 Task: Search for and purchase a fitness DVD on Amazon.
Action: Mouse moved to (310, 79)
Screenshot: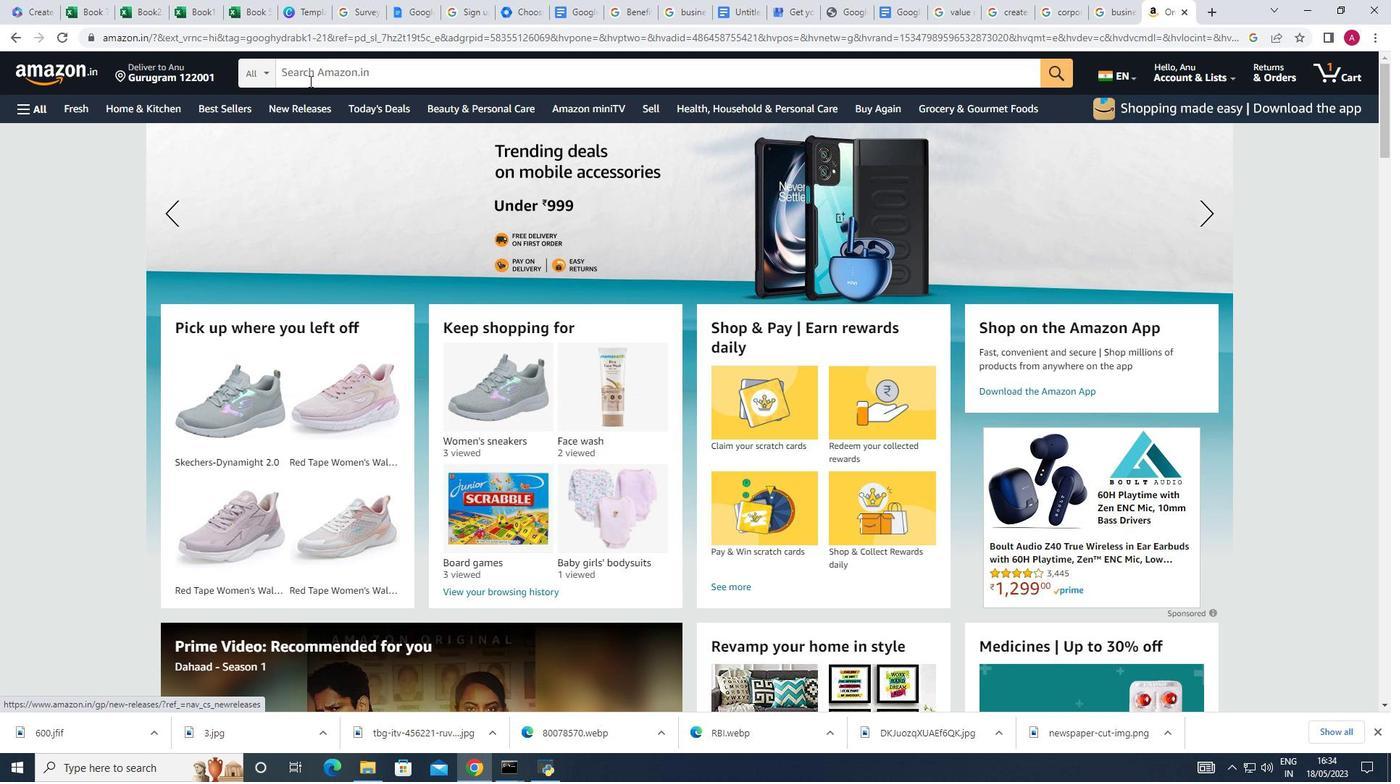 
Action: Mouse pressed left at (310, 79)
Screenshot: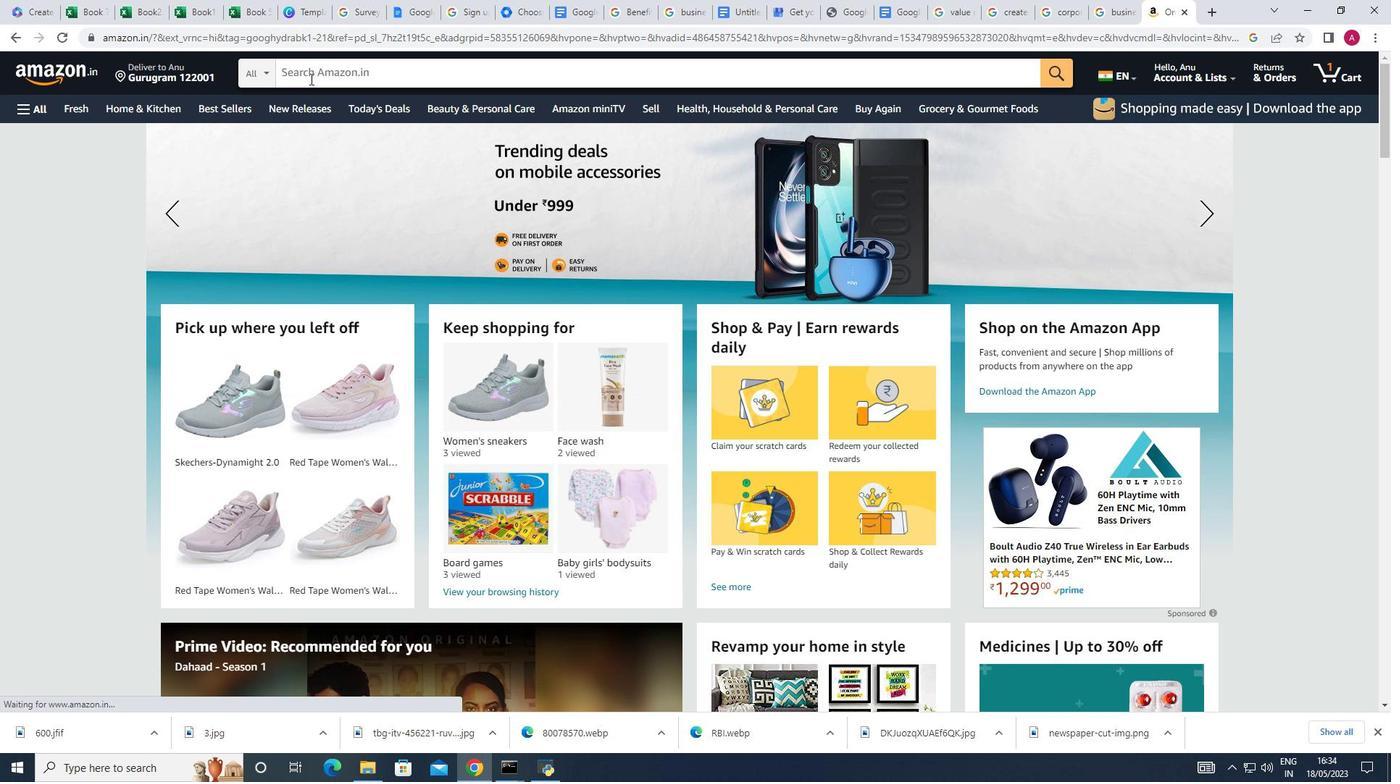 
Action: Key pressed fitness<Key.space>dvd<Key.enter>
Screenshot: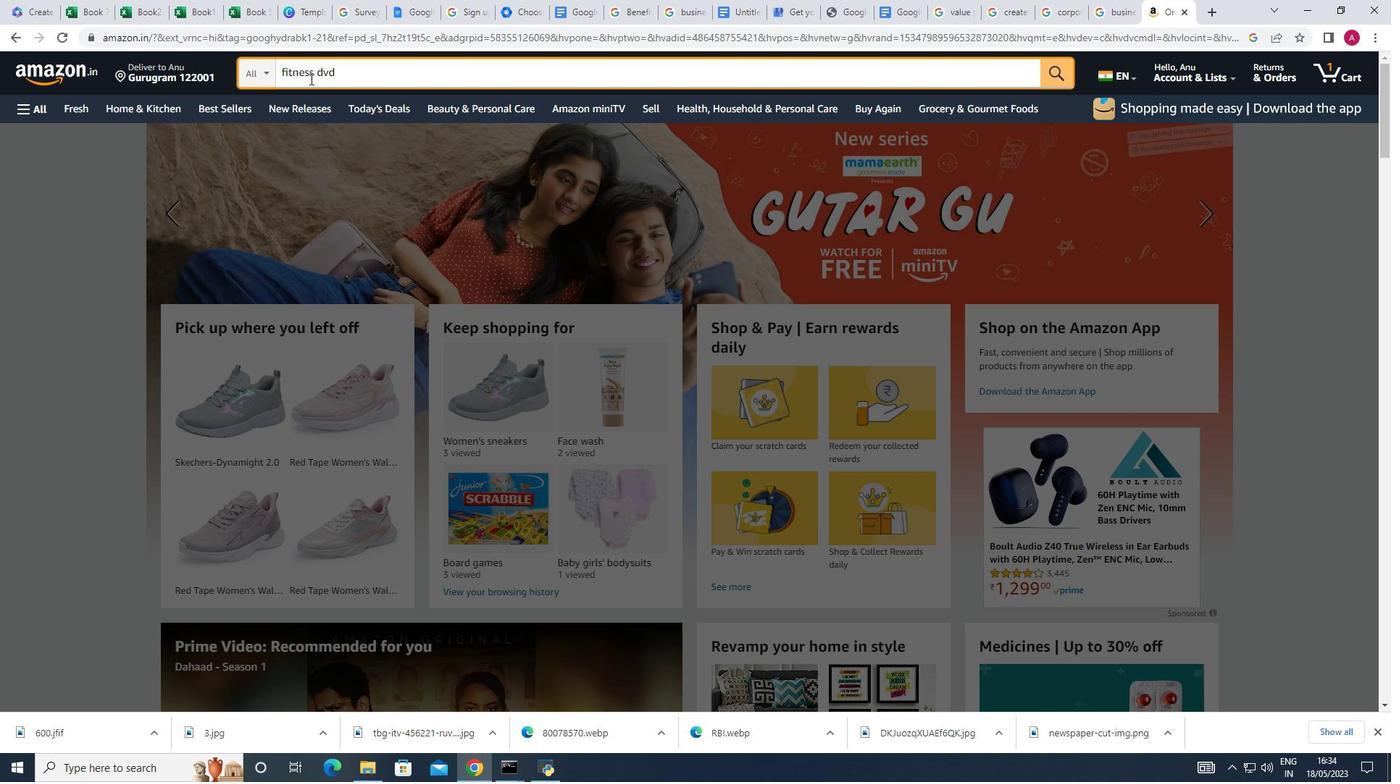 
Action: Mouse moved to (387, 218)
Screenshot: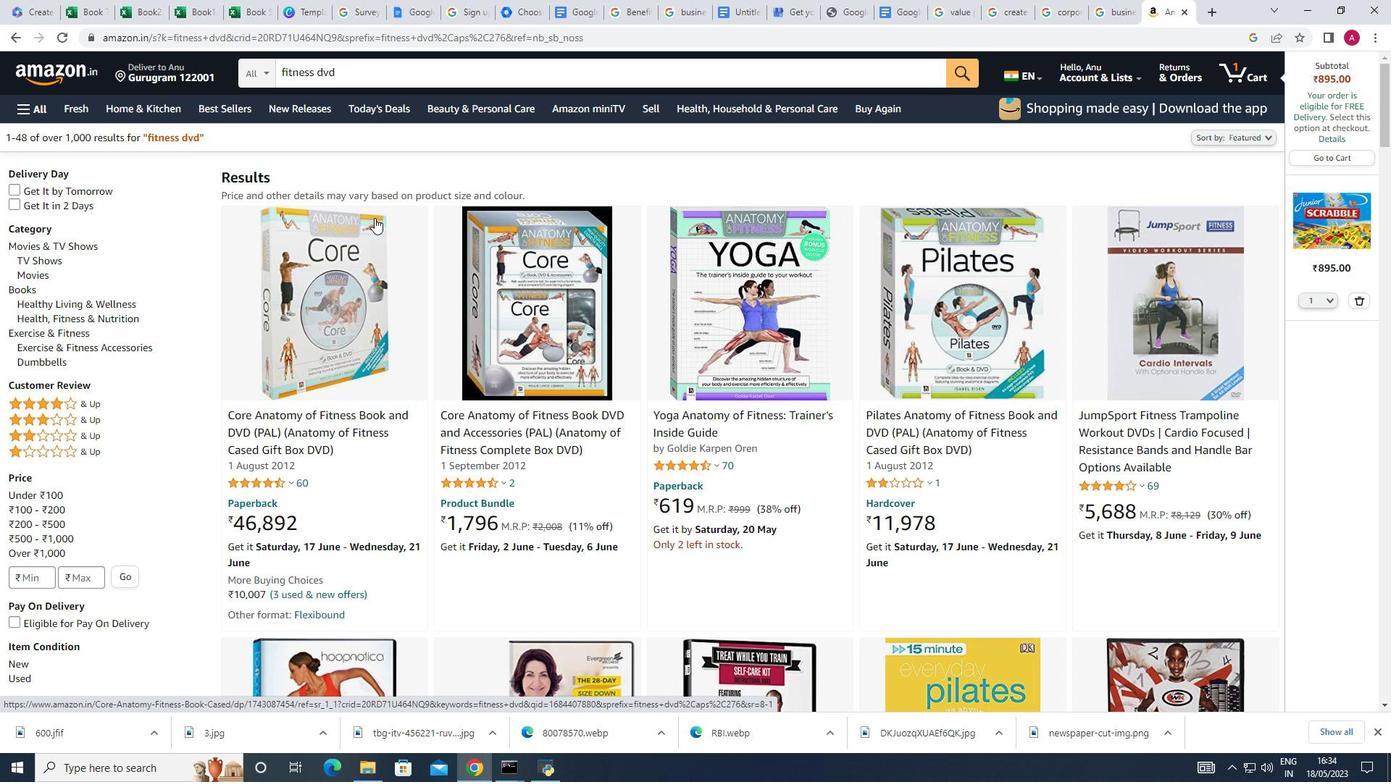 
Action: Mouse scrolled (387, 218) with delta (0, 0)
Screenshot: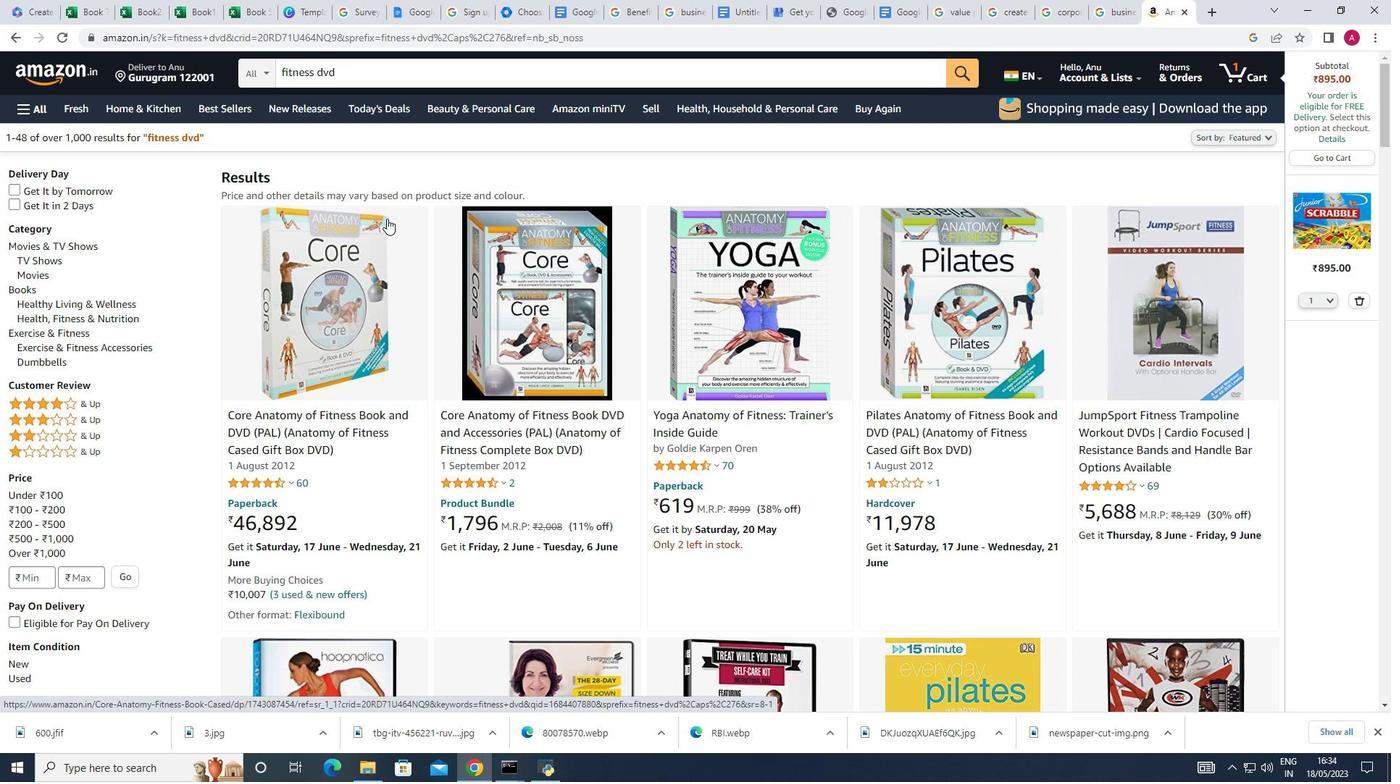 
Action: Mouse moved to (390, 218)
Screenshot: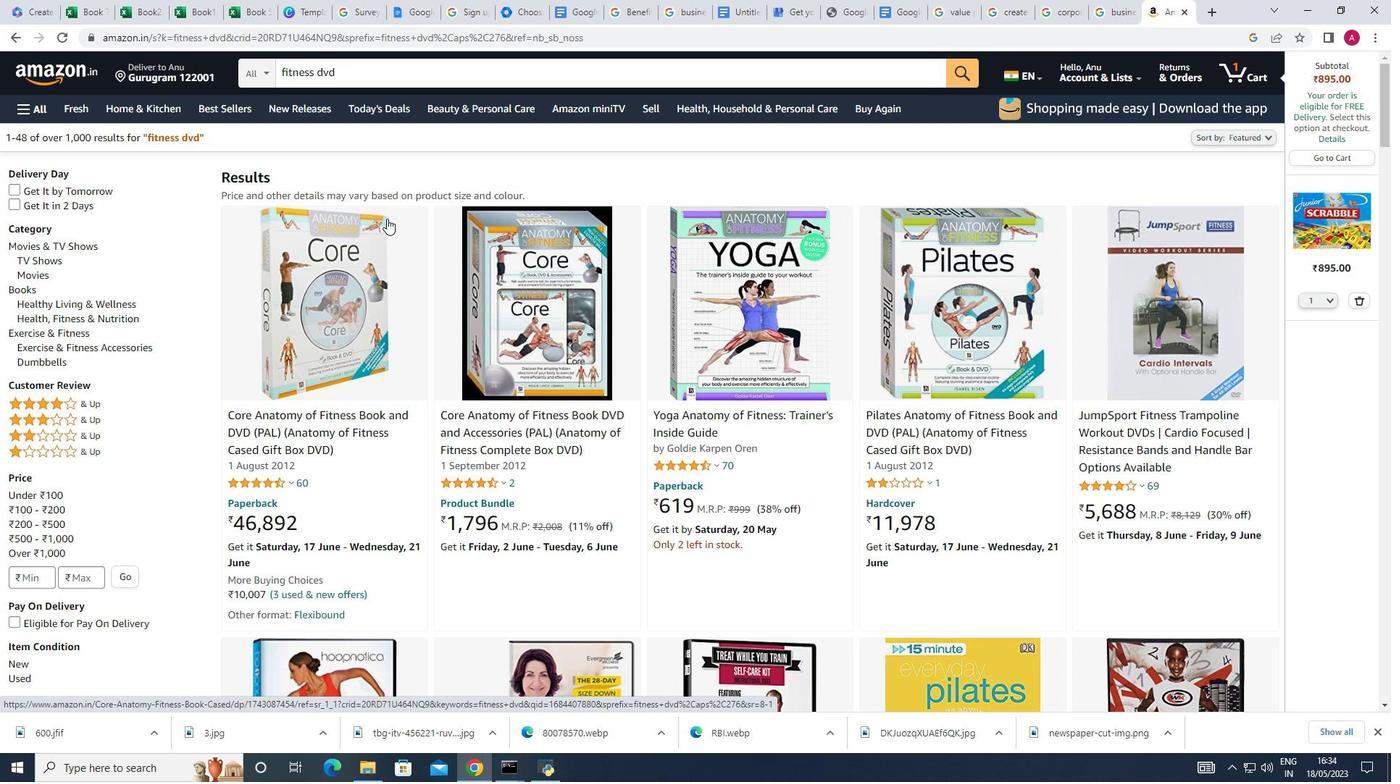 
Action: Mouse scrolled (390, 218) with delta (0, 0)
Screenshot: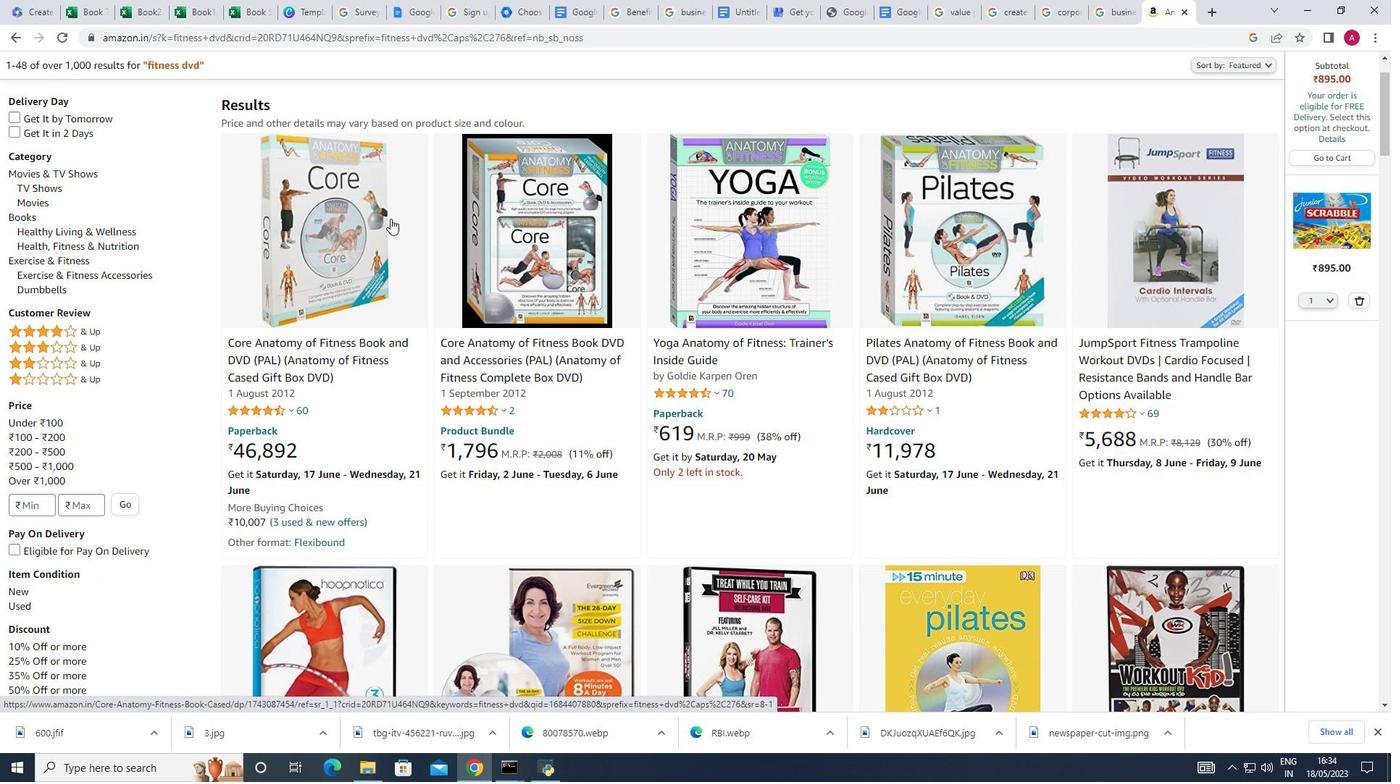 
Action: Mouse scrolled (390, 218) with delta (0, 0)
Screenshot: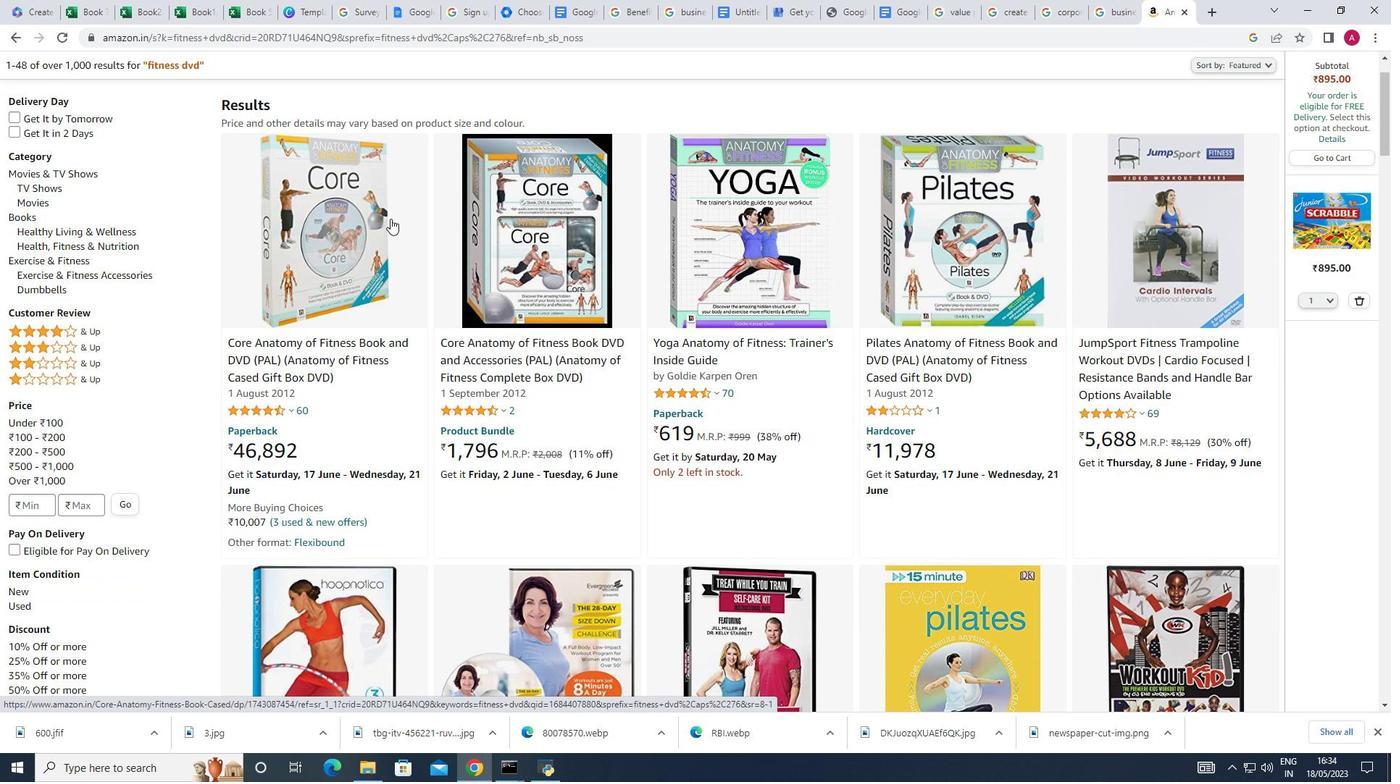 
Action: Mouse scrolled (390, 218) with delta (0, 0)
Screenshot: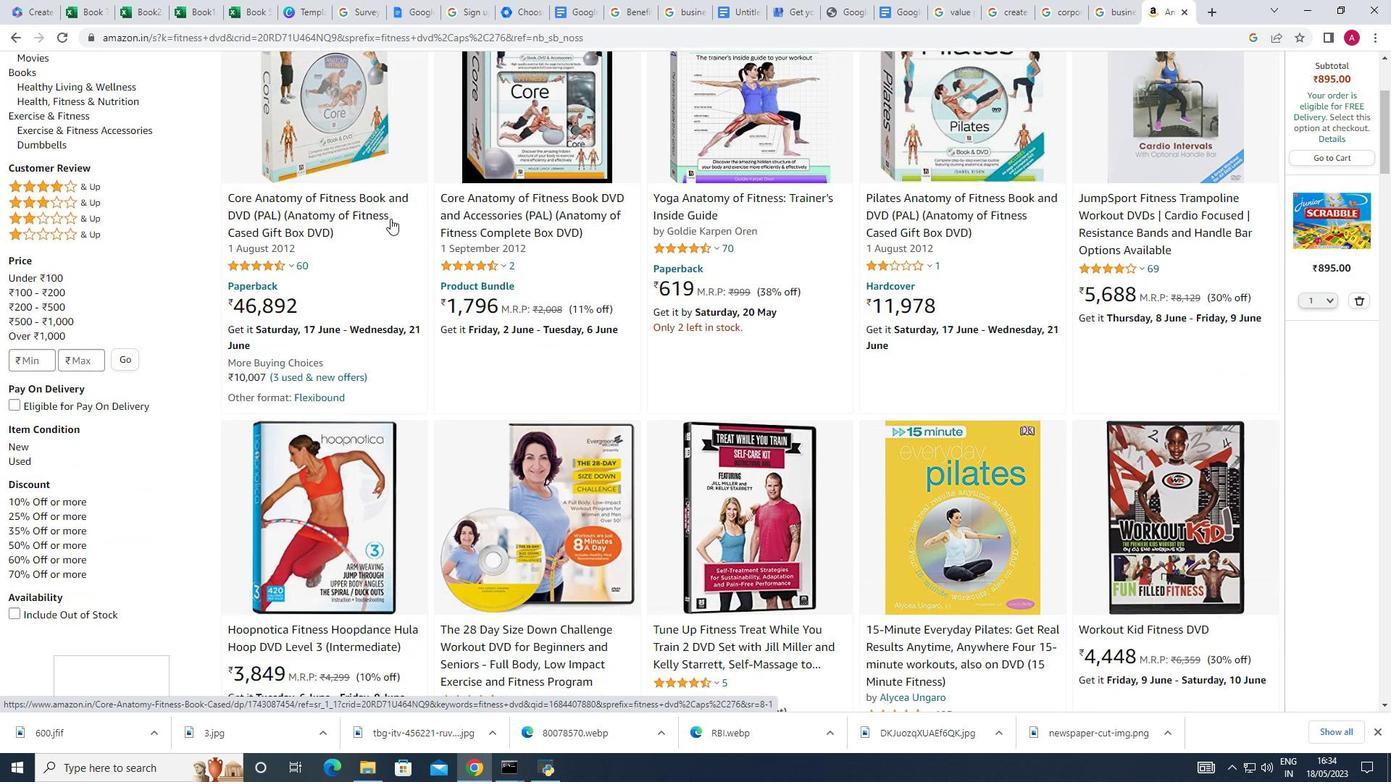 
Action: Mouse scrolled (390, 218) with delta (0, 0)
Screenshot: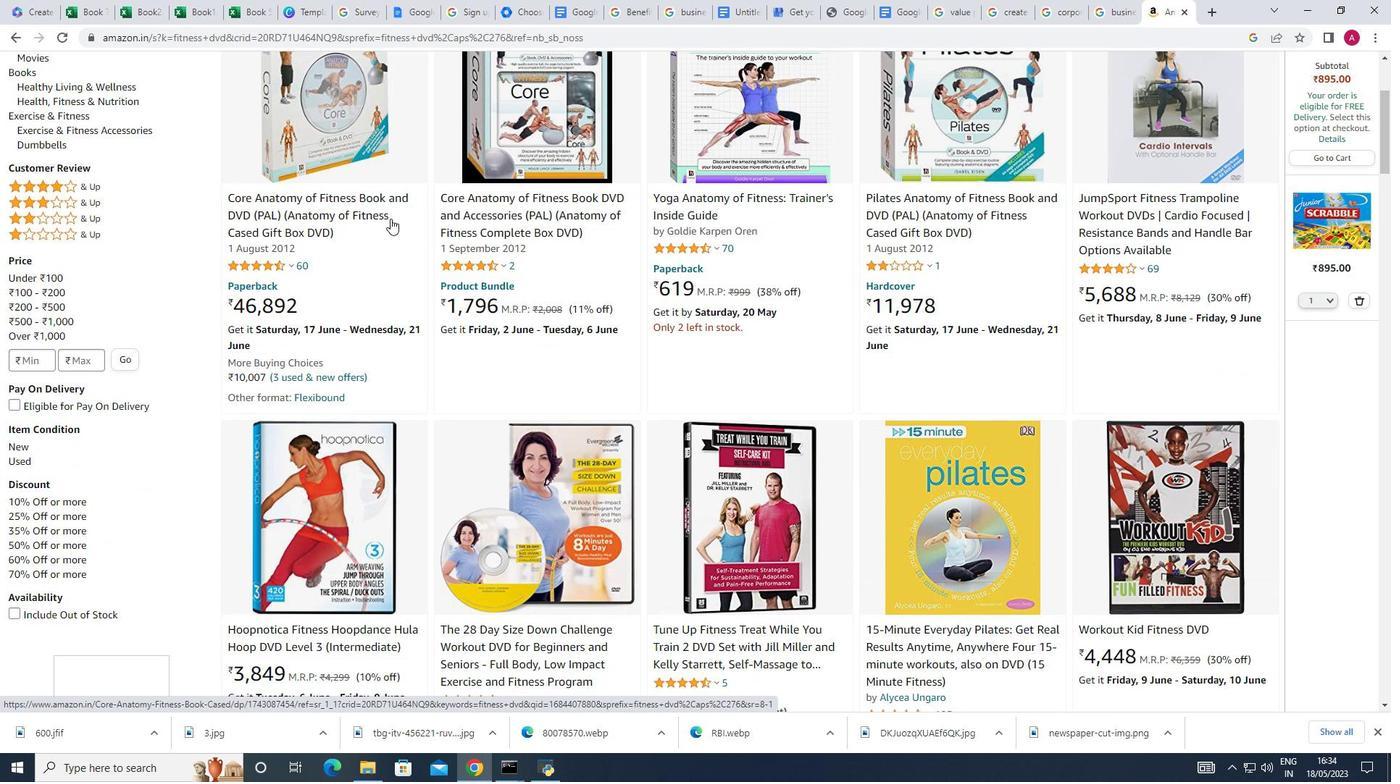
Action: Mouse moved to (646, 314)
Screenshot: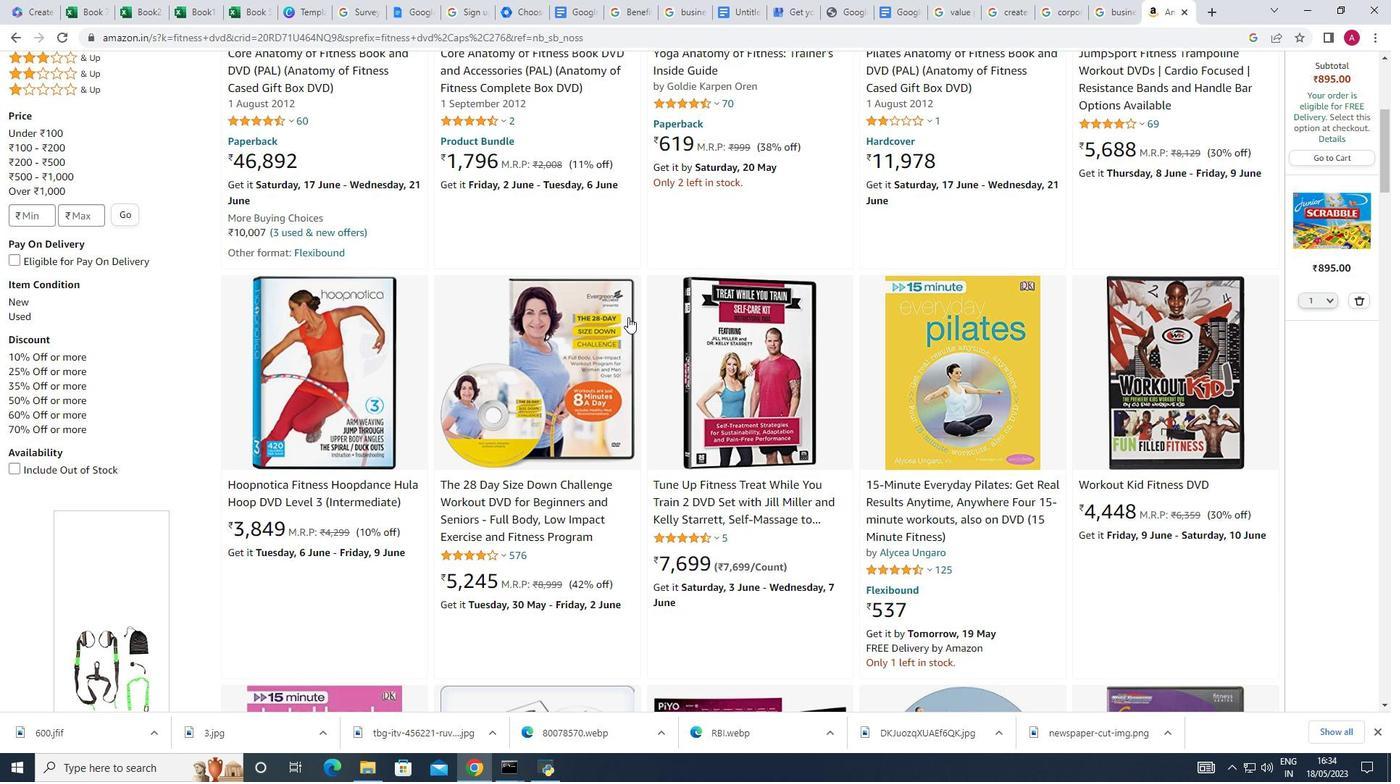 
Action: Mouse scrolled (646, 313) with delta (0, 0)
Screenshot: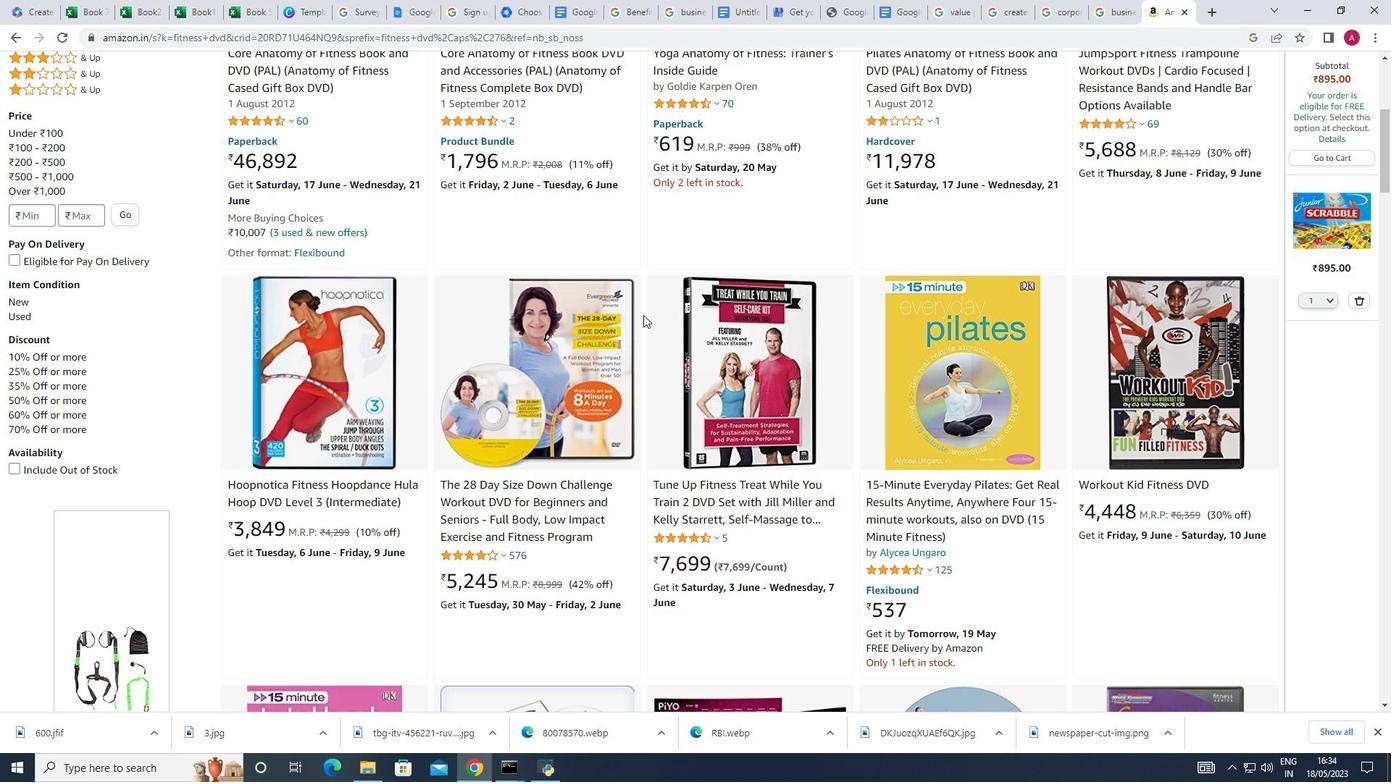 
Action: Mouse scrolled (646, 313) with delta (0, 0)
Screenshot: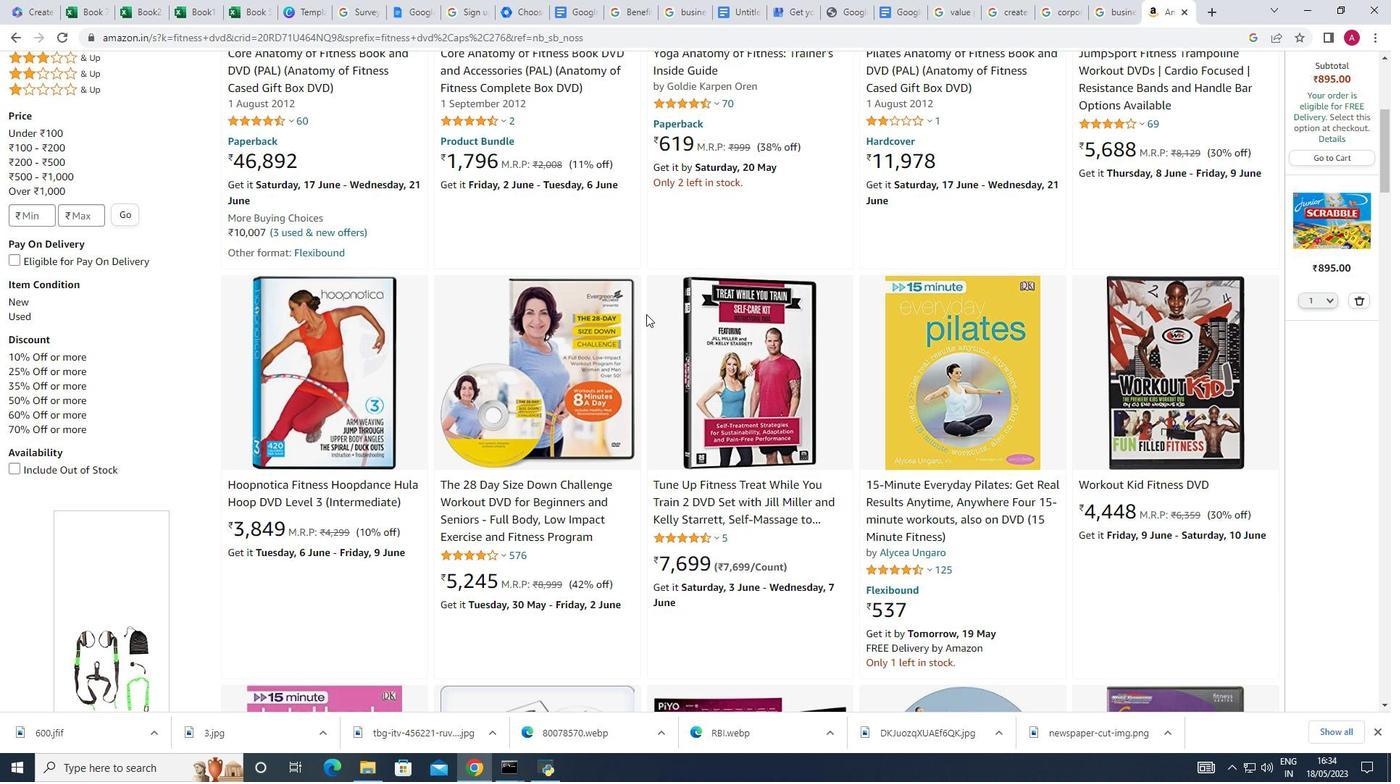 
Action: Mouse scrolled (646, 313) with delta (0, 0)
Screenshot: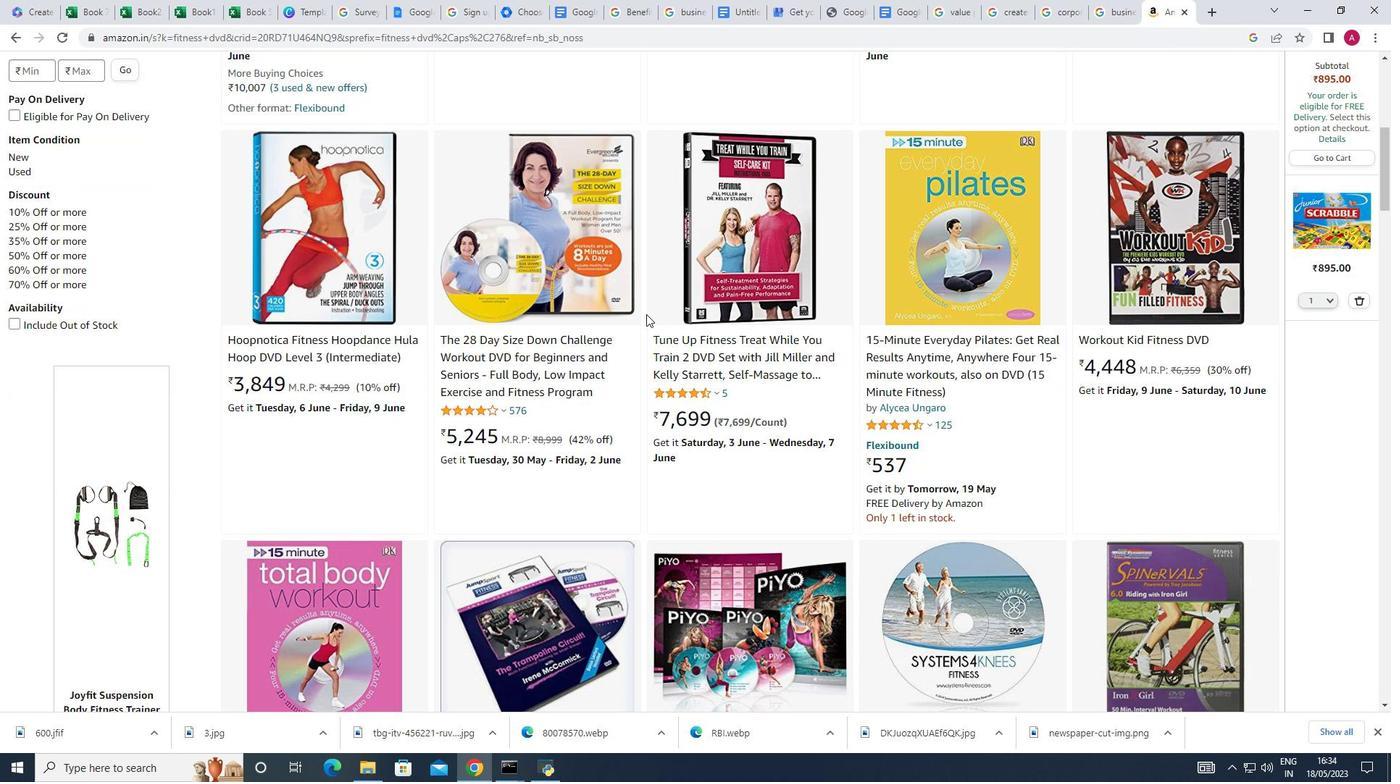 
Action: Mouse scrolled (646, 313) with delta (0, 0)
Screenshot: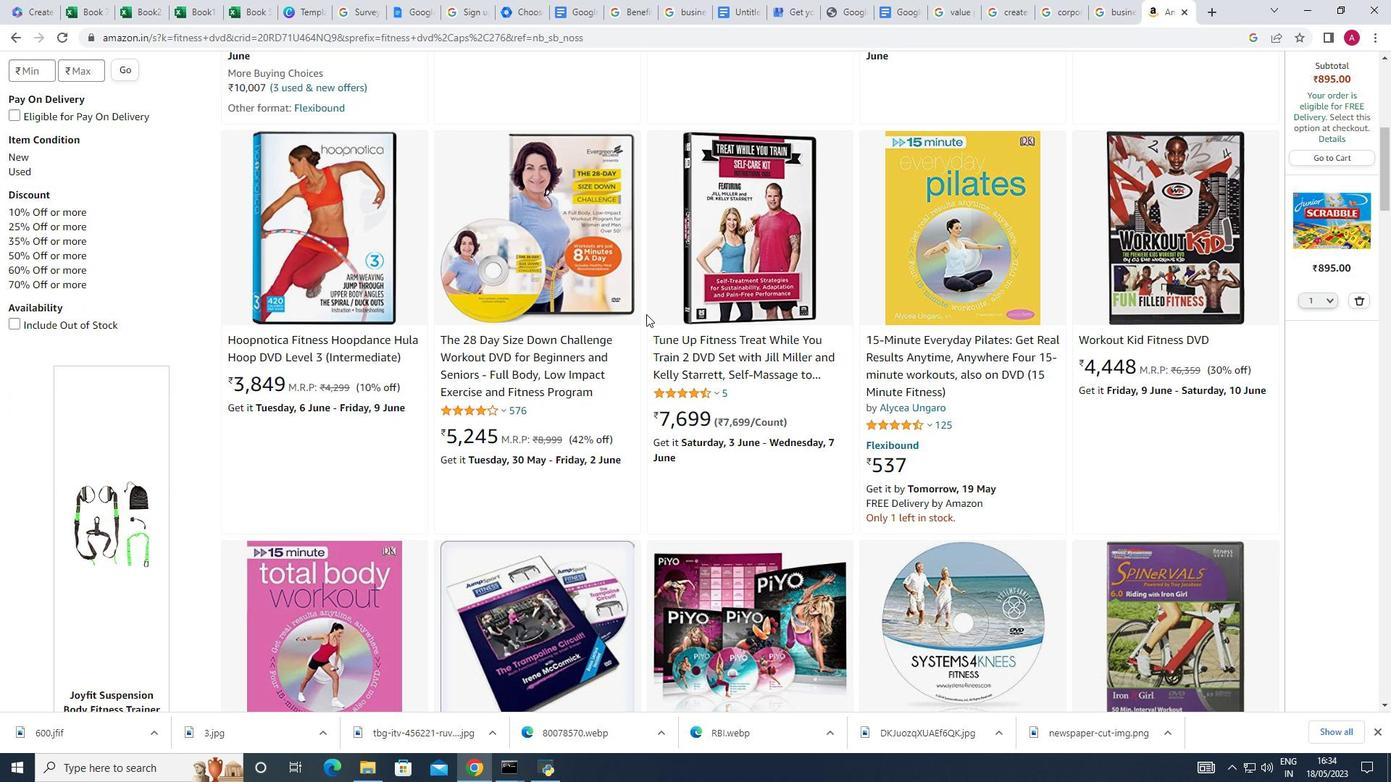 
Action: Mouse scrolled (646, 313) with delta (0, 0)
Screenshot: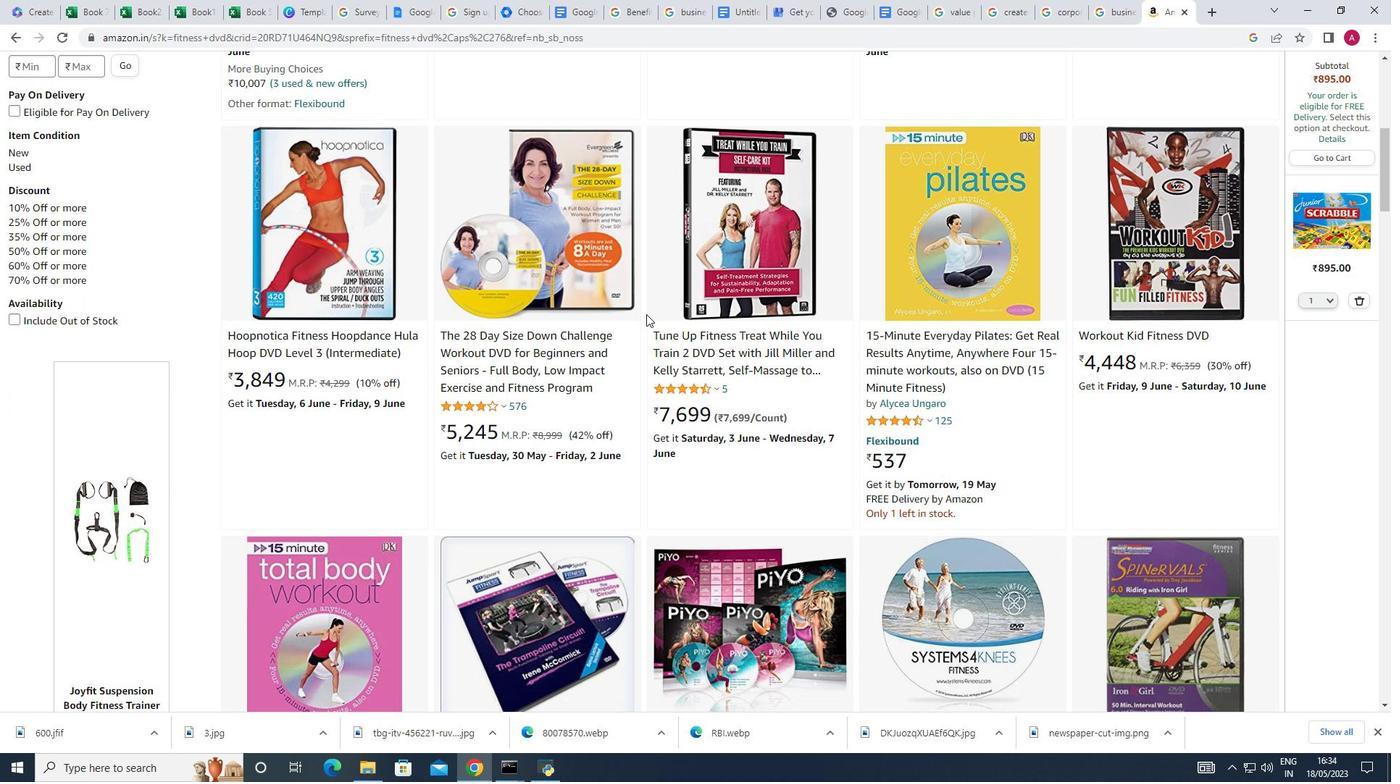 
Action: Mouse scrolled (646, 313) with delta (0, 0)
Screenshot: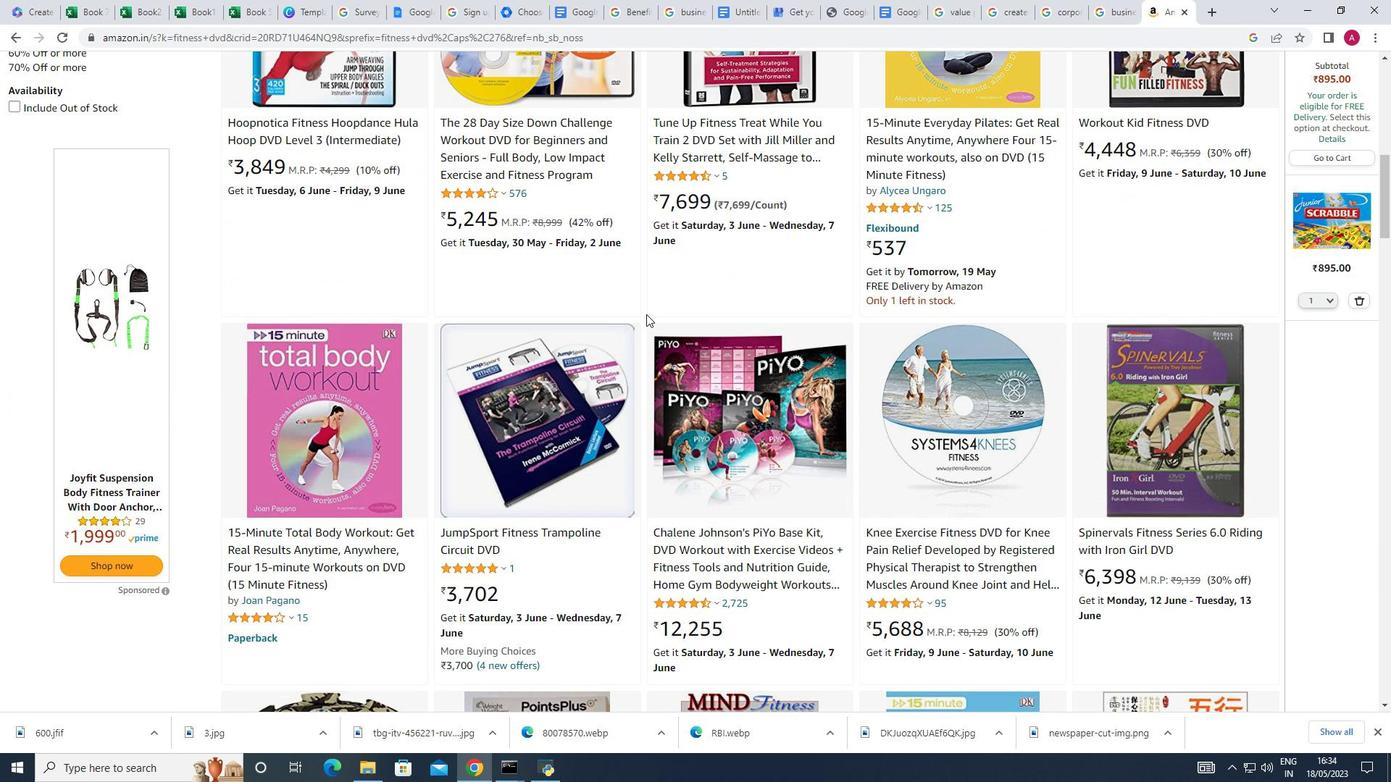 
Action: Mouse moved to (646, 313)
Screenshot: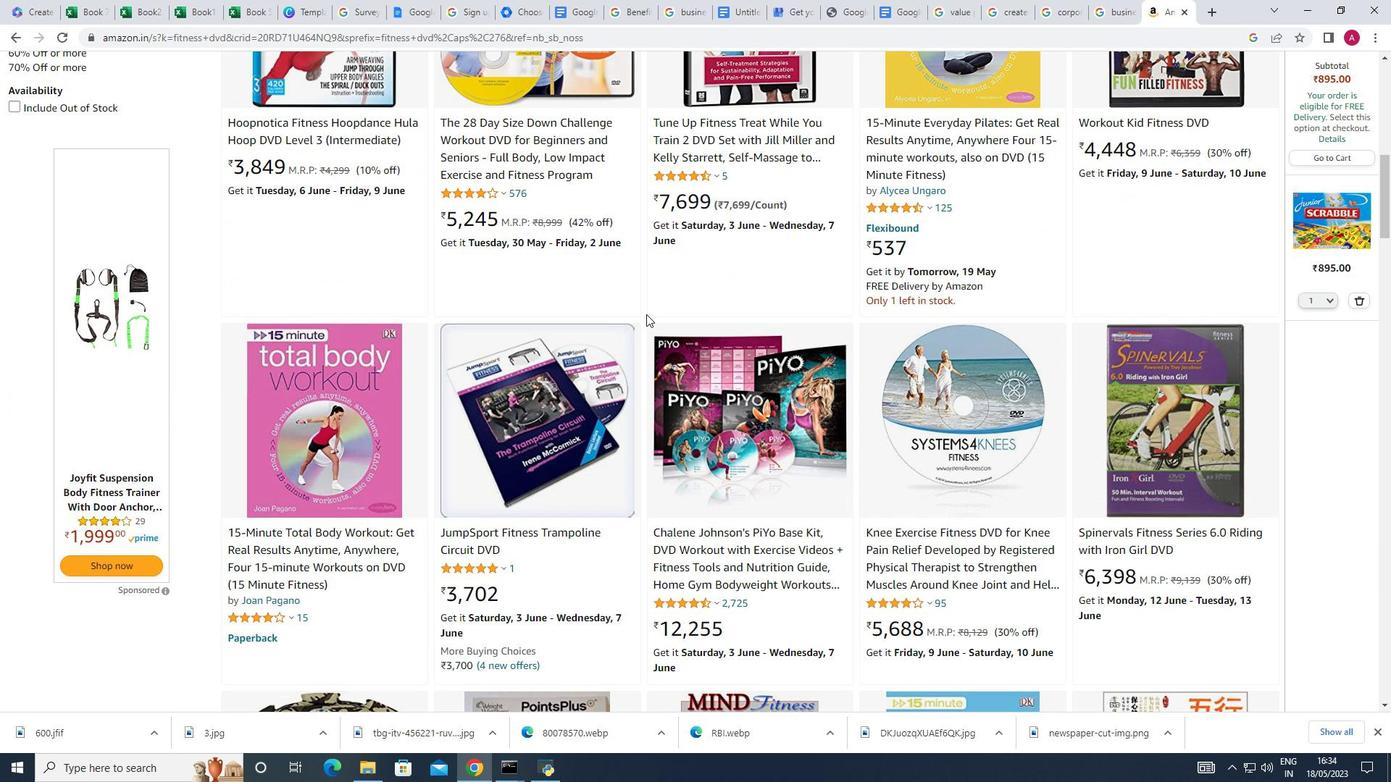 
Action: Mouse scrolled (646, 313) with delta (0, 0)
Screenshot: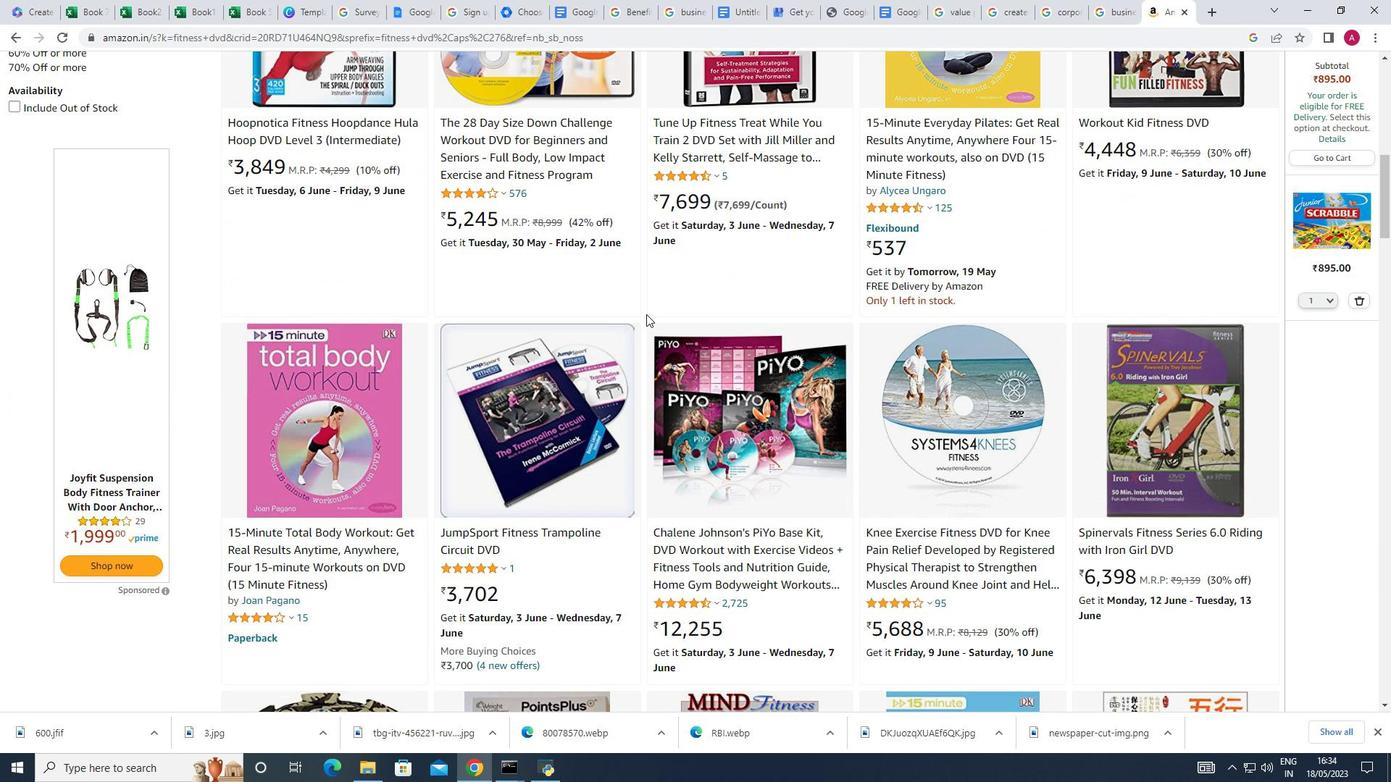 
Action: Mouse moved to (647, 313)
Screenshot: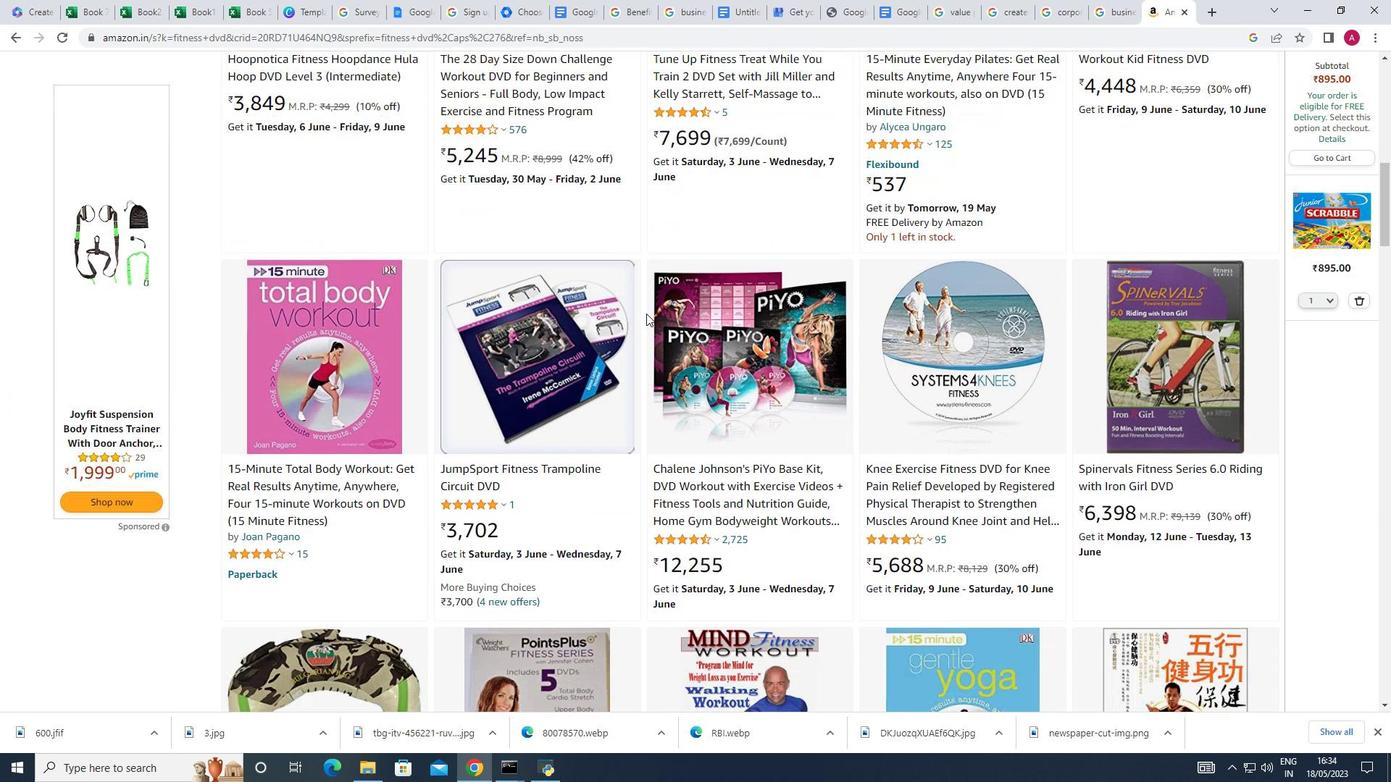 
Action: Mouse scrolled (647, 313) with delta (0, 0)
Screenshot: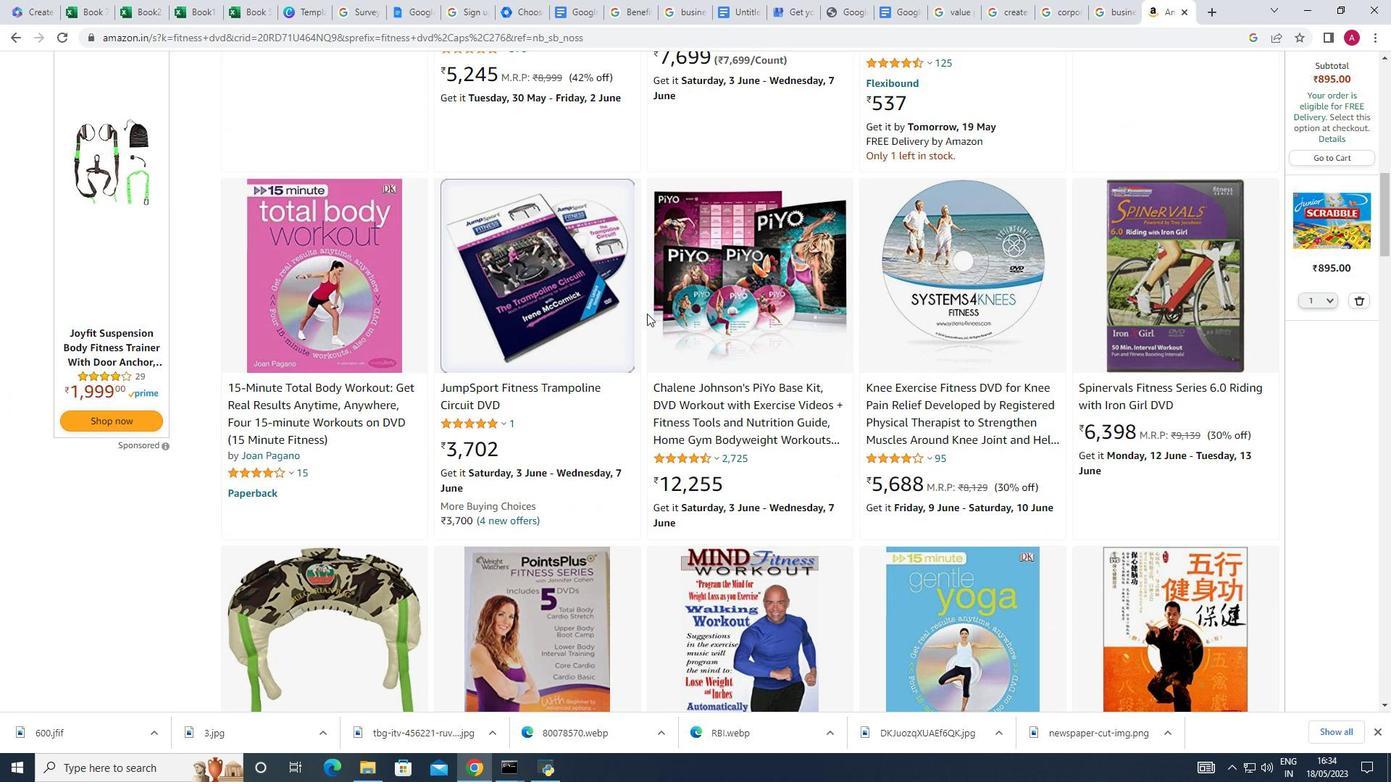 
Action: Mouse scrolled (647, 313) with delta (0, 0)
Screenshot: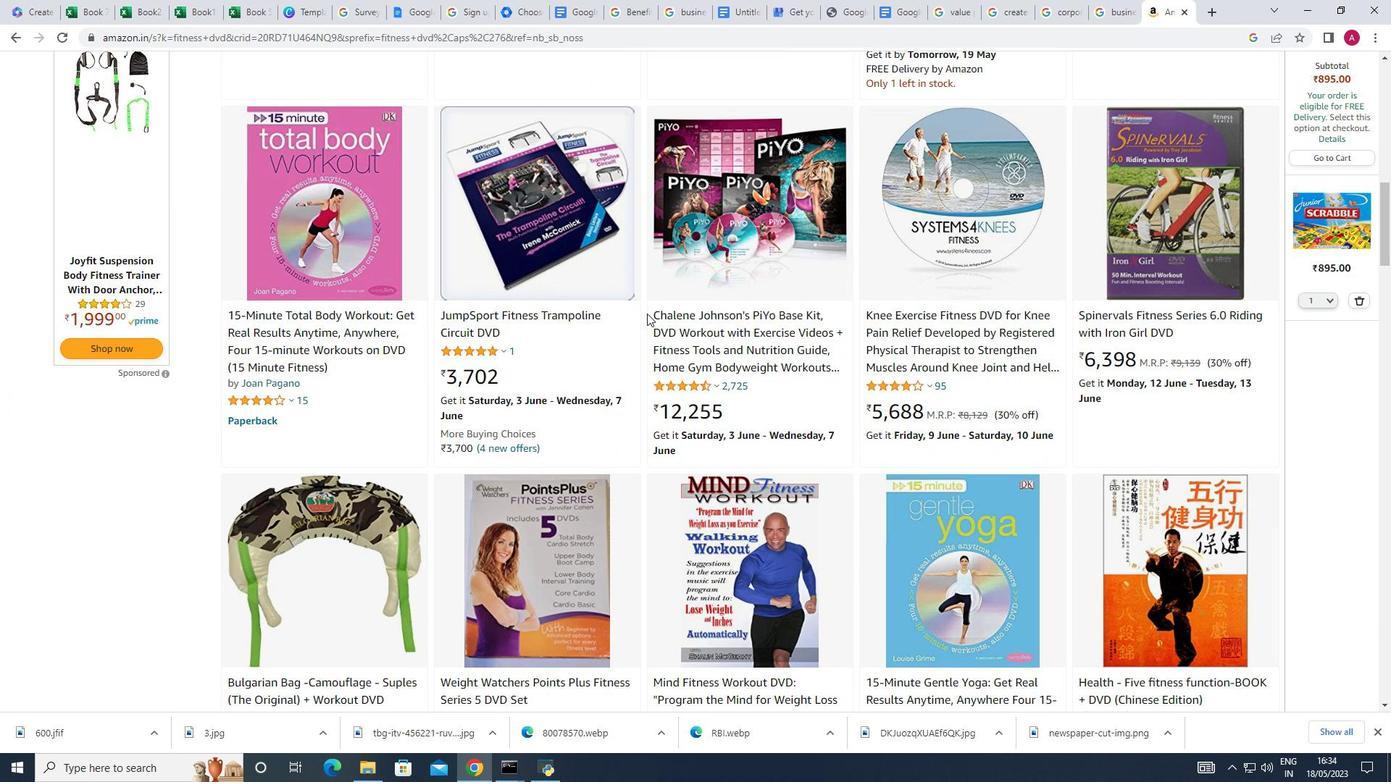 
Action: Mouse scrolled (647, 313) with delta (0, 0)
Screenshot: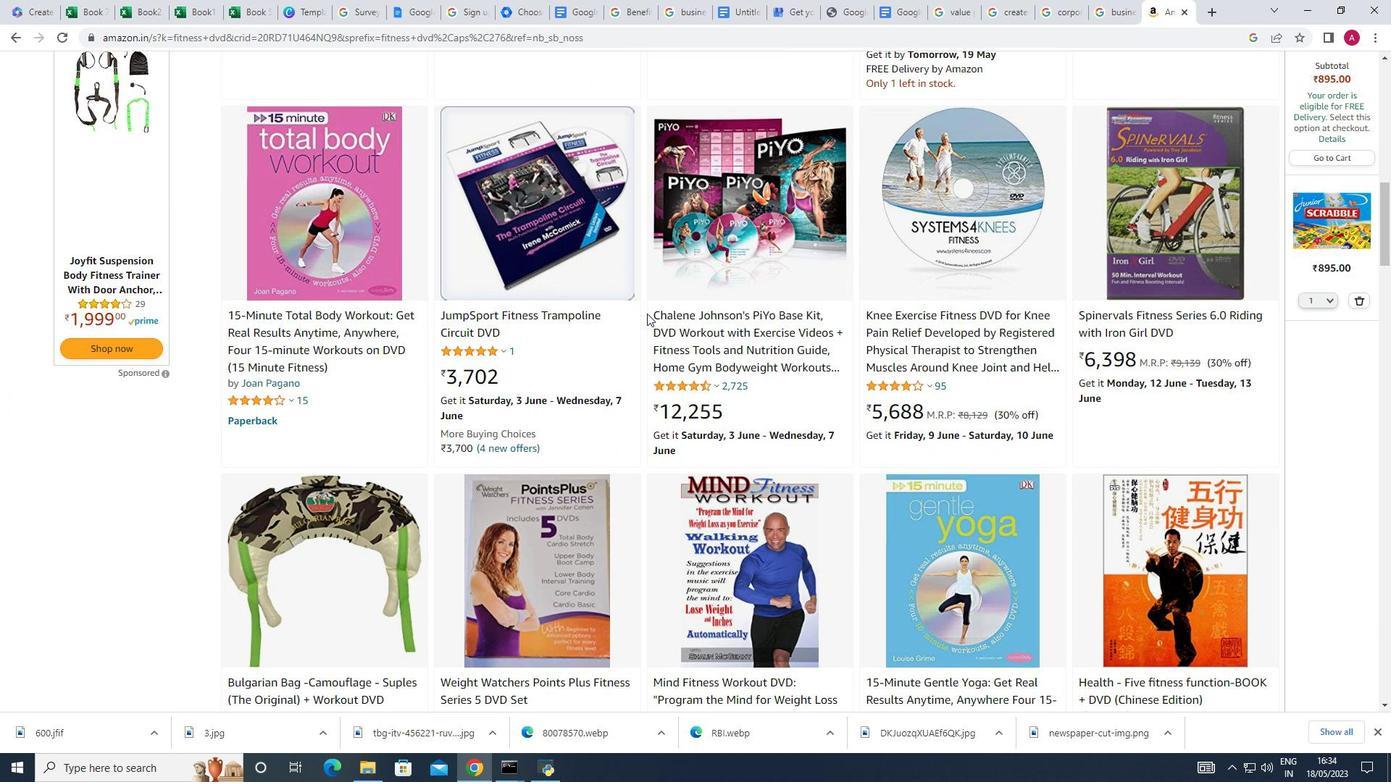 
Action: Mouse scrolled (647, 313) with delta (0, 0)
Screenshot: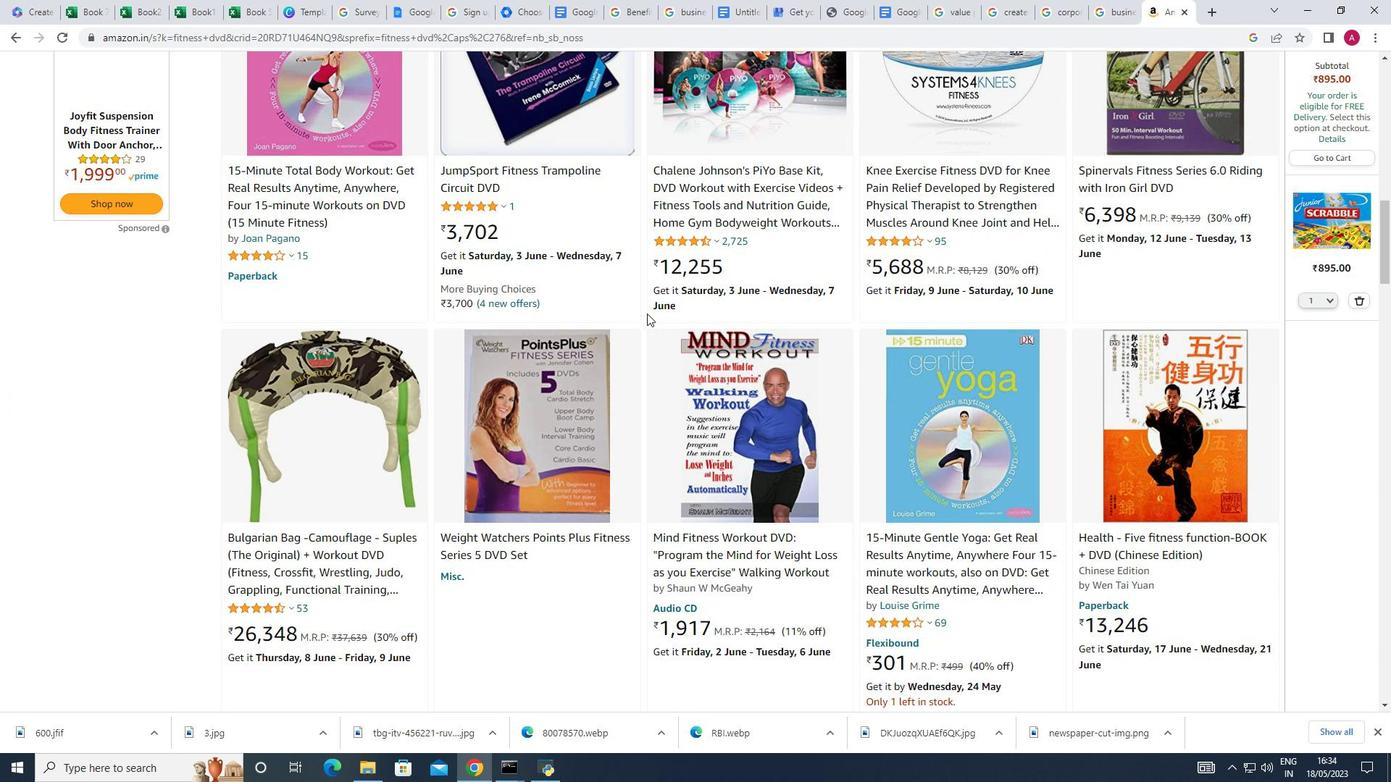 
Action: Mouse scrolled (647, 313) with delta (0, 0)
Screenshot: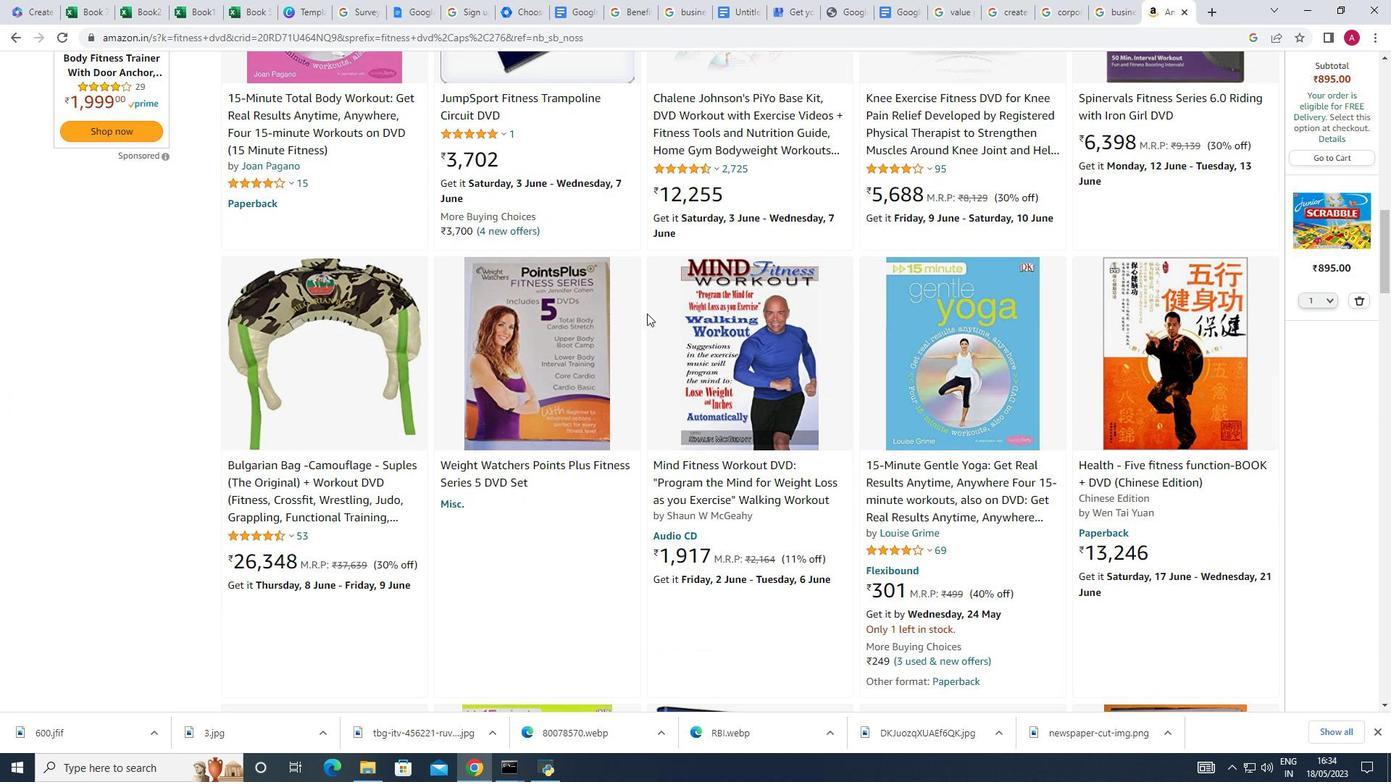 
Action: Mouse scrolled (647, 313) with delta (0, 0)
Screenshot: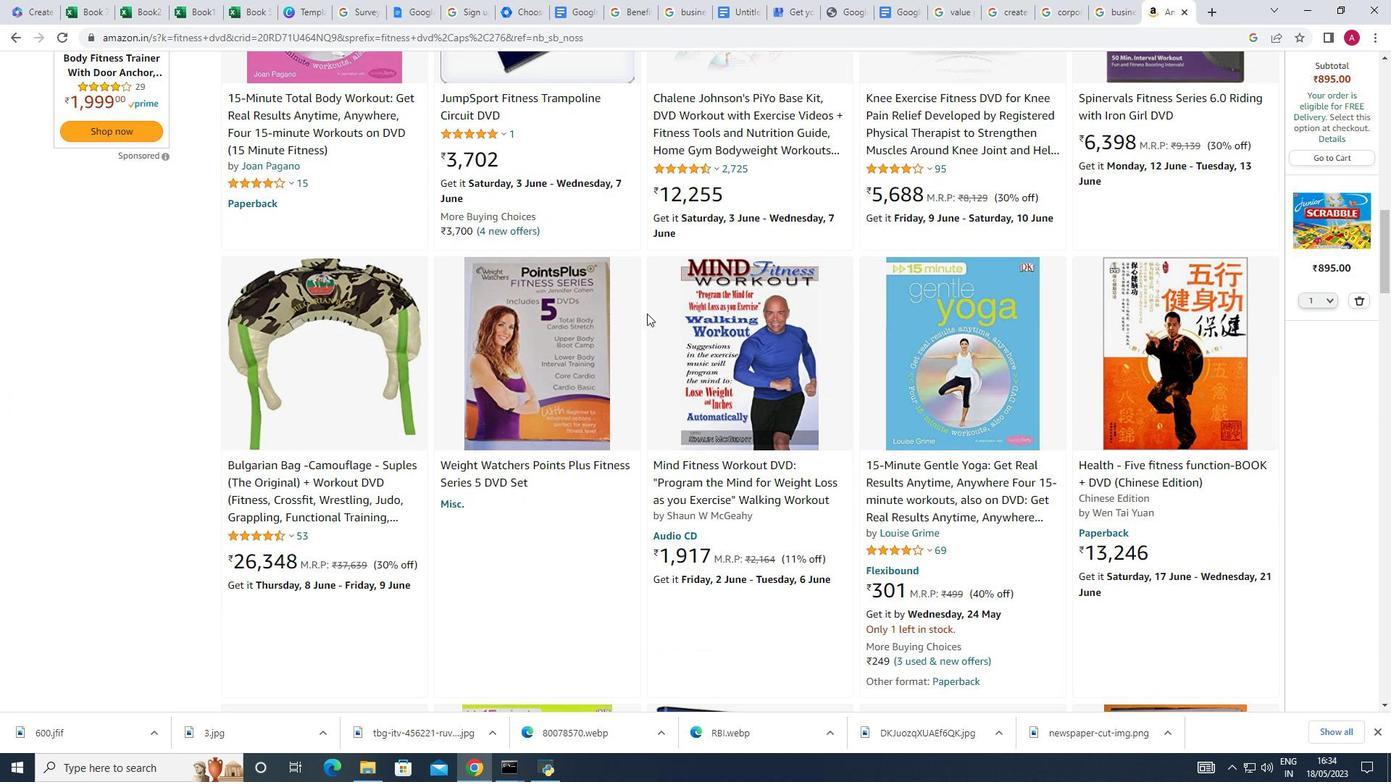 
Action: Mouse scrolled (647, 313) with delta (0, 0)
Screenshot: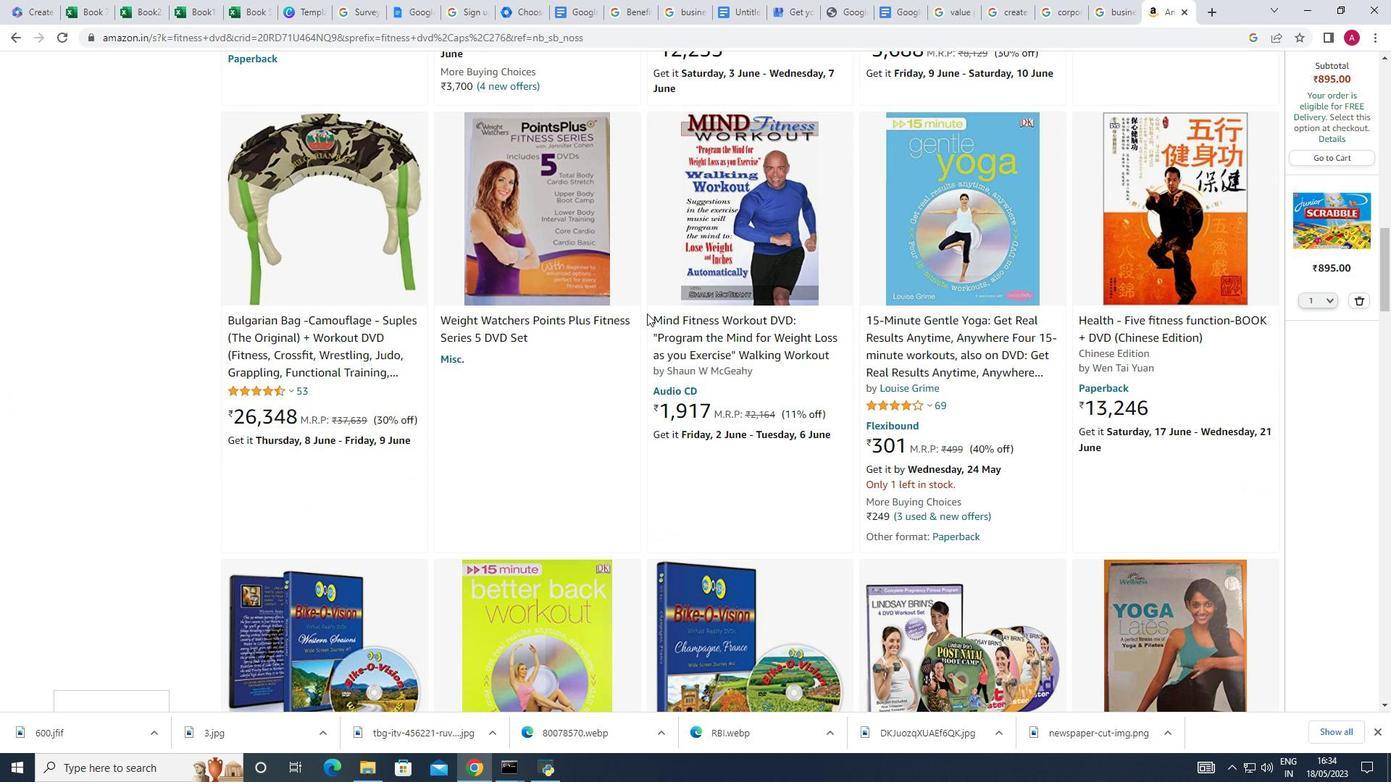 
Action: Mouse scrolled (647, 313) with delta (0, 0)
Screenshot: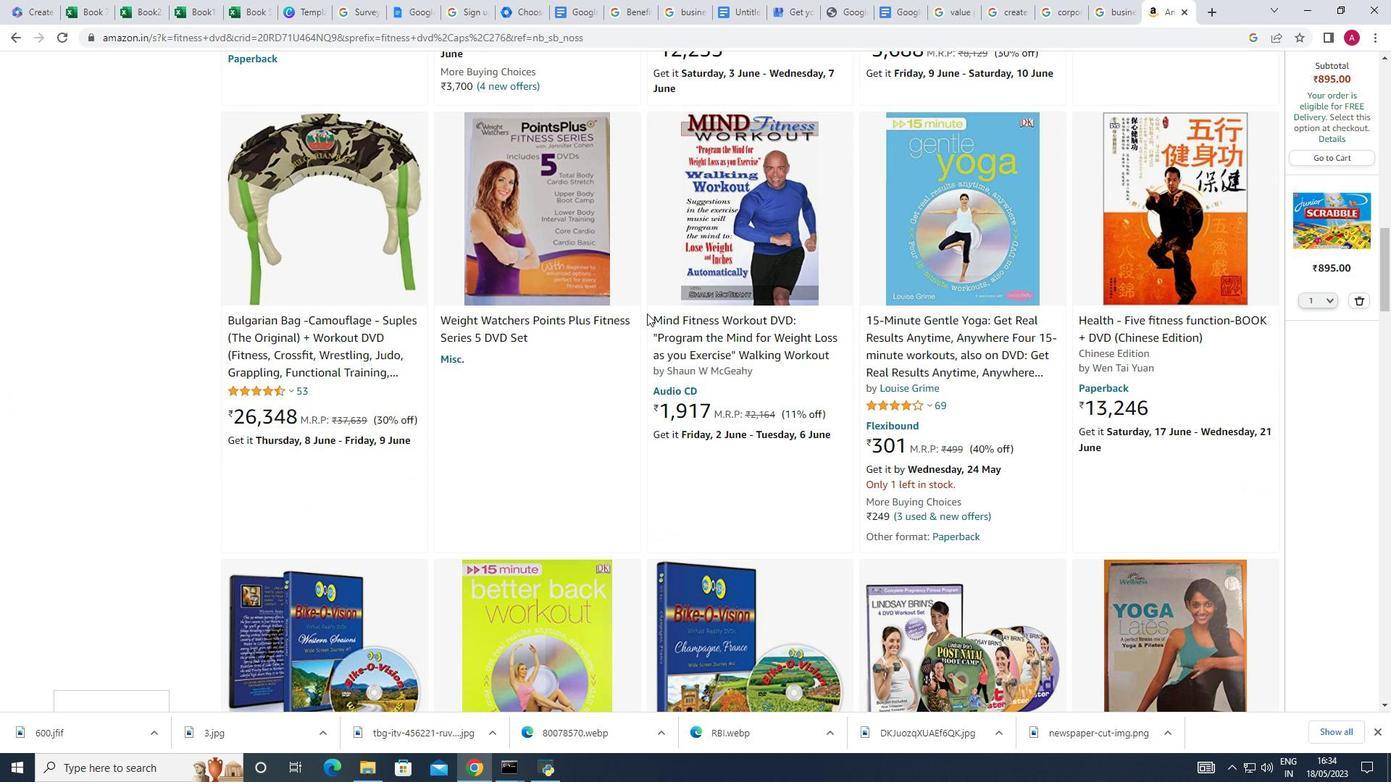 
Action: Mouse scrolled (647, 314) with delta (0, 0)
Screenshot: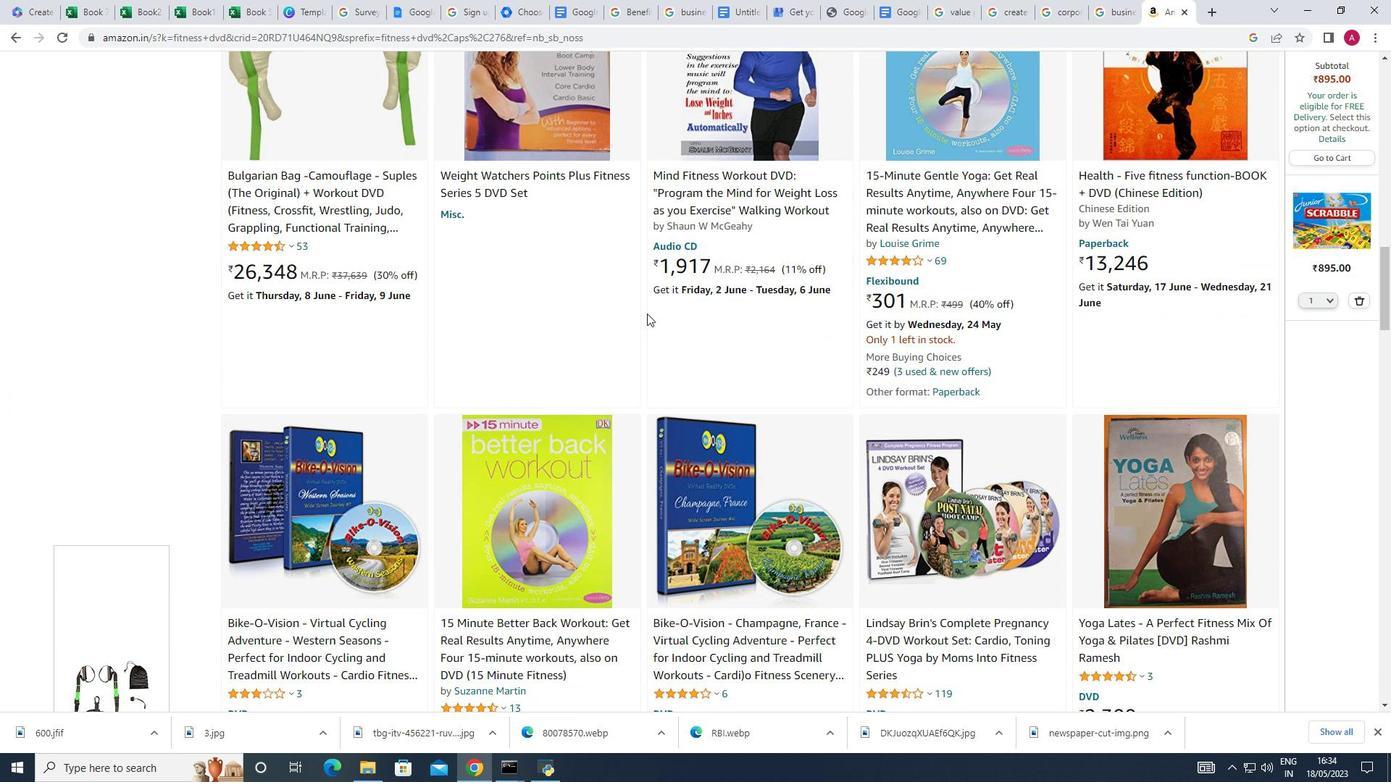 
Action: Mouse scrolled (647, 314) with delta (0, 0)
Screenshot: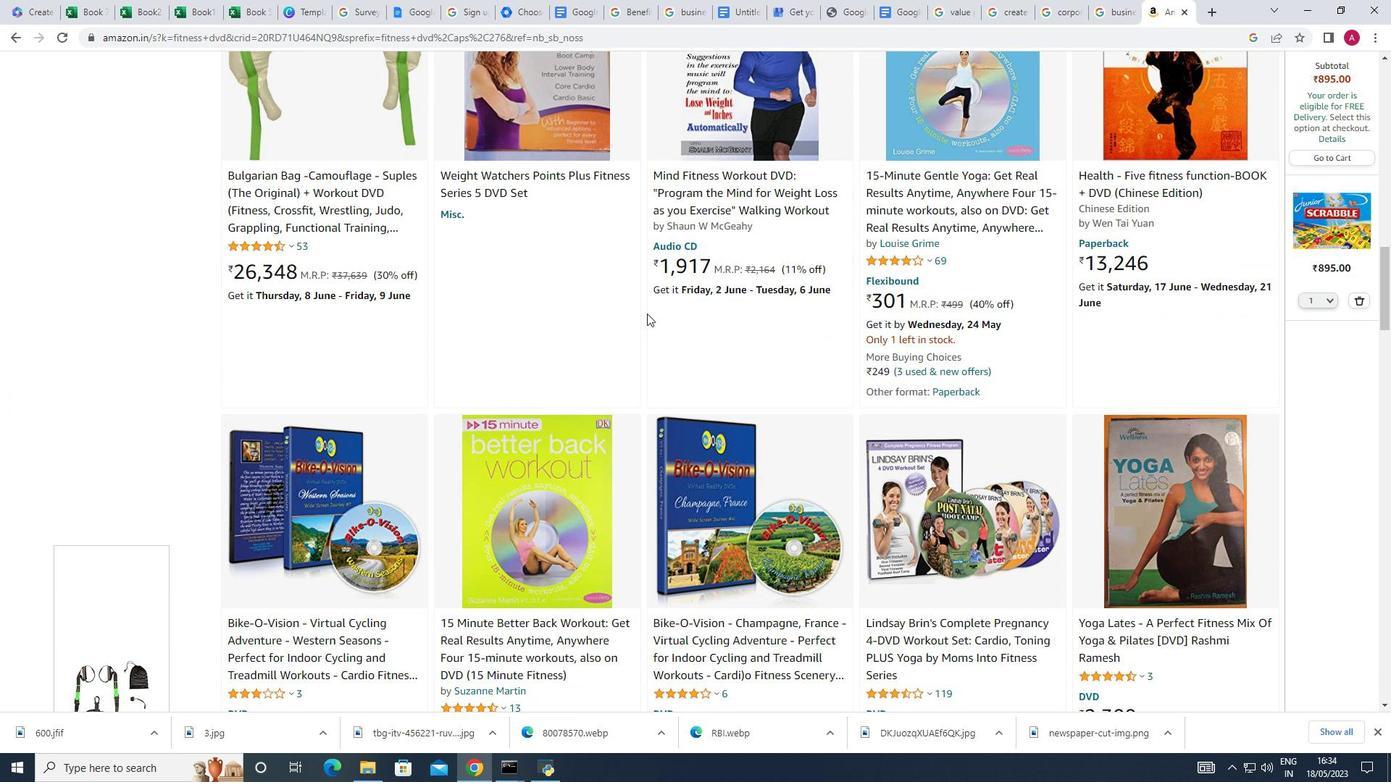 
Action: Mouse moved to (972, 254)
Screenshot: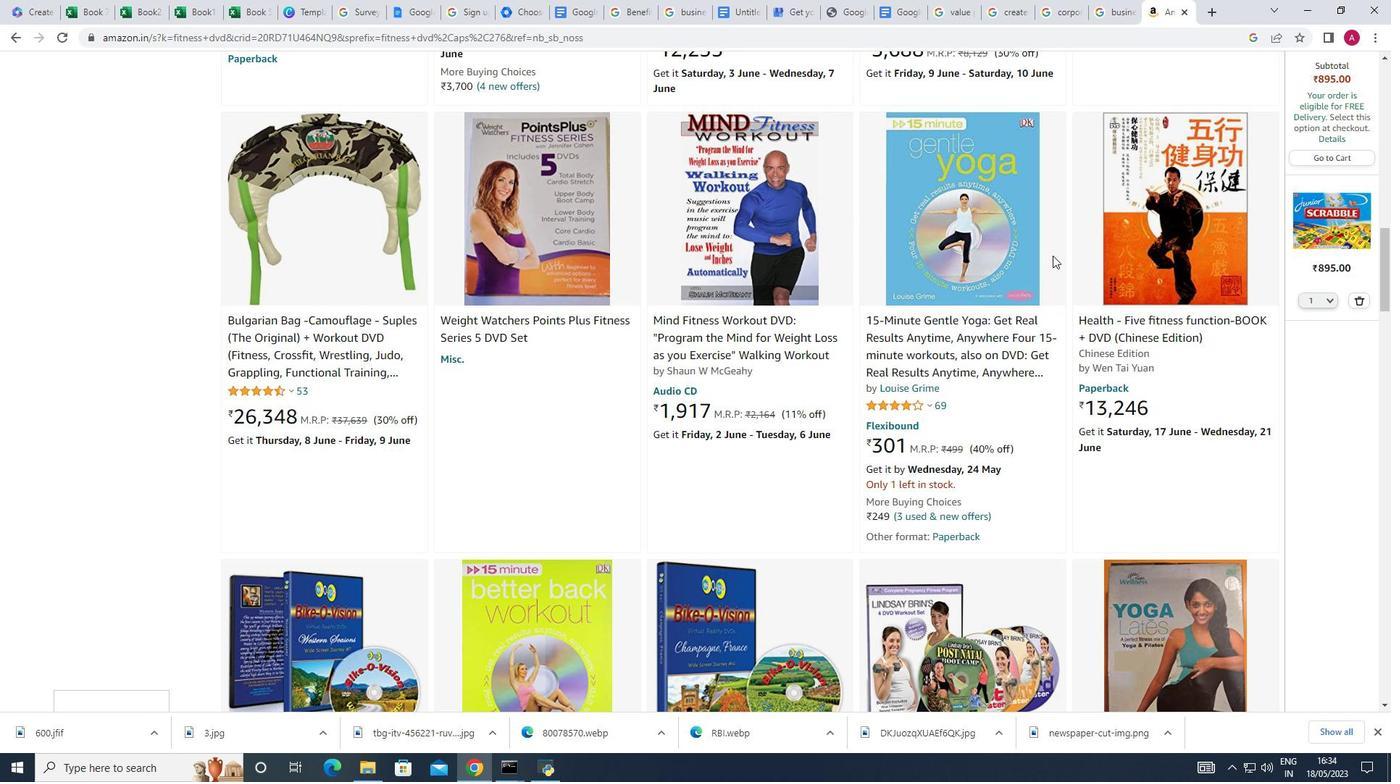
Action: Mouse pressed left at (972, 254)
Screenshot: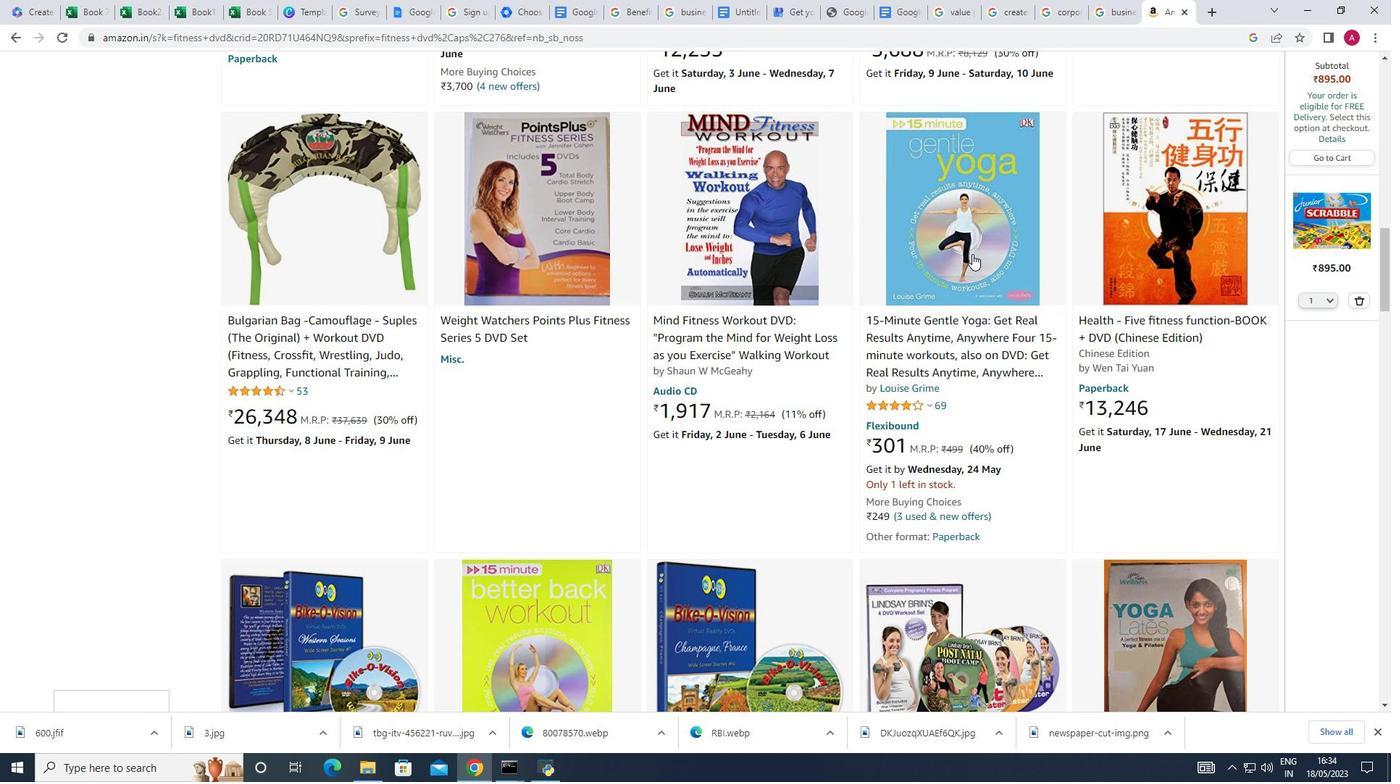 
Action: Mouse scrolled (972, 253) with delta (0, 0)
Screenshot: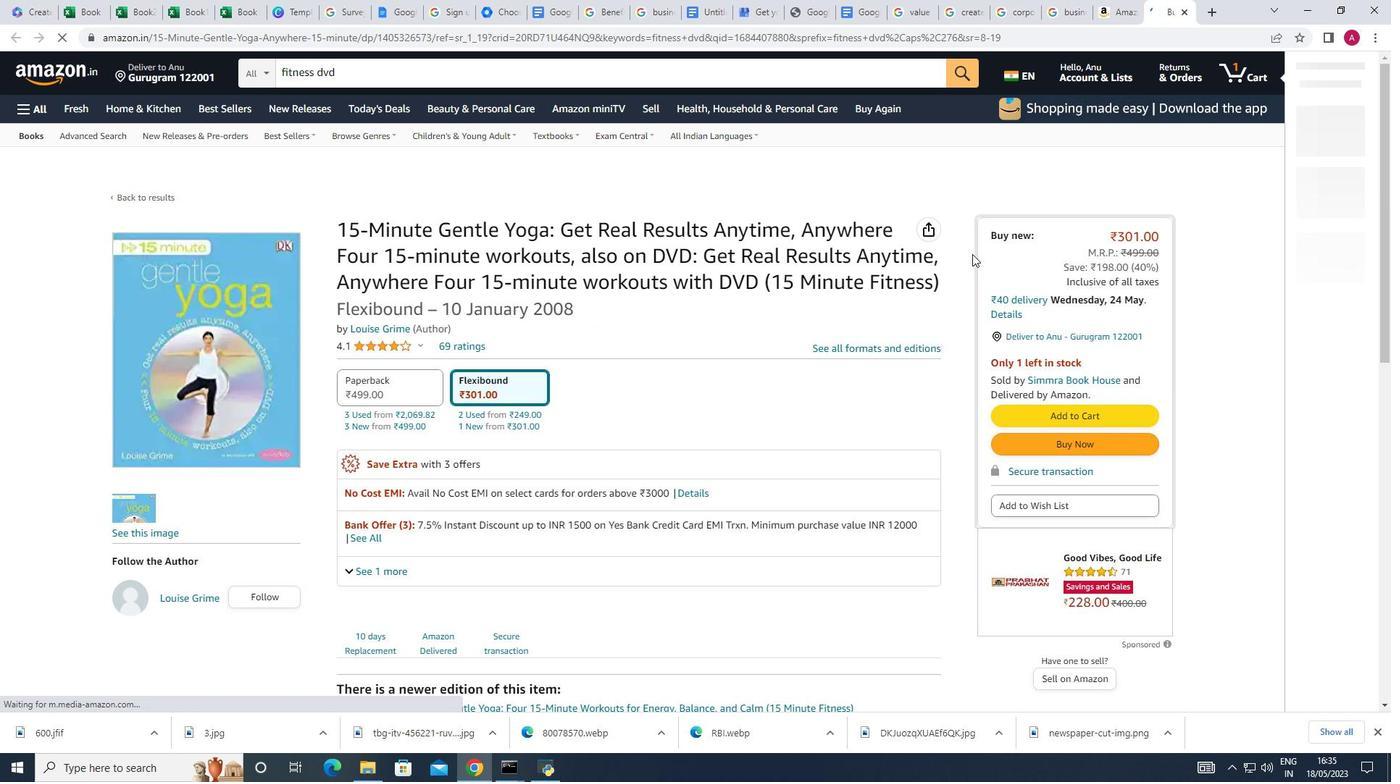 
Action: Mouse scrolled (972, 253) with delta (0, 0)
Screenshot: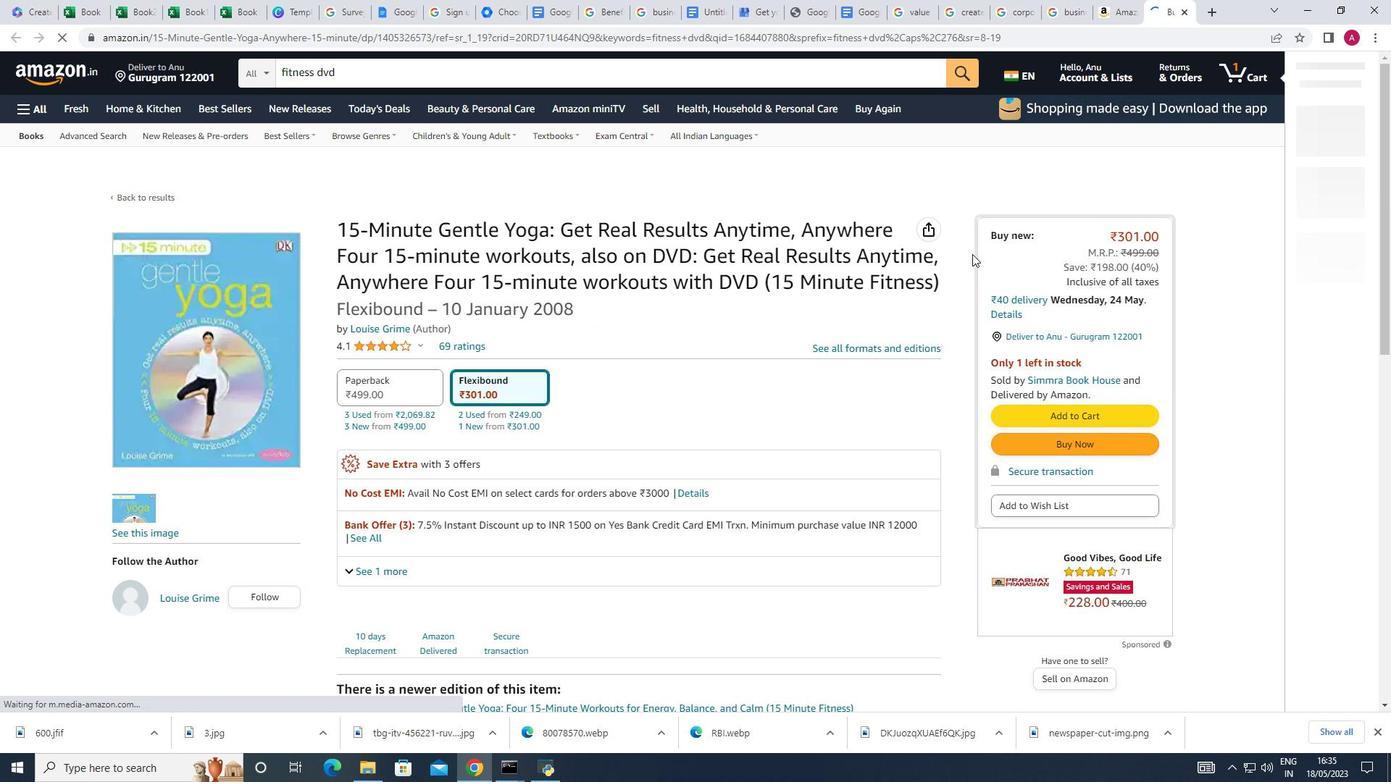 
Action: Mouse scrolled (972, 253) with delta (0, 0)
Screenshot: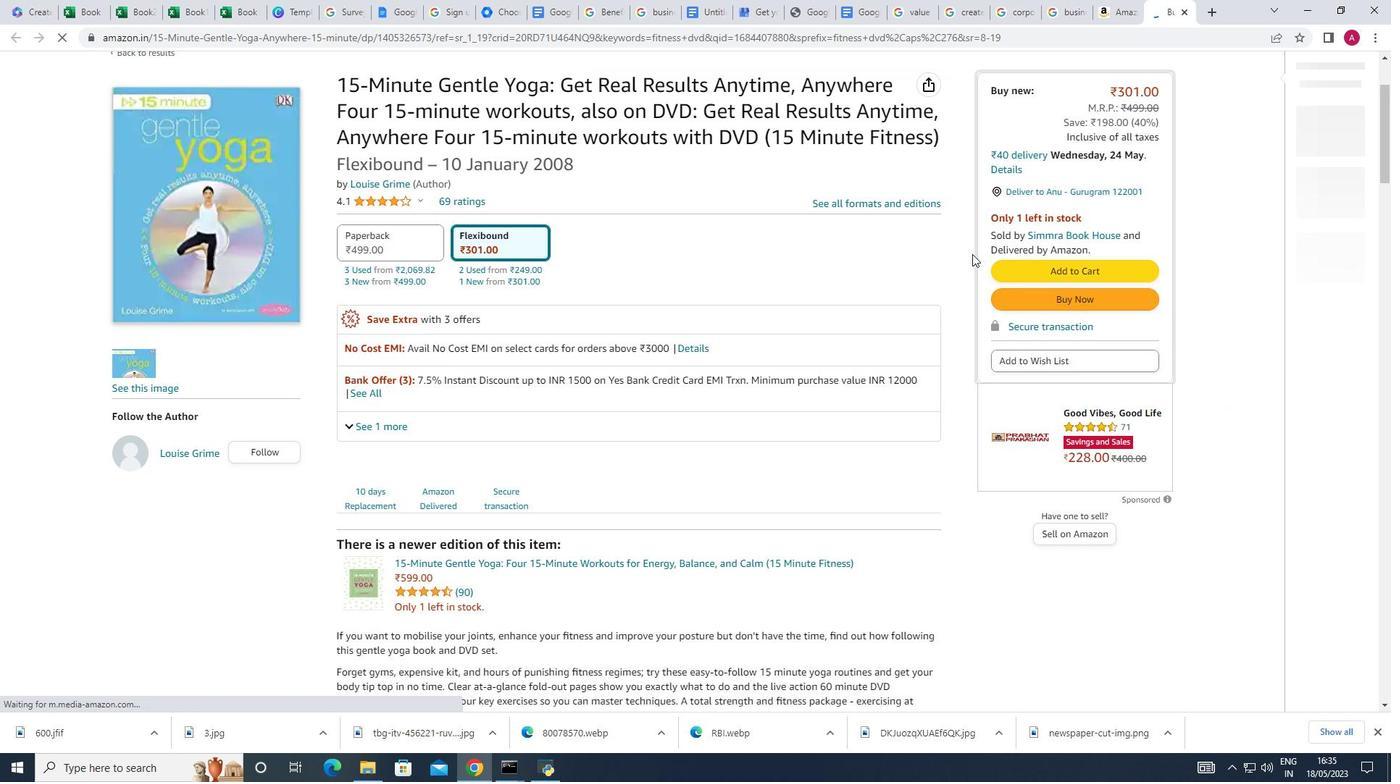 
Action: Mouse scrolled (972, 253) with delta (0, 0)
Screenshot: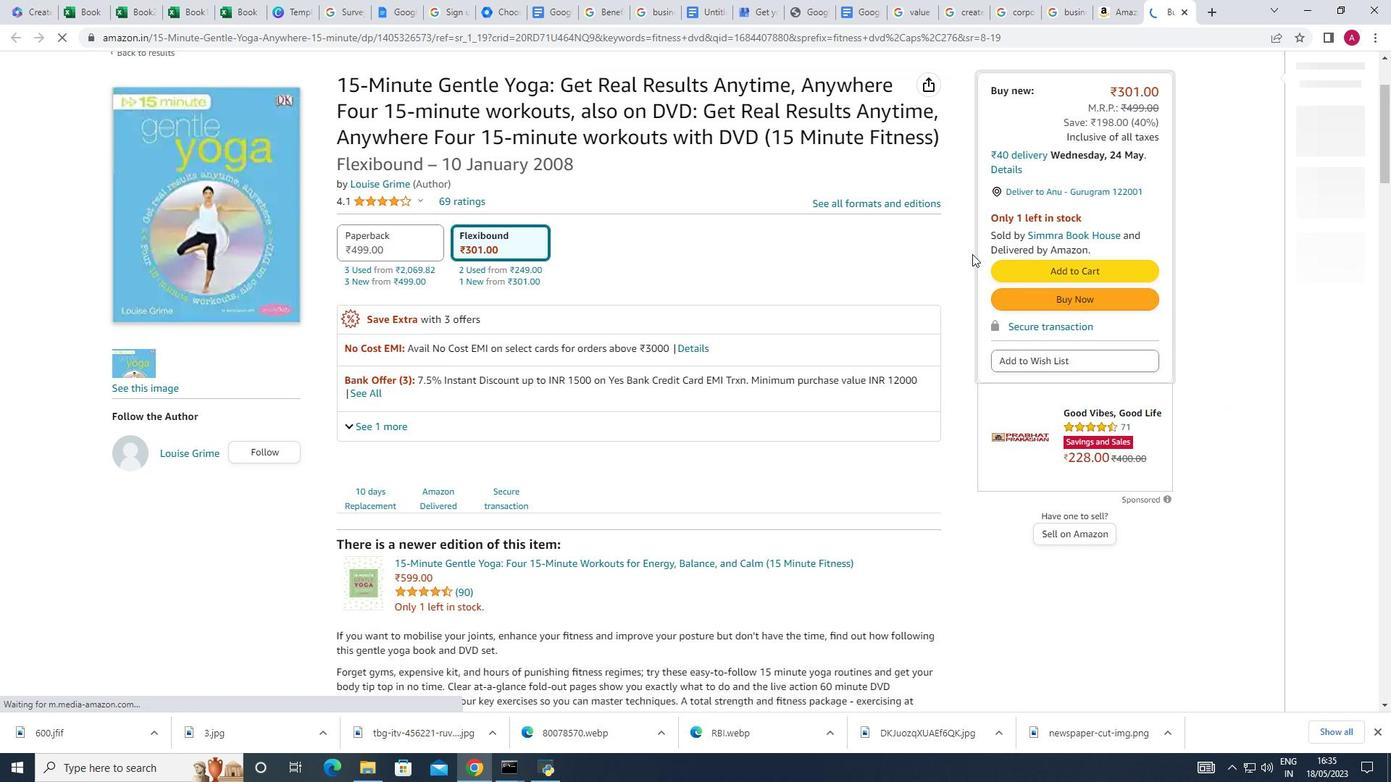 
Action: Mouse scrolled (972, 253) with delta (0, 0)
Screenshot: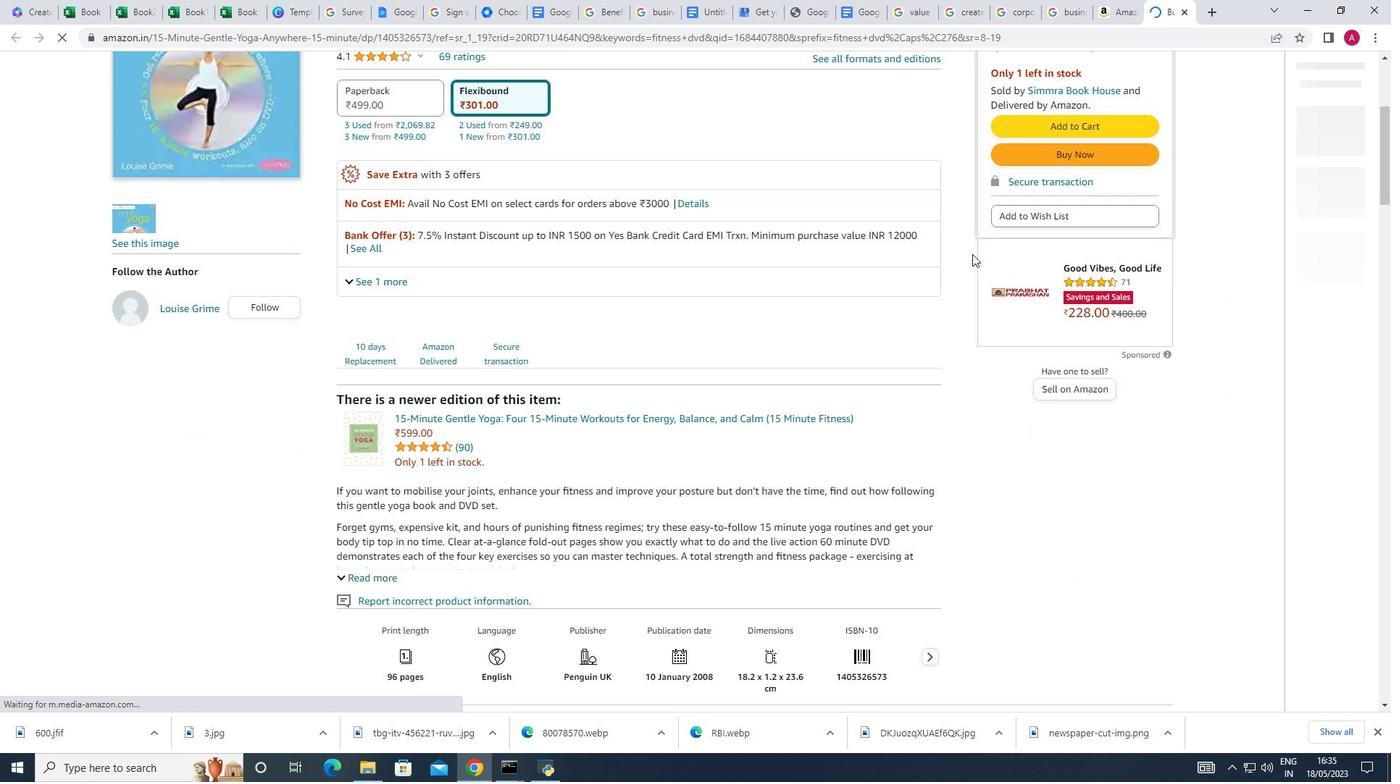 
Action: Mouse scrolled (972, 253) with delta (0, 0)
Screenshot: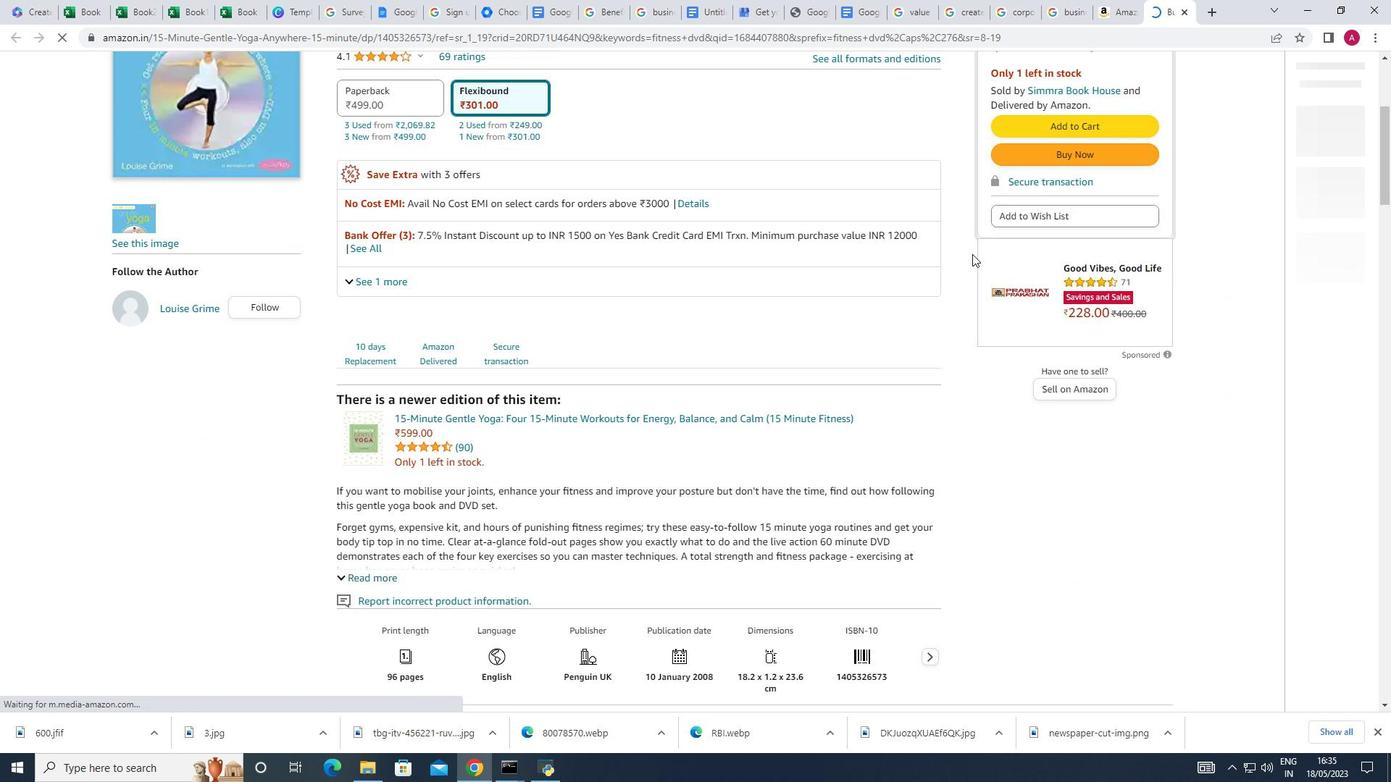 
Action: Mouse scrolled (972, 255) with delta (0, 0)
Screenshot: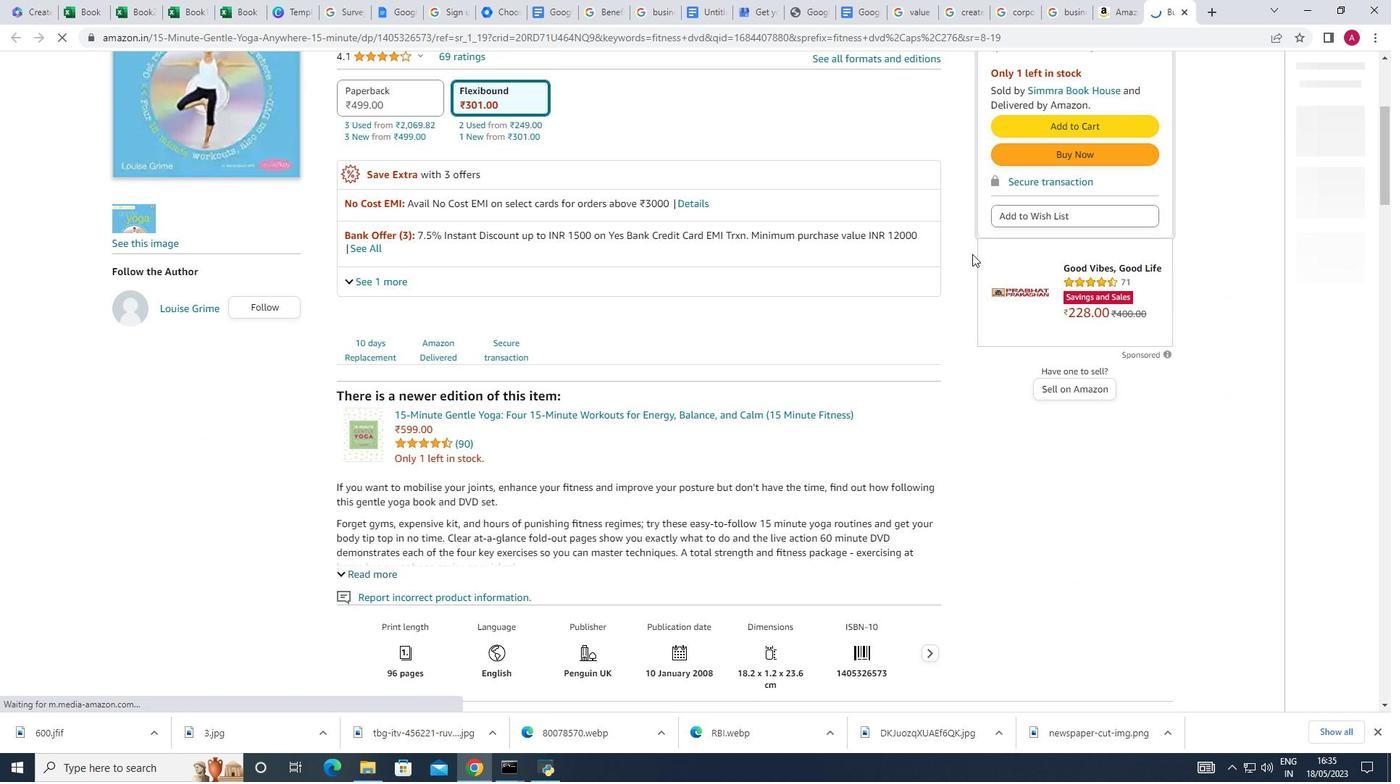 
Action: Mouse scrolled (972, 255) with delta (0, 0)
Screenshot: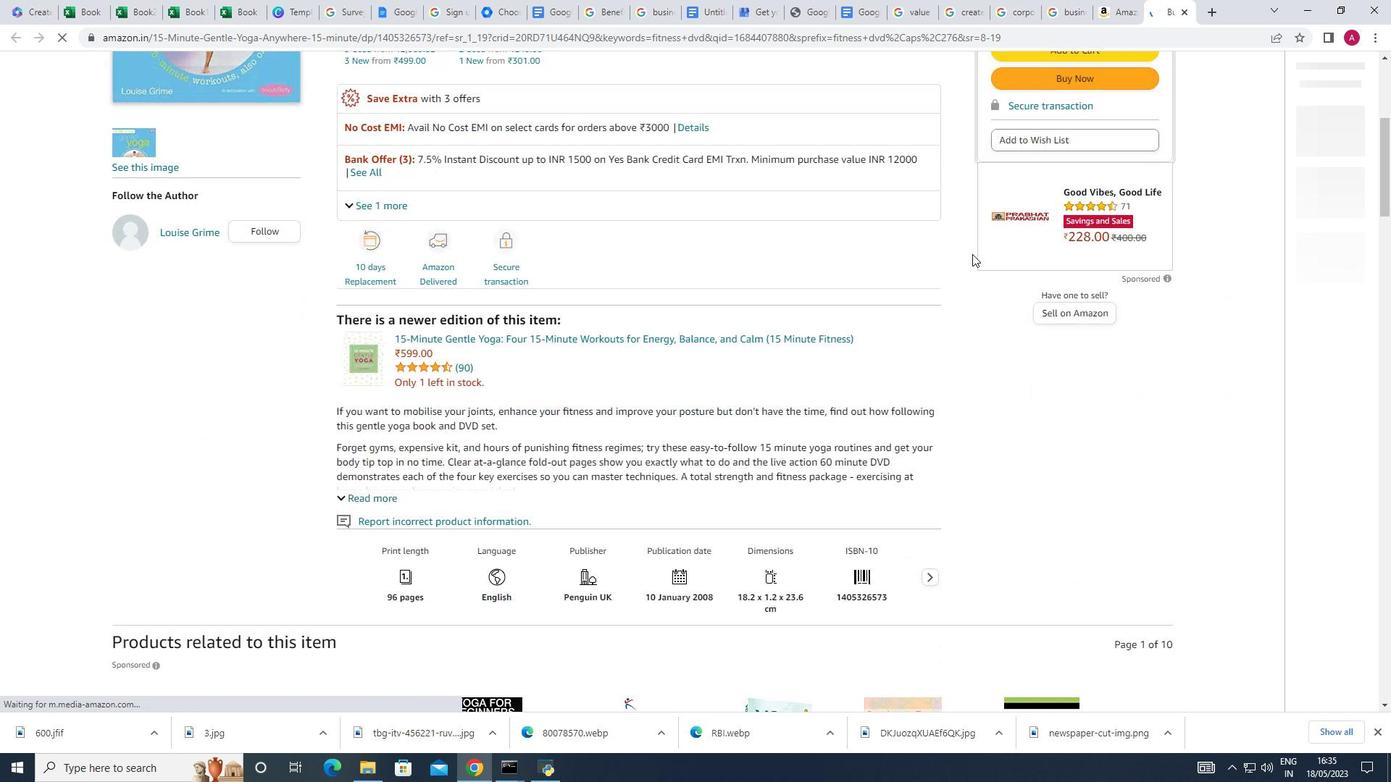 
Action: Mouse scrolled (972, 255) with delta (0, 0)
Screenshot: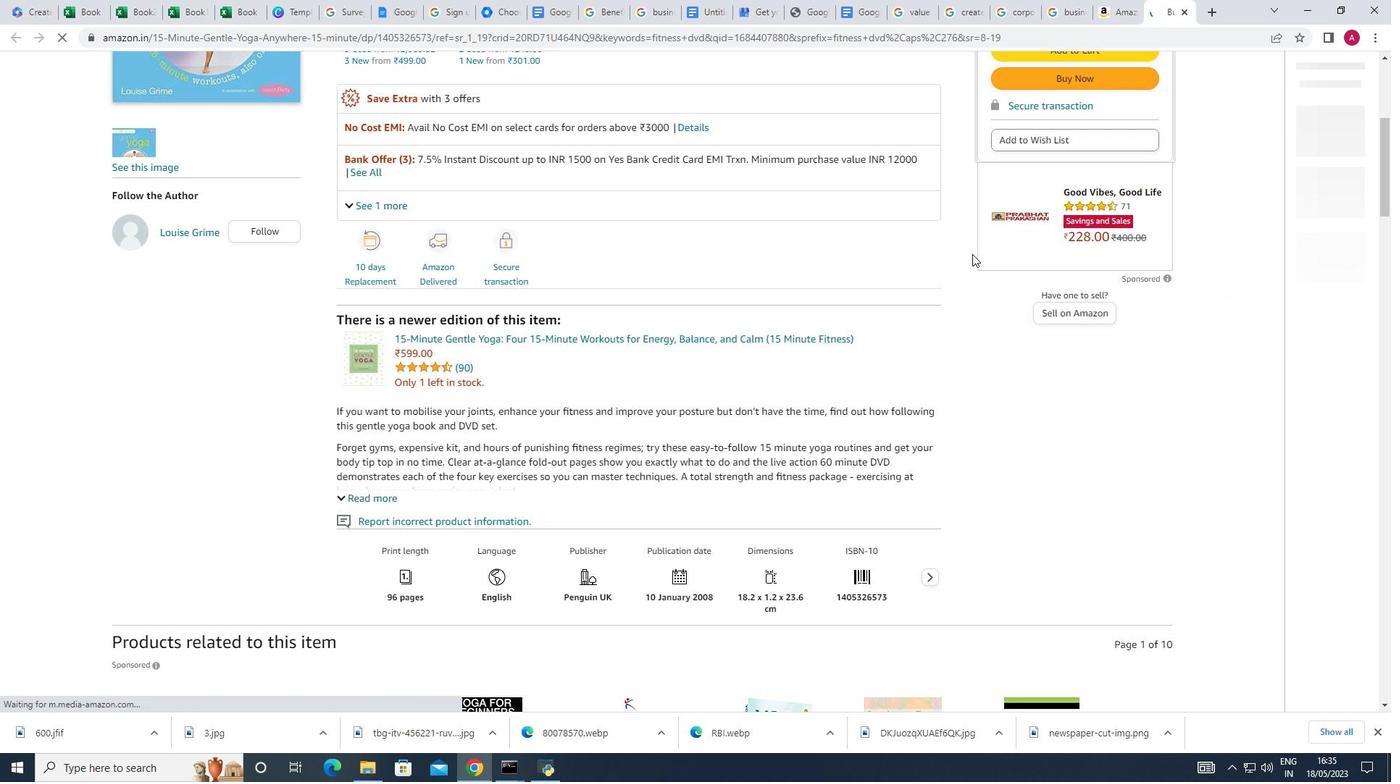 
Action: Mouse scrolled (972, 255) with delta (0, 0)
Screenshot: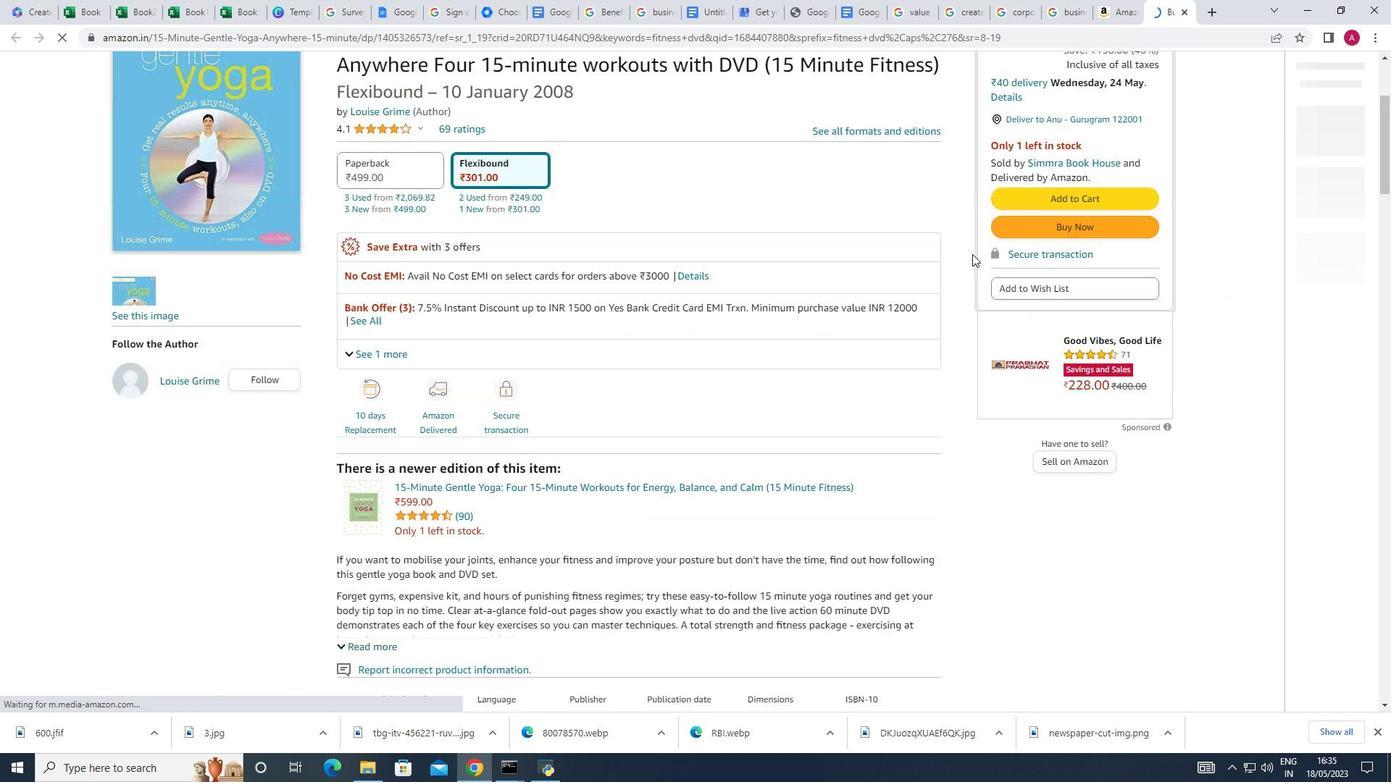 
Action: Mouse scrolled (972, 255) with delta (0, 0)
Screenshot: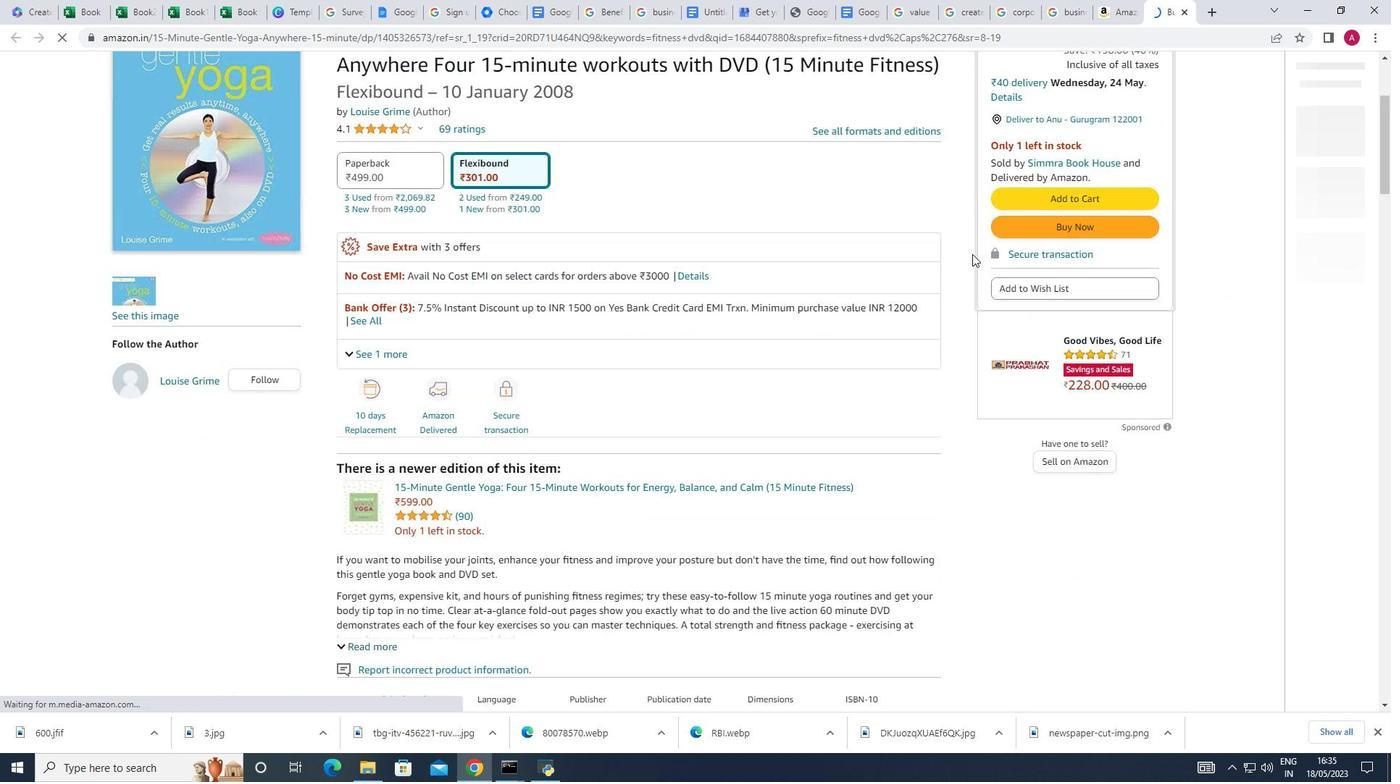 
Action: Mouse scrolled (972, 255) with delta (0, 0)
Screenshot: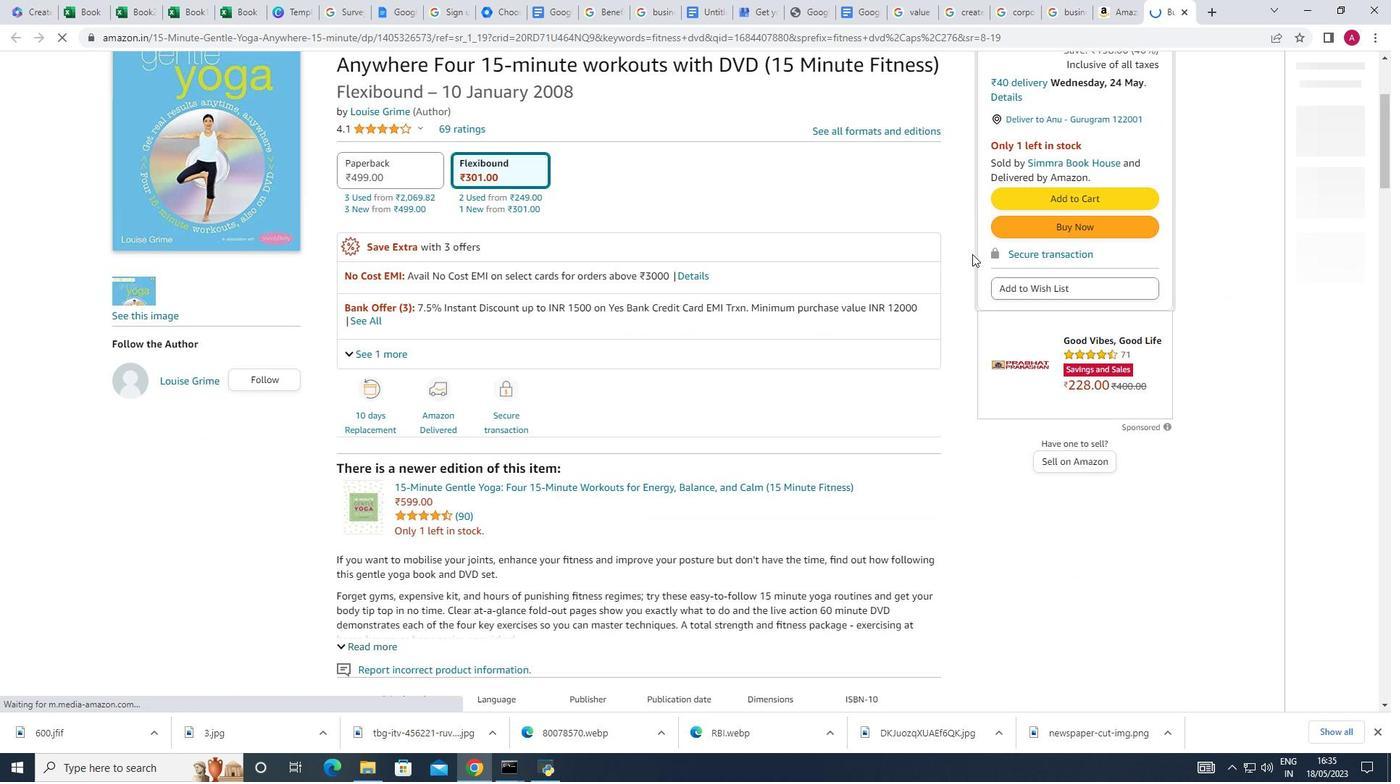 
Action: Mouse moved to (972, 253)
Screenshot: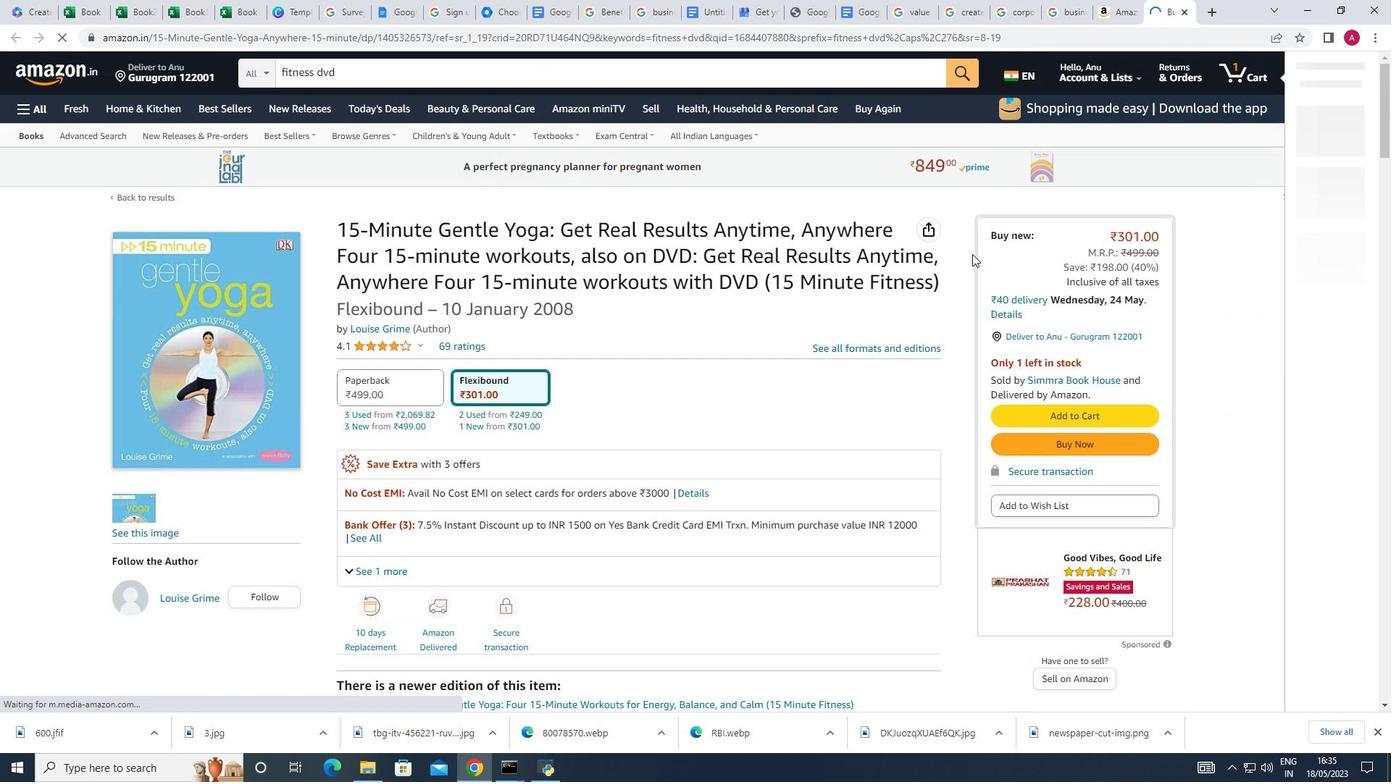 
Action: Mouse scrolled (972, 254) with delta (0, 0)
Screenshot: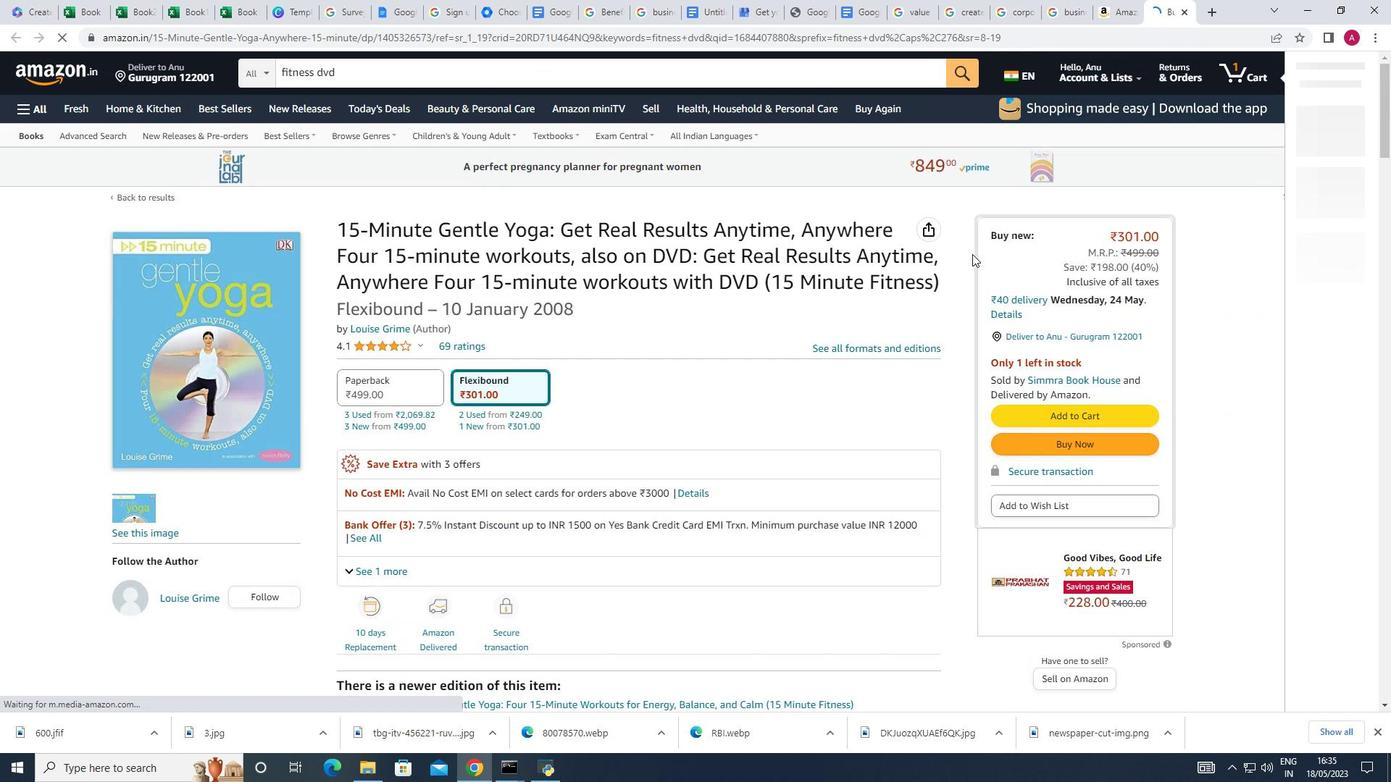 
Action: Mouse scrolled (972, 254) with delta (0, 0)
Screenshot: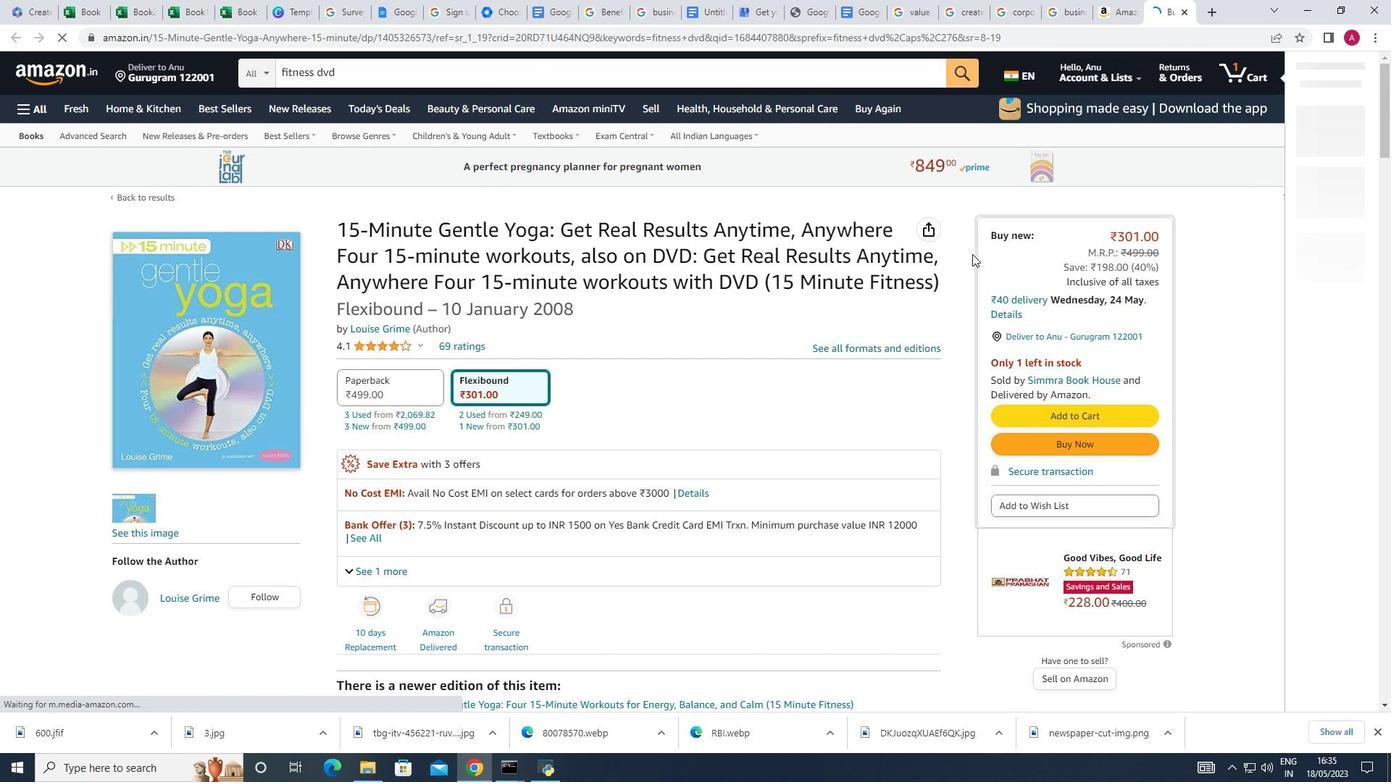 
Action: Mouse moved to (972, 252)
Screenshot: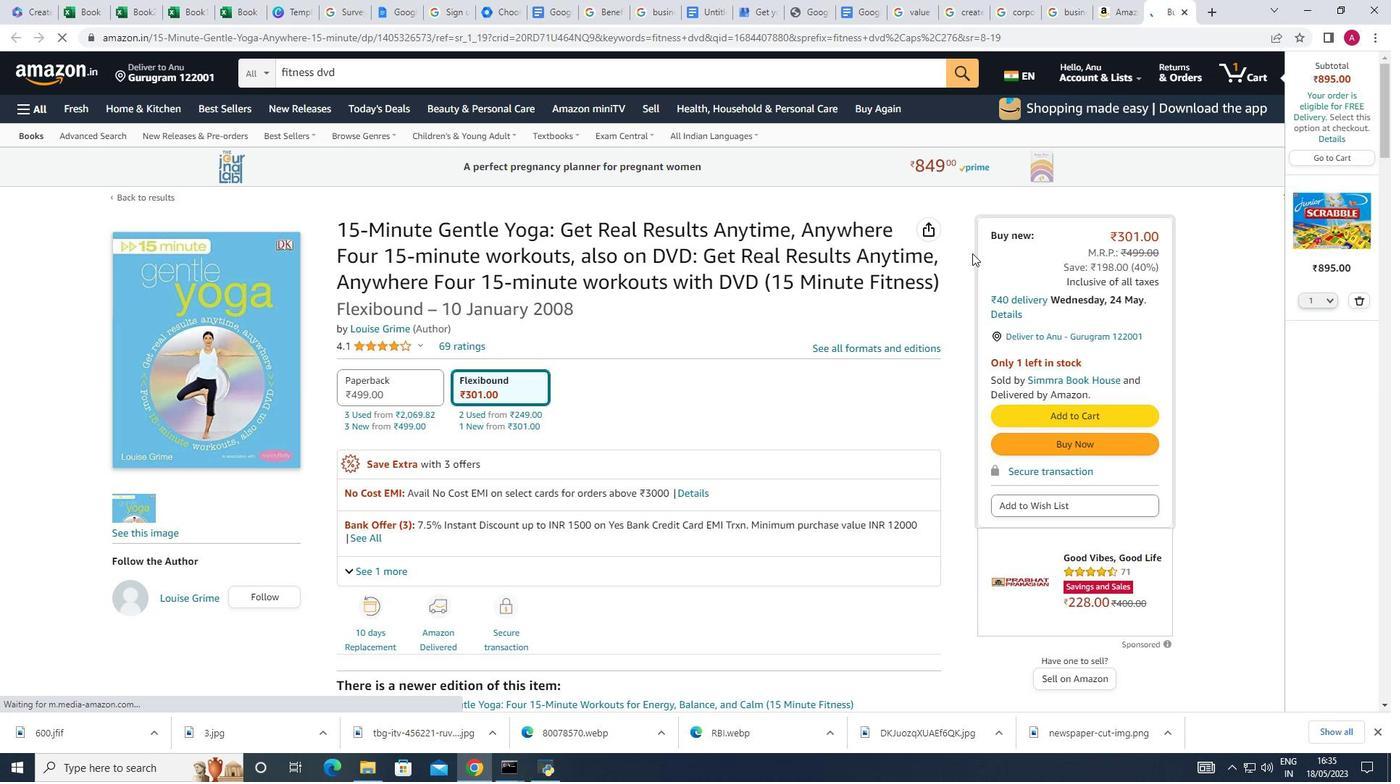 
Action: Mouse scrolled (972, 252) with delta (0, 0)
Screenshot: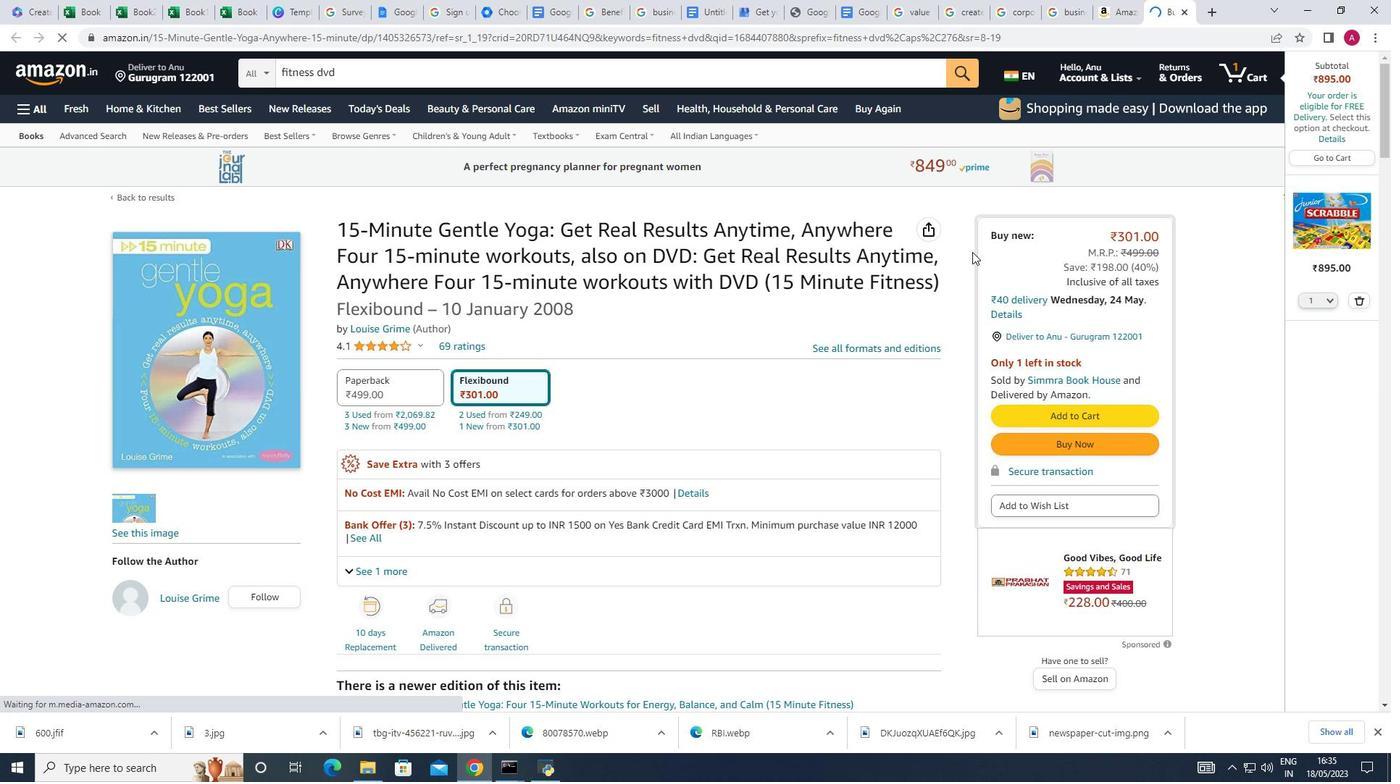 
Action: Mouse scrolled (972, 252) with delta (0, 0)
Screenshot: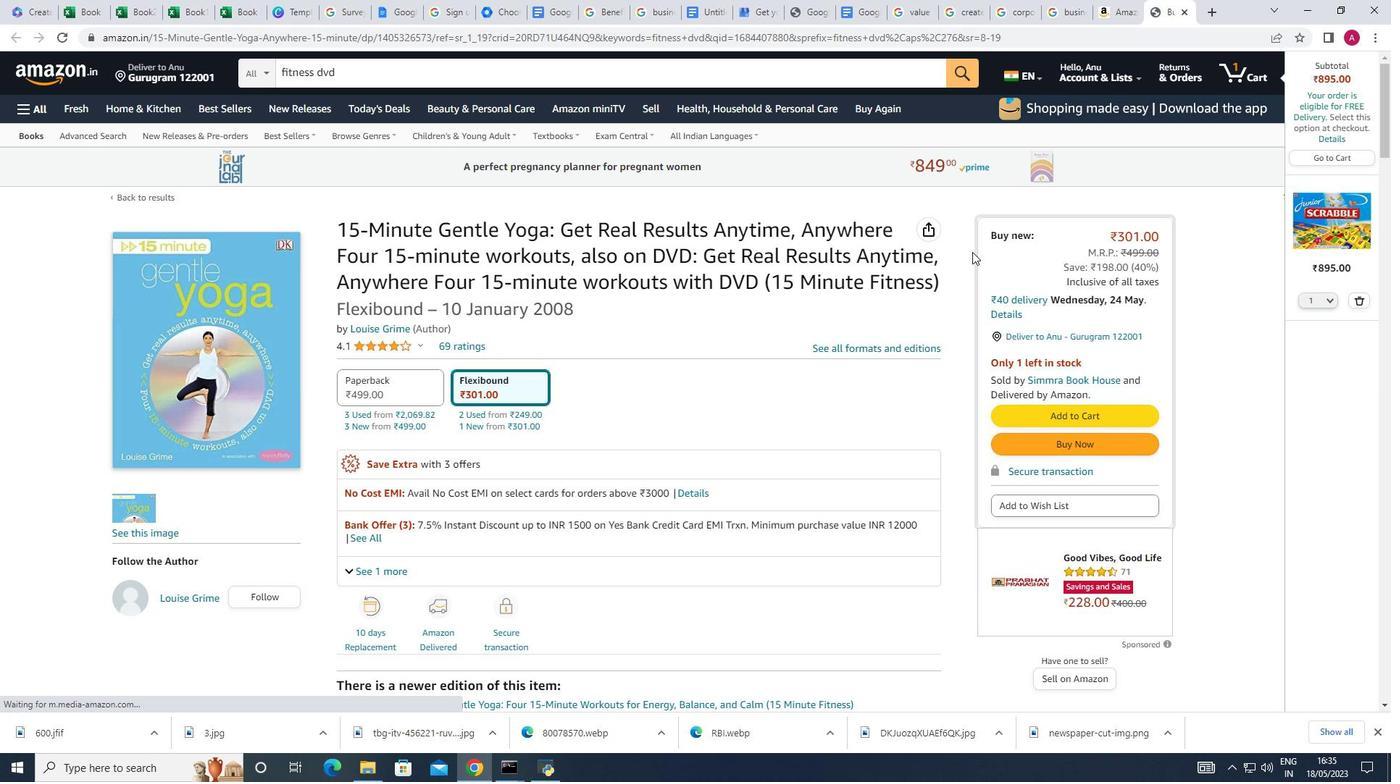 
Action: Mouse moved to (810, 318)
Screenshot: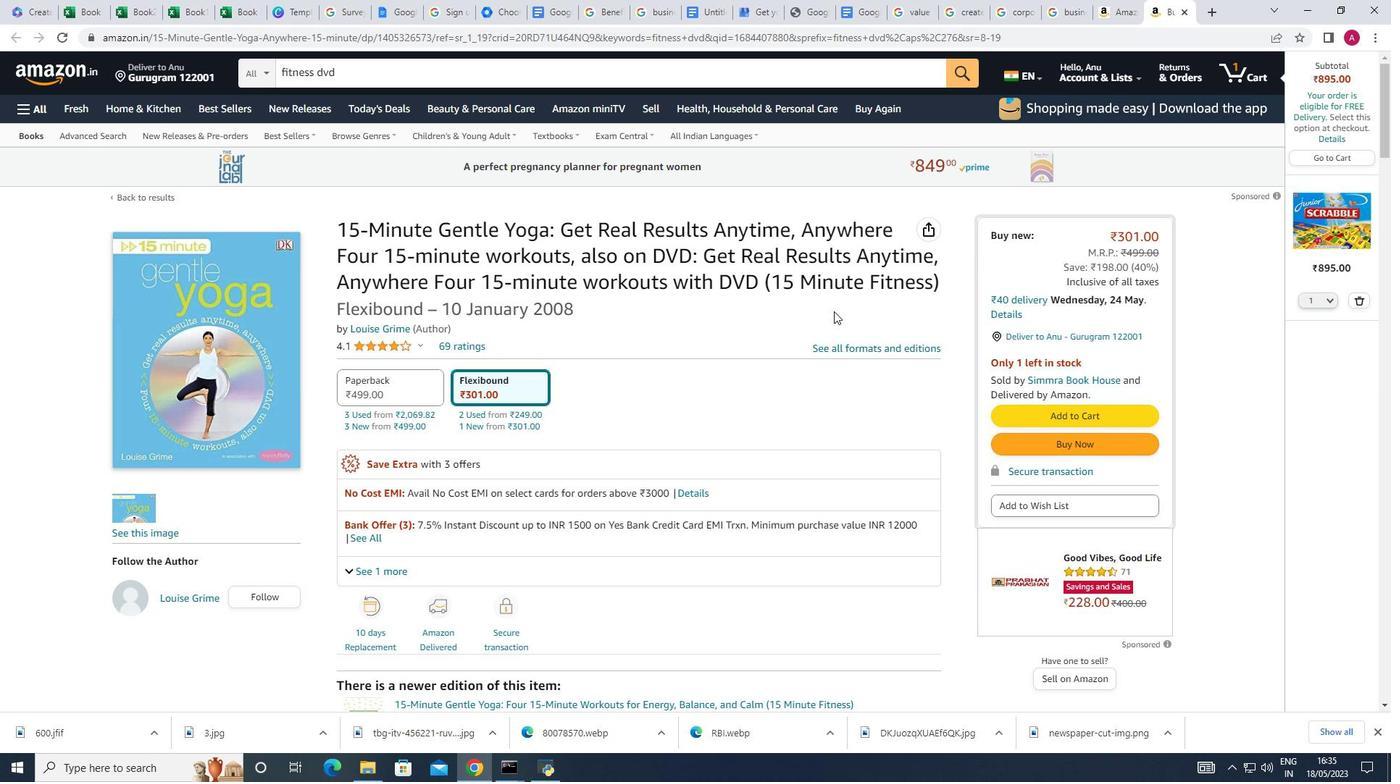 
Action: Mouse scrolled (810, 318) with delta (0, 0)
Screenshot: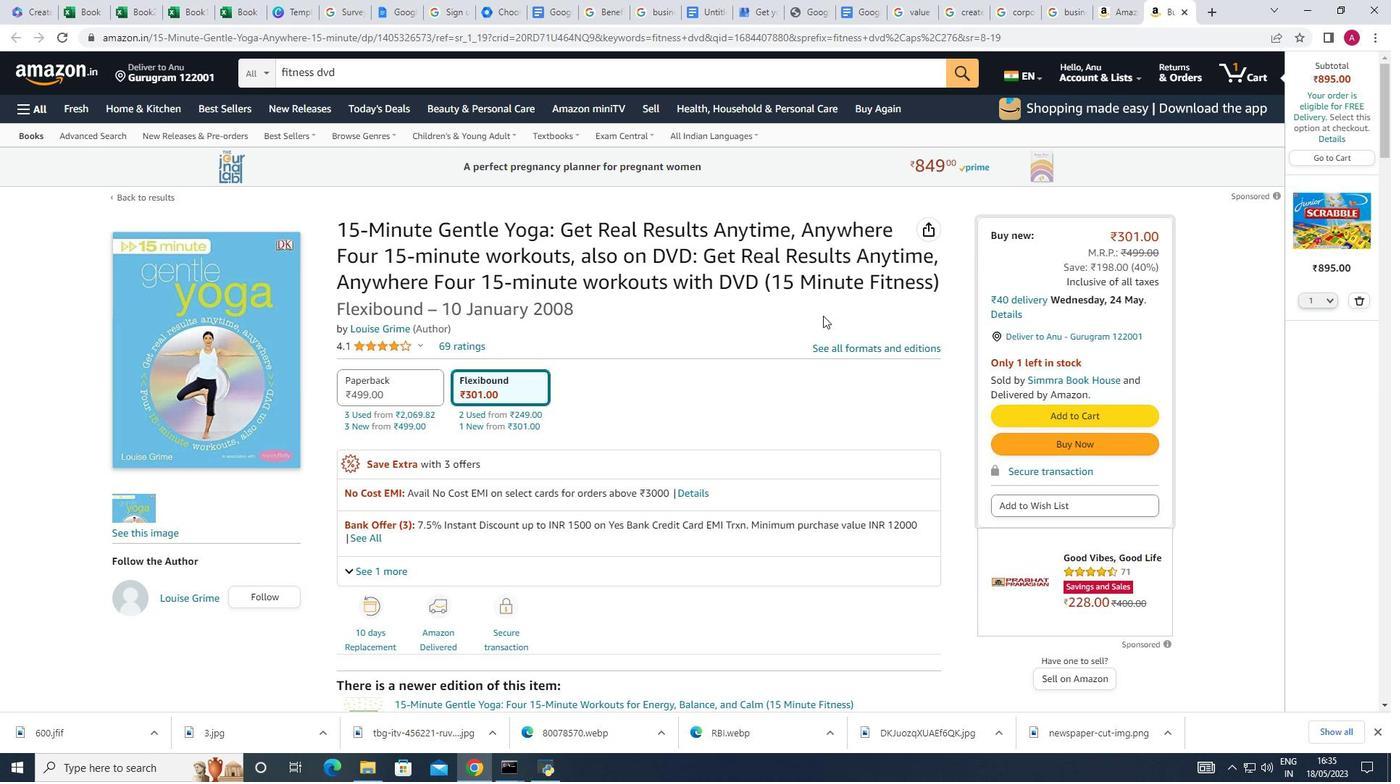 
Action: Mouse scrolled (810, 318) with delta (0, 0)
Screenshot: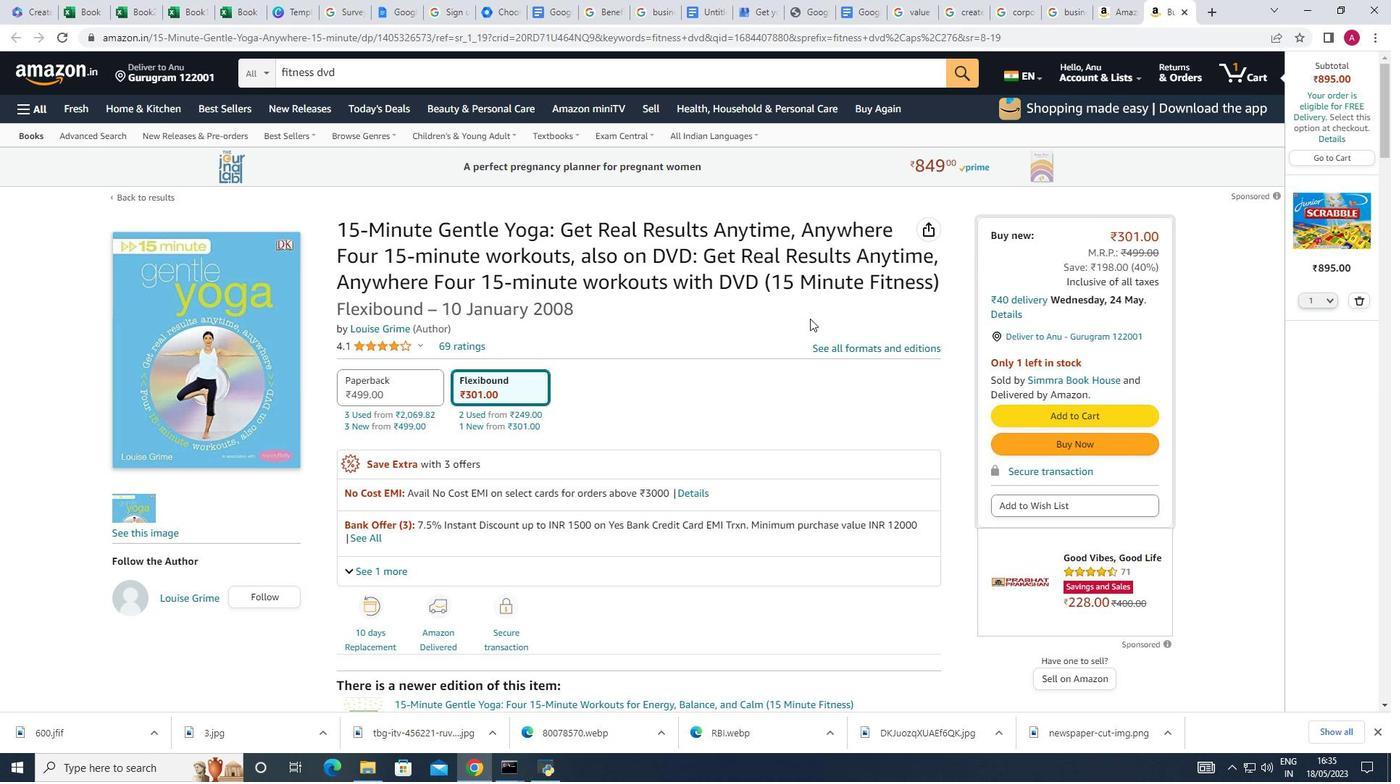 
Action: Mouse moved to (810, 311)
Screenshot: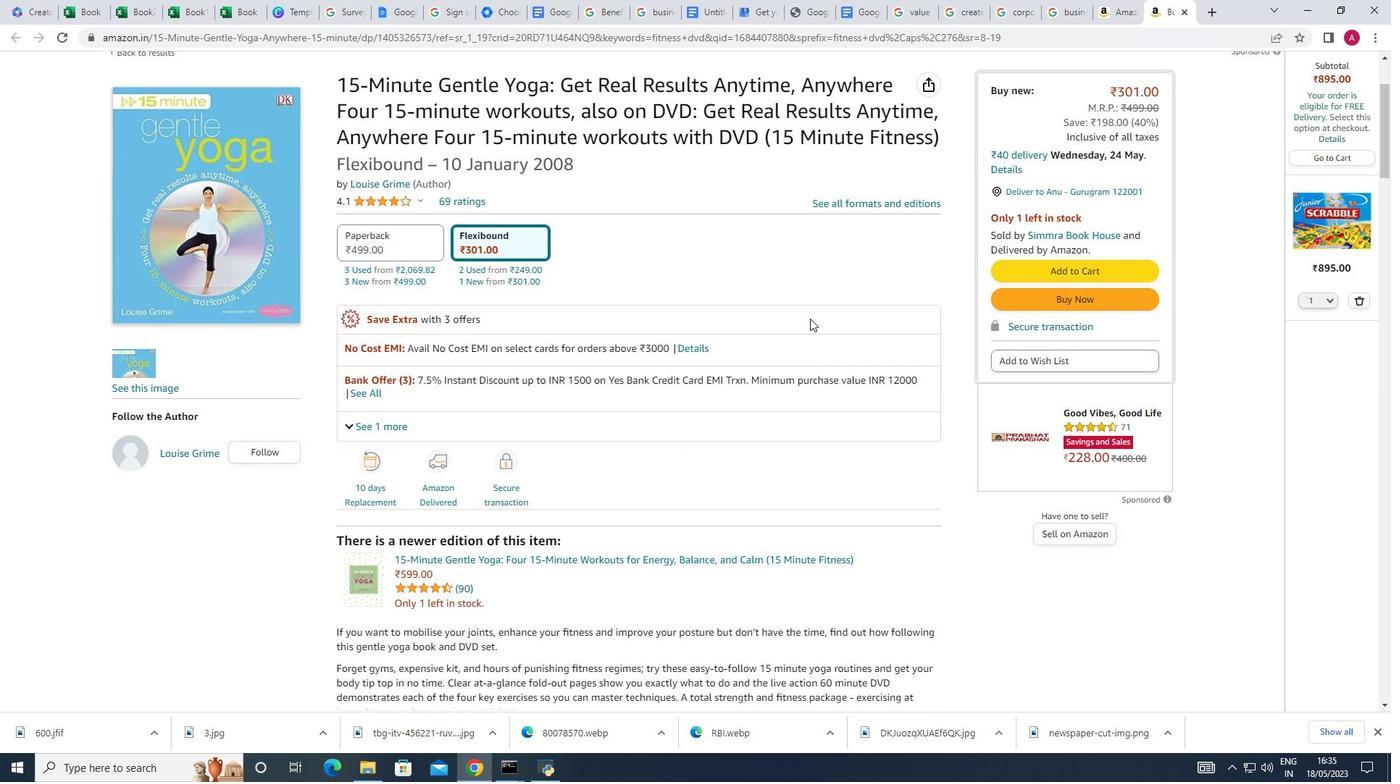 
Action: Mouse scrolled (810, 310) with delta (0, 0)
Screenshot: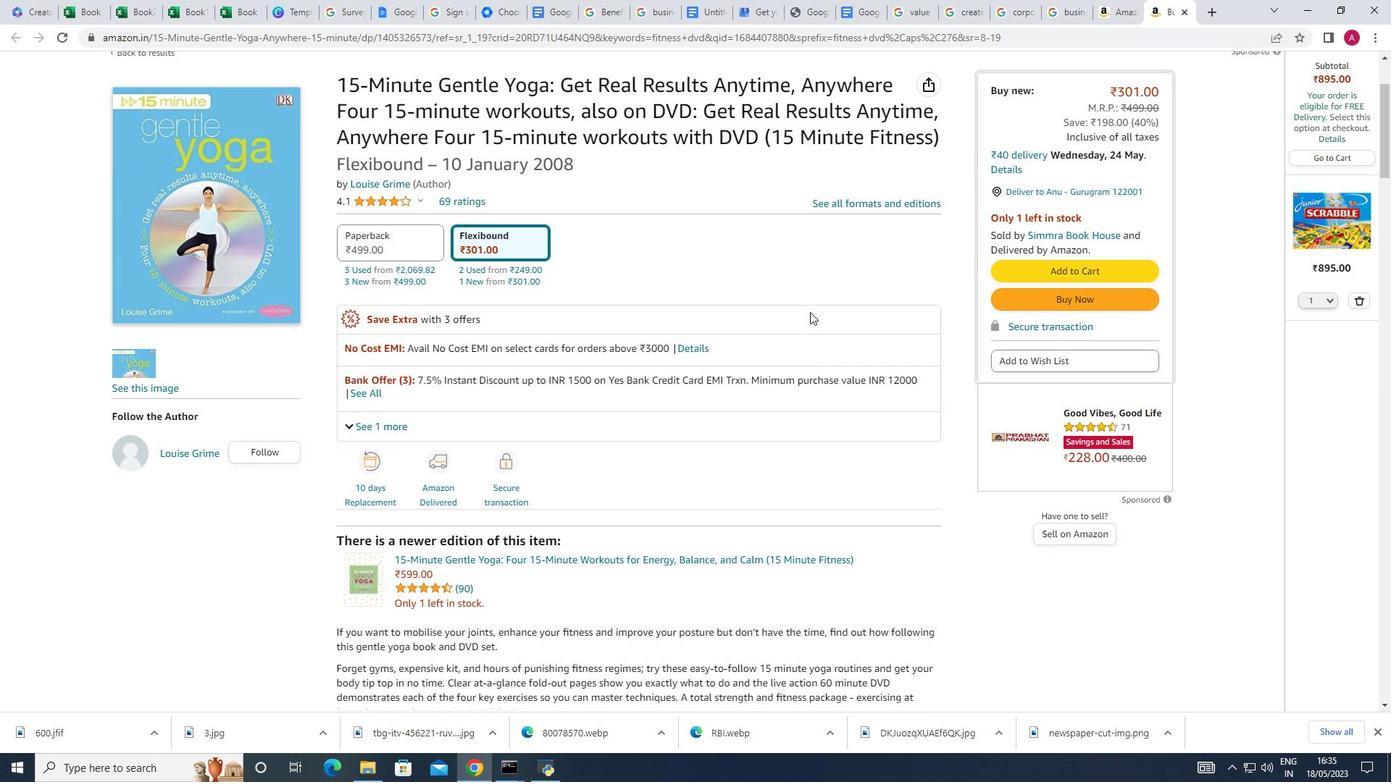 
Action: Mouse scrolled (810, 310) with delta (0, 0)
Screenshot: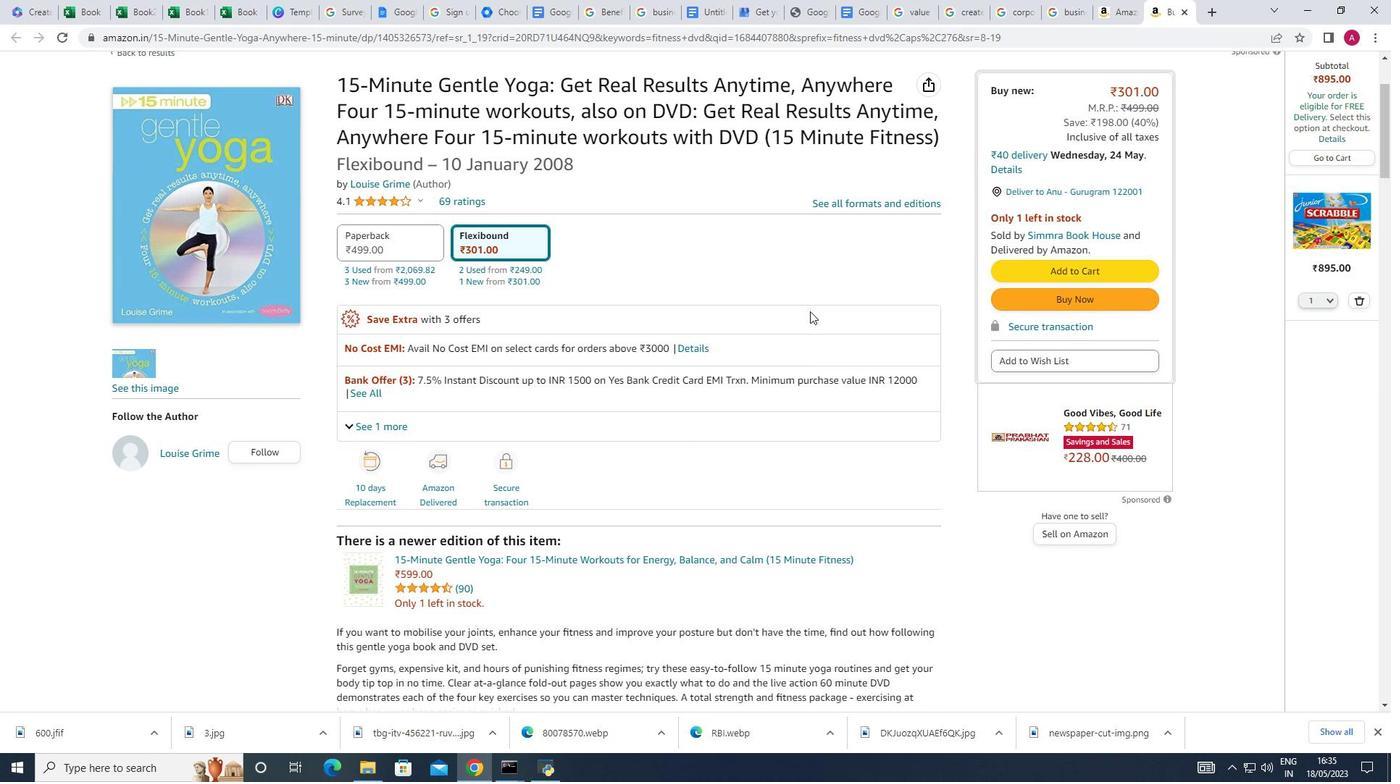 
Action: Mouse moved to (811, 309)
Screenshot: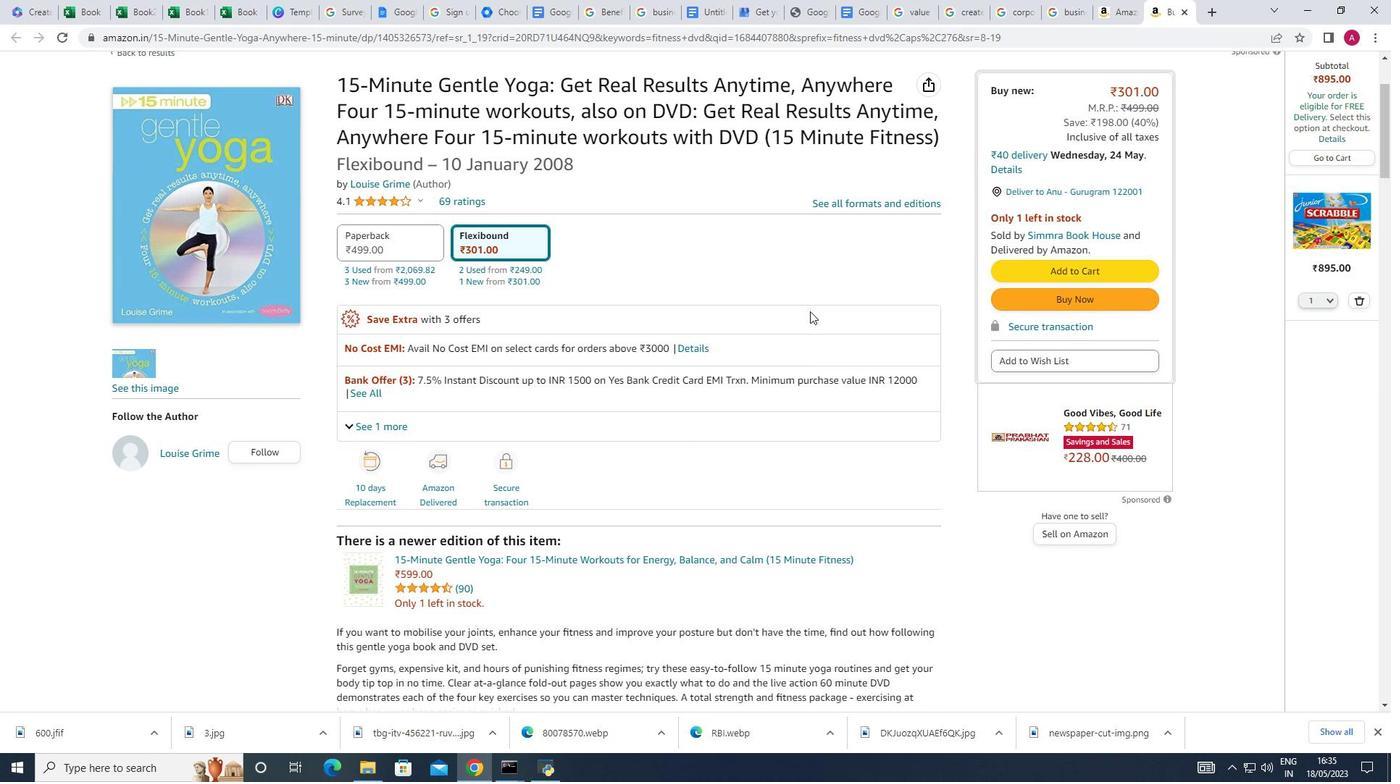 
Action: Mouse scrolled (811, 308) with delta (0, 0)
Screenshot: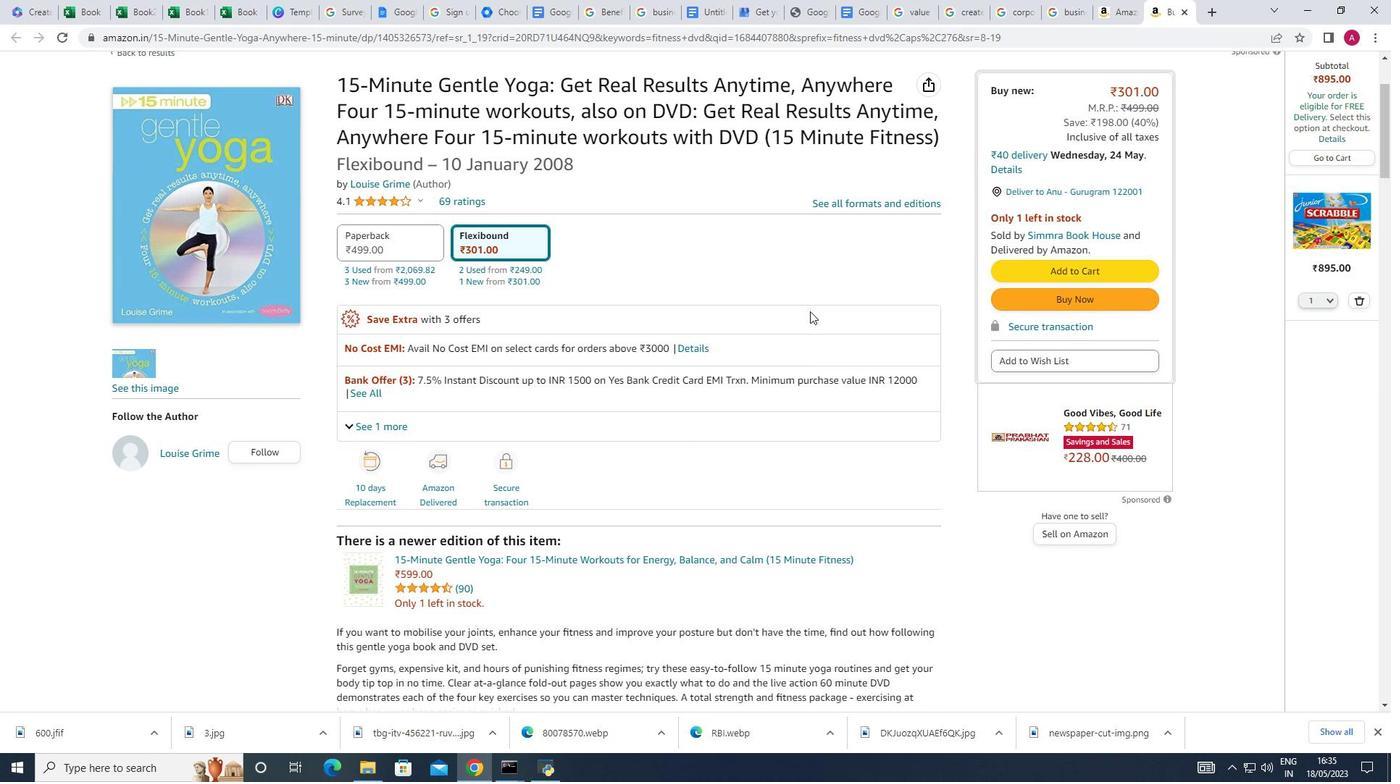 
Action: Mouse moved to (816, 302)
Screenshot: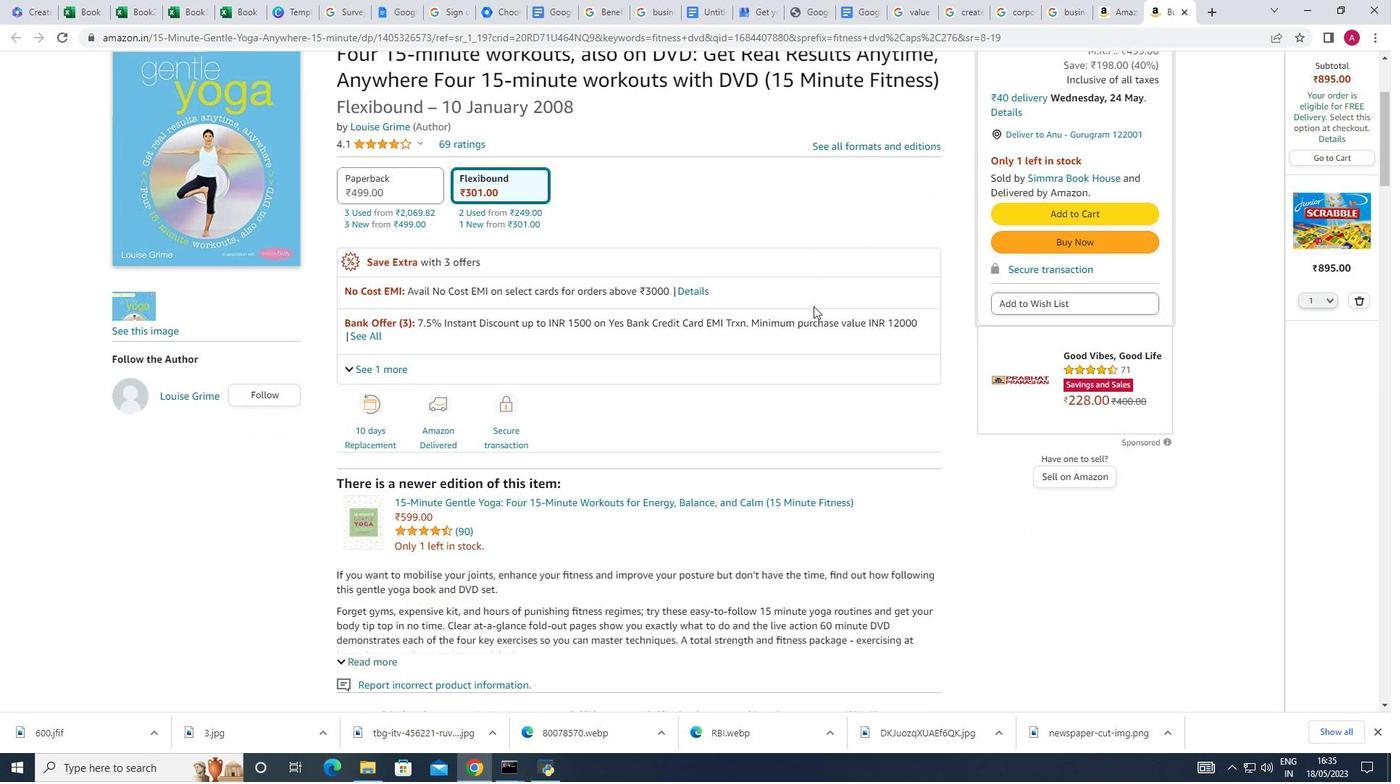 
Action: Mouse scrolled (816, 302) with delta (0, 0)
Screenshot: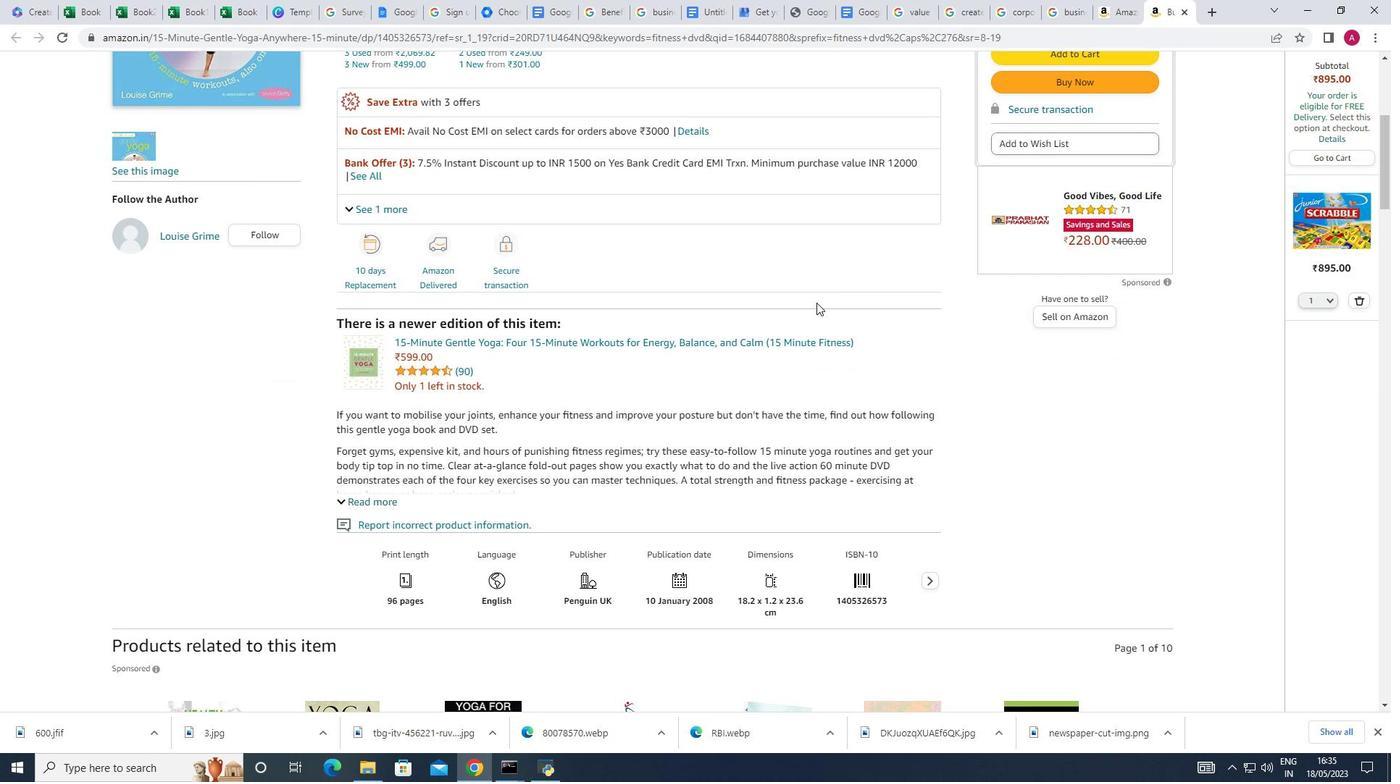 
Action: Mouse scrolled (816, 302) with delta (0, 0)
Screenshot: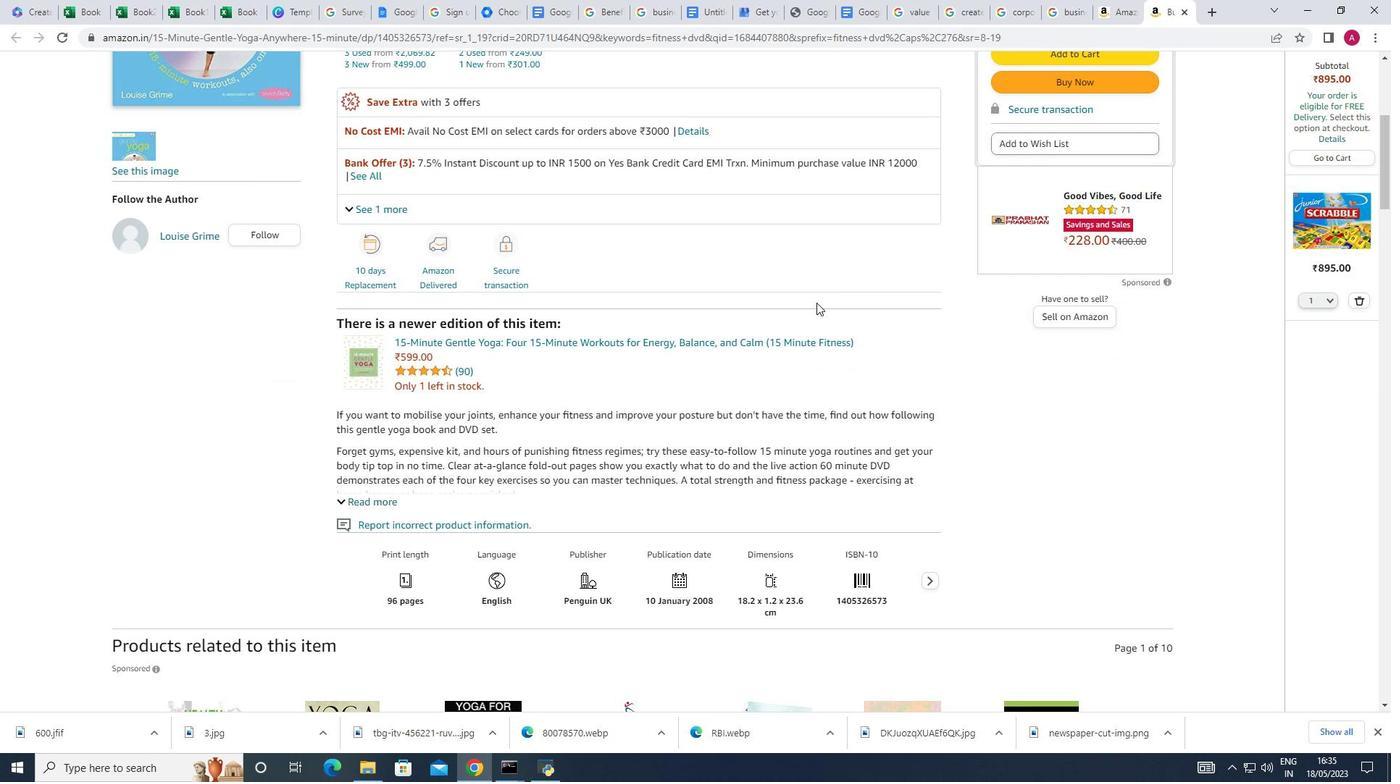 
Action: Mouse scrolled (816, 302) with delta (0, 0)
Screenshot: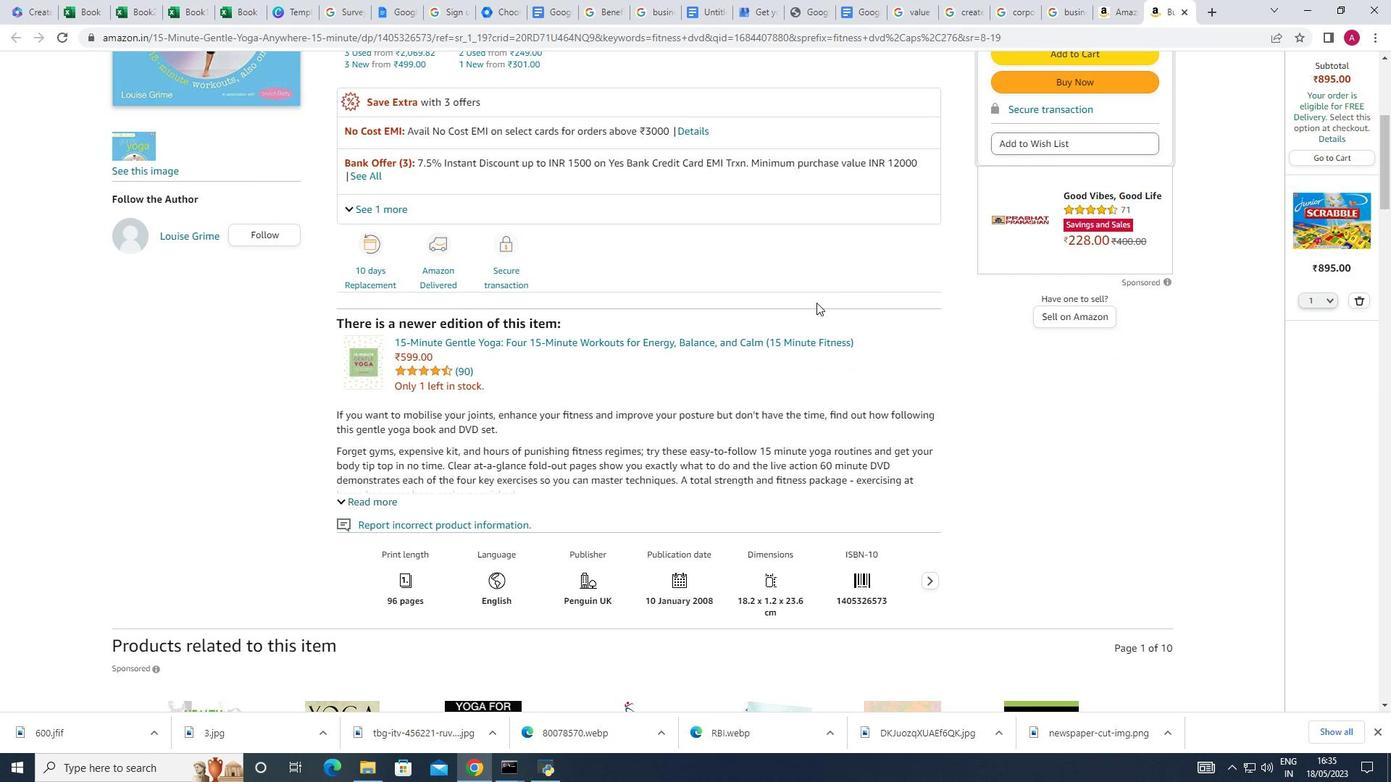 
Action: Mouse scrolled (816, 302) with delta (0, 0)
Screenshot: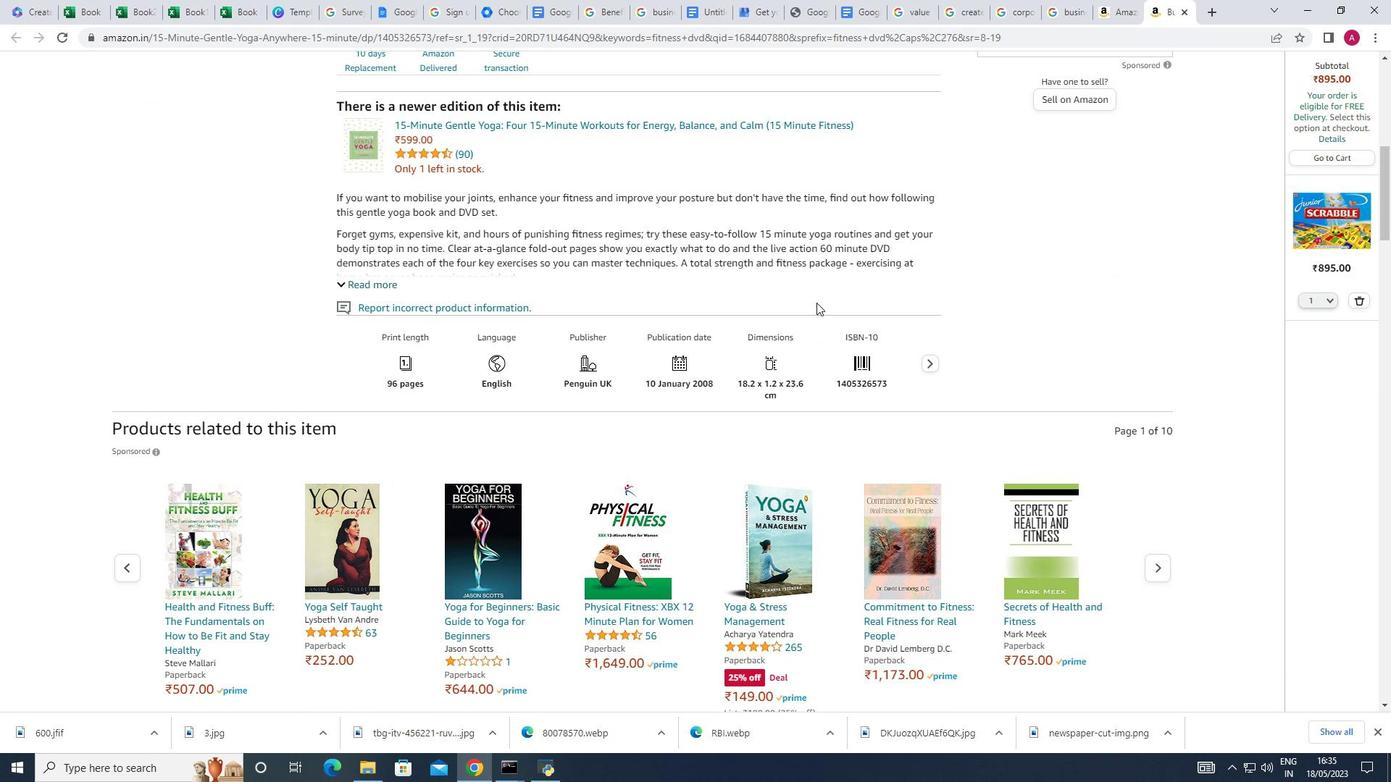 
Action: Mouse scrolled (816, 302) with delta (0, 0)
Screenshot: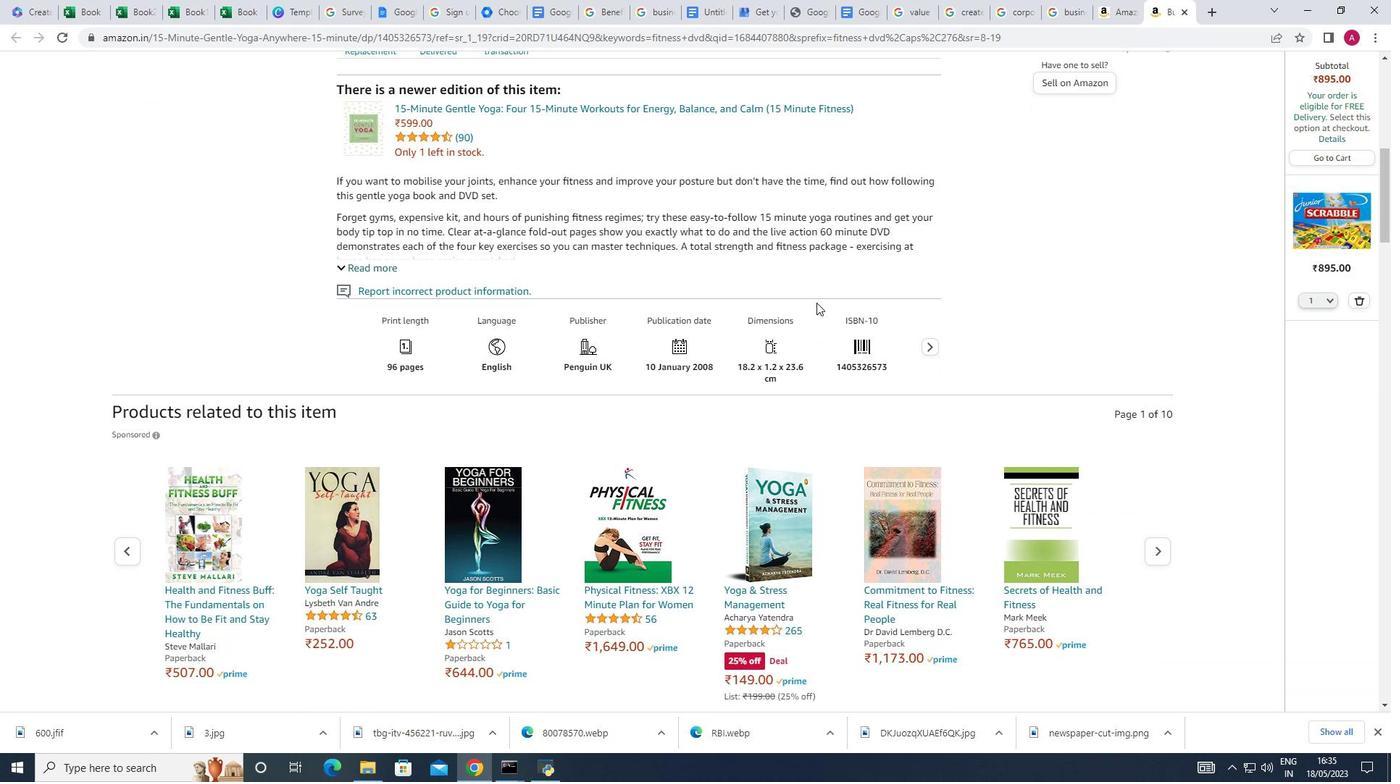 
Action: Mouse scrolled (816, 302) with delta (0, 0)
Screenshot: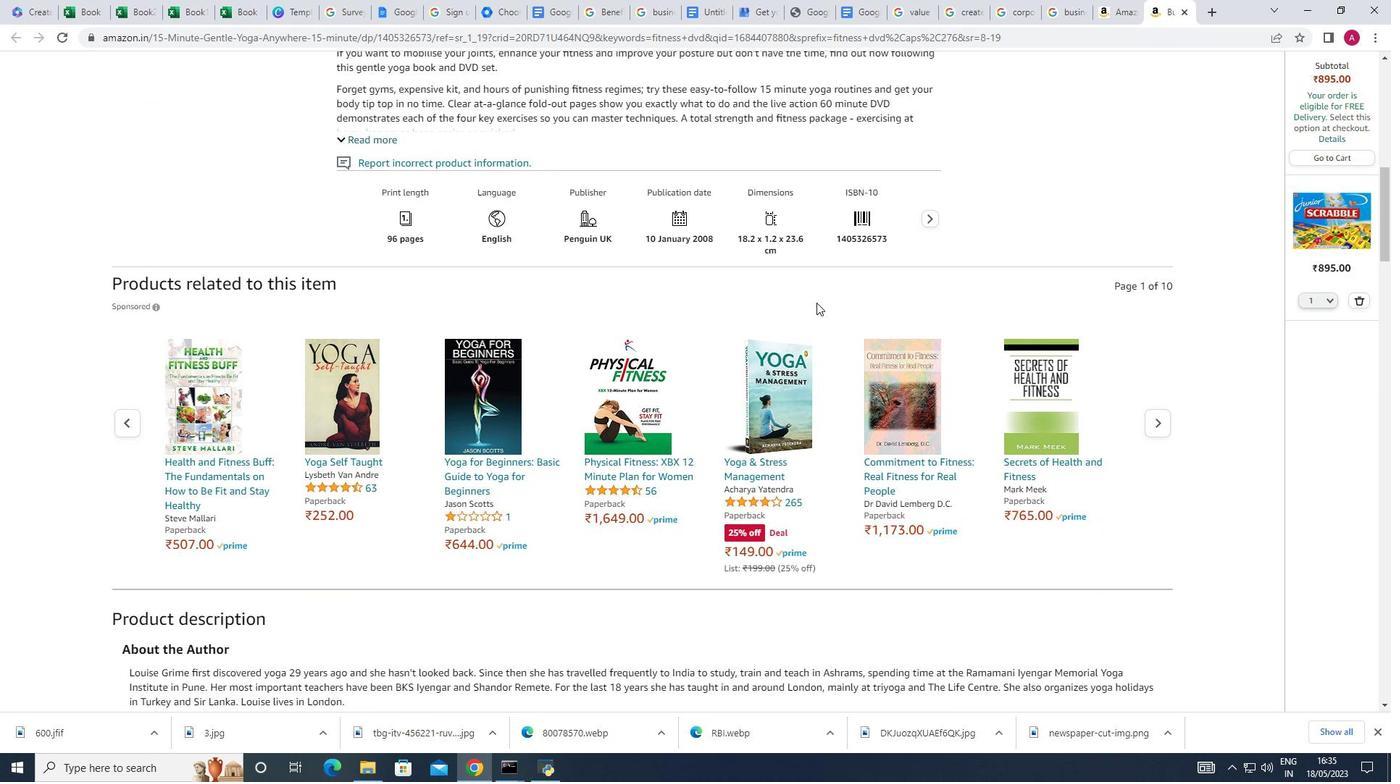 
Action: Mouse scrolled (816, 302) with delta (0, 0)
Screenshot: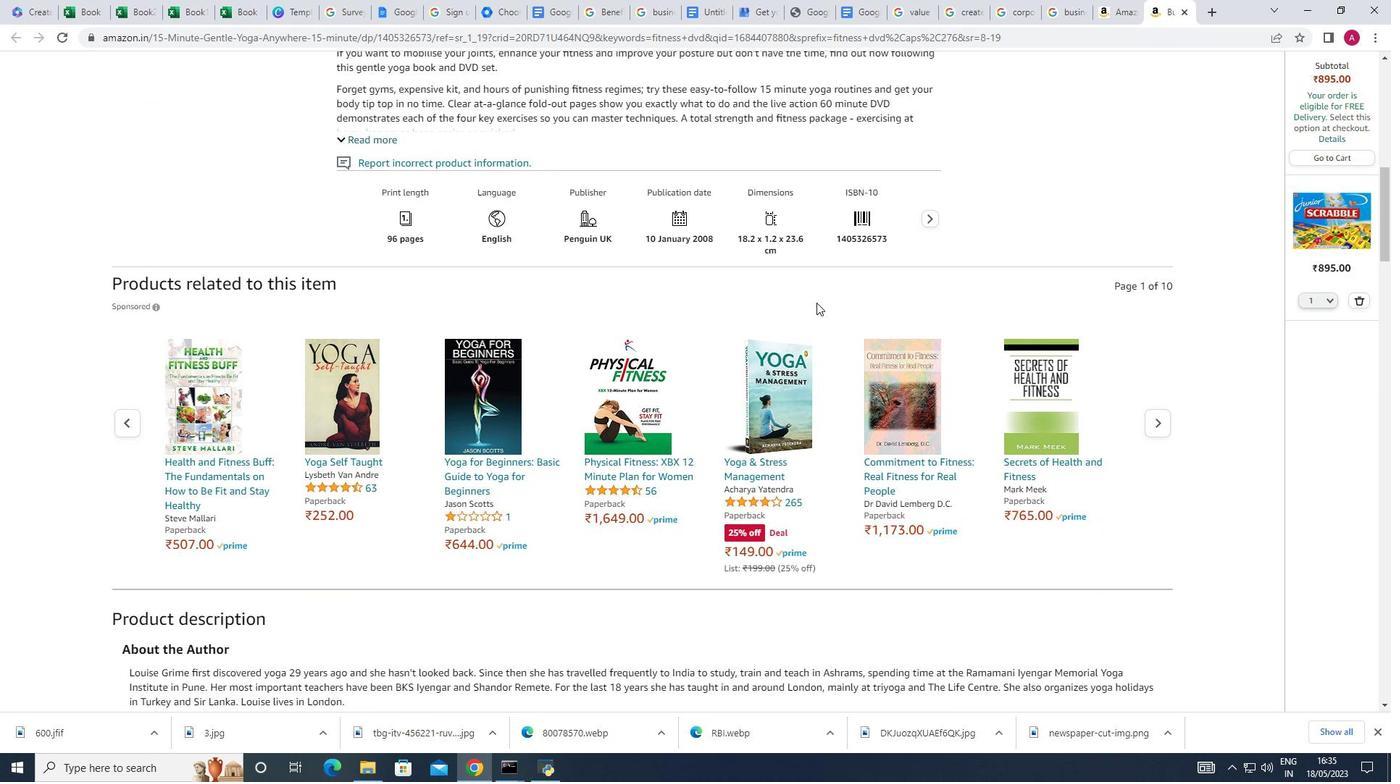 
Action: Mouse scrolled (816, 302) with delta (0, 0)
Screenshot: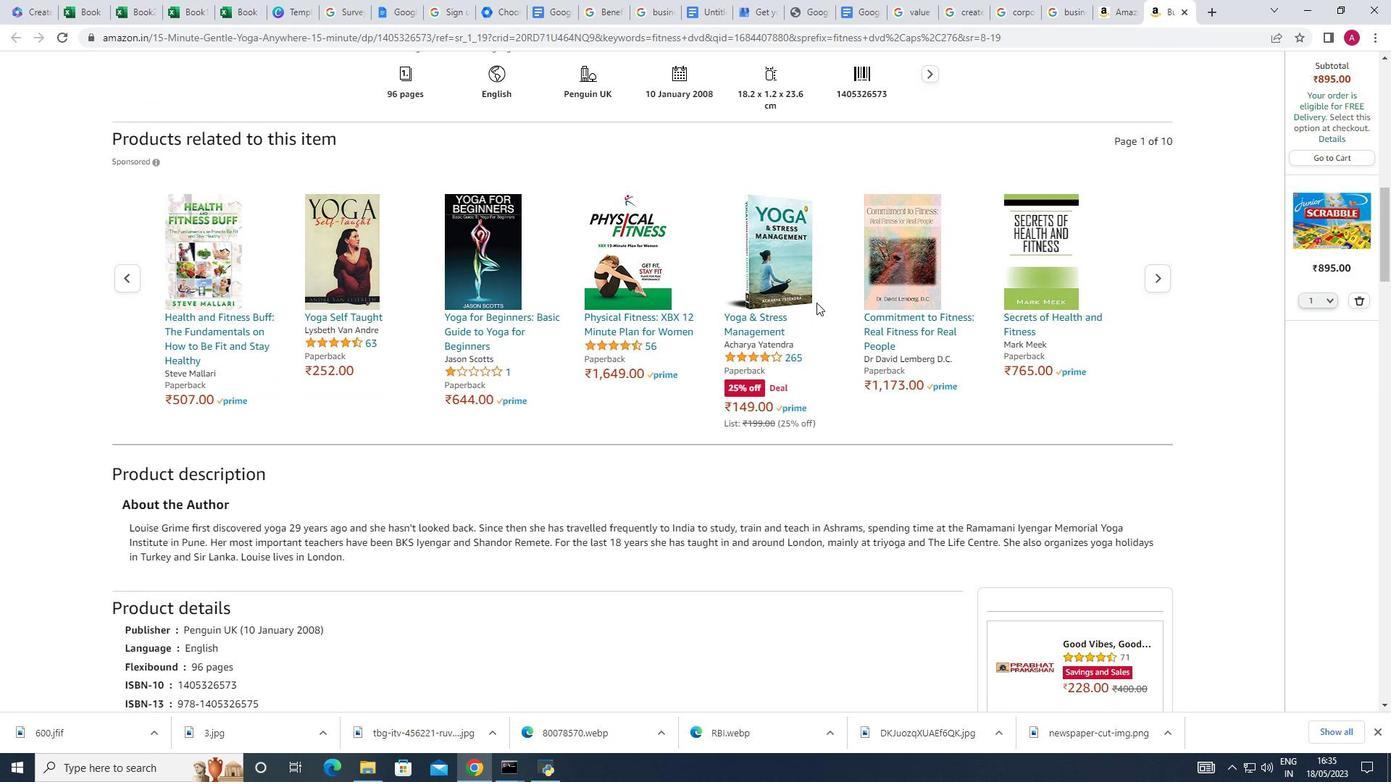 
Action: Mouse scrolled (816, 302) with delta (0, 0)
Screenshot: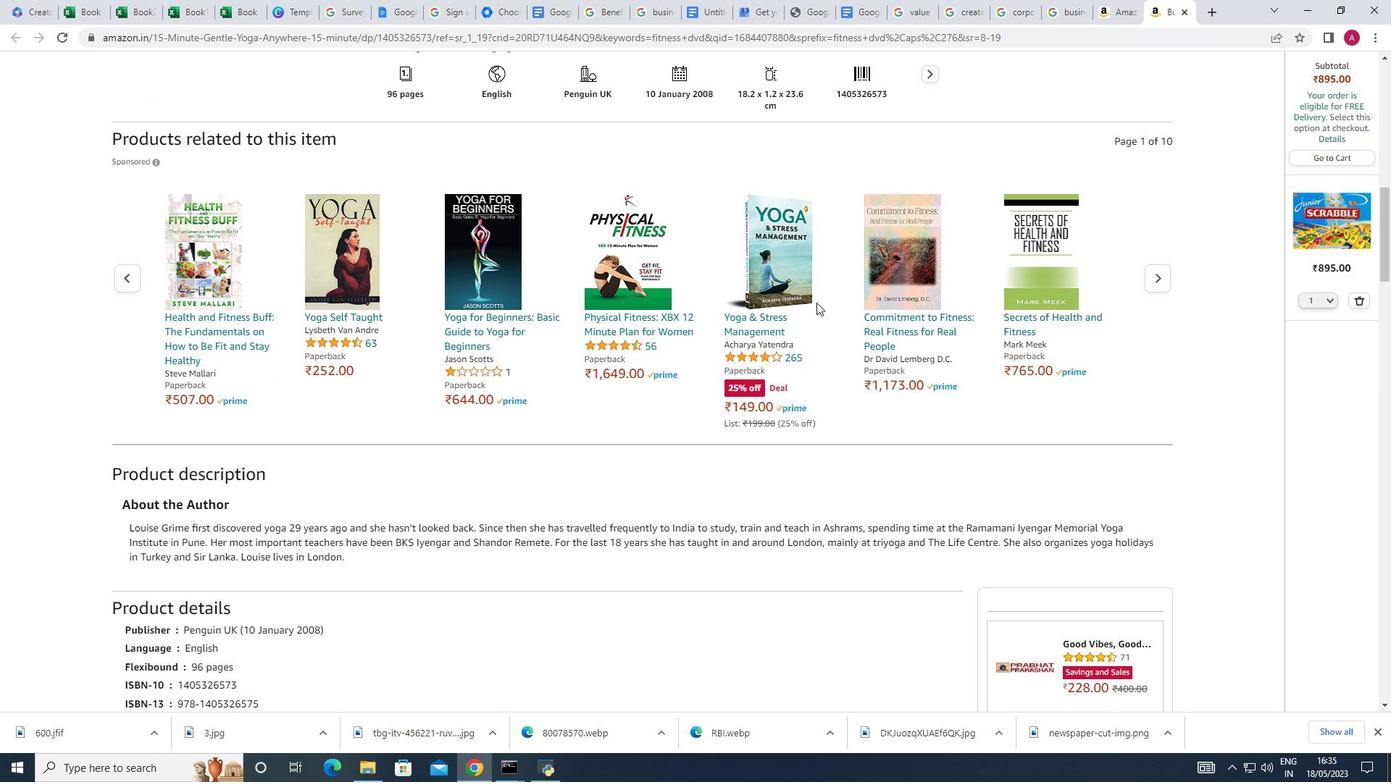 
Action: Mouse scrolled (816, 302) with delta (0, 0)
Screenshot: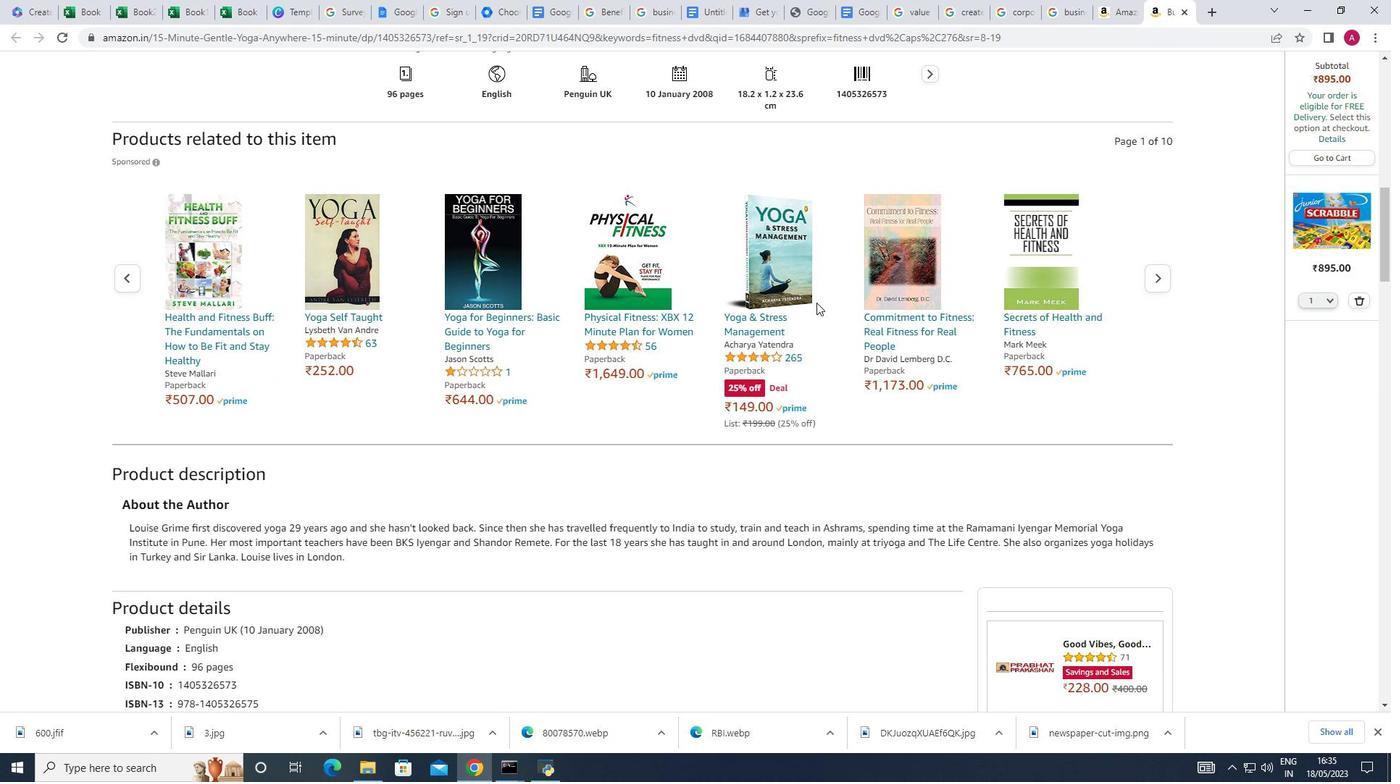
Action: Mouse scrolled (816, 302) with delta (0, 0)
Screenshot: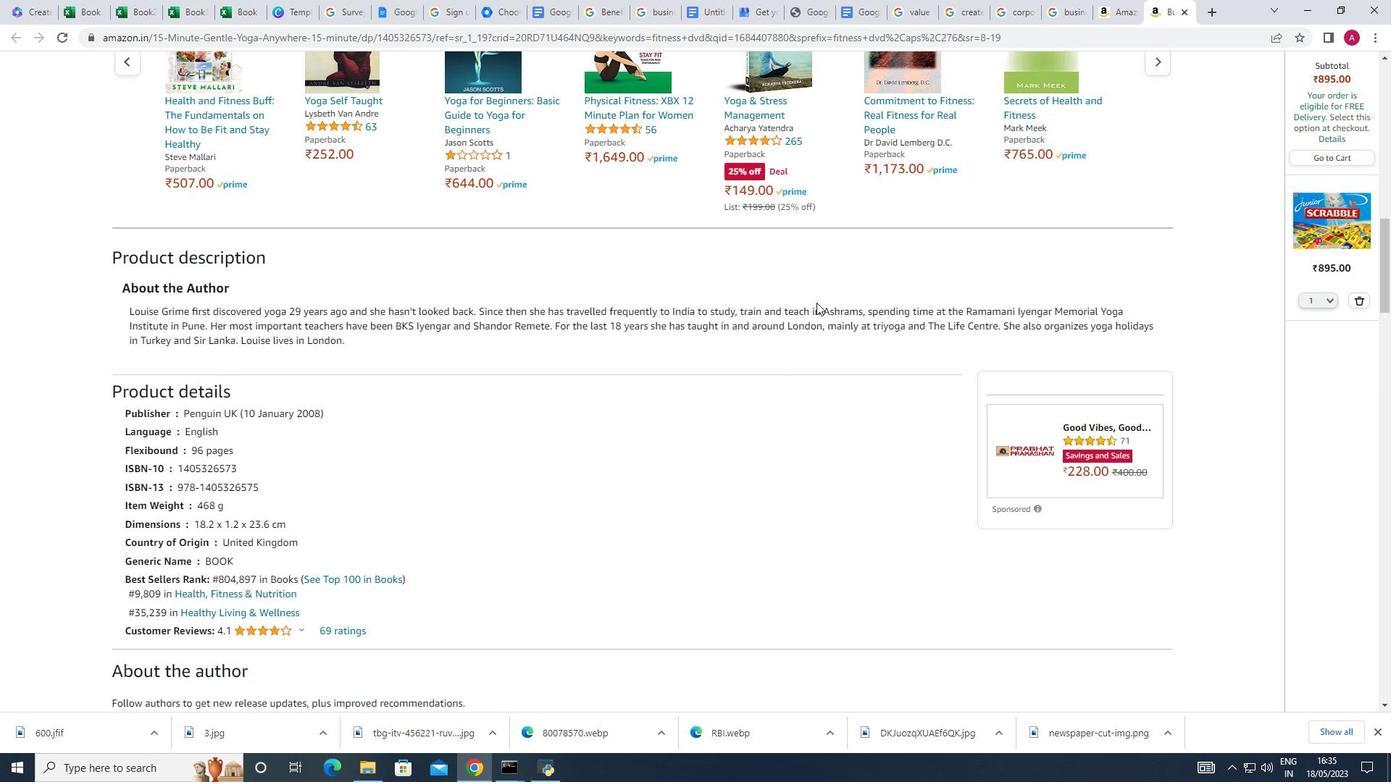 
Action: Mouse scrolled (816, 302) with delta (0, 0)
Screenshot: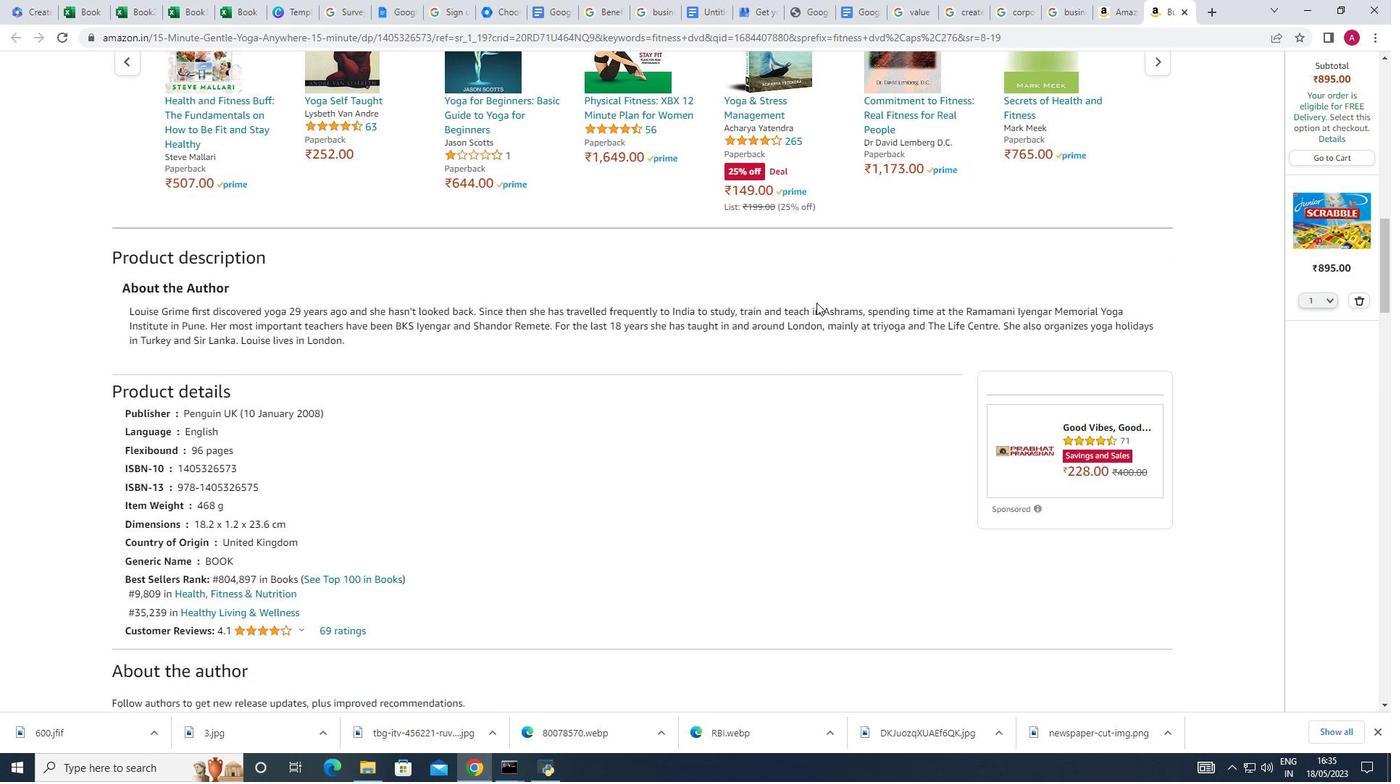
Action: Mouse scrolled (816, 302) with delta (0, 0)
Screenshot: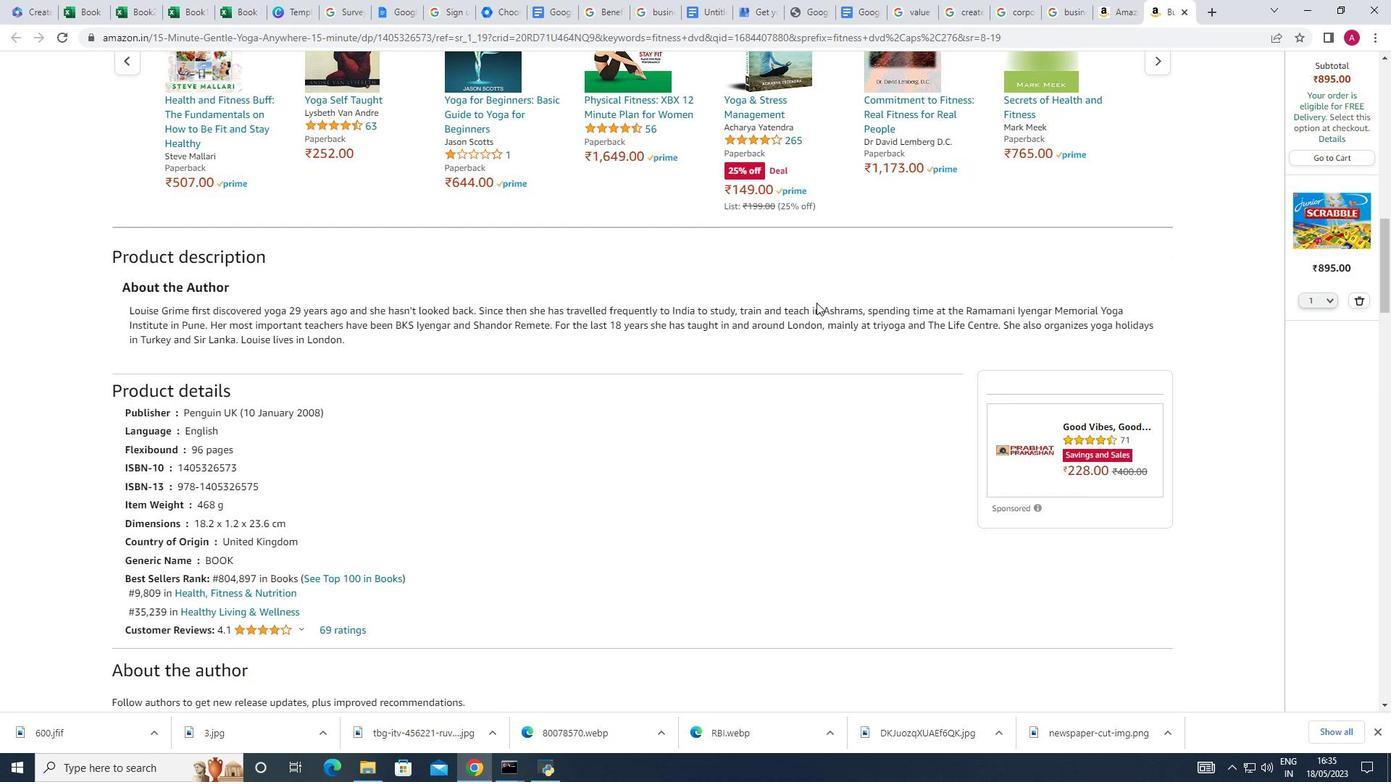 
Action: Mouse scrolled (816, 302) with delta (0, 0)
Screenshot: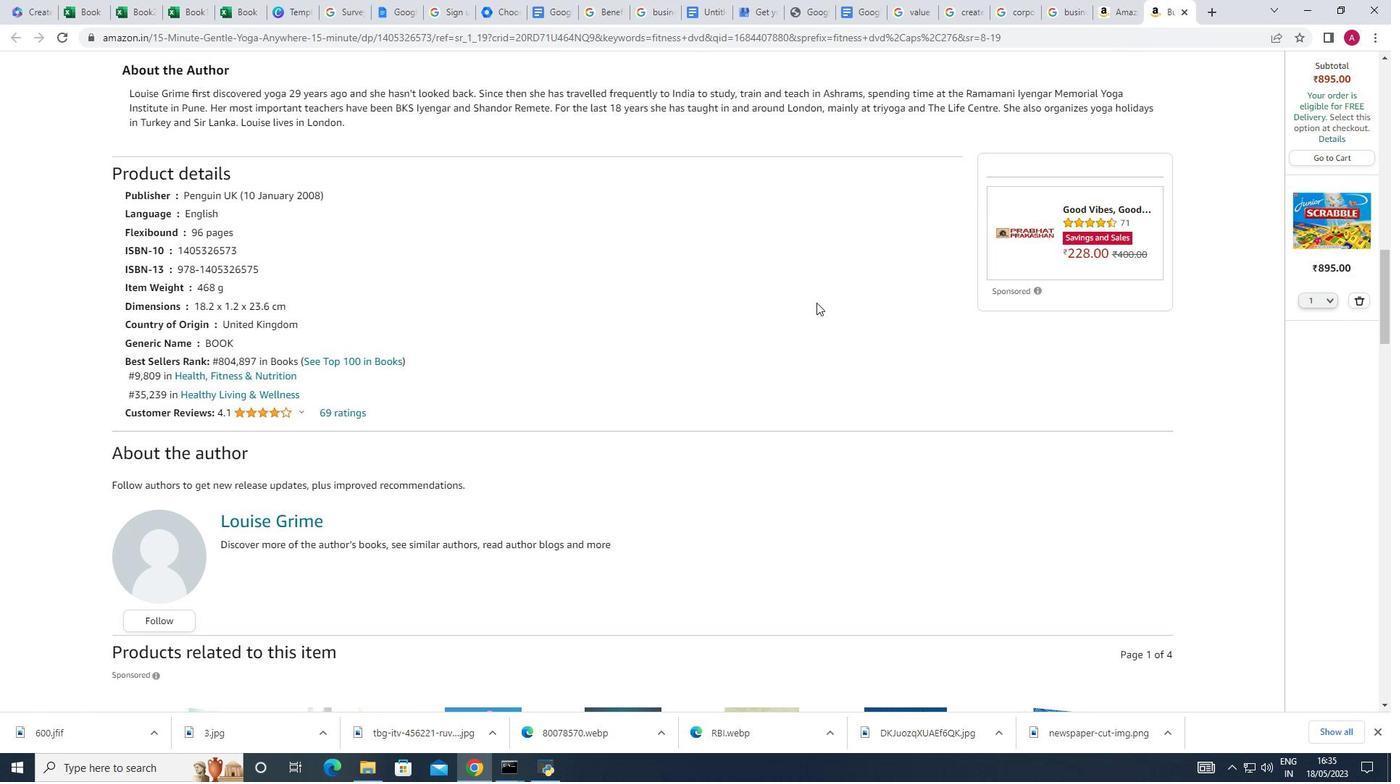 
Action: Mouse scrolled (816, 302) with delta (0, 0)
Screenshot: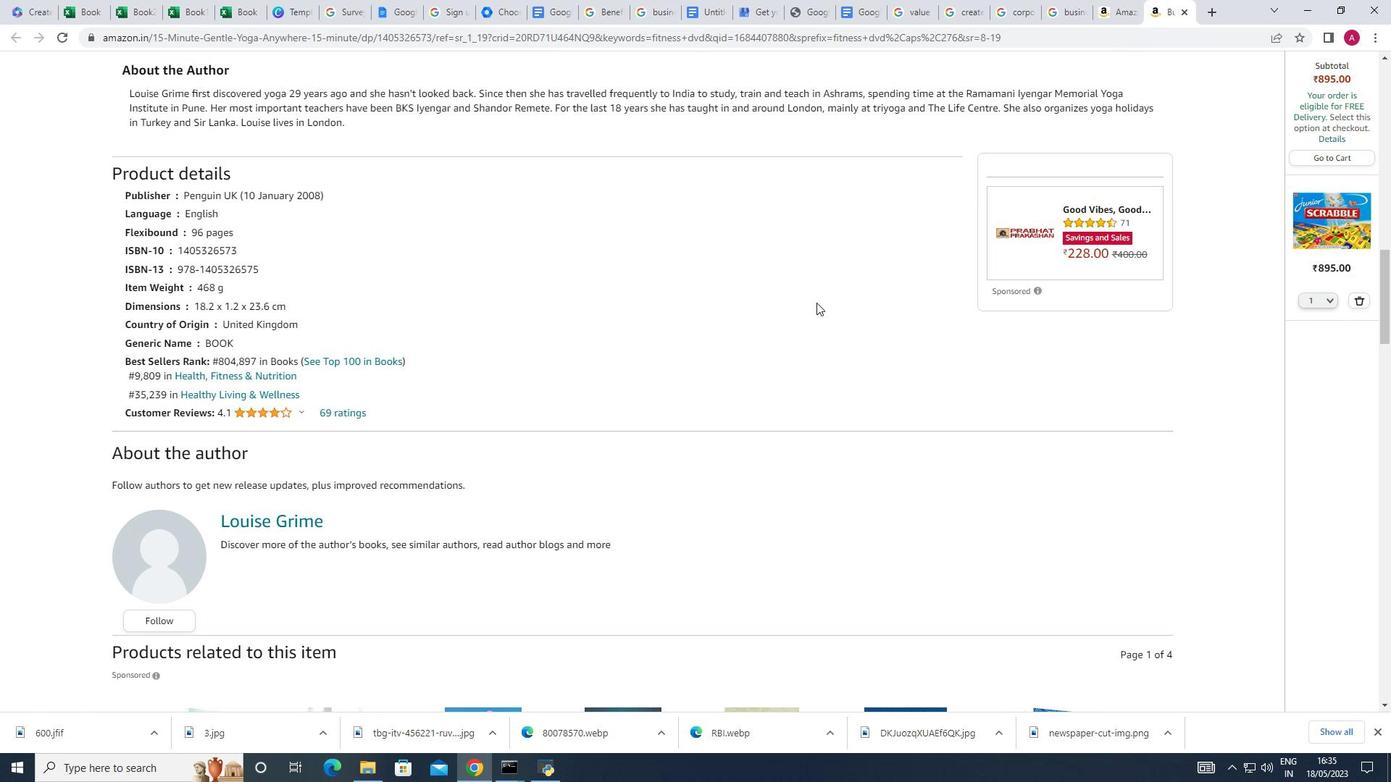 
Action: Mouse scrolled (816, 302) with delta (0, 0)
Screenshot: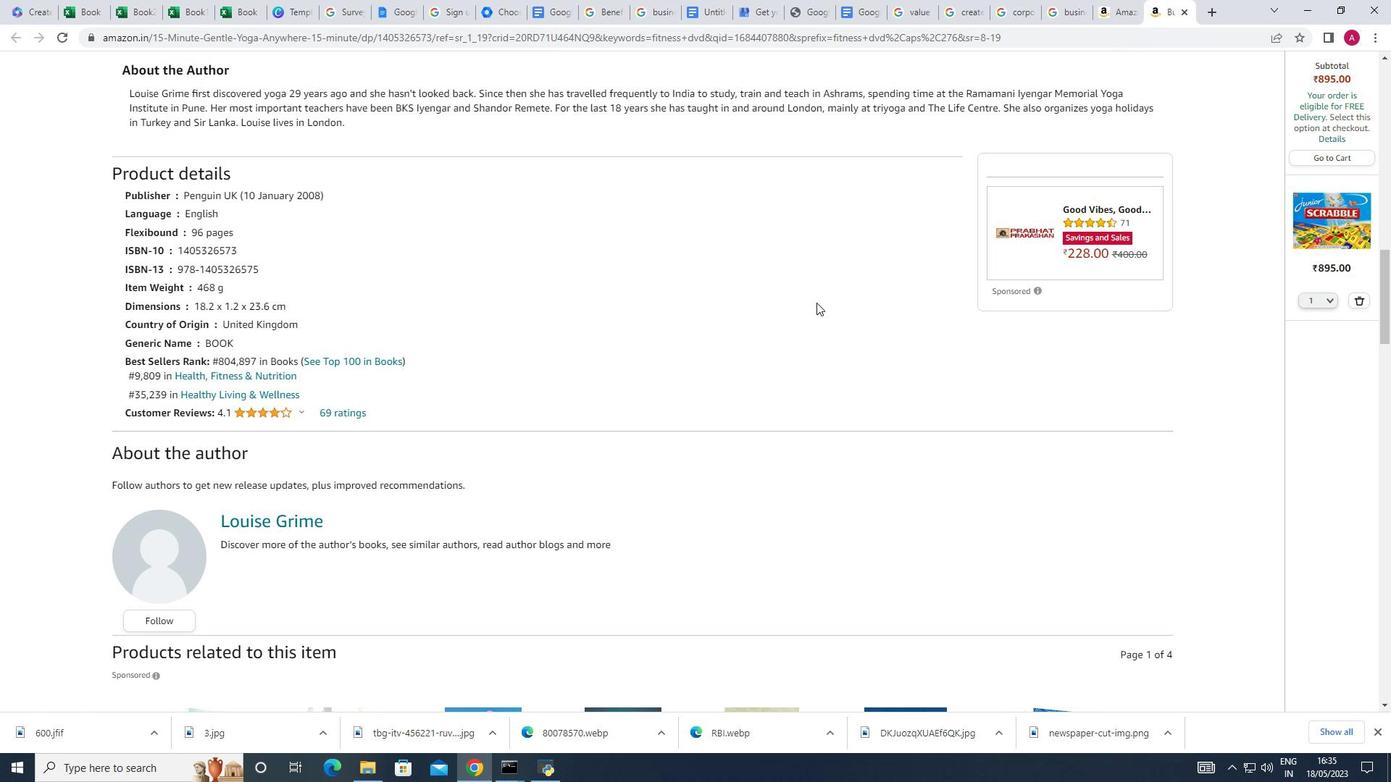 
Action: Mouse scrolled (816, 302) with delta (0, 0)
Screenshot: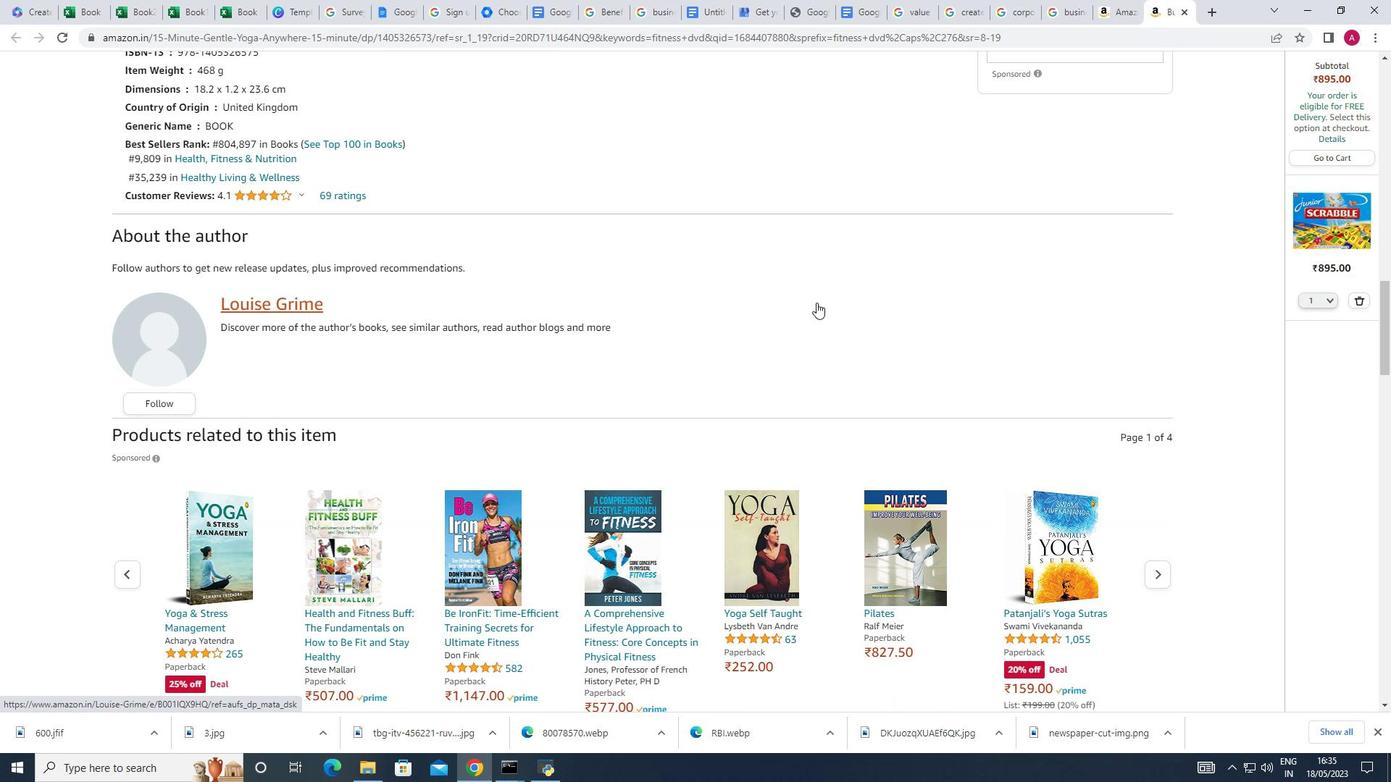 
Action: Mouse scrolled (816, 302) with delta (0, 0)
Screenshot: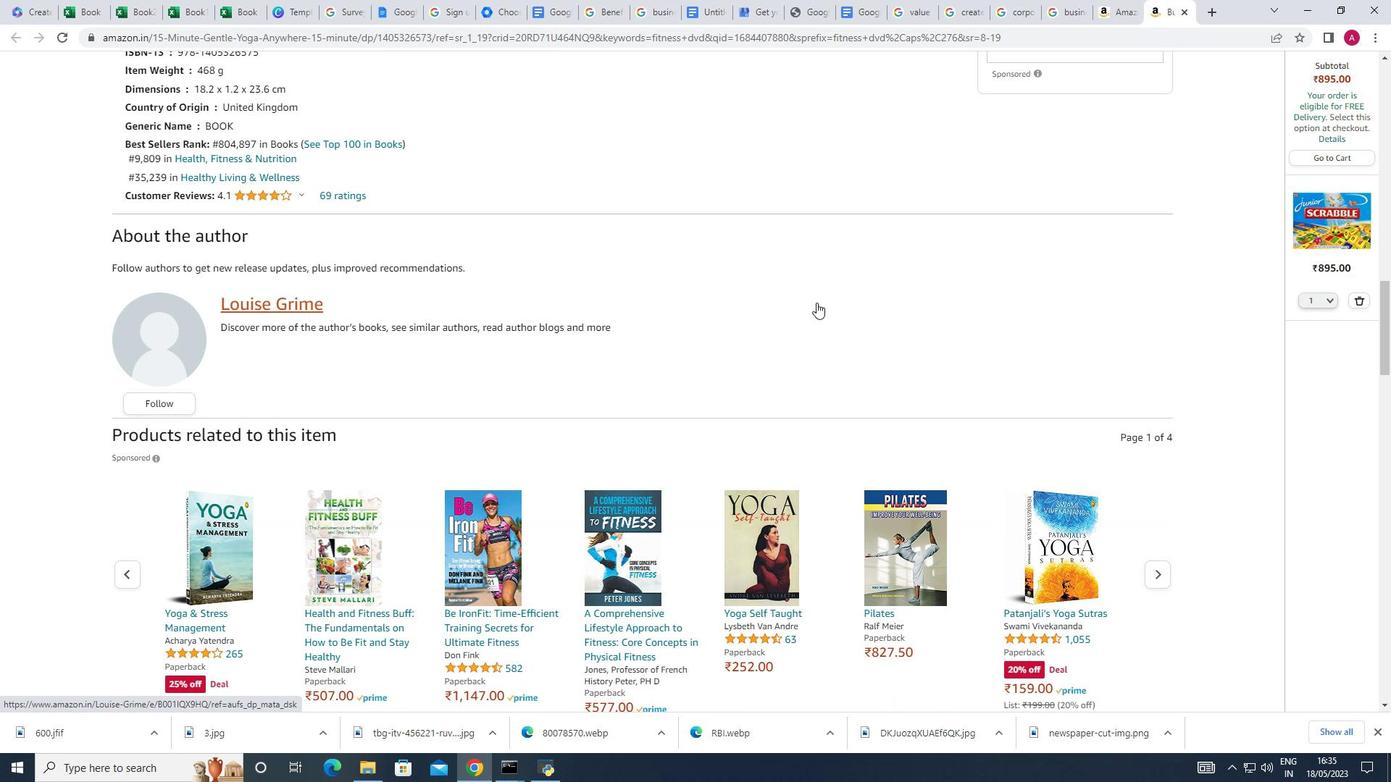 
Action: Mouse scrolled (816, 302) with delta (0, 0)
Screenshot: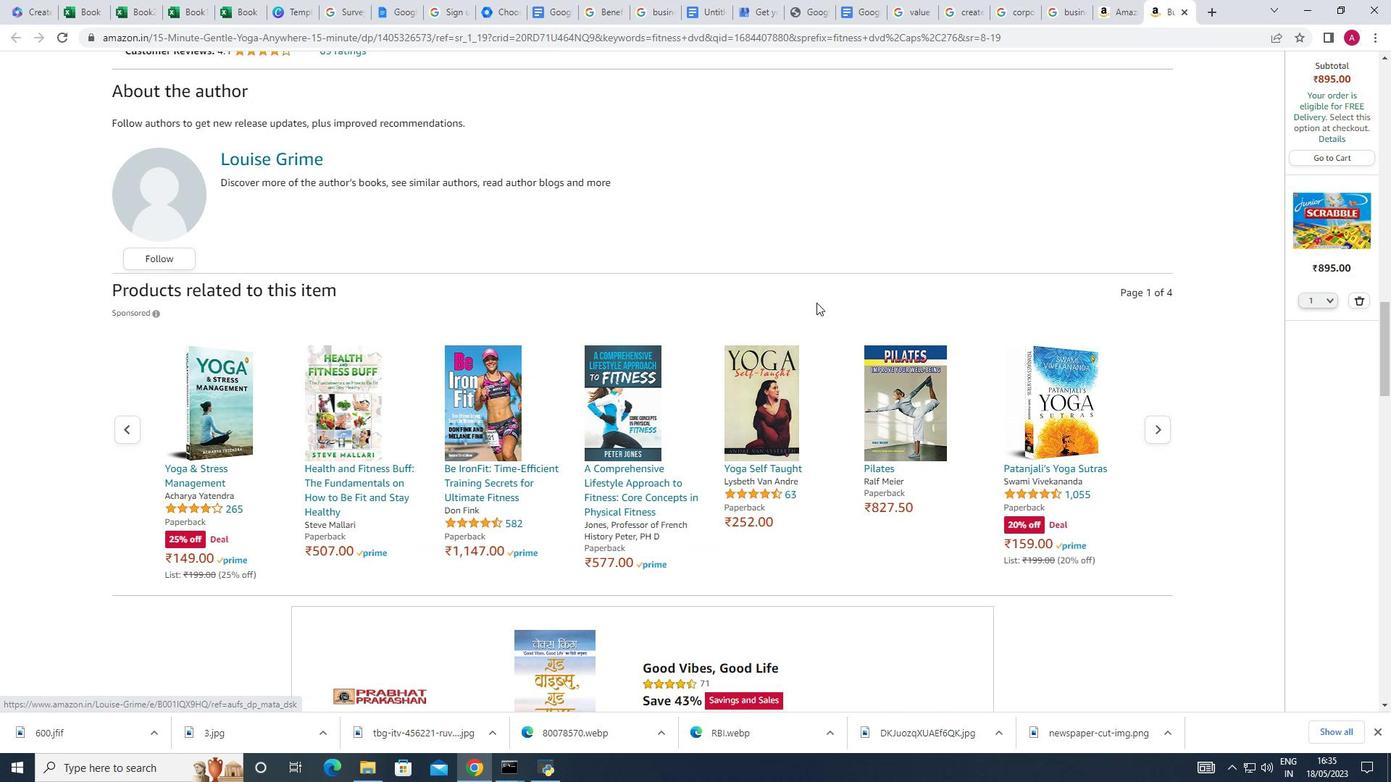 
Action: Mouse scrolled (816, 302) with delta (0, 0)
Screenshot: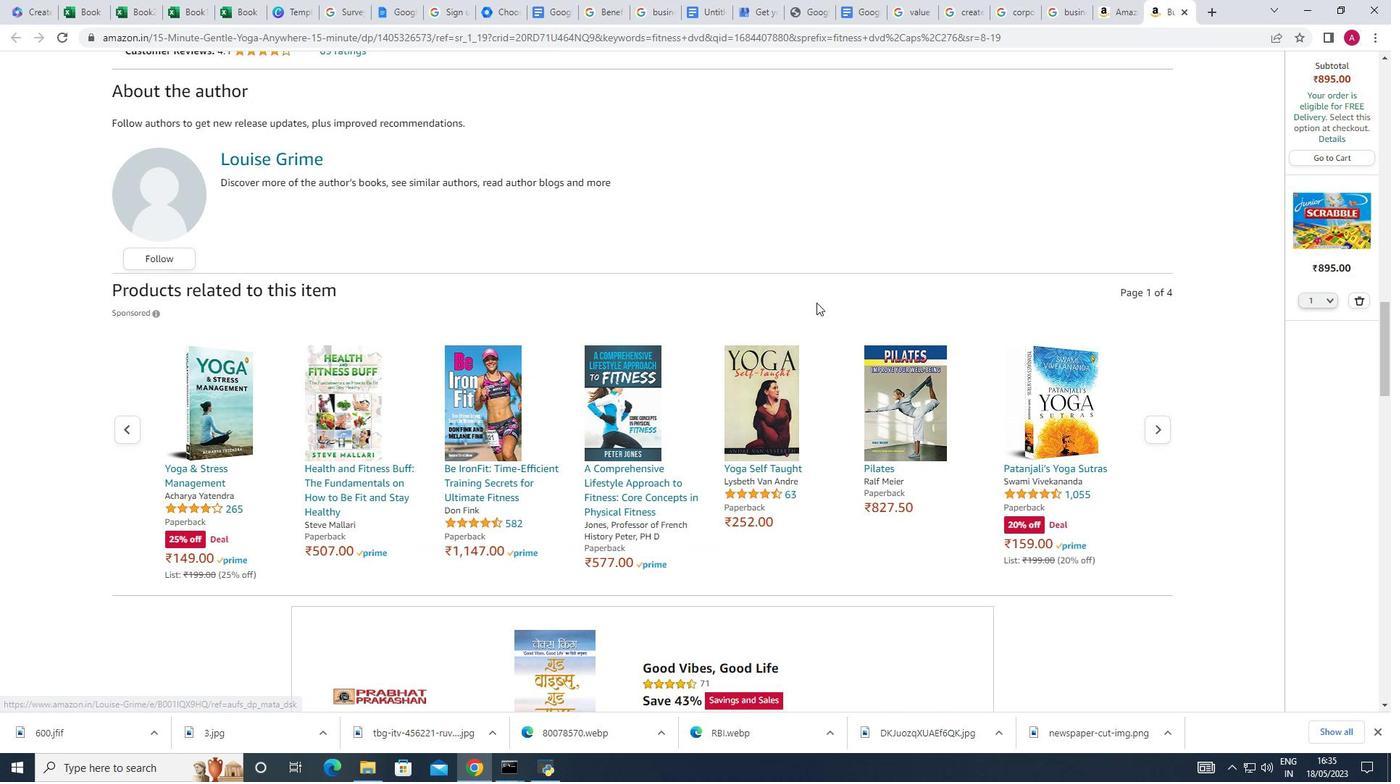 
Action: Mouse scrolled (816, 302) with delta (0, 0)
Screenshot: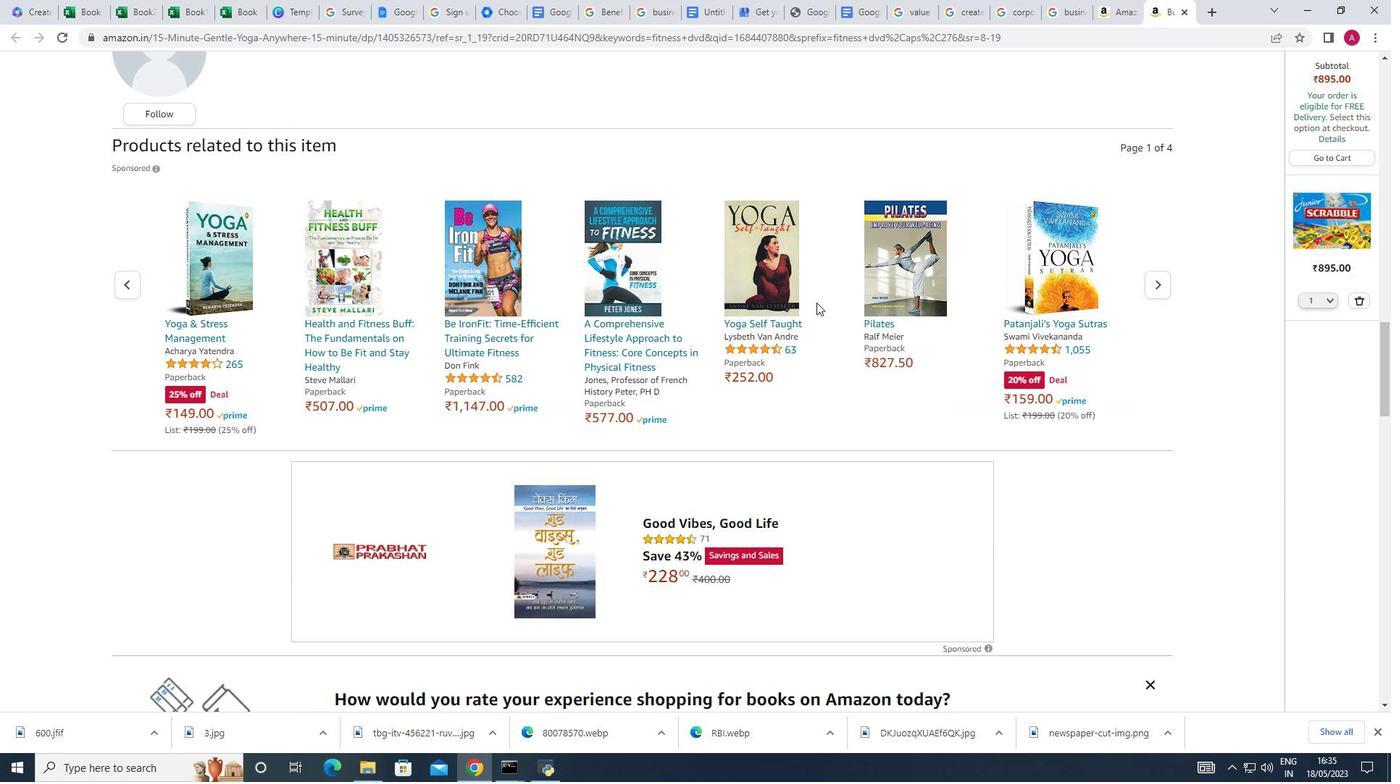 
Action: Mouse scrolled (816, 302) with delta (0, 0)
Screenshot: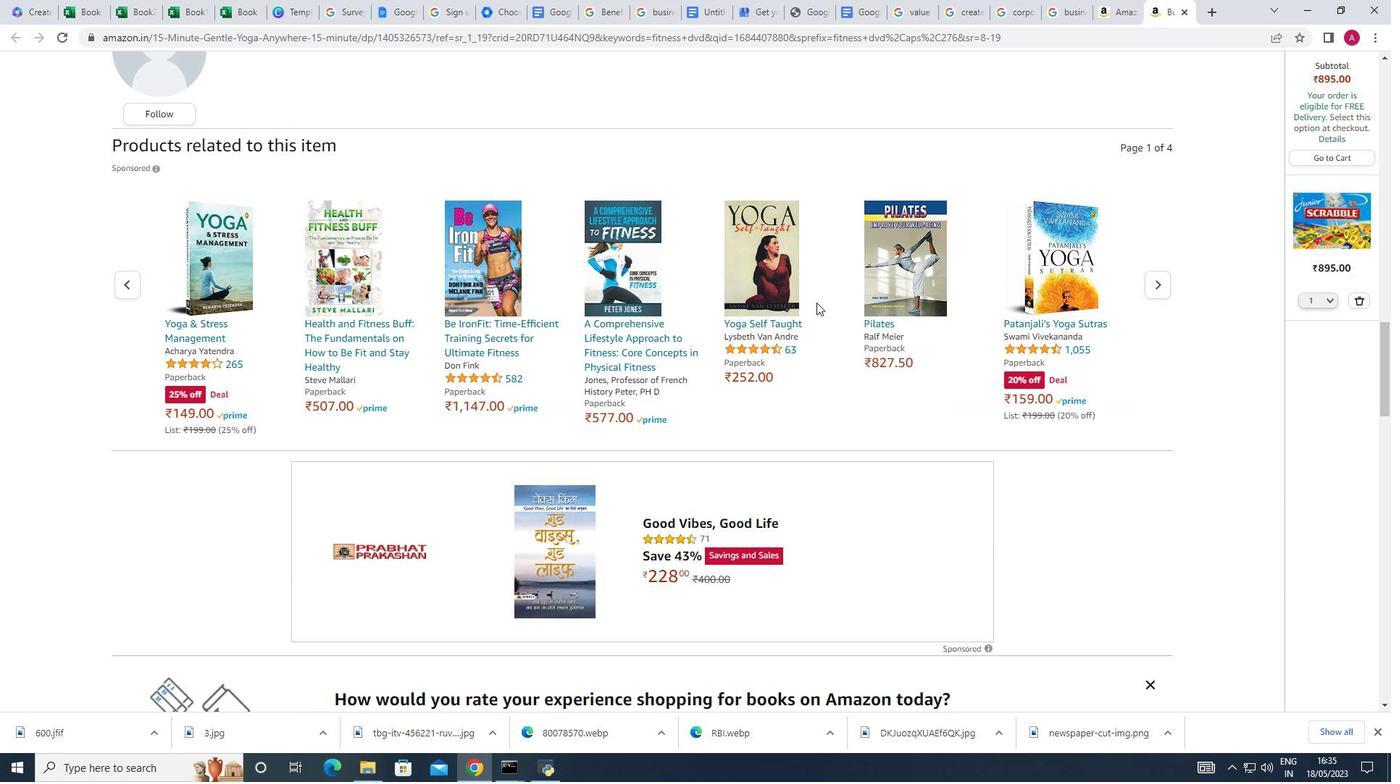 
Action: Mouse scrolled (816, 302) with delta (0, 0)
Screenshot: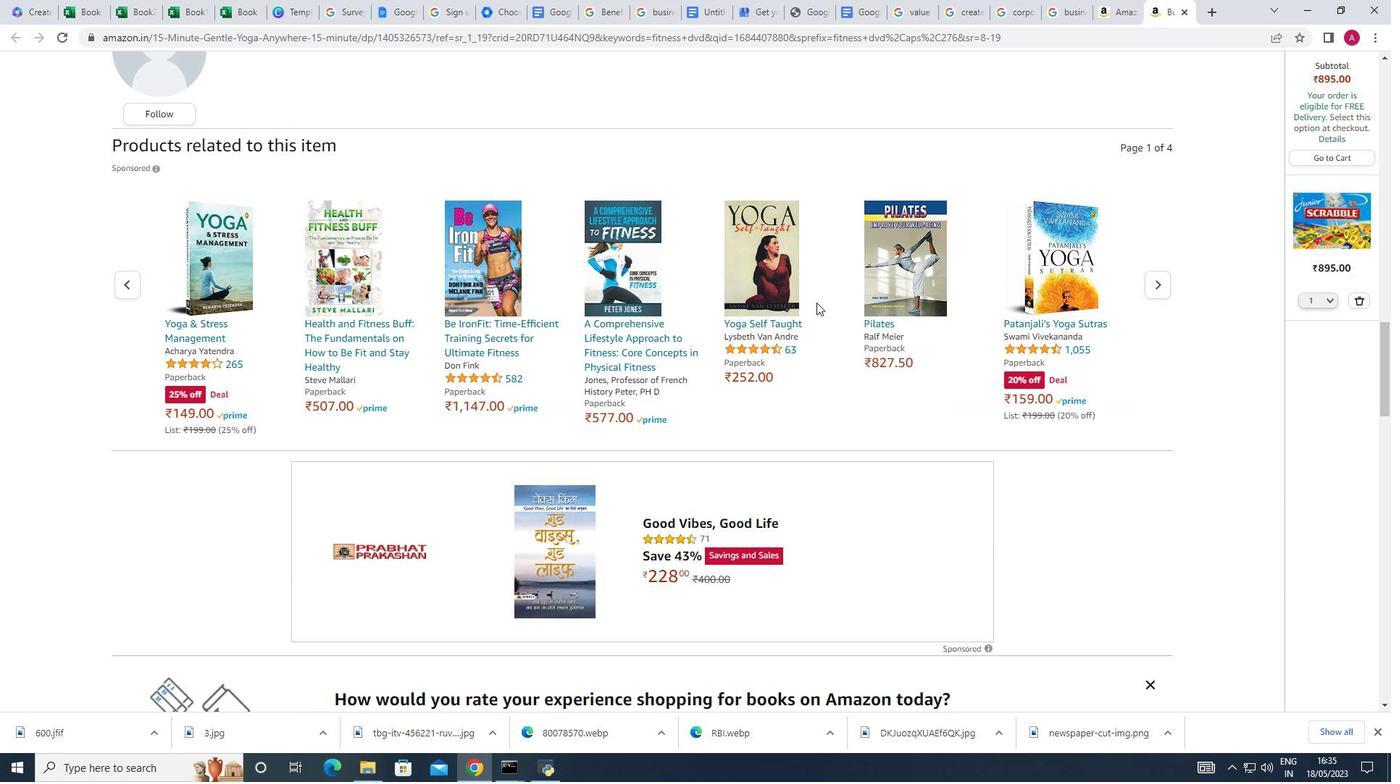 
Action: Mouse scrolled (816, 302) with delta (0, 0)
Screenshot: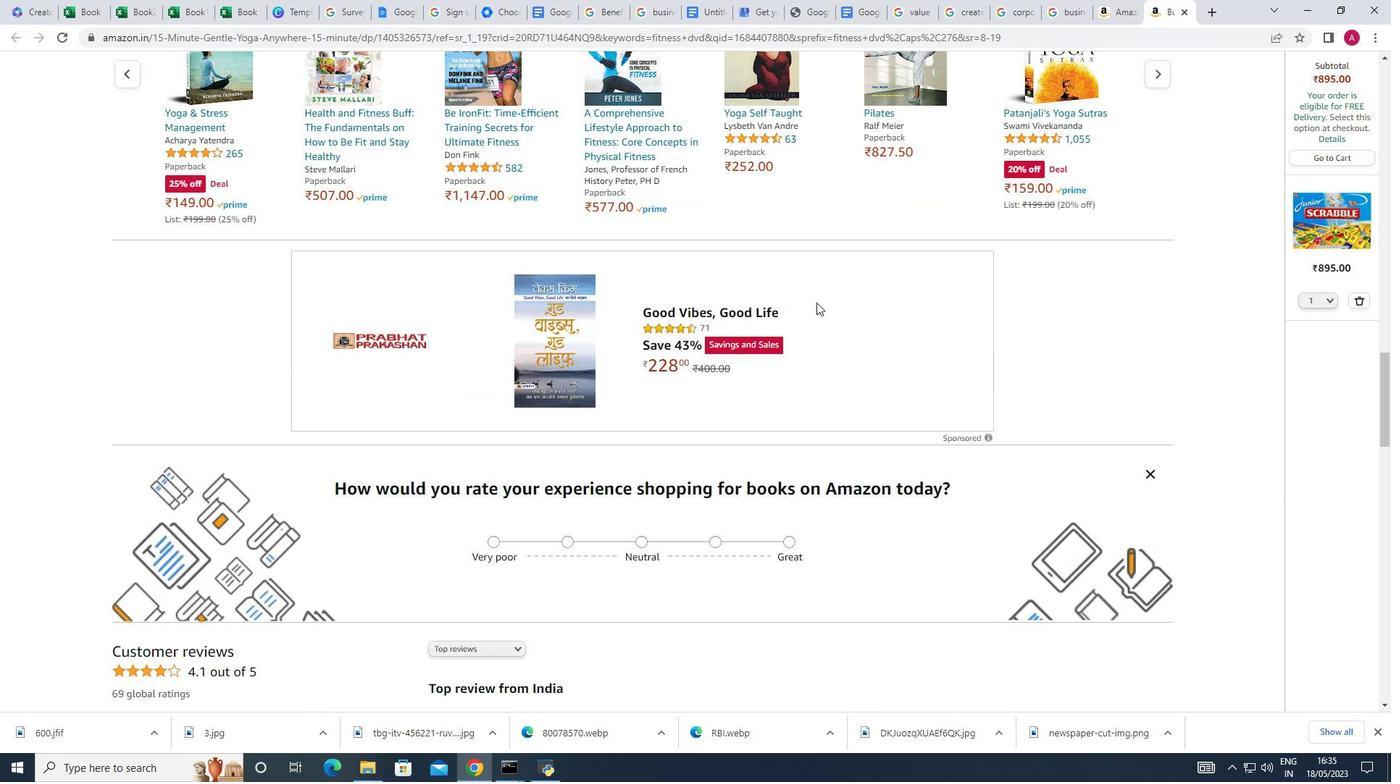 
Action: Mouse scrolled (816, 302) with delta (0, 0)
Screenshot: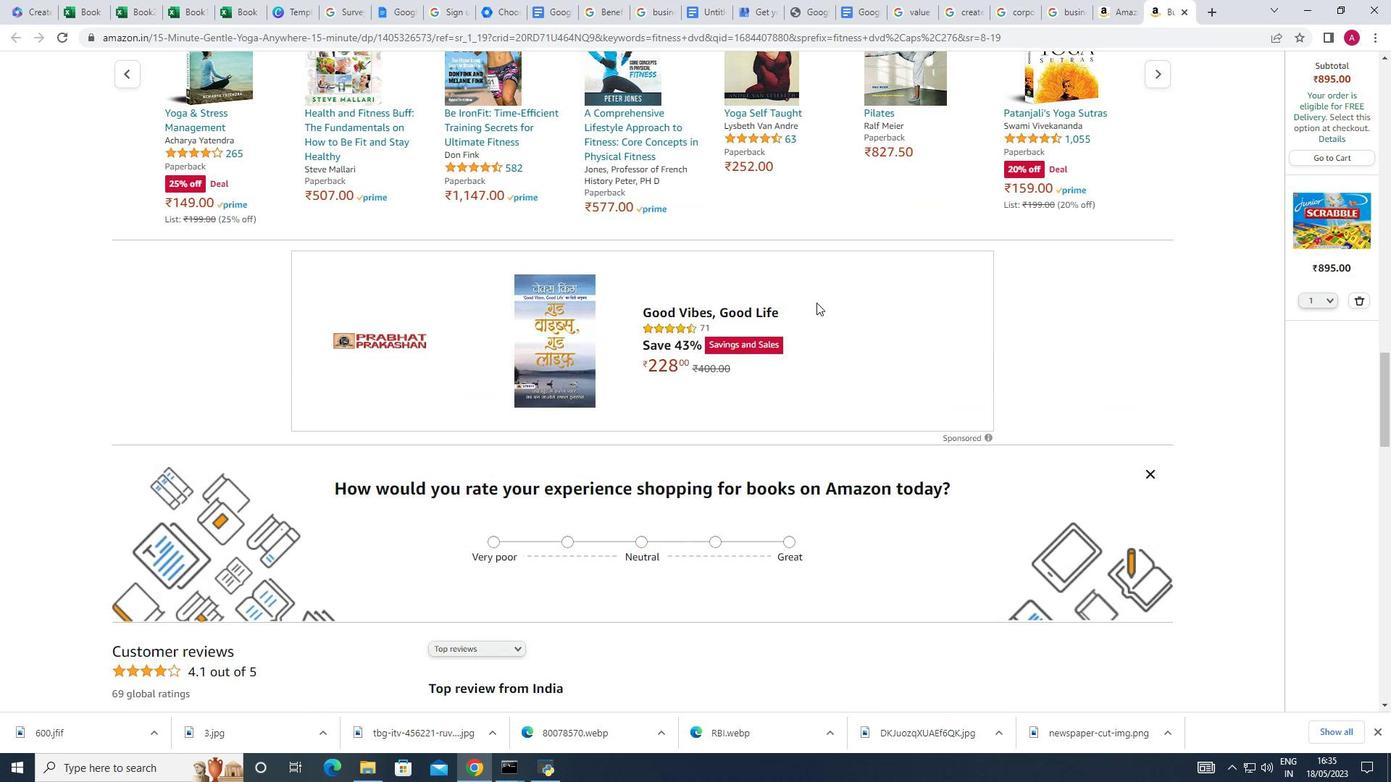 
Action: Mouse scrolled (816, 302) with delta (0, 0)
Screenshot: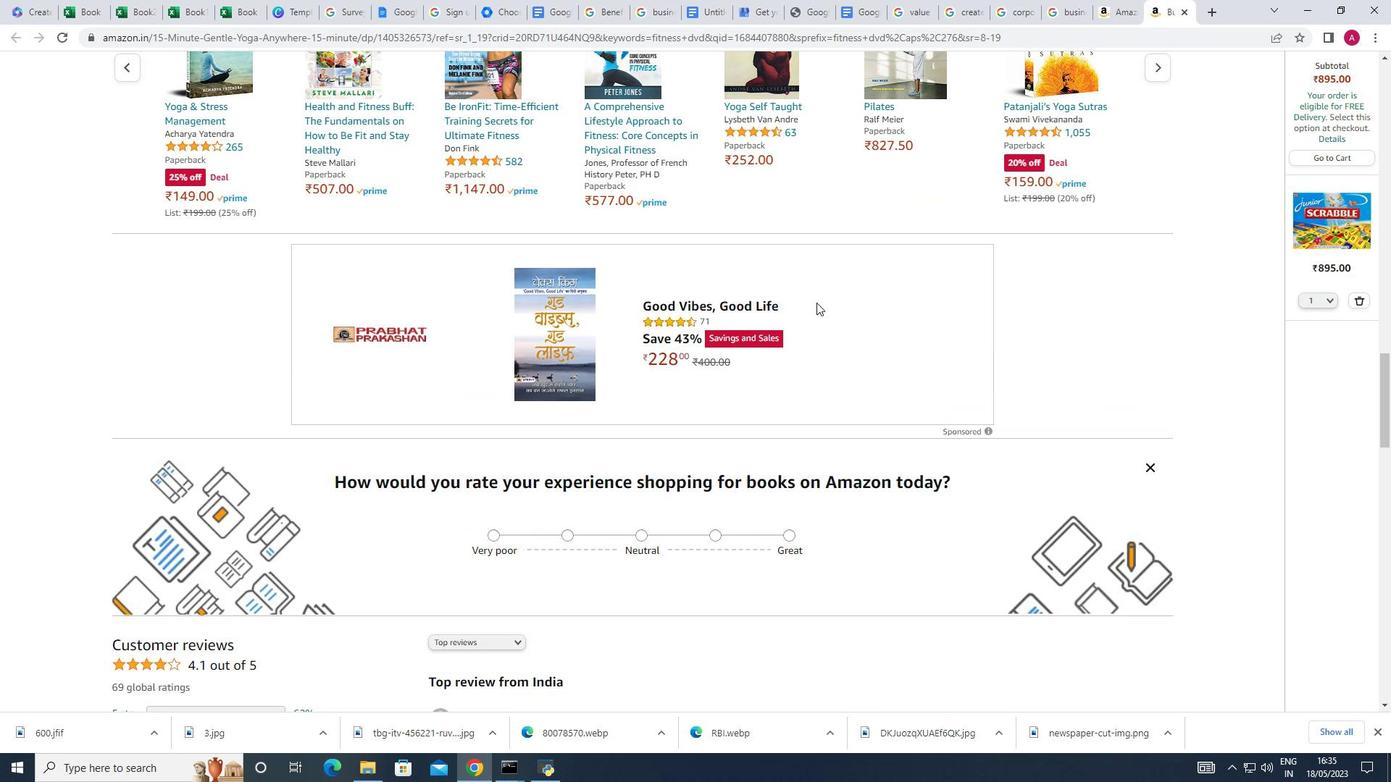 
Action: Mouse scrolled (816, 302) with delta (0, 0)
Screenshot: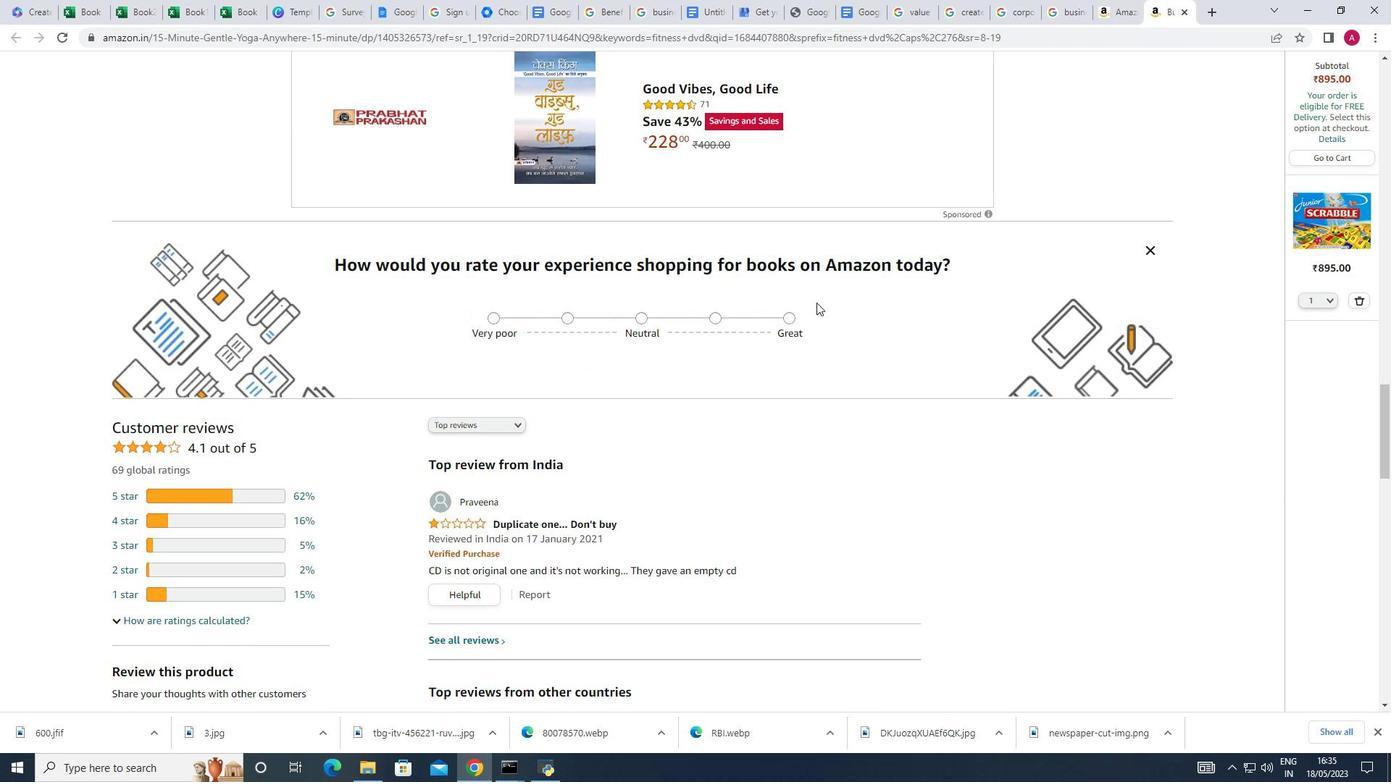 
Action: Mouse scrolled (816, 302) with delta (0, 0)
Screenshot: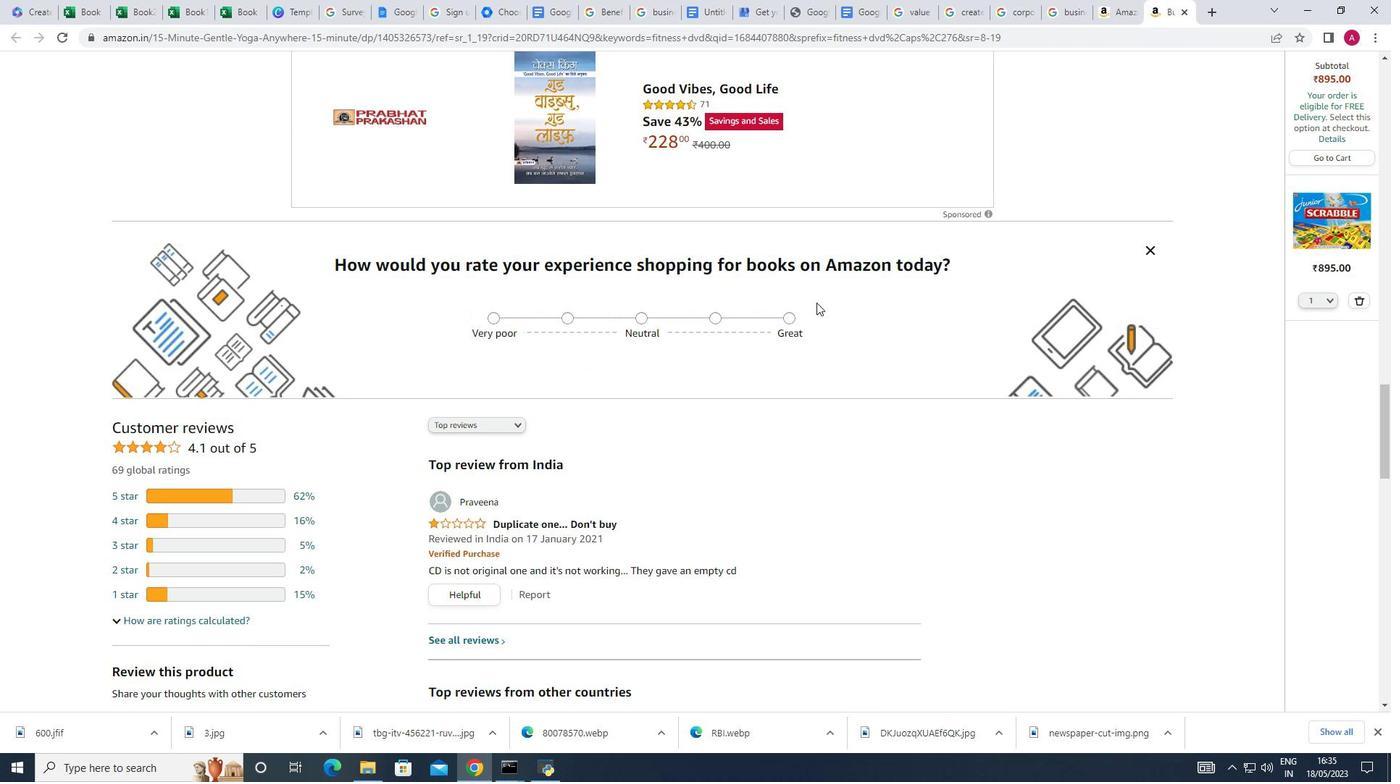 
Action: Mouse scrolled (816, 302) with delta (0, 0)
Screenshot: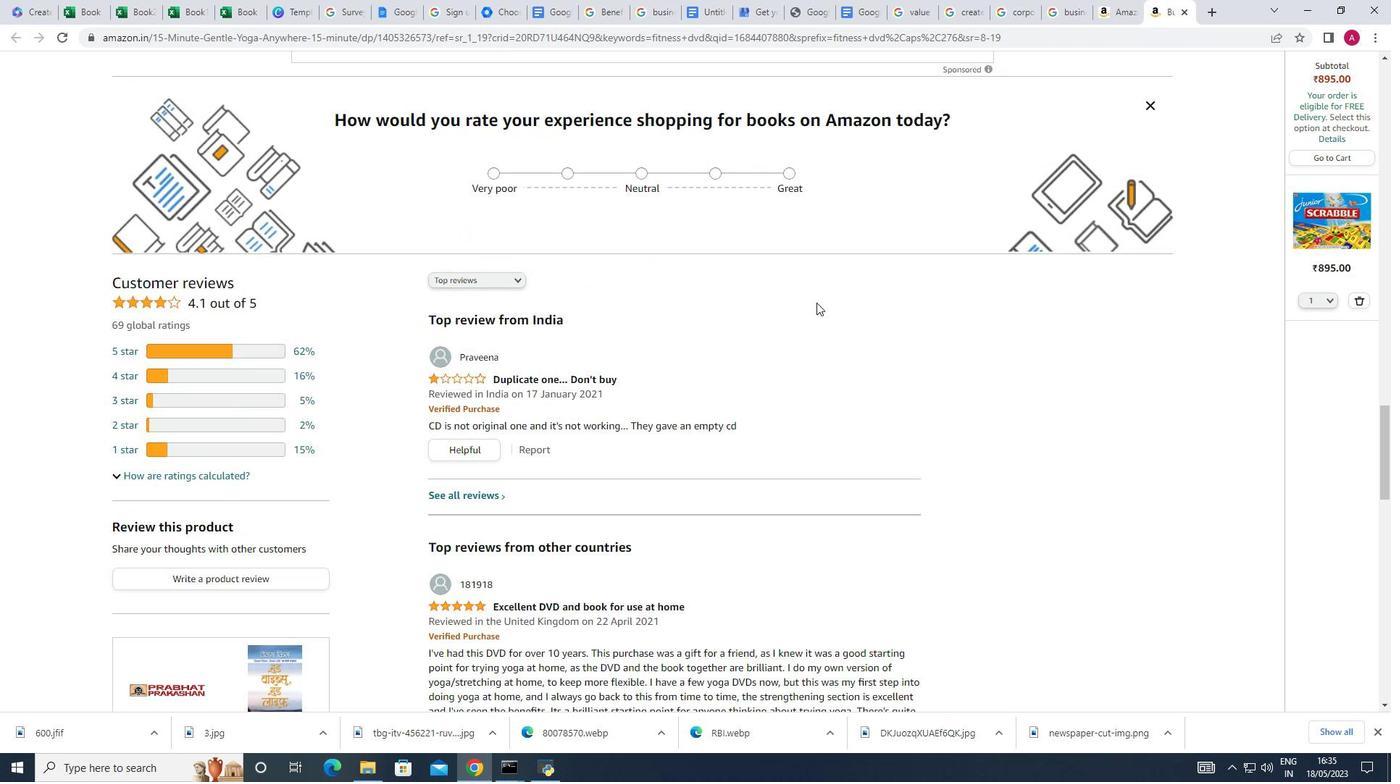 
Action: Mouse scrolled (816, 302) with delta (0, 0)
Screenshot: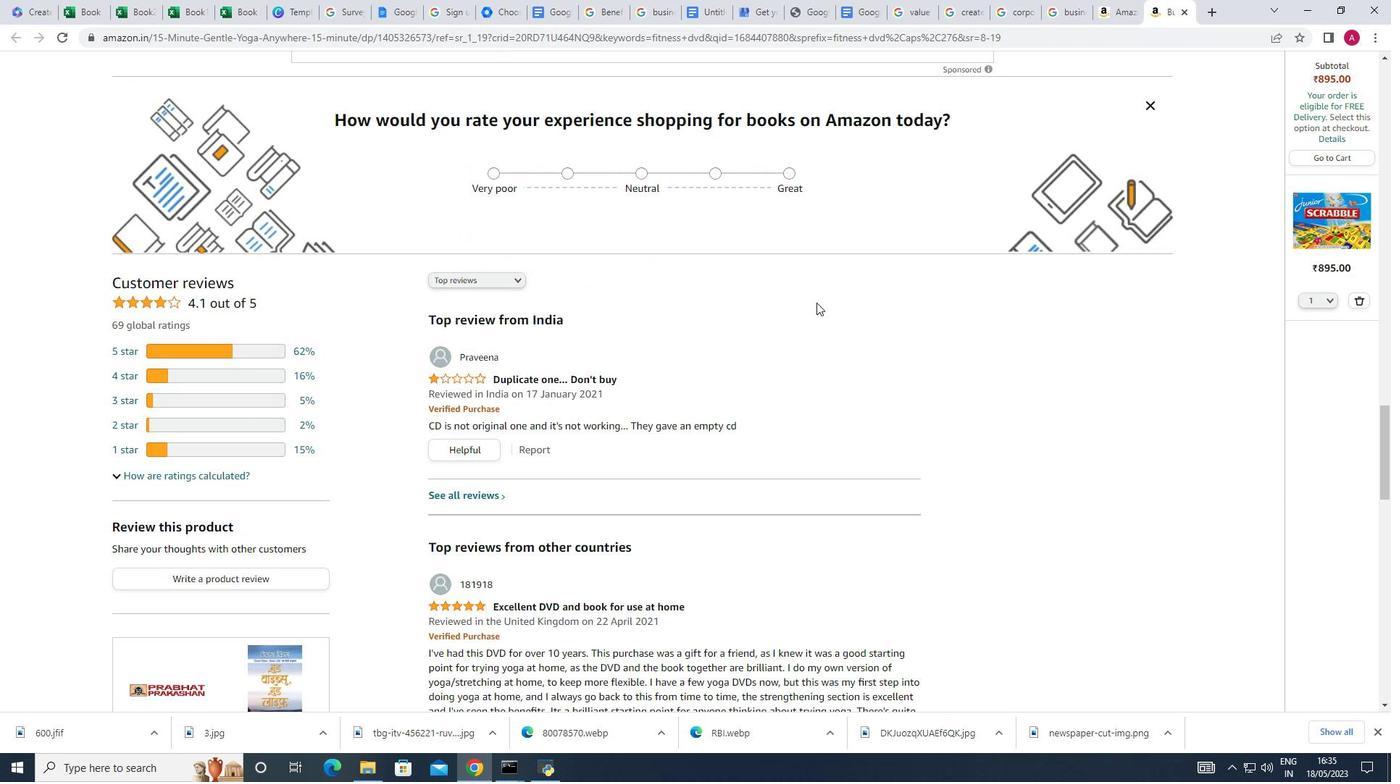 
Action: Mouse scrolled (816, 302) with delta (0, 0)
Screenshot: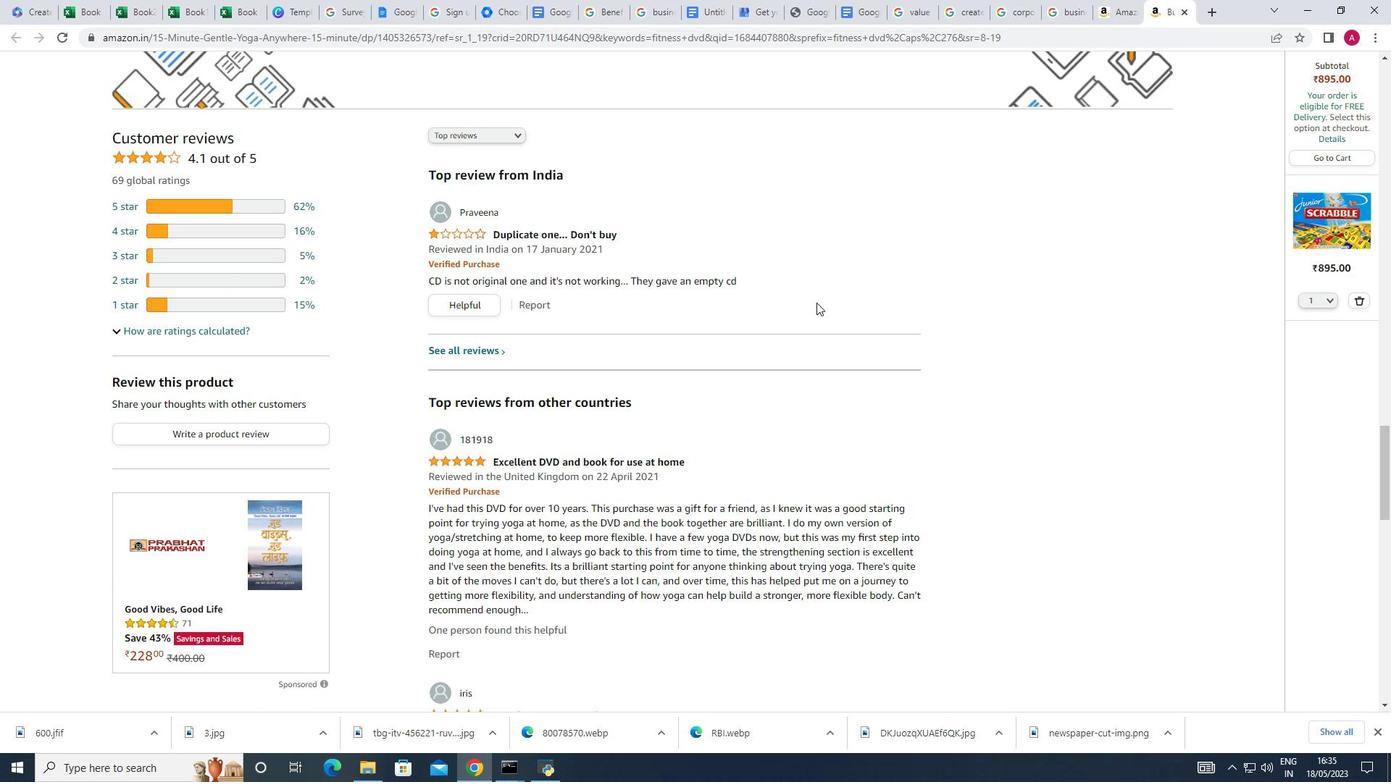 
Action: Mouse scrolled (816, 302) with delta (0, 0)
Screenshot: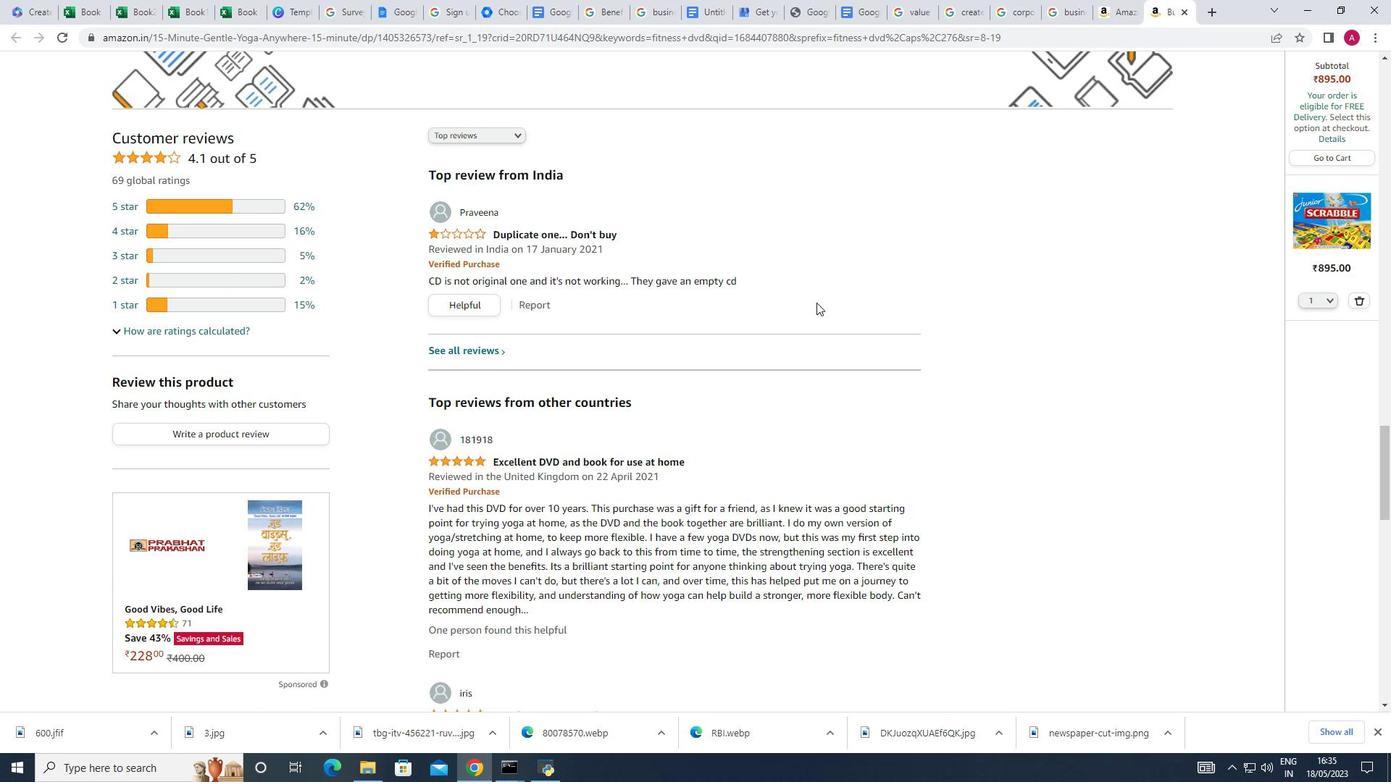 
Action: Mouse scrolled (816, 302) with delta (0, 0)
Screenshot: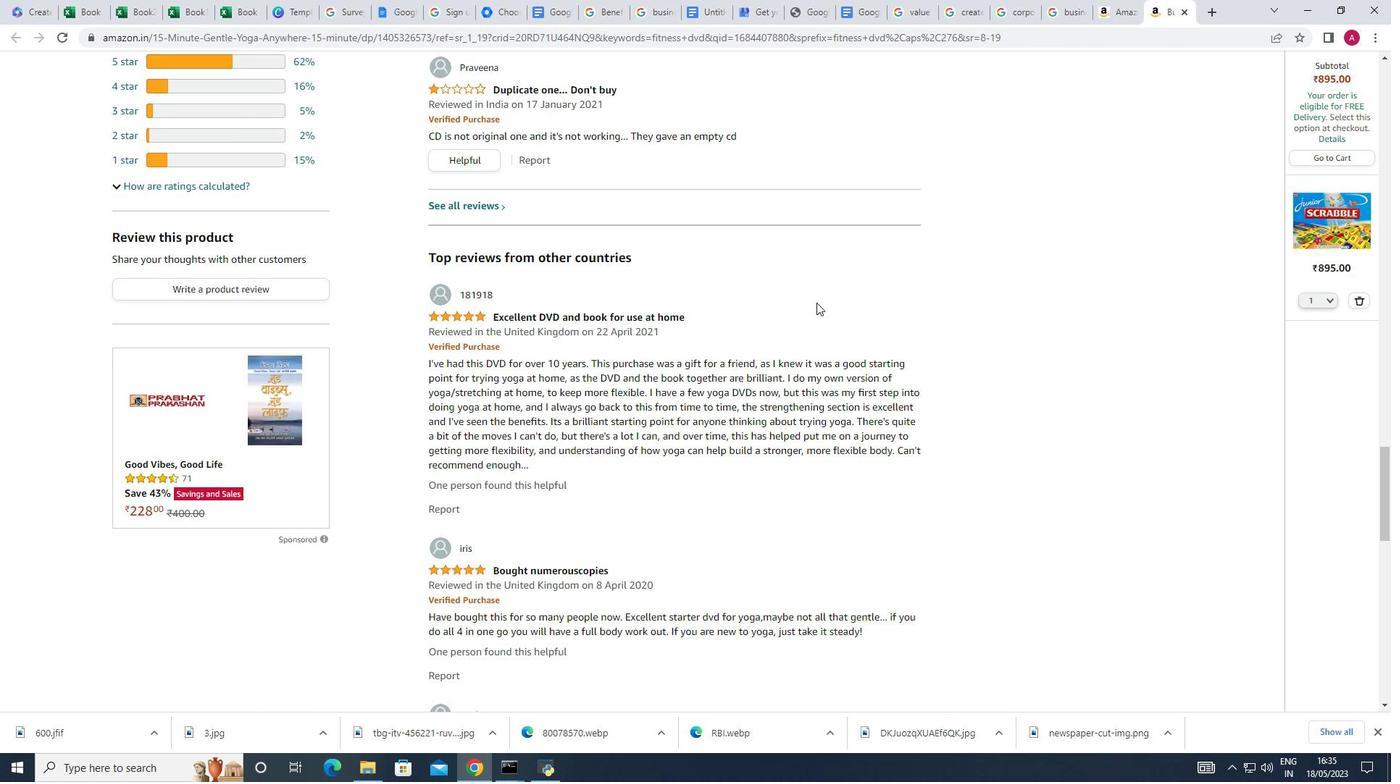 
Action: Mouse scrolled (816, 302) with delta (0, 0)
Screenshot: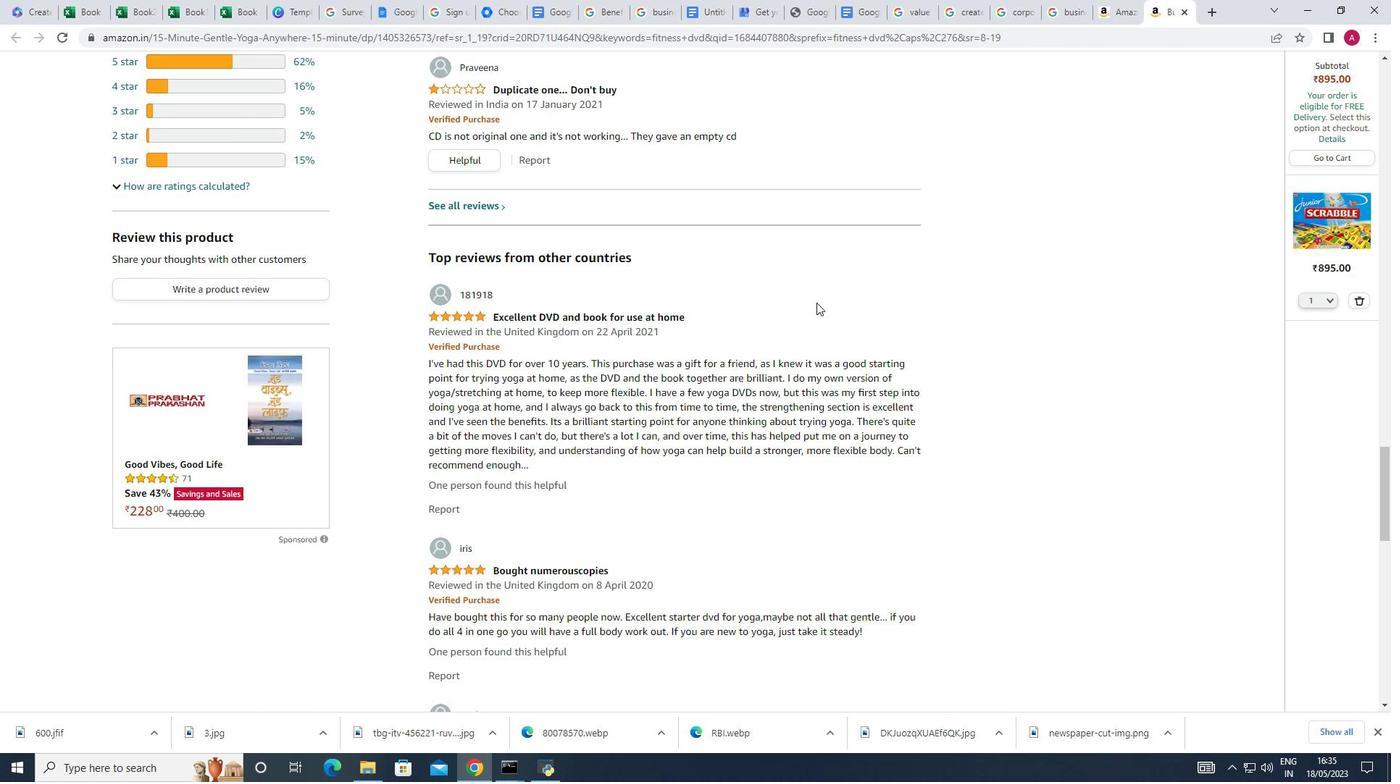 
Action: Mouse scrolled (816, 302) with delta (0, 0)
Screenshot: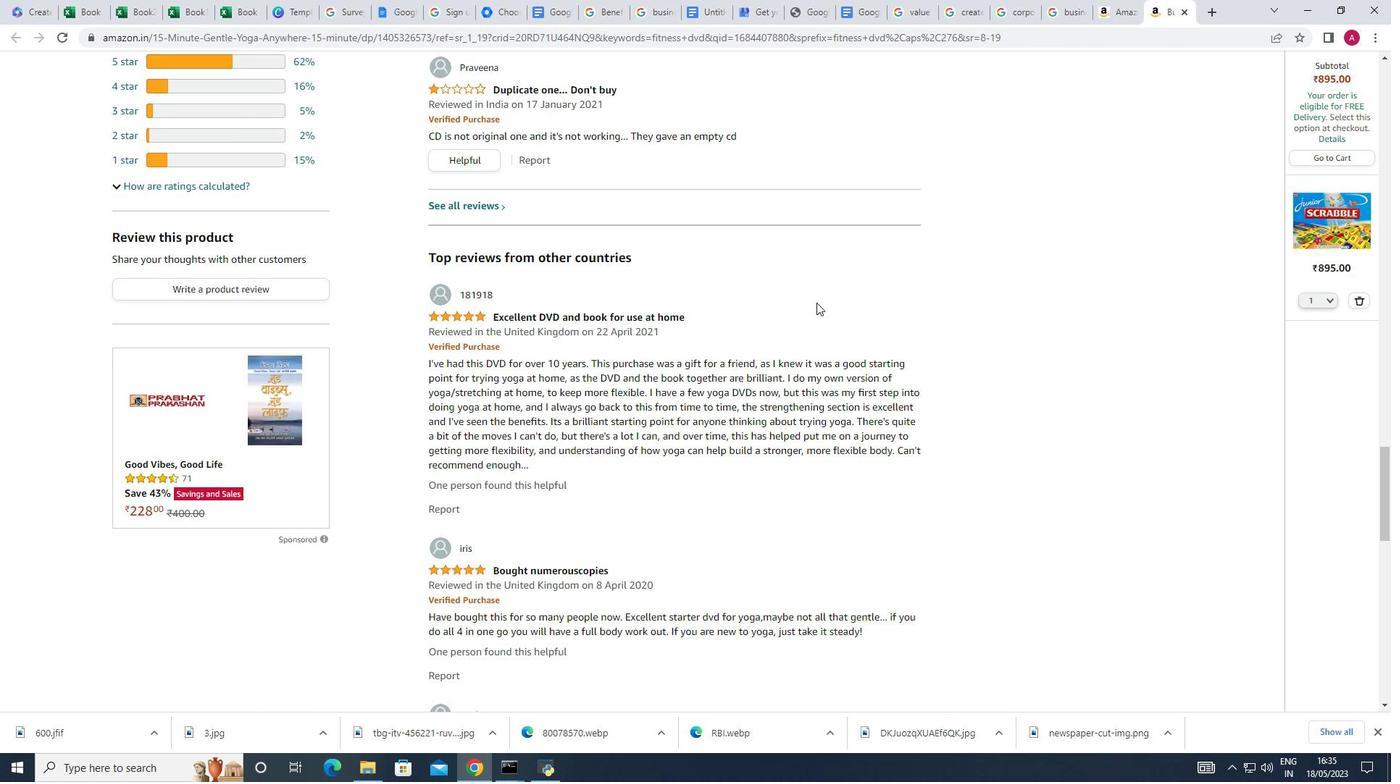 
Action: Mouse scrolled (816, 302) with delta (0, 0)
Screenshot: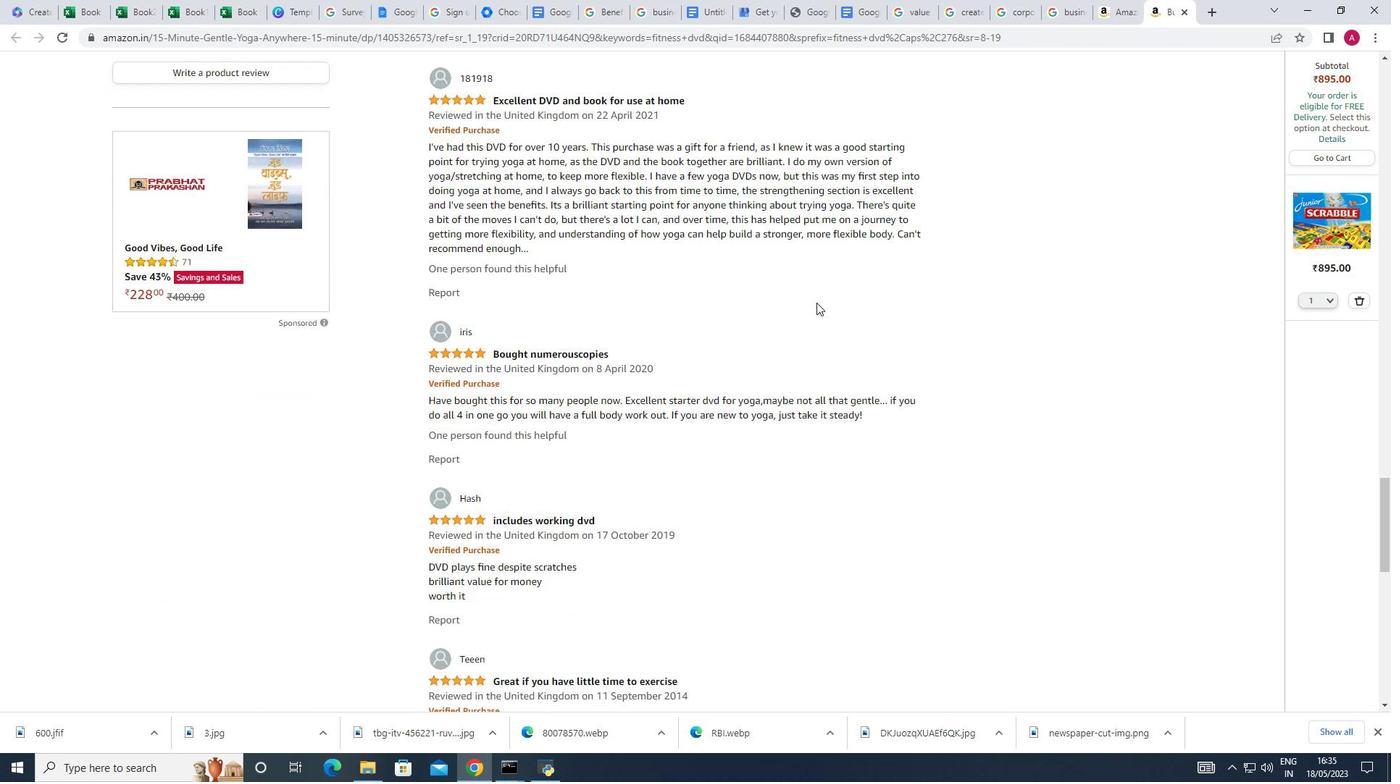 
Action: Mouse scrolled (816, 302) with delta (0, 0)
Screenshot: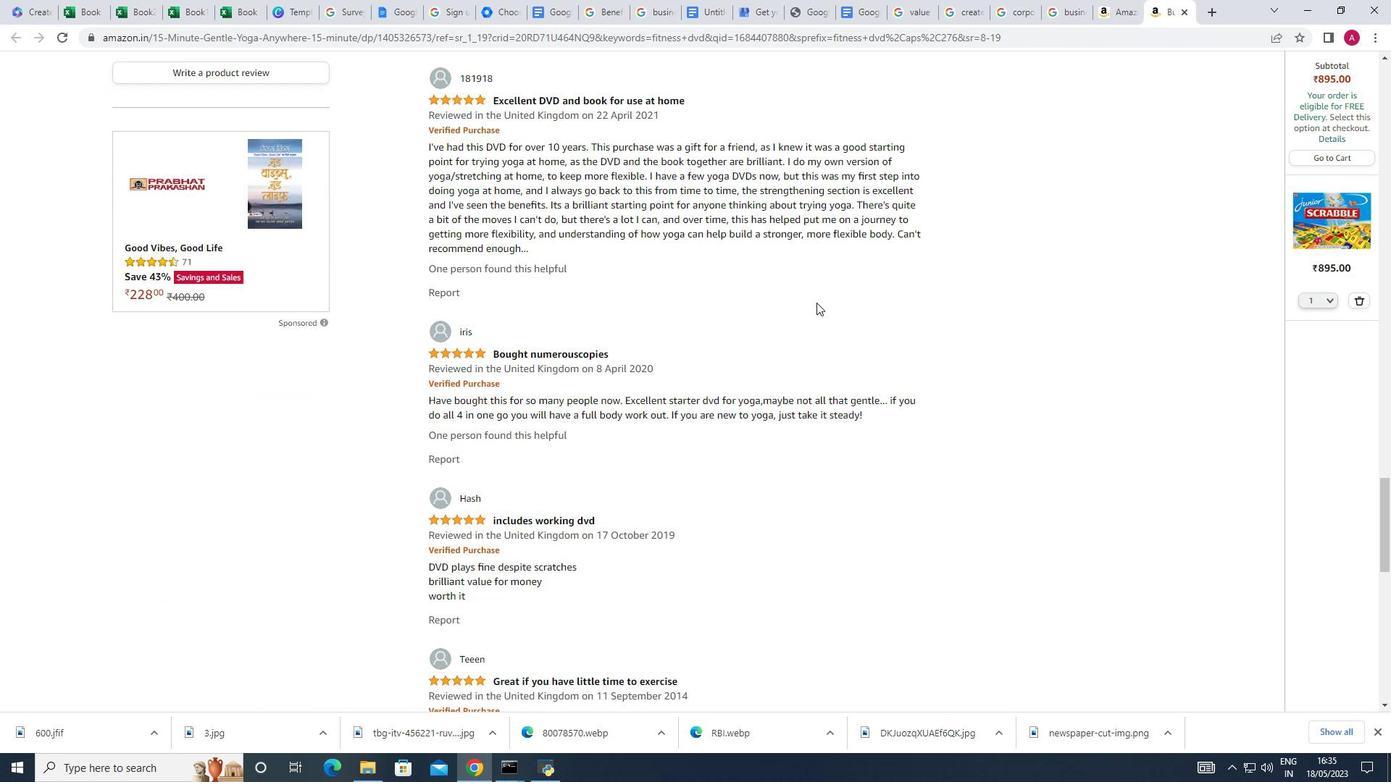
Action: Mouse scrolled (816, 302) with delta (0, 0)
Screenshot: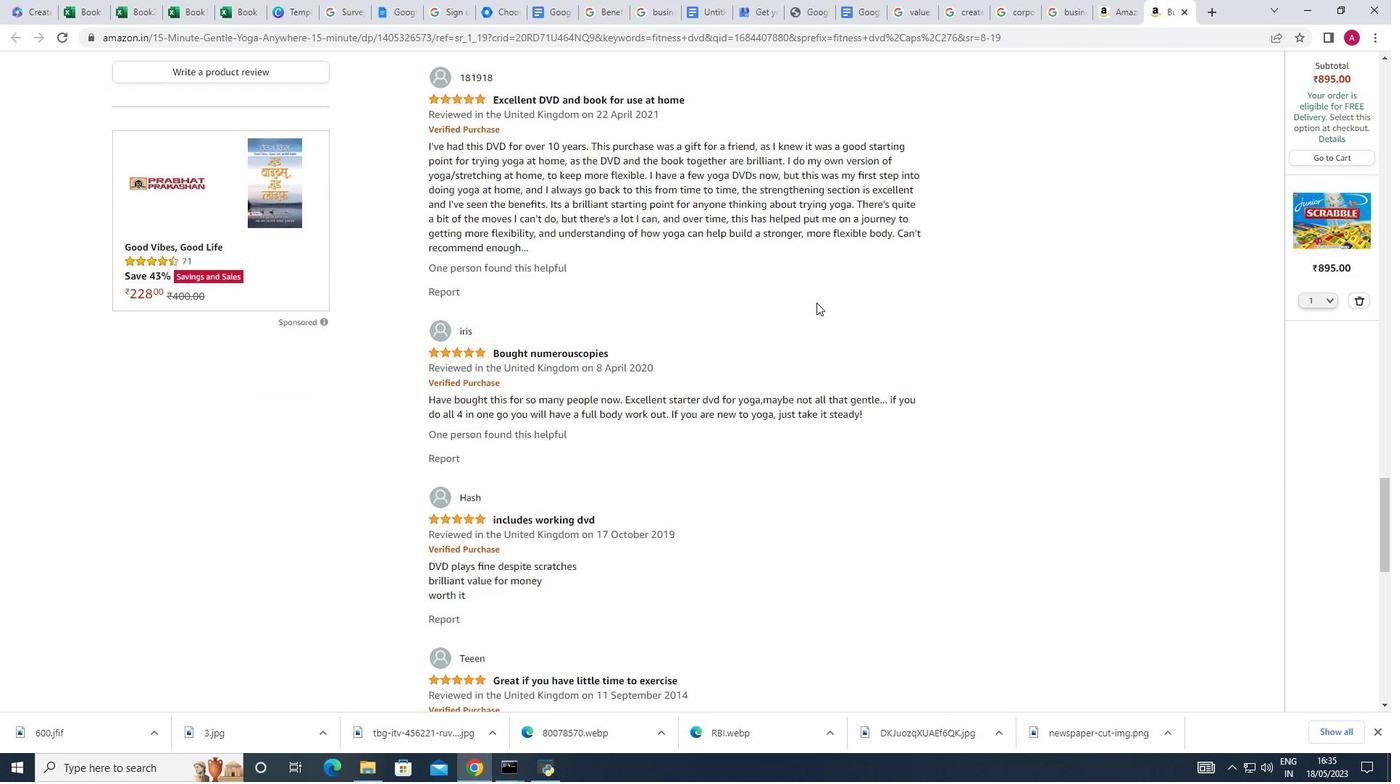 
Action: Mouse scrolled (816, 302) with delta (0, 0)
Screenshot: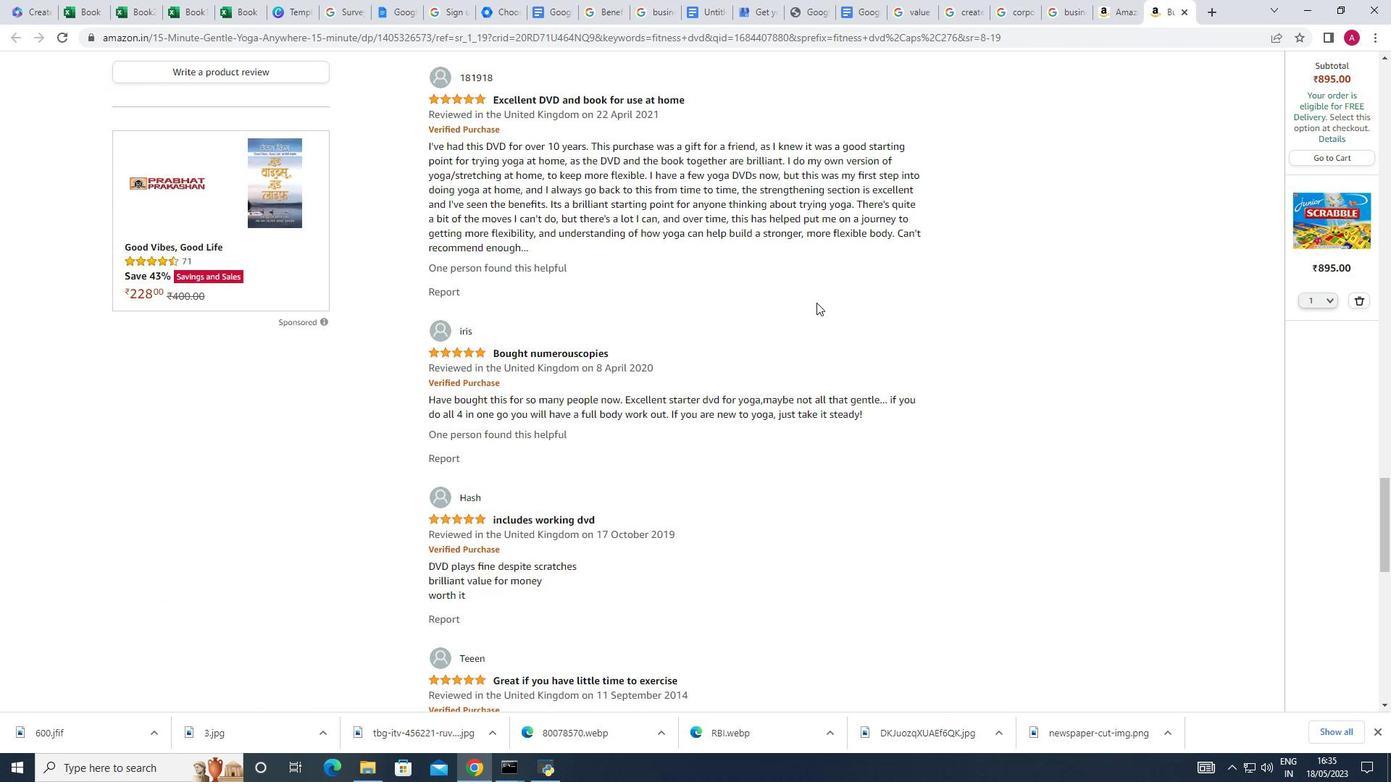 
Action: Mouse scrolled (816, 302) with delta (0, 0)
Screenshot: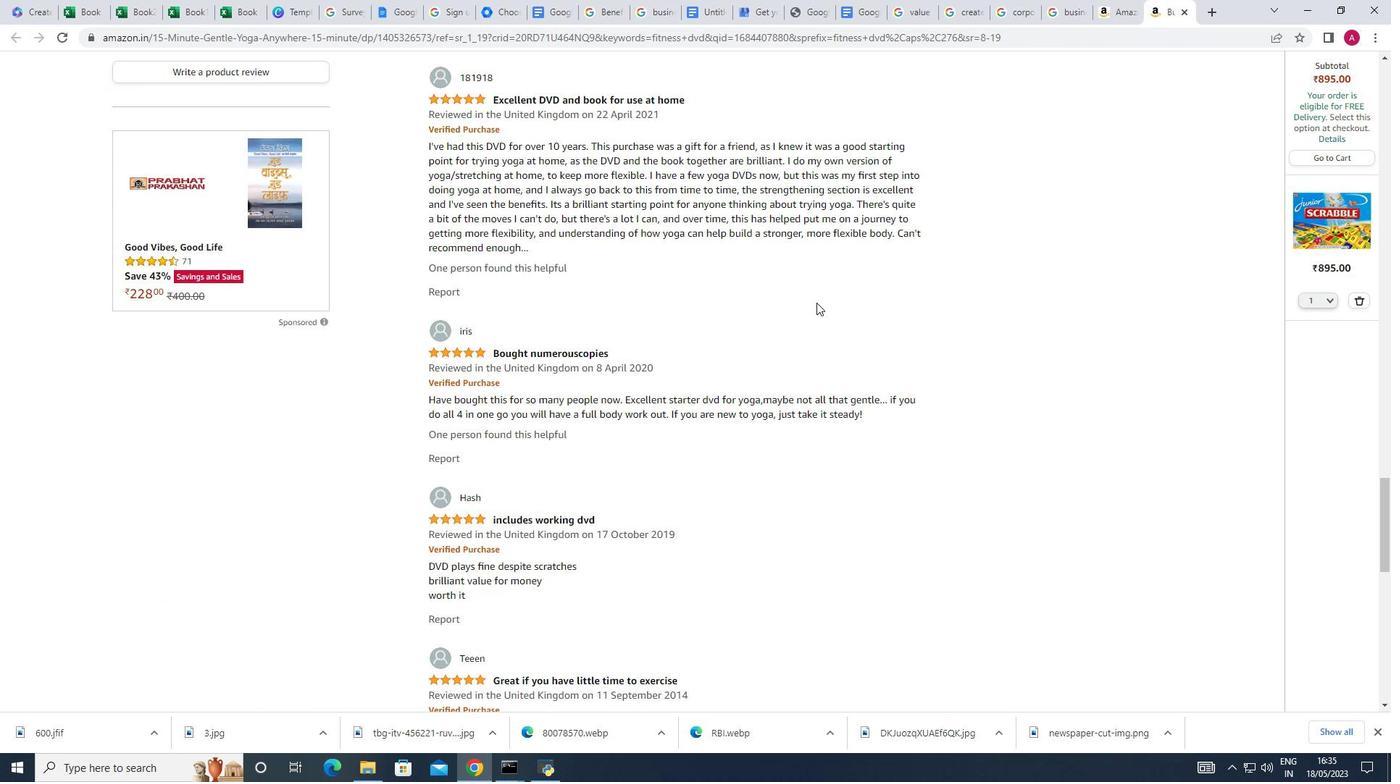 
Action: Mouse scrolled (816, 302) with delta (0, 0)
Screenshot: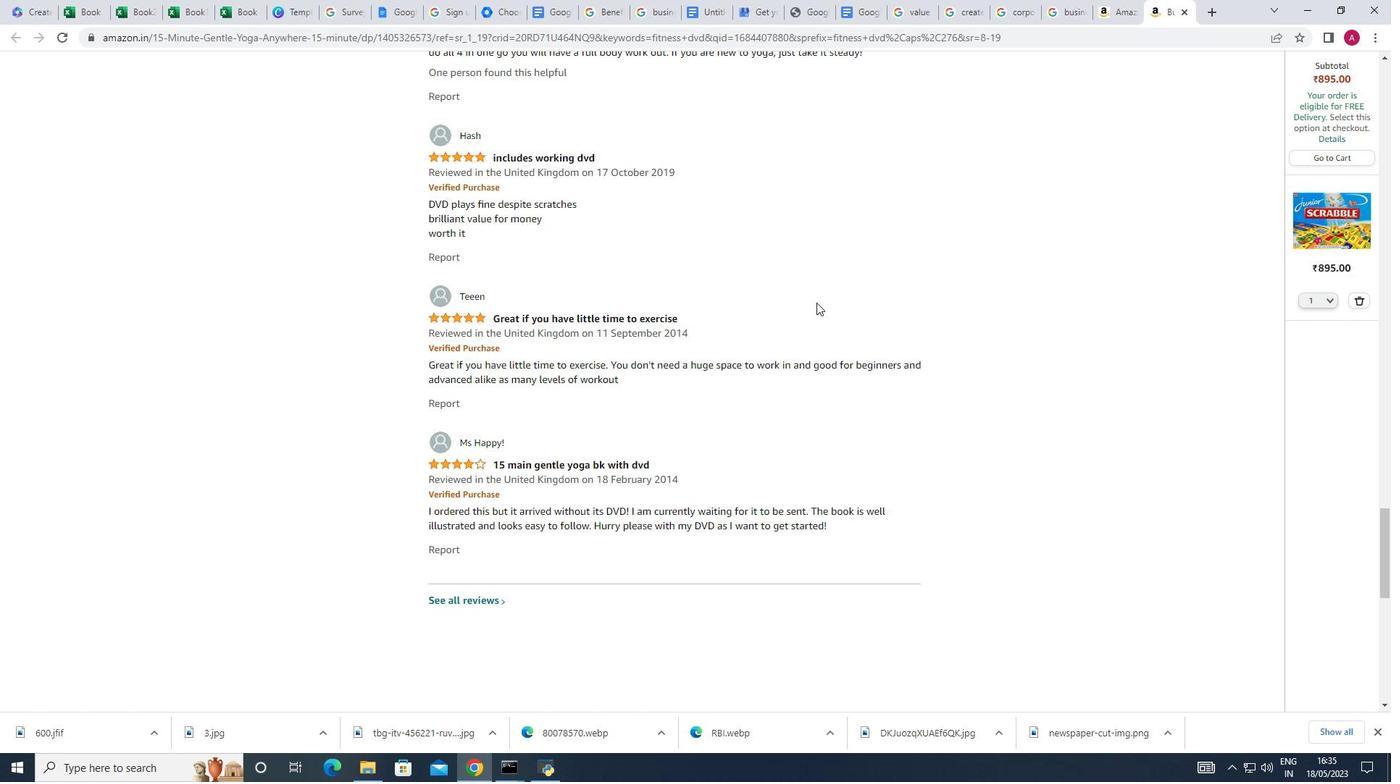 
Action: Mouse scrolled (816, 302) with delta (0, 0)
Screenshot: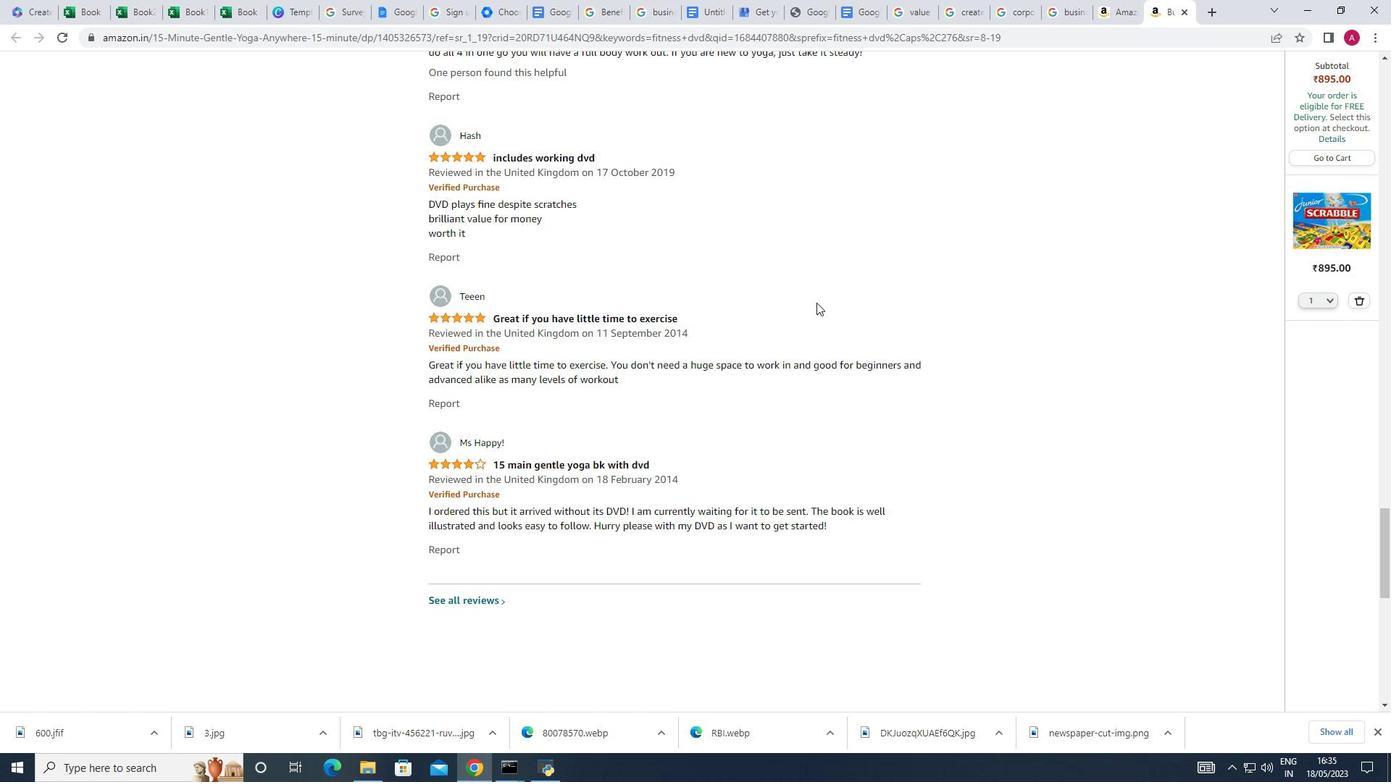 
Action: Mouse scrolled (816, 302) with delta (0, 0)
Screenshot: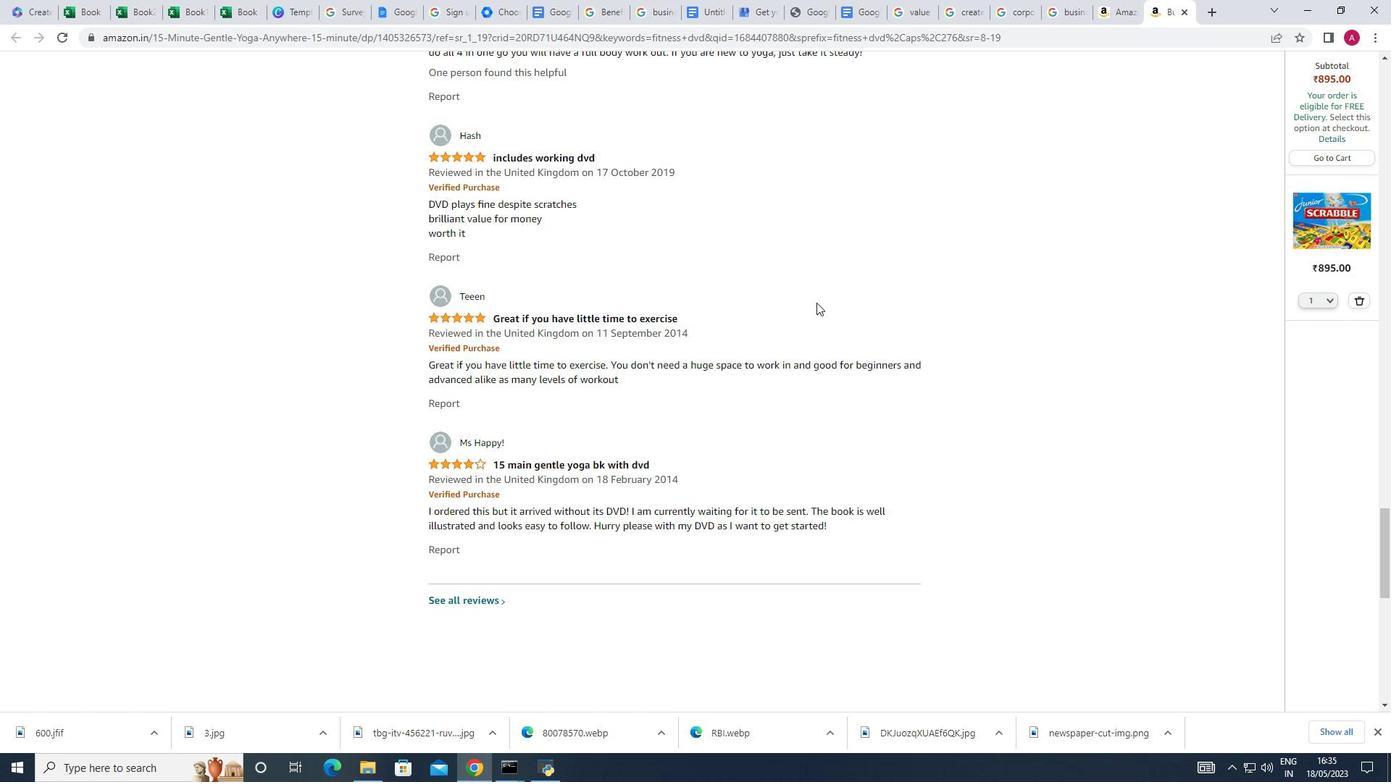 
Action: Mouse scrolled (816, 303) with delta (0, 0)
Screenshot: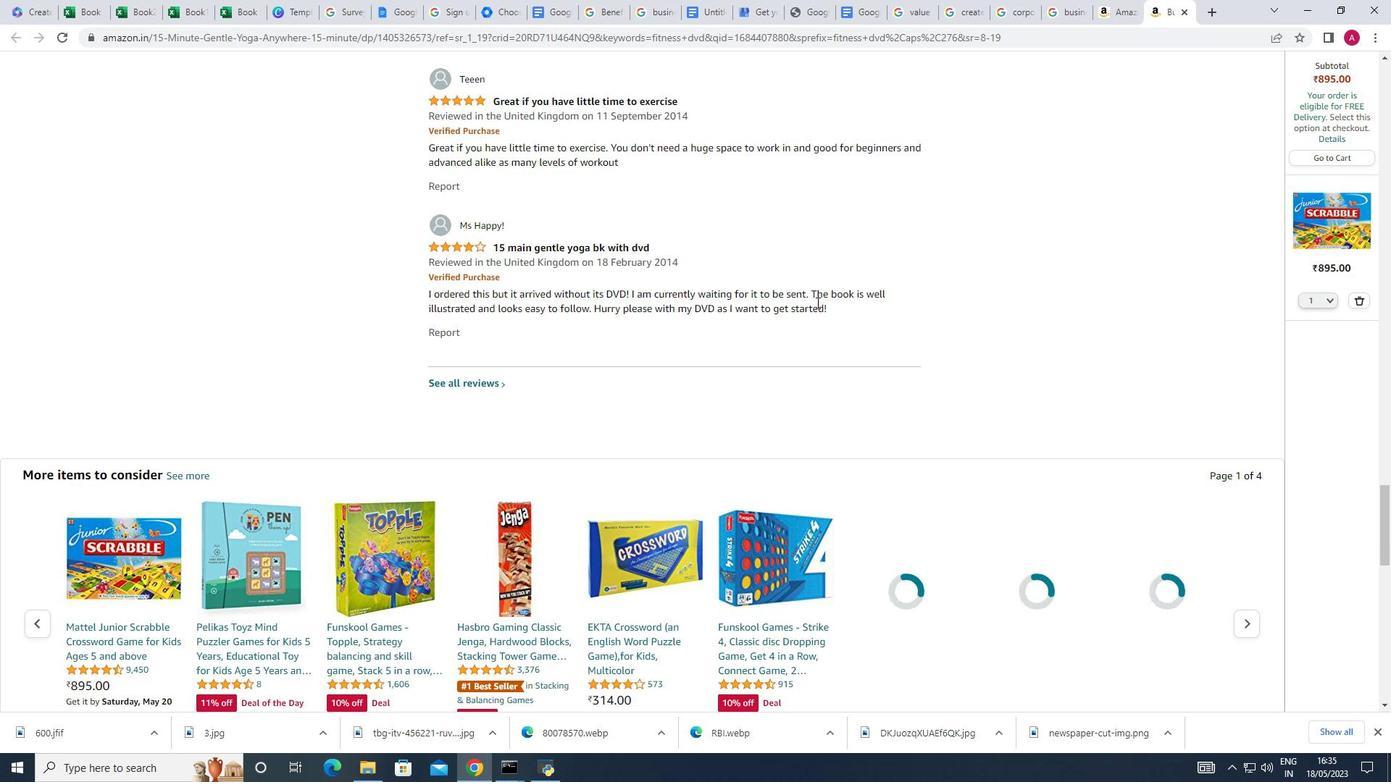 
Action: Mouse scrolled (816, 303) with delta (0, 0)
Screenshot: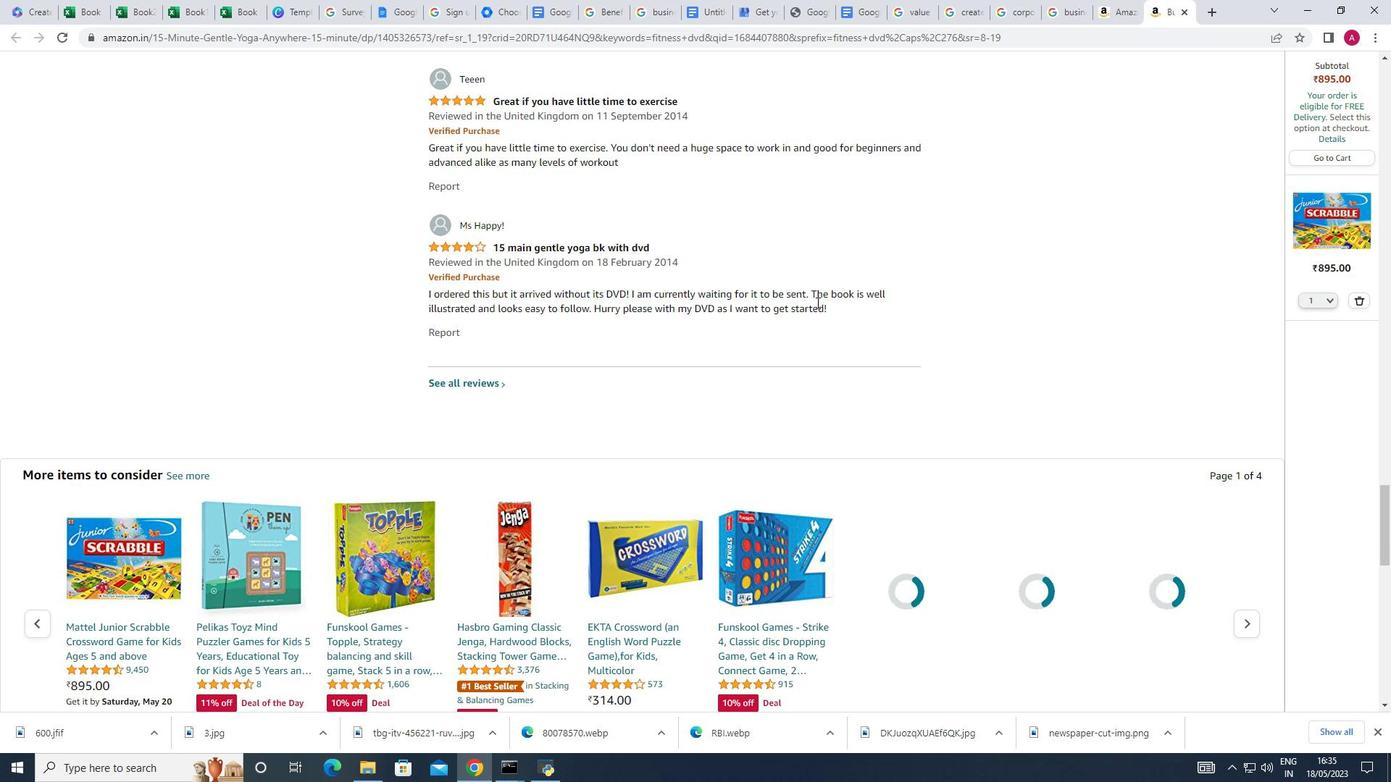 
Action: Mouse scrolled (816, 303) with delta (0, 0)
Screenshot: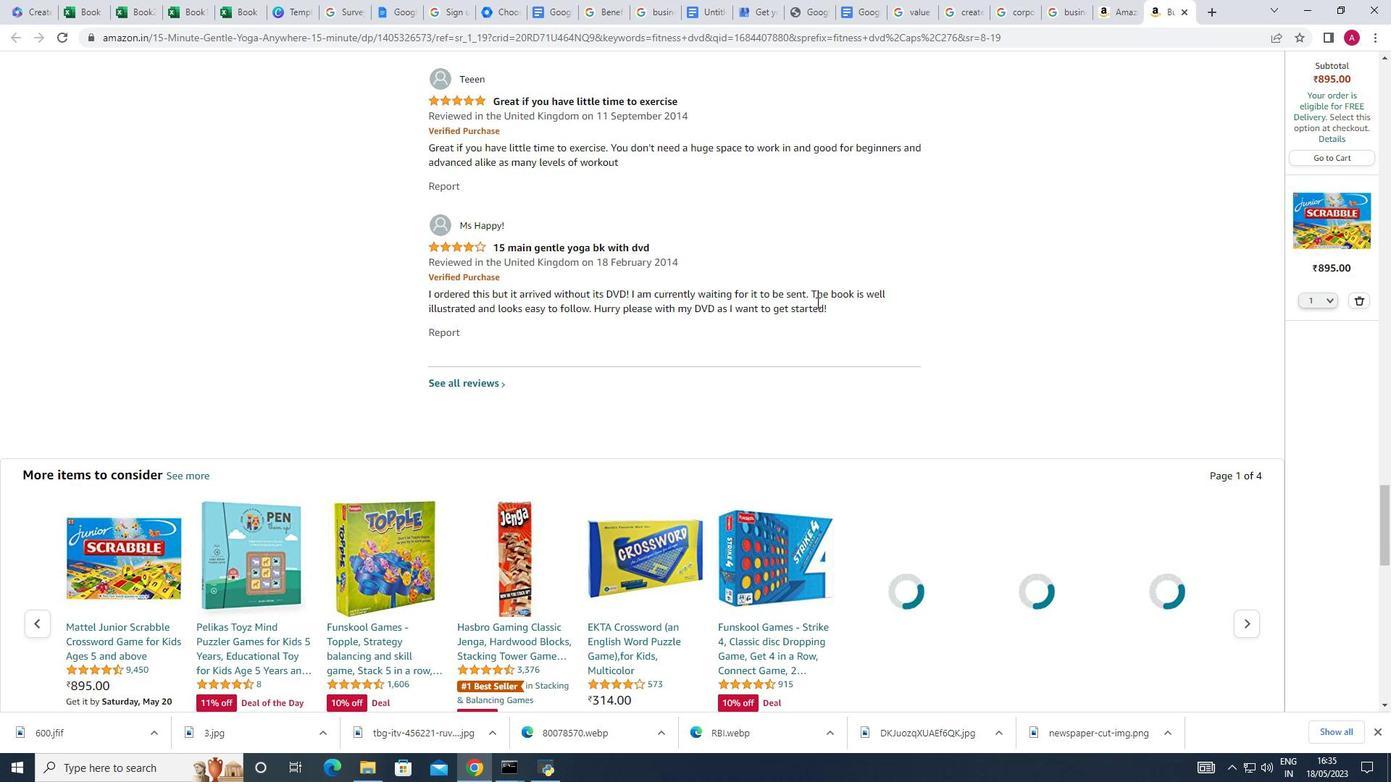
Action: Mouse scrolled (816, 303) with delta (0, 0)
Screenshot: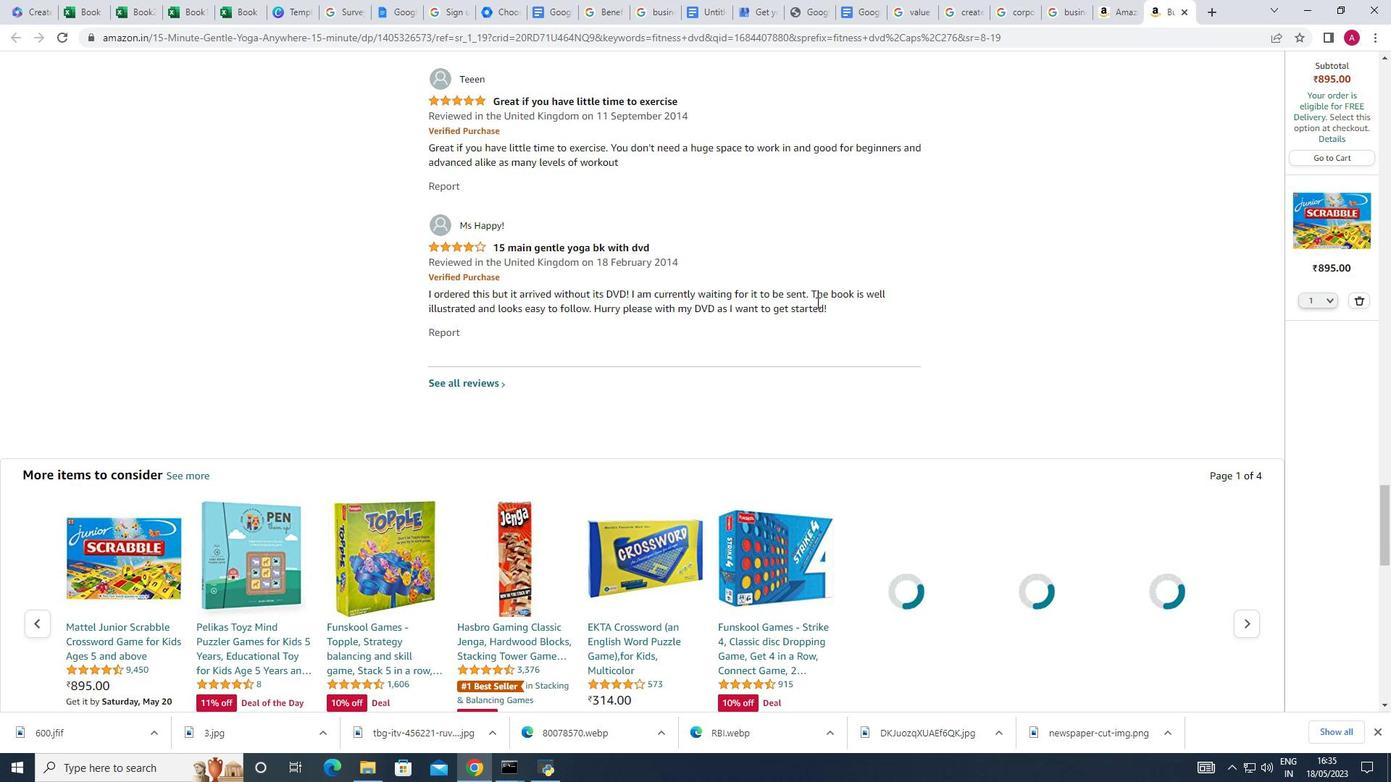 
Action: Mouse scrolled (816, 303) with delta (0, 0)
Screenshot: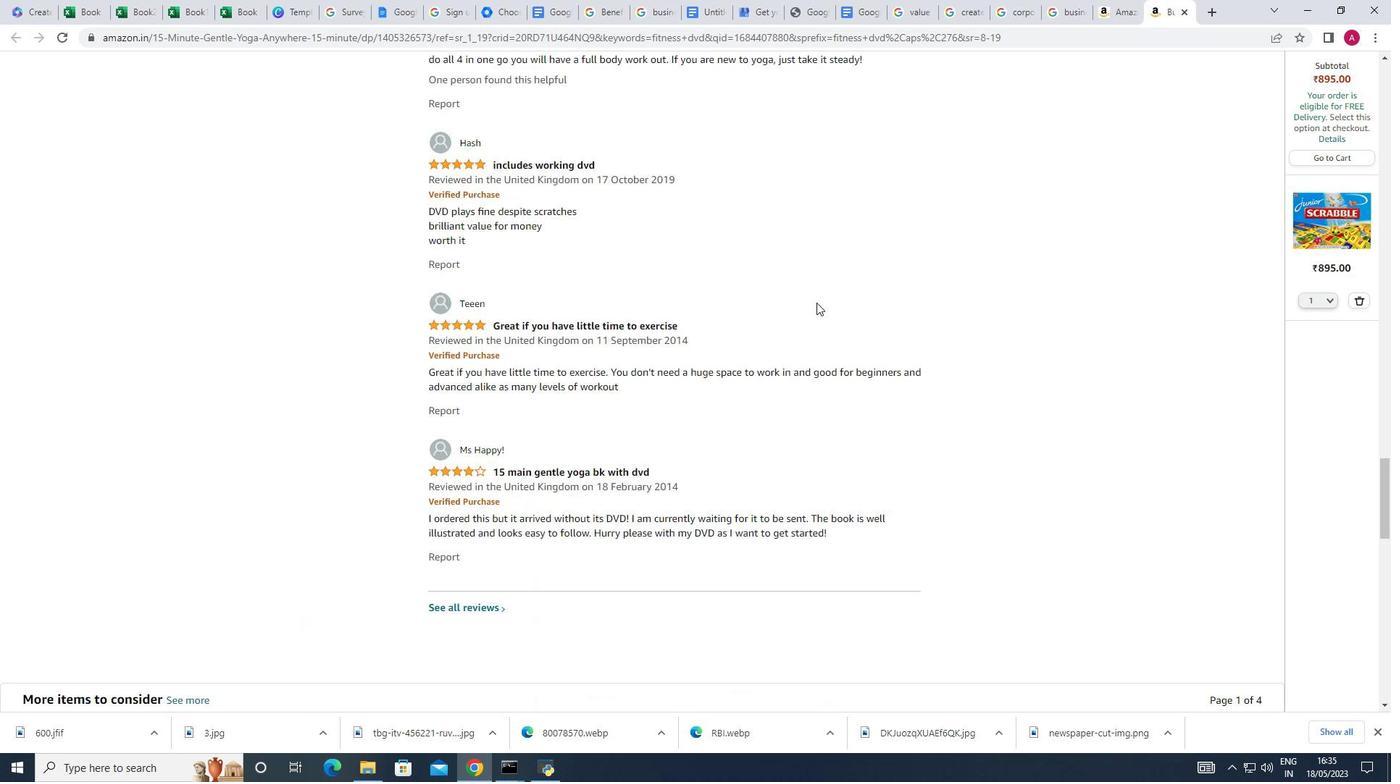 
Action: Mouse scrolled (816, 303) with delta (0, 0)
Screenshot: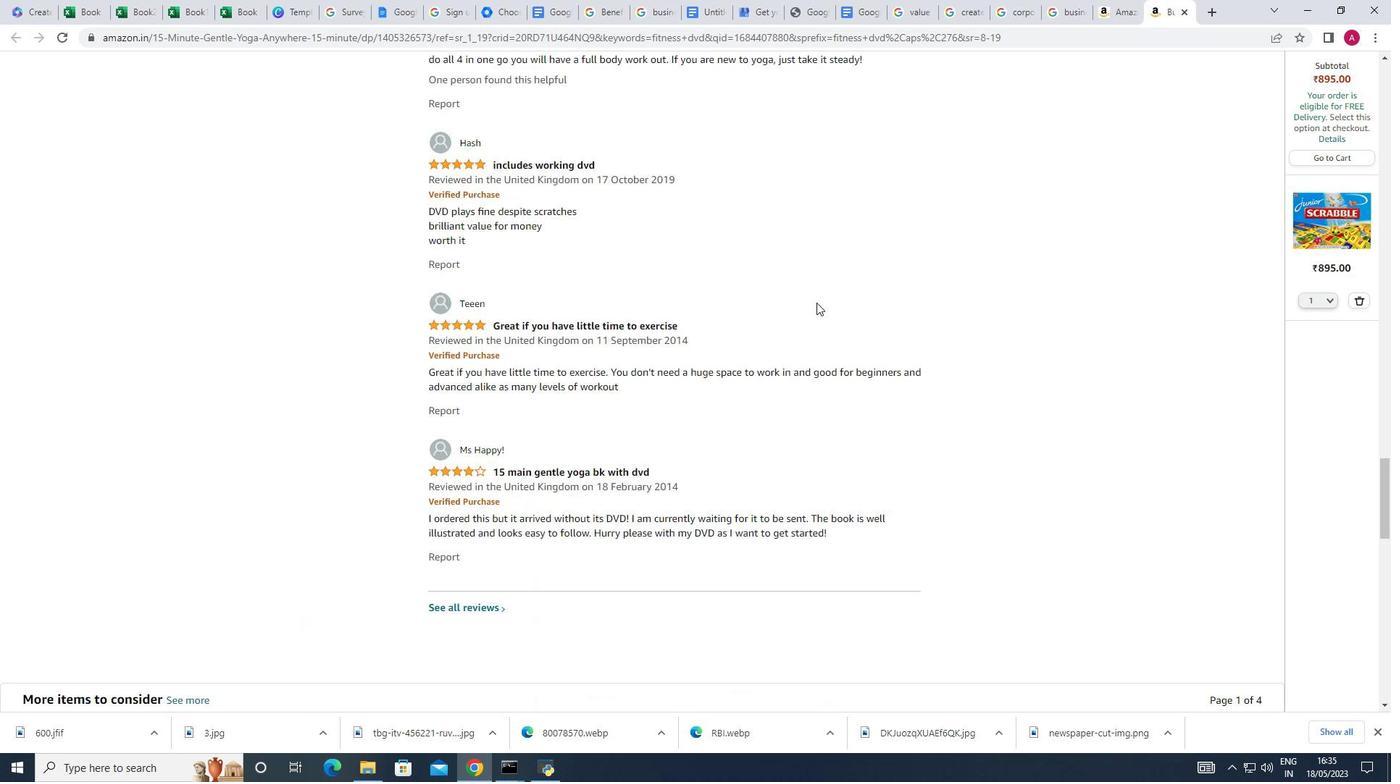 
Action: Mouse scrolled (816, 303) with delta (0, 0)
Screenshot: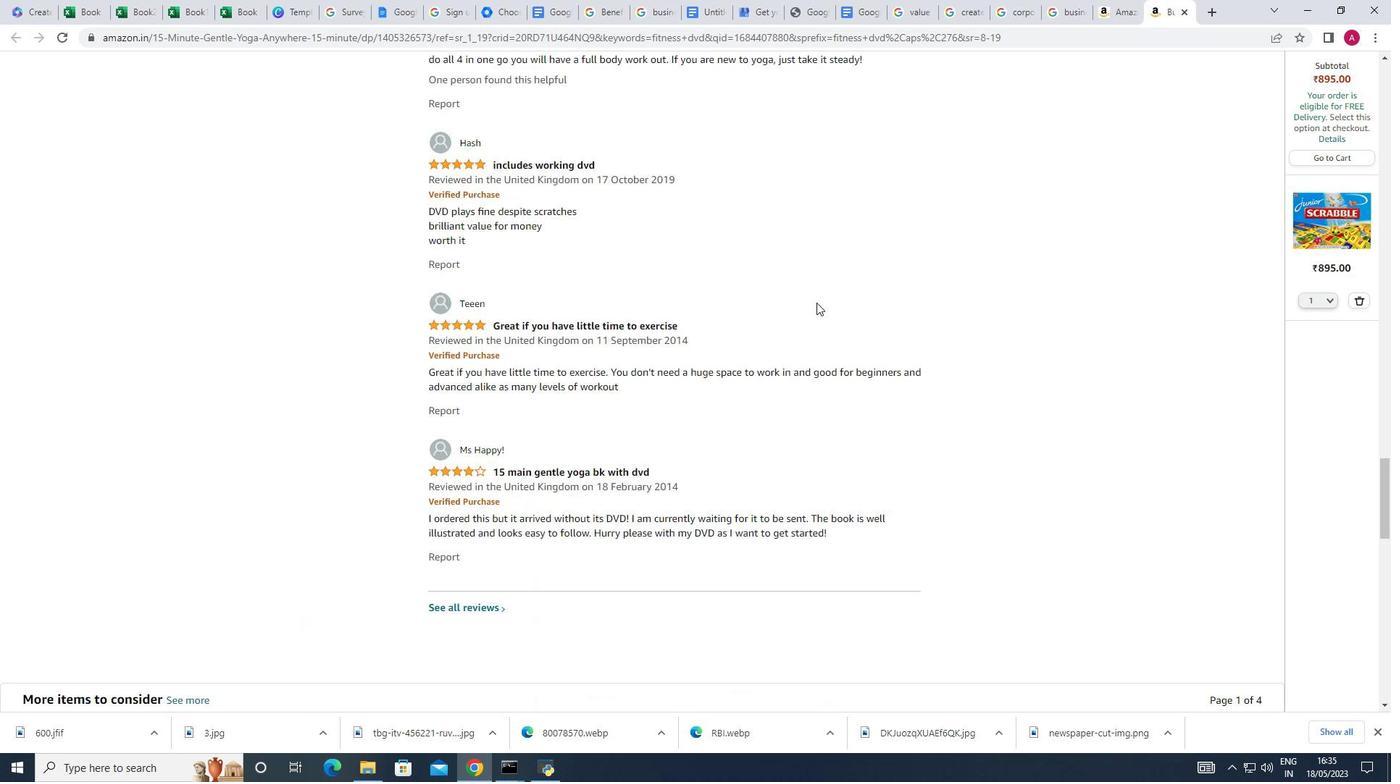 
Action: Mouse scrolled (816, 303) with delta (0, 0)
Screenshot: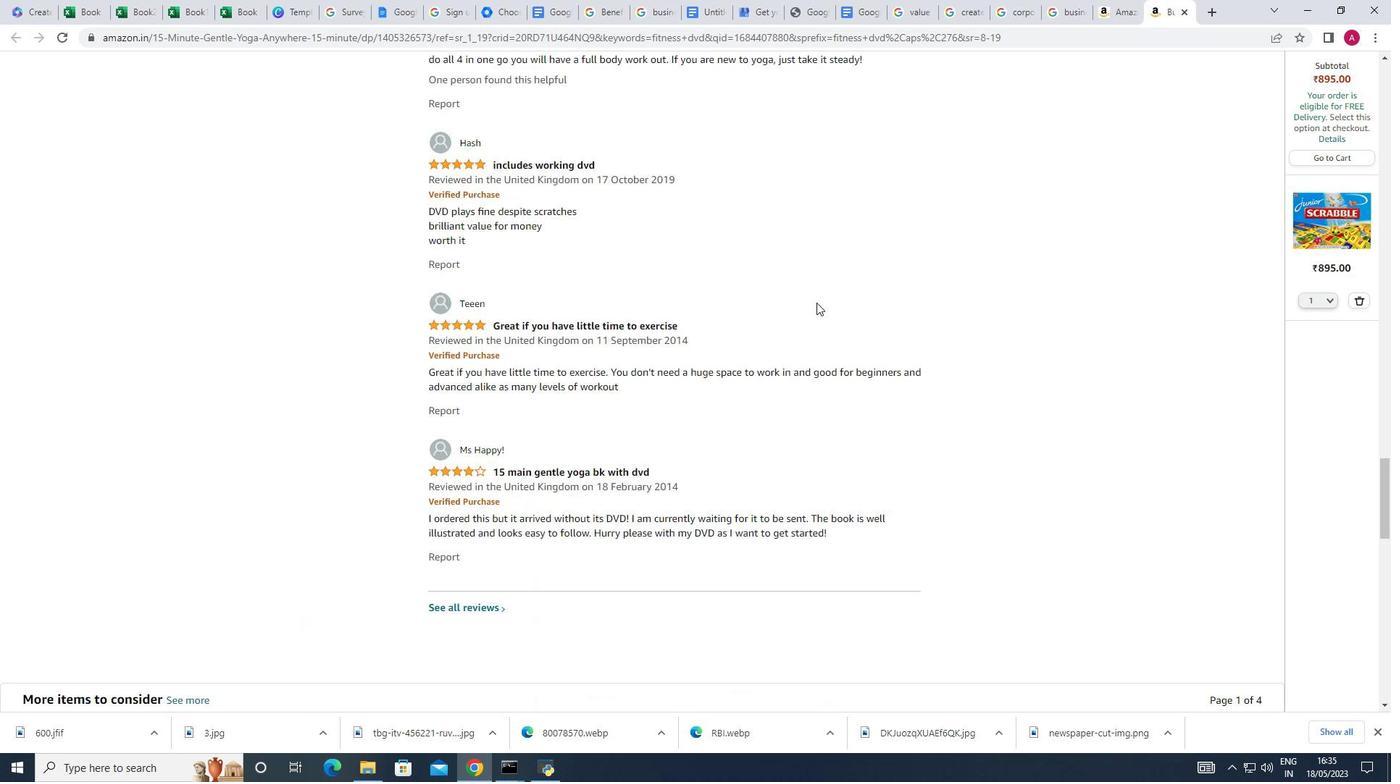 
Action: Mouse scrolled (816, 303) with delta (0, 0)
Screenshot: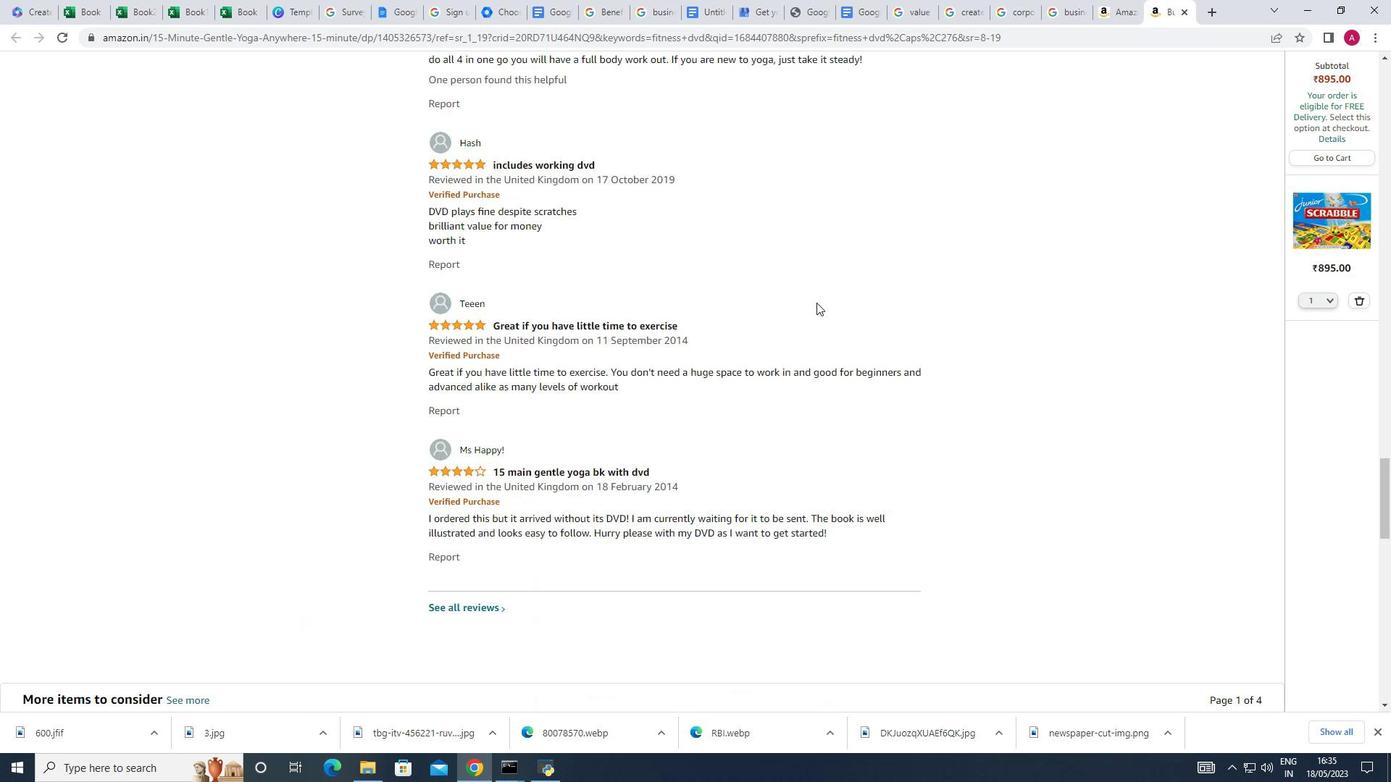 
Action: Mouse moved to (816, 302)
Screenshot: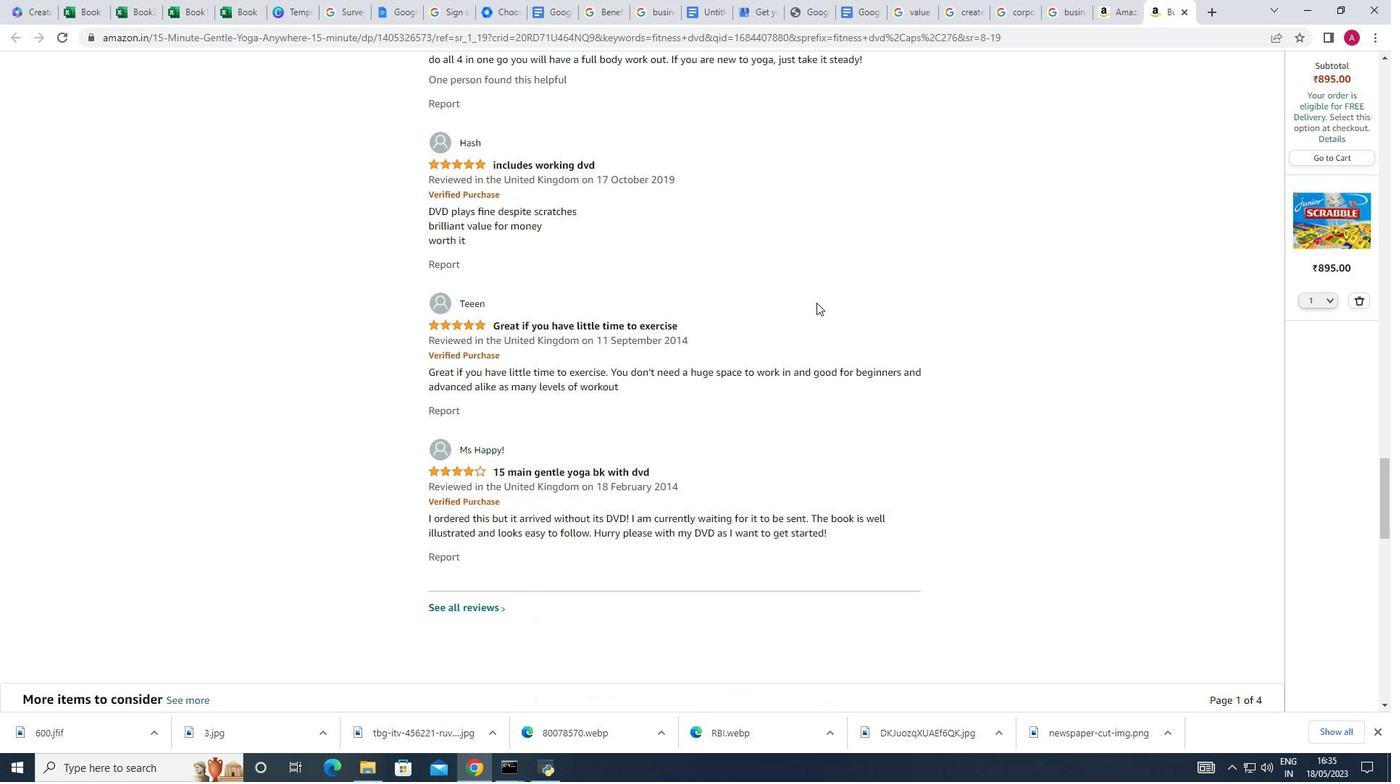 
Action: Mouse scrolled (816, 302) with delta (0, 0)
Screenshot: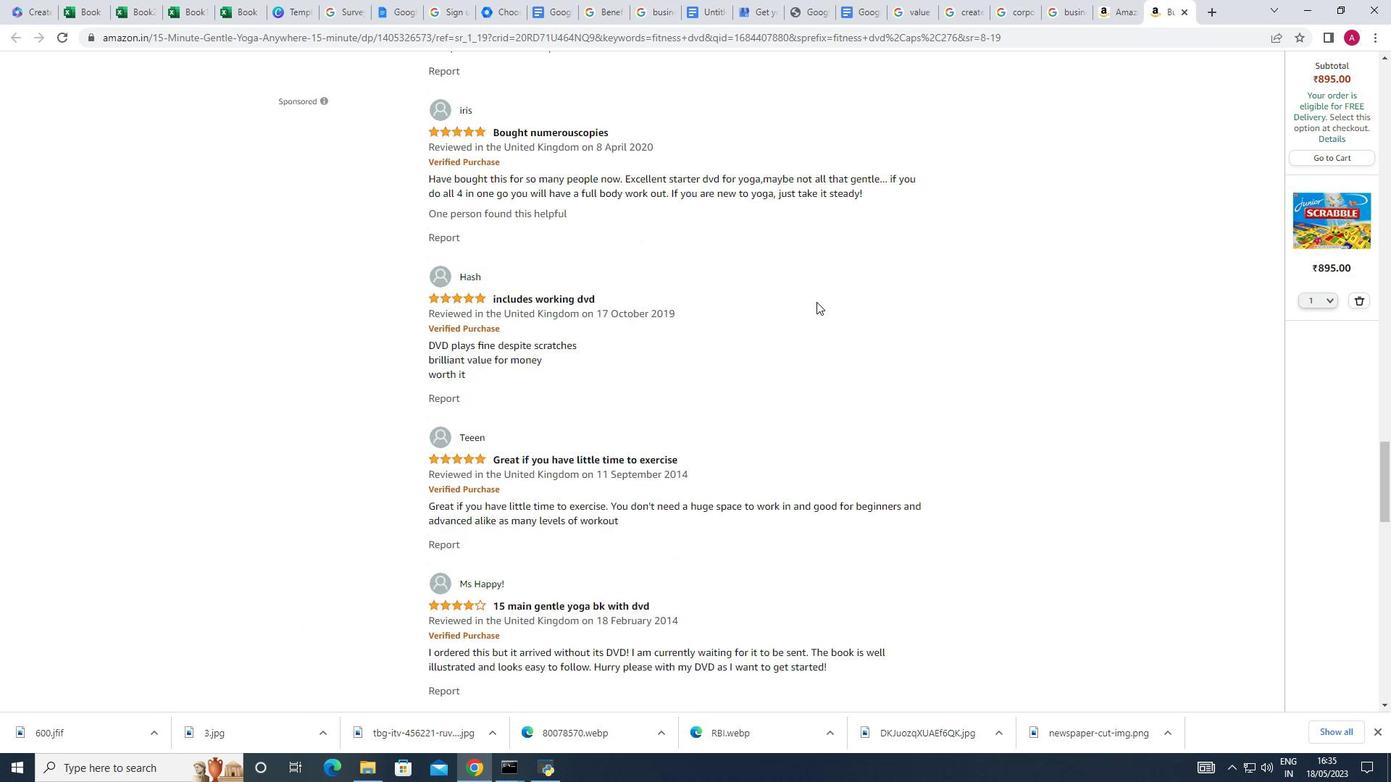 
Action: Mouse scrolled (816, 302) with delta (0, 0)
Screenshot: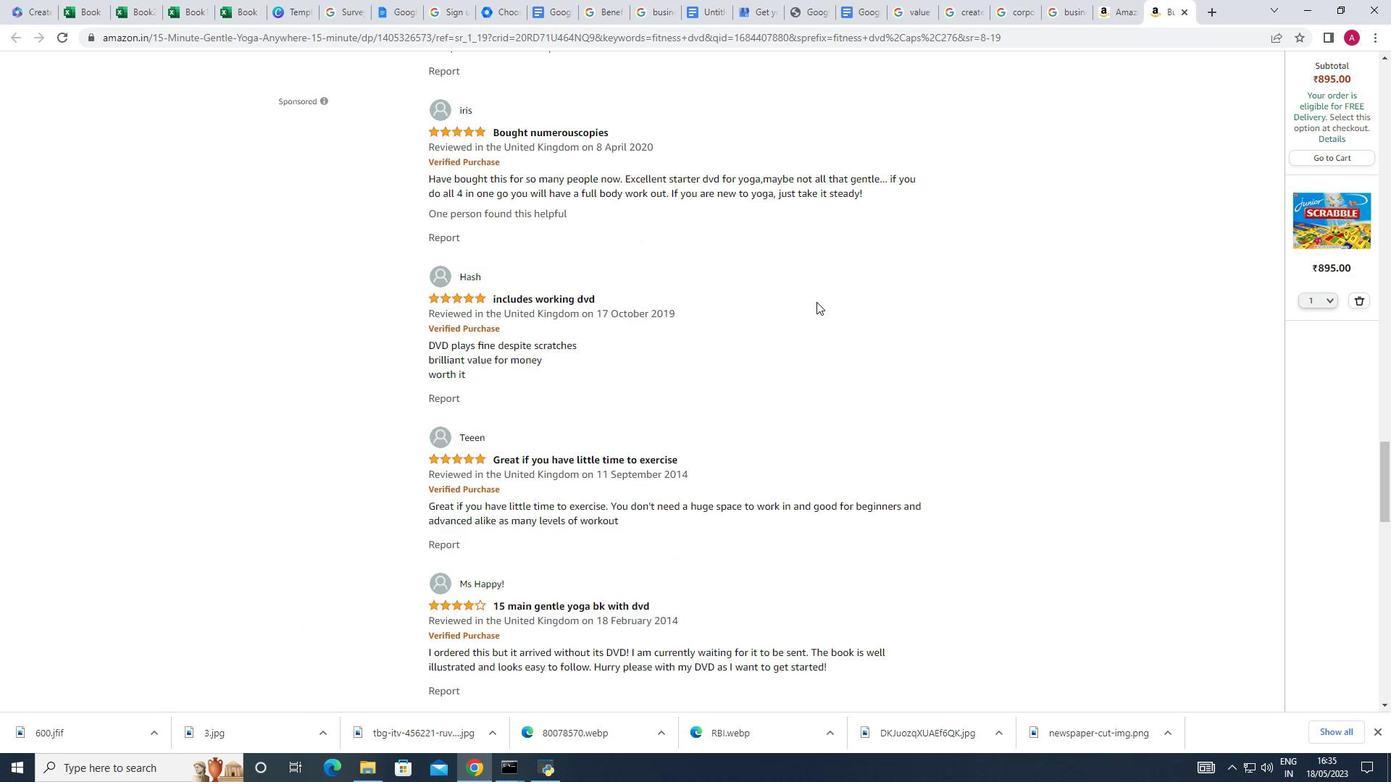 
Action: Mouse scrolled (816, 302) with delta (0, 0)
Screenshot: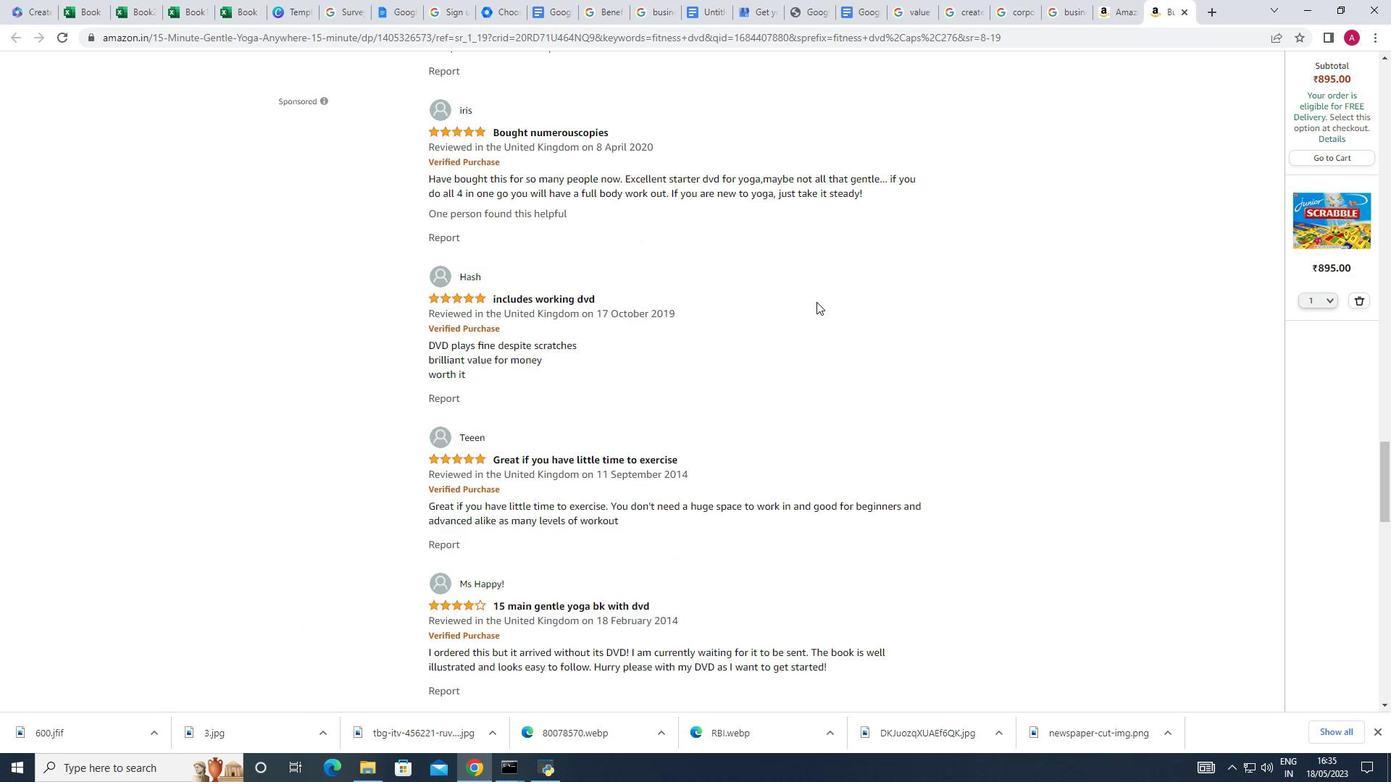 
Action: Mouse scrolled (816, 302) with delta (0, 0)
Screenshot: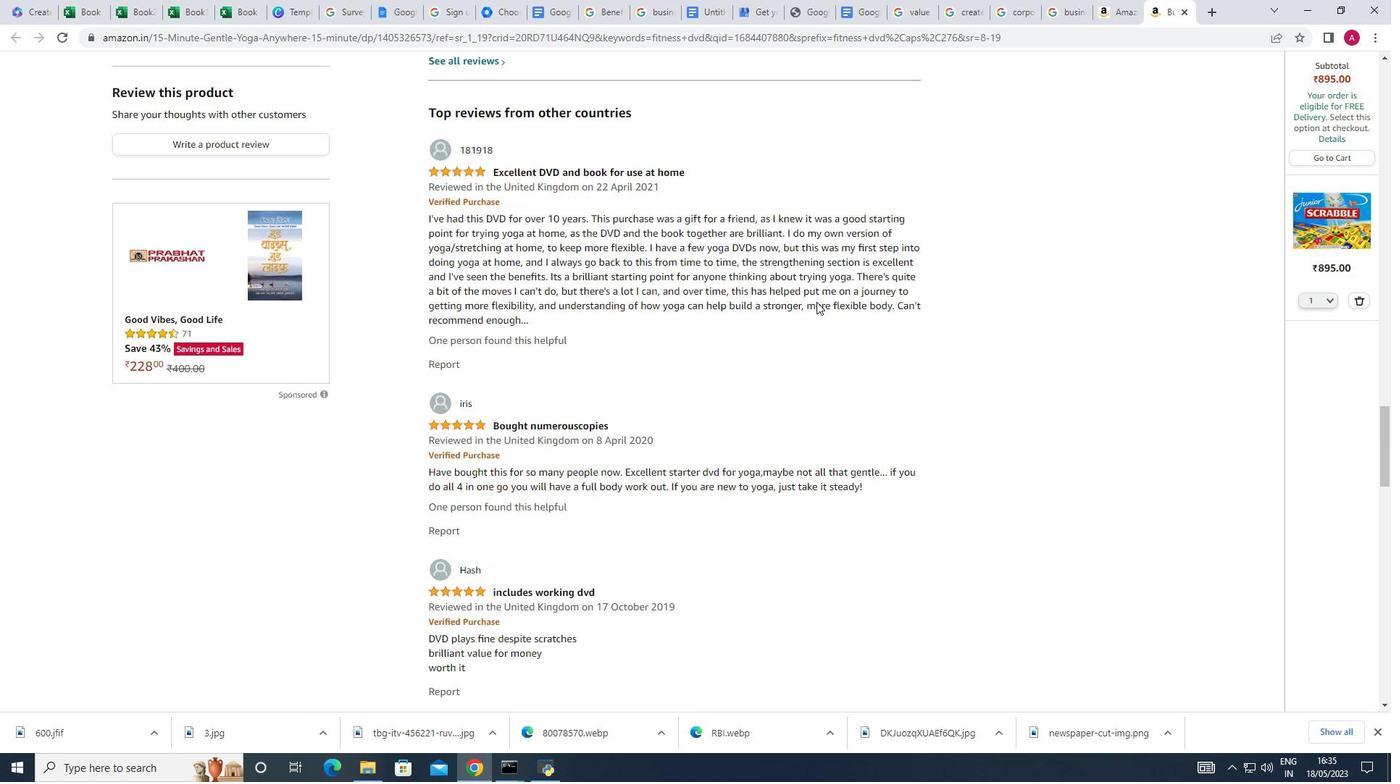 
Action: Mouse scrolled (816, 302) with delta (0, 0)
Screenshot: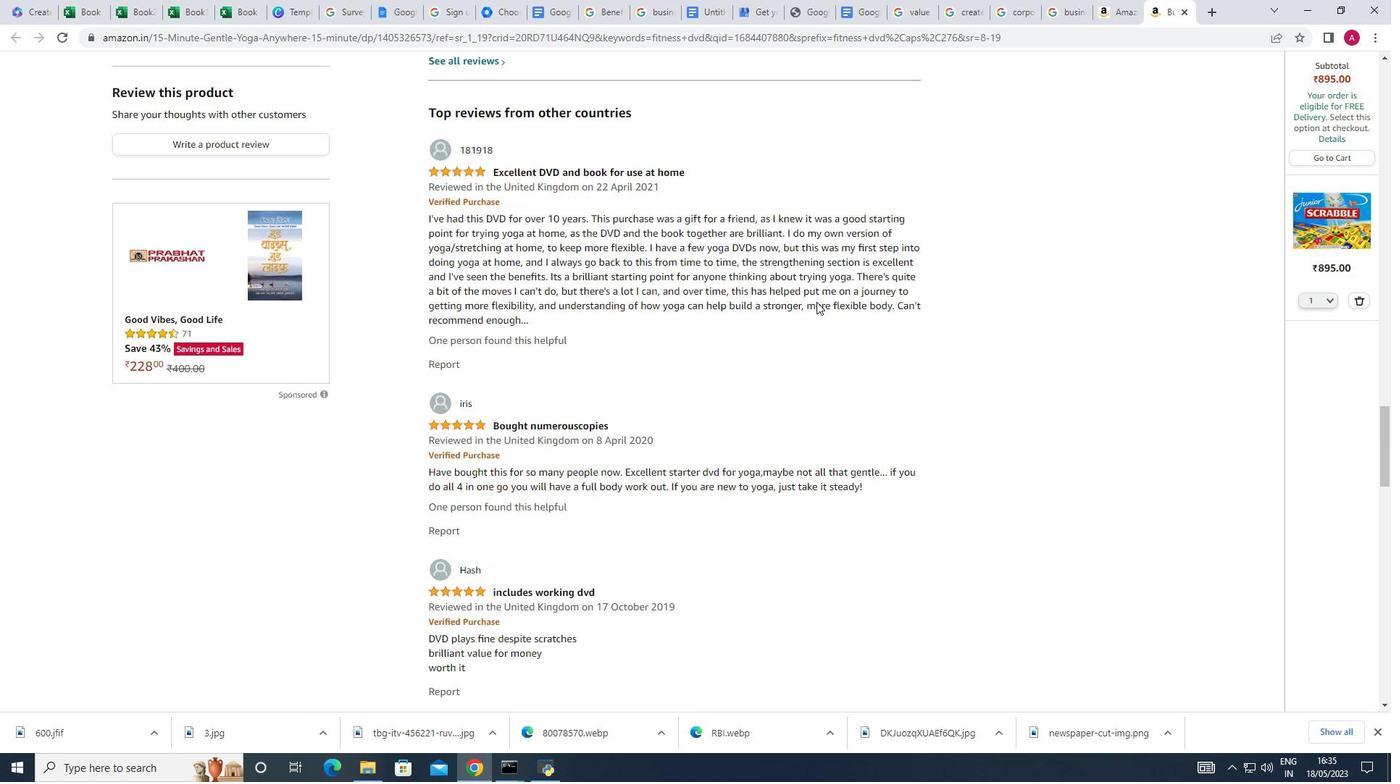 
Action: Mouse scrolled (816, 302) with delta (0, 0)
Screenshot: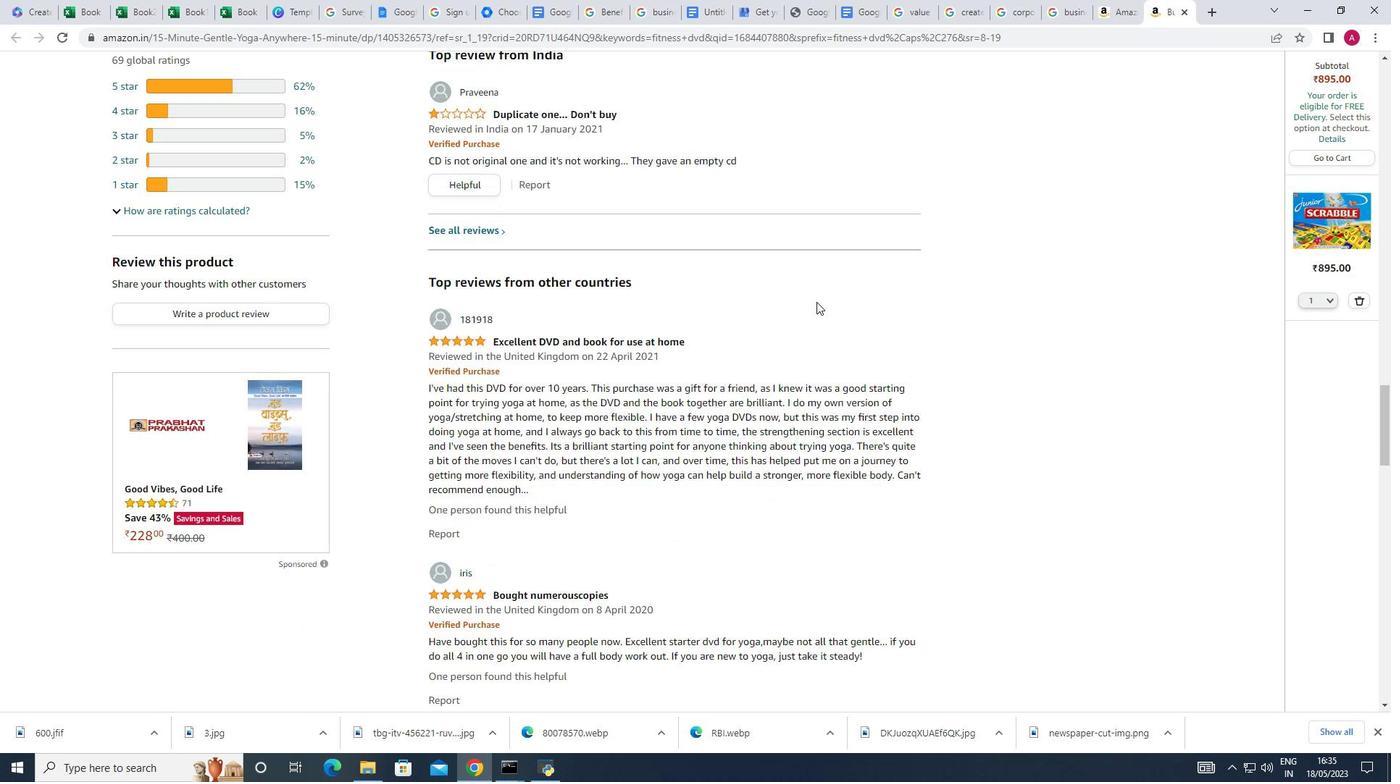 
Action: Mouse scrolled (816, 302) with delta (0, 0)
Screenshot: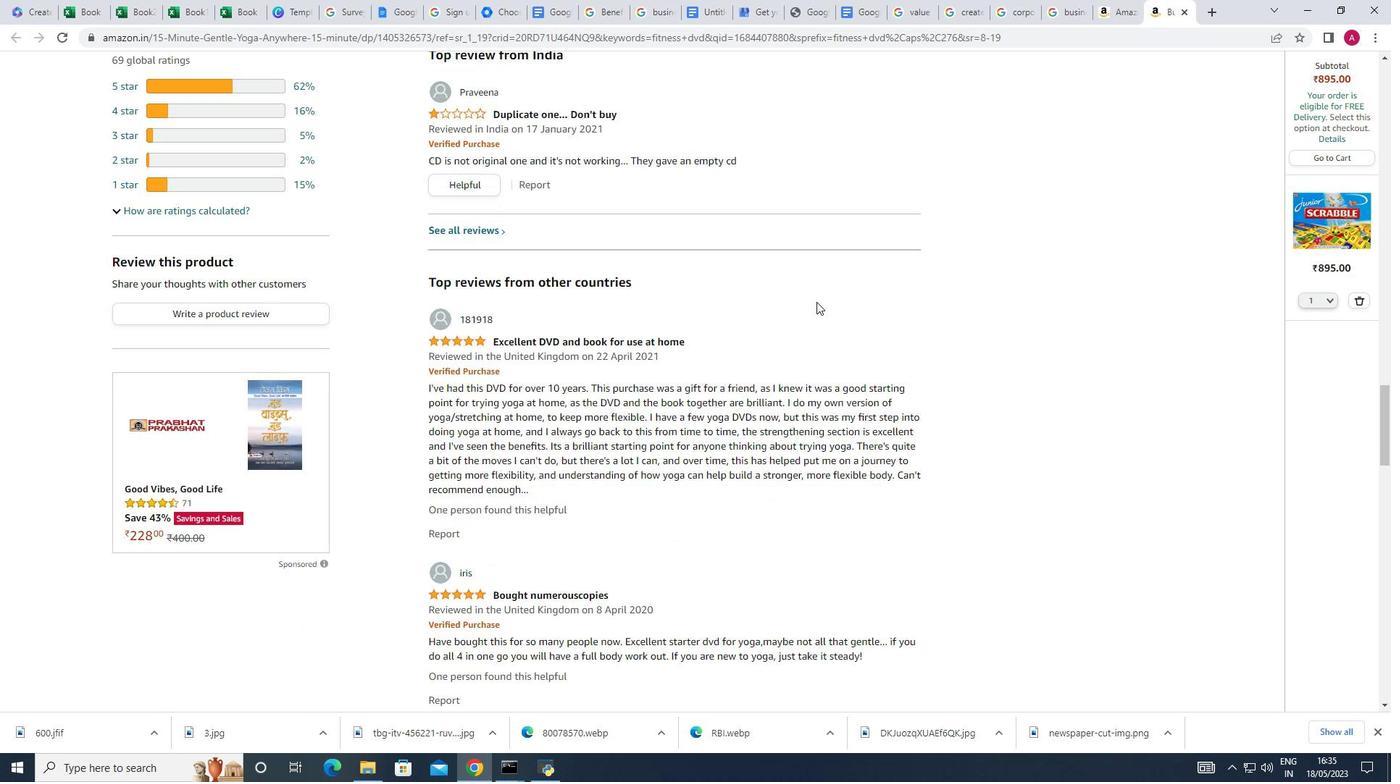
Action: Mouse scrolled (816, 302) with delta (0, 0)
Screenshot: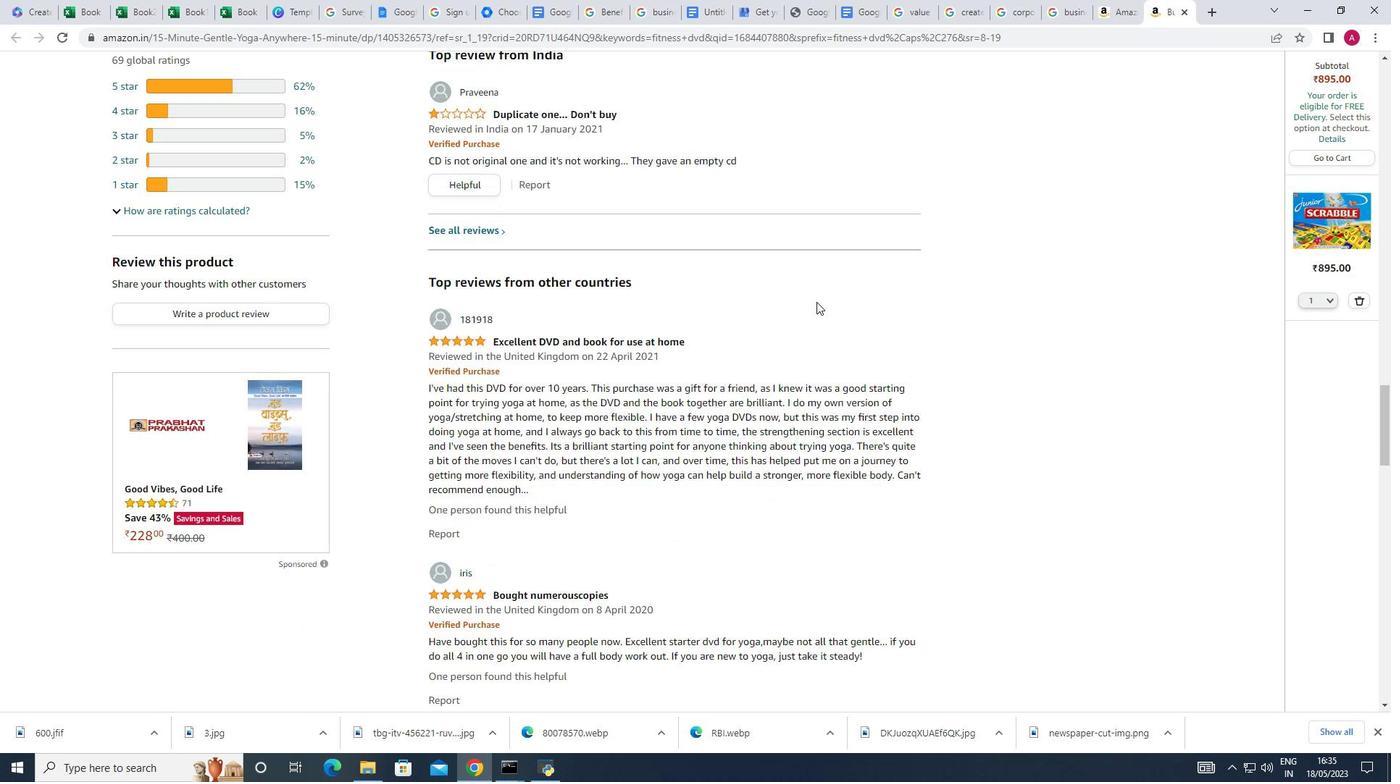 
Action: Mouse scrolled (816, 302) with delta (0, 0)
Screenshot: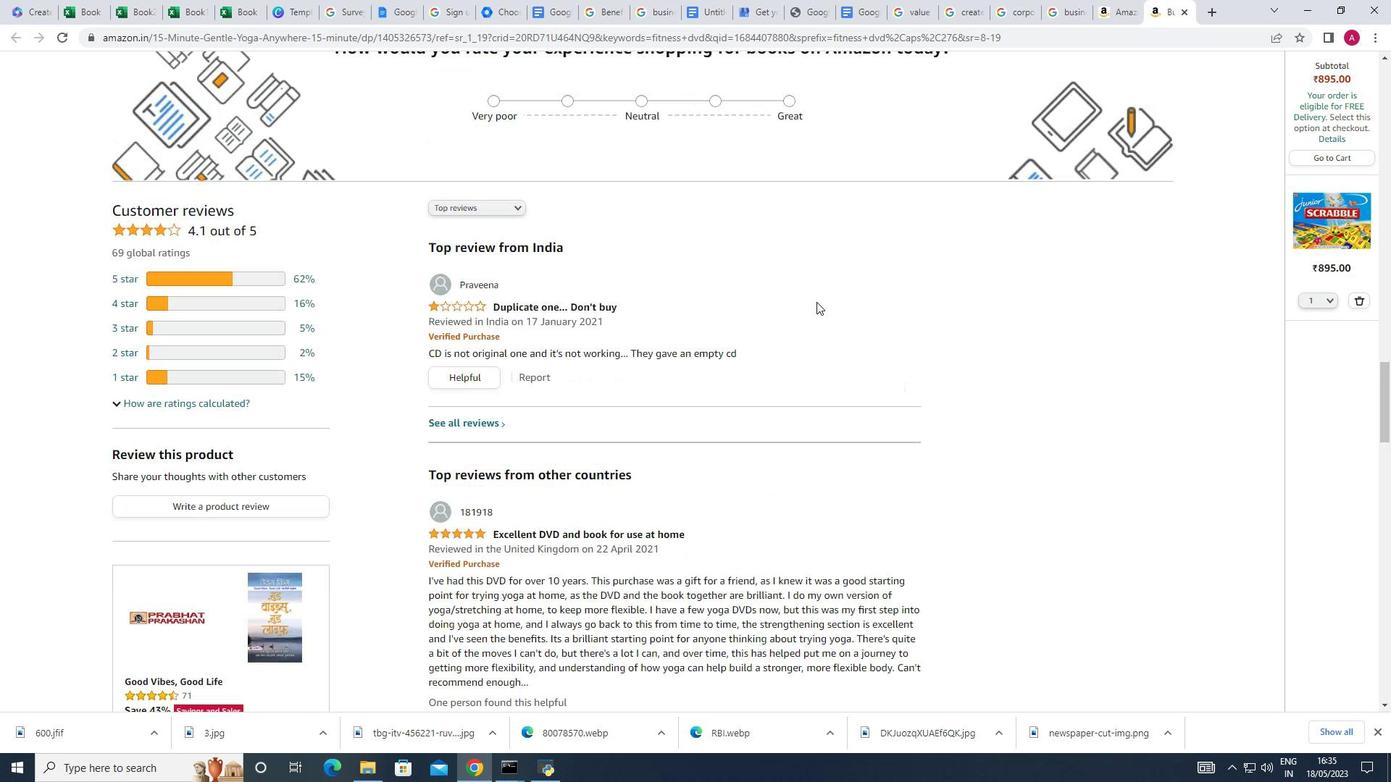
Action: Mouse scrolled (816, 302) with delta (0, 0)
Screenshot: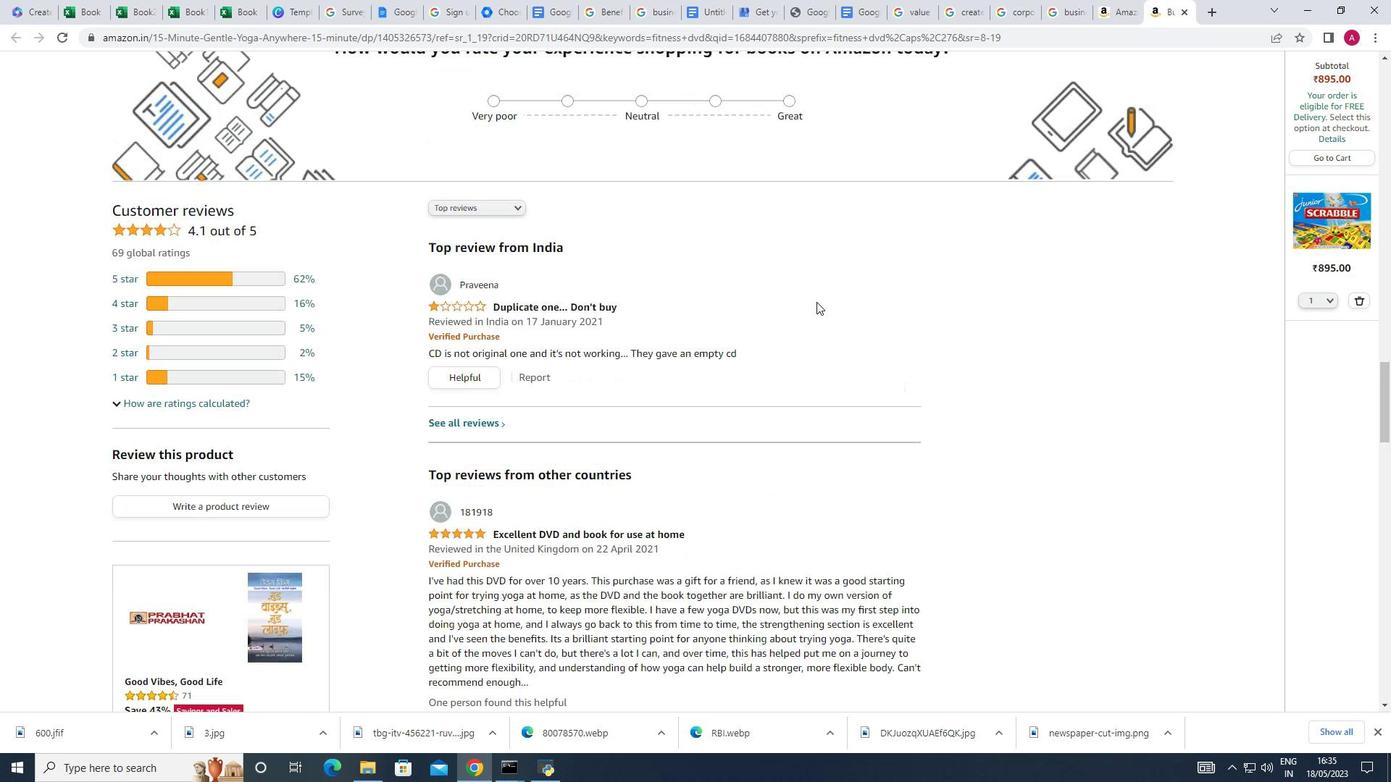 
Action: Mouse scrolled (816, 302) with delta (0, 0)
Screenshot: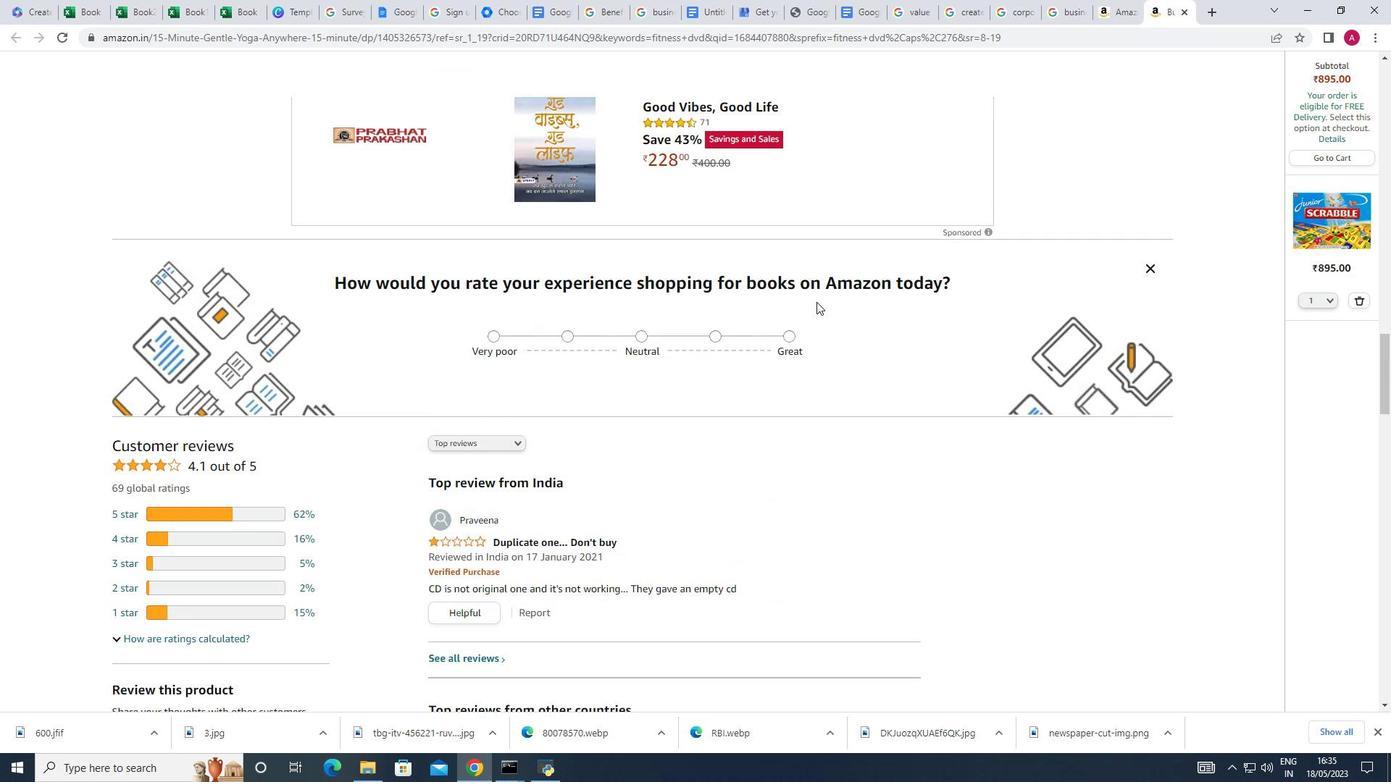 
Action: Mouse scrolled (816, 302) with delta (0, 0)
Screenshot: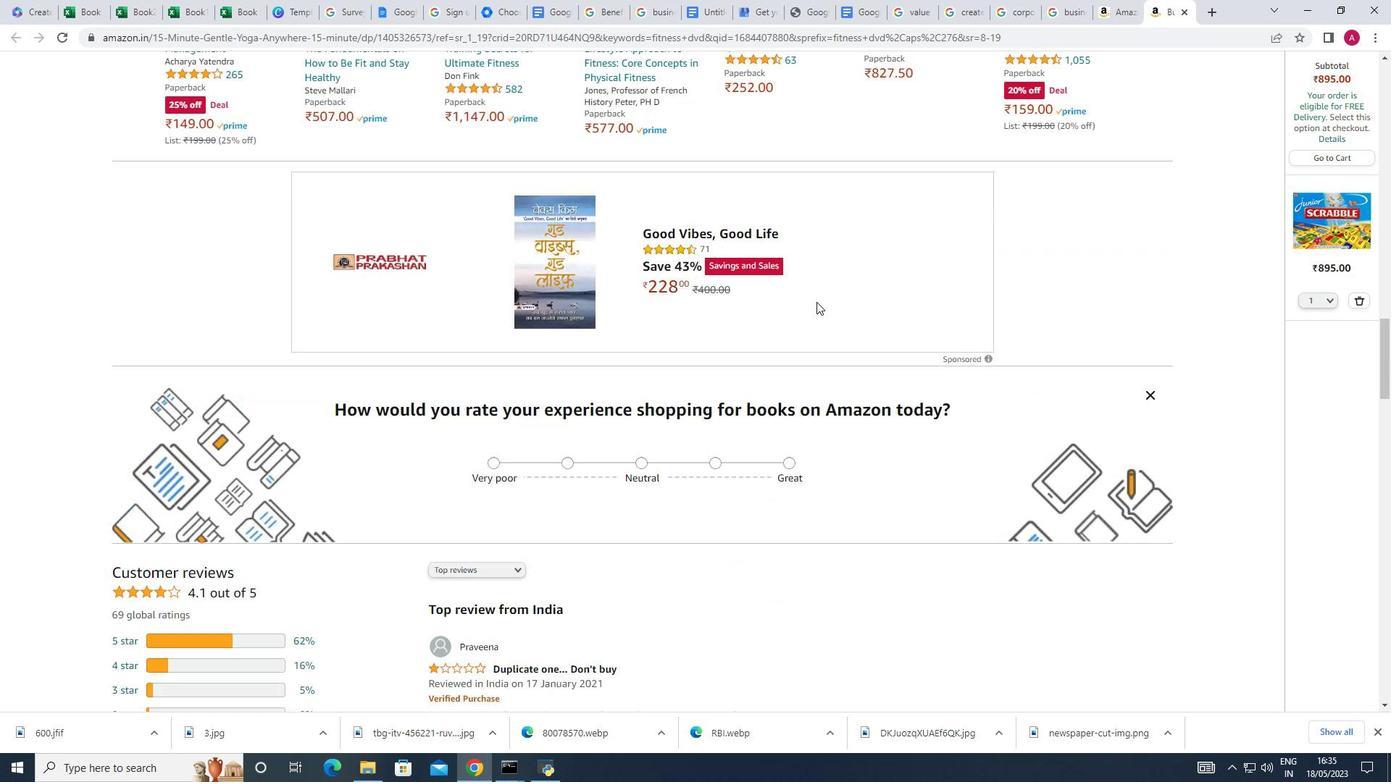 
Action: Mouse scrolled (816, 302) with delta (0, 0)
Screenshot: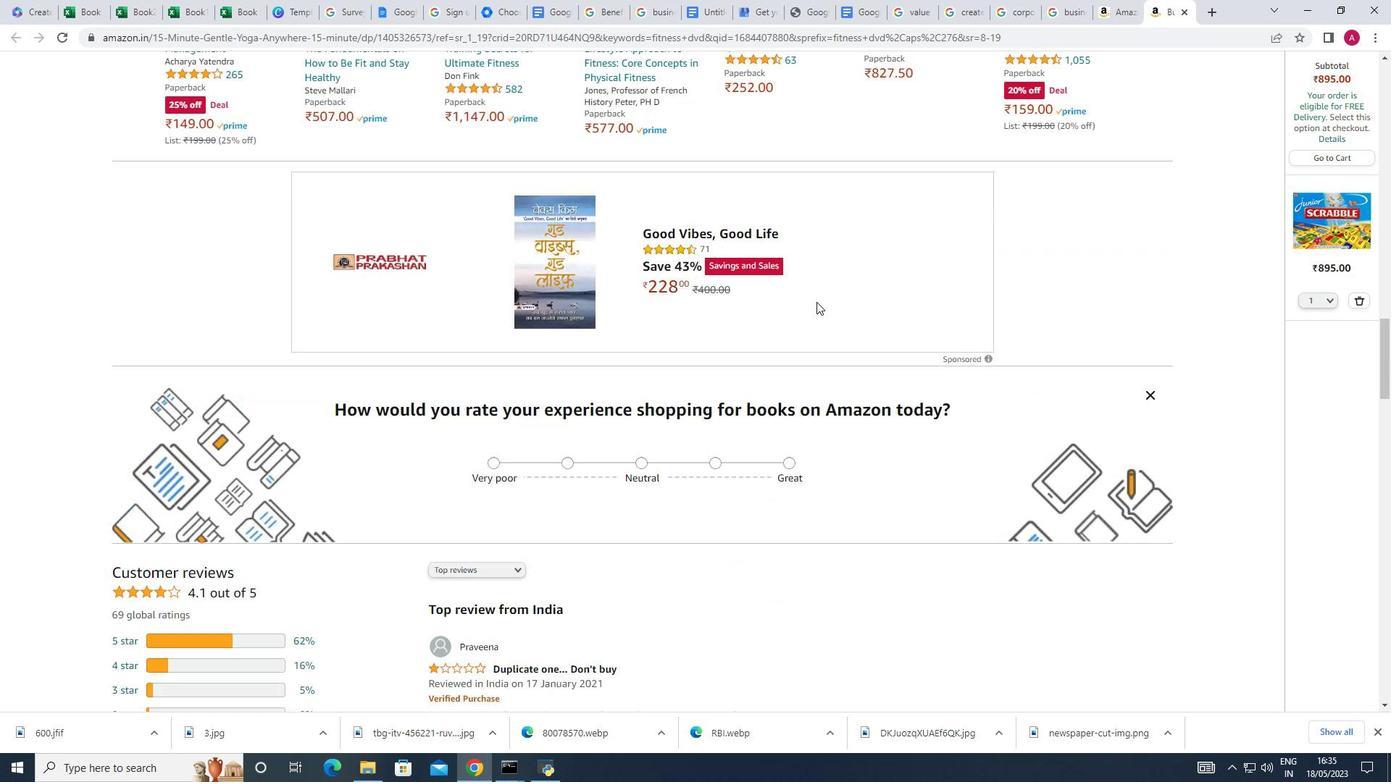 
Action: Mouse scrolled (816, 302) with delta (0, 0)
Screenshot: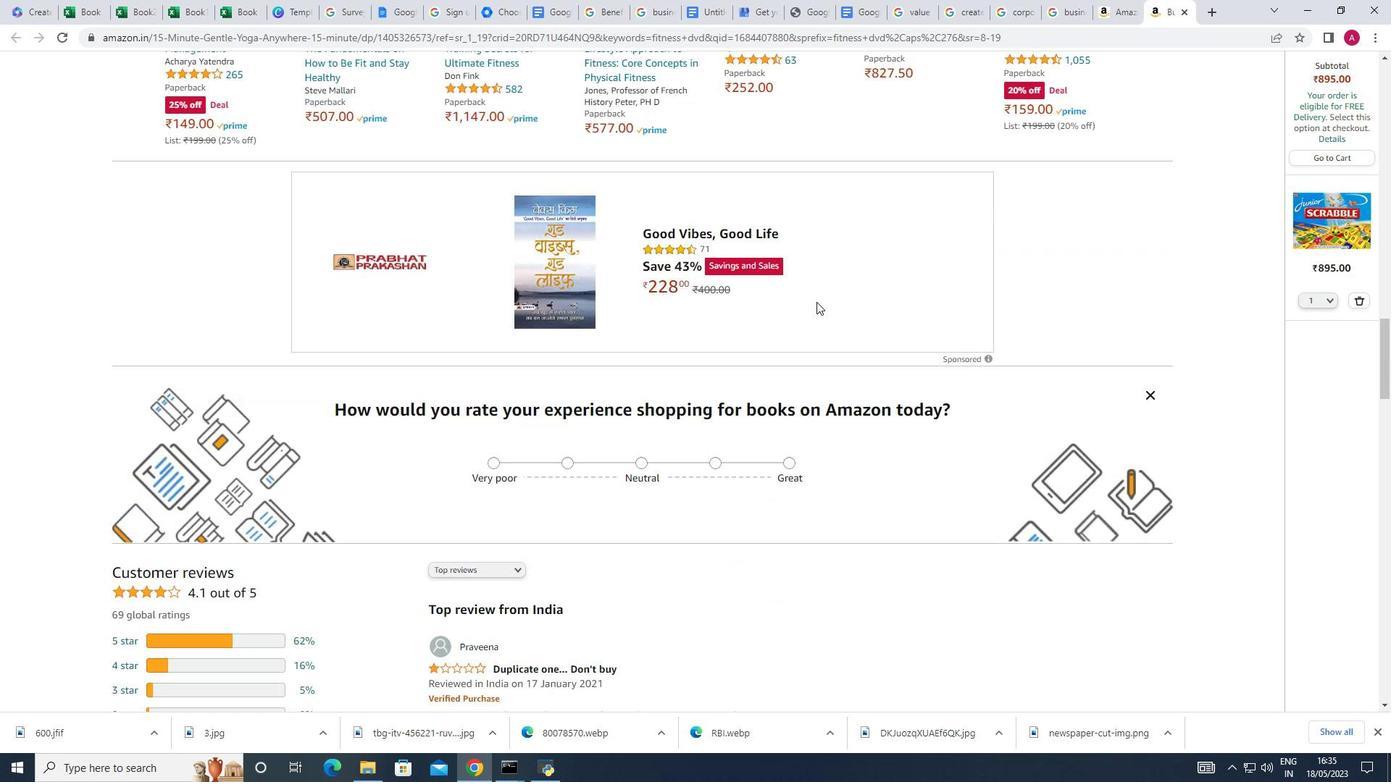 
Action: Mouse scrolled (816, 302) with delta (0, 0)
Screenshot: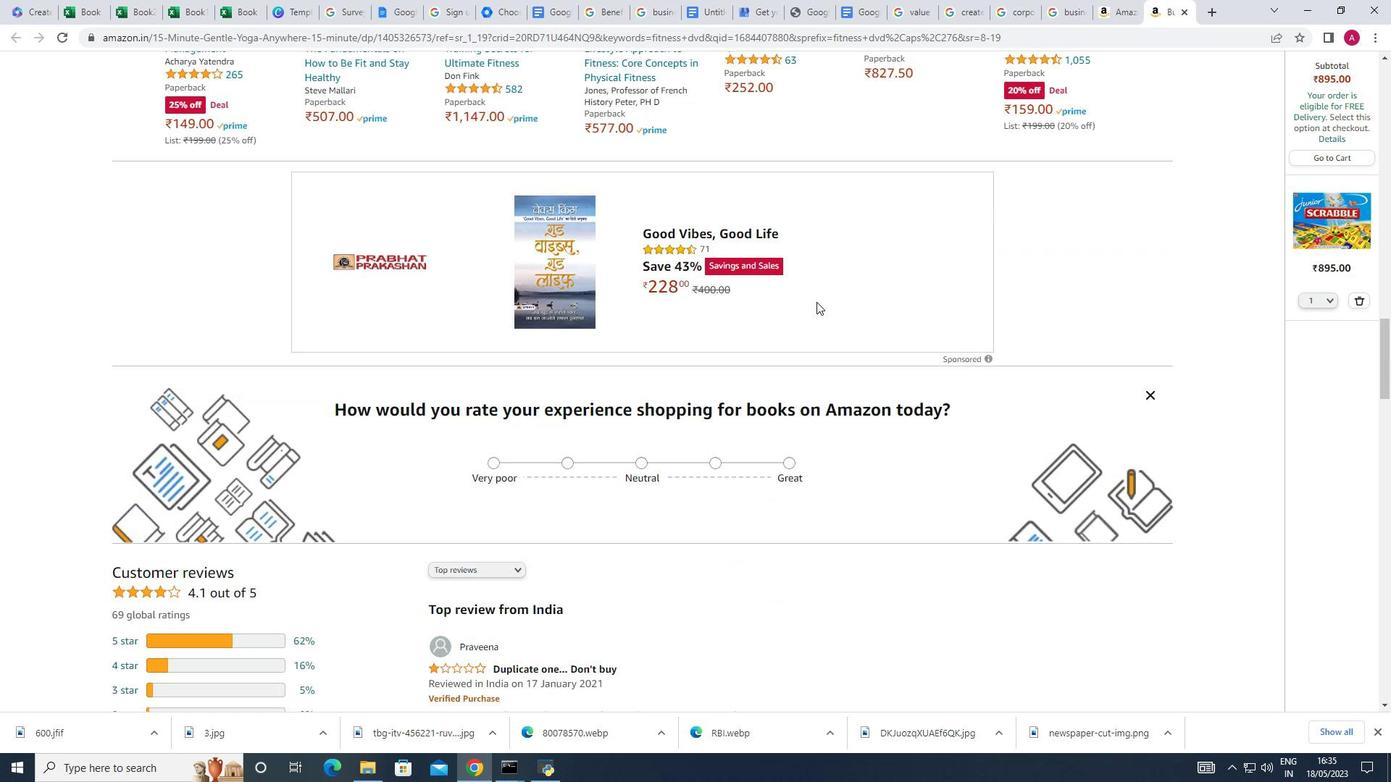 
Action: Mouse scrolled (816, 302) with delta (0, 0)
Screenshot: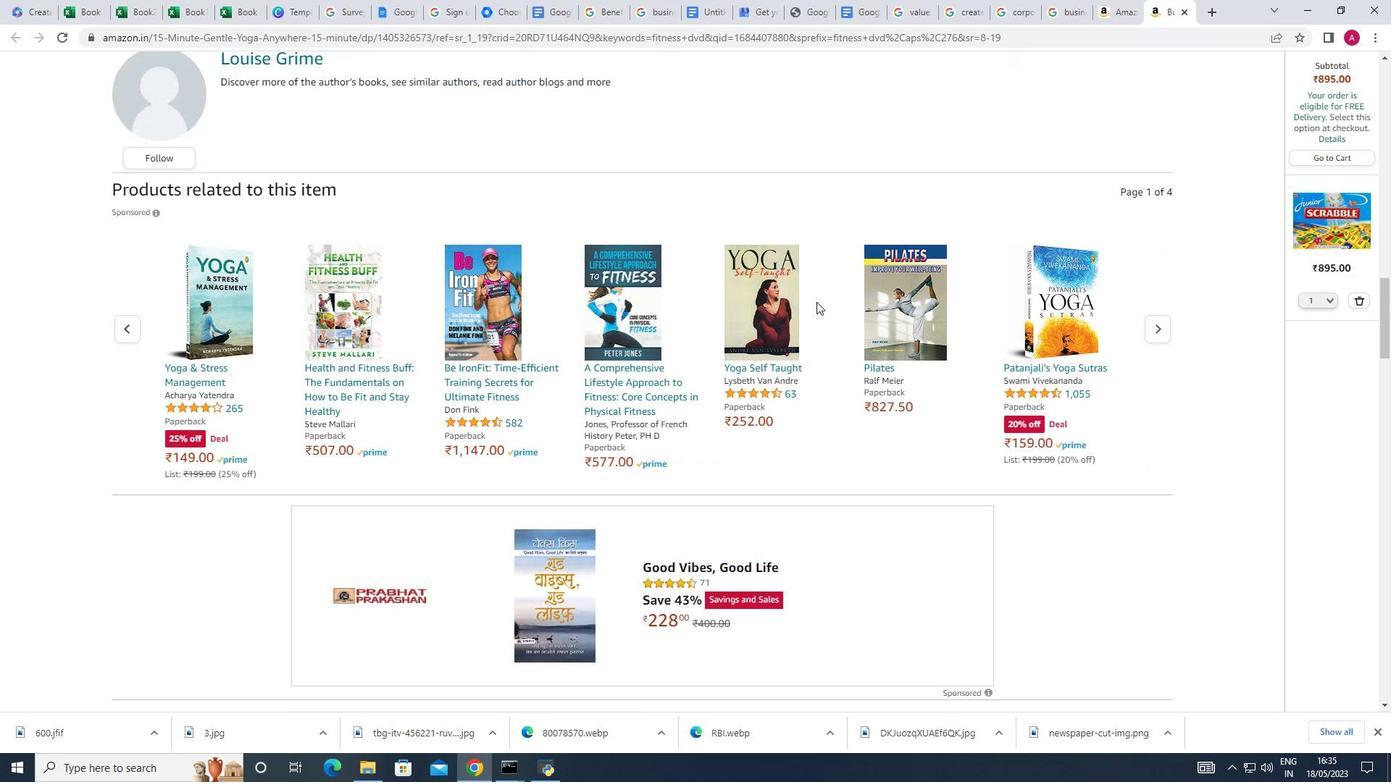 
Action: Mouse scrolled (816, 302) with delta (0, 0)
Screenshot: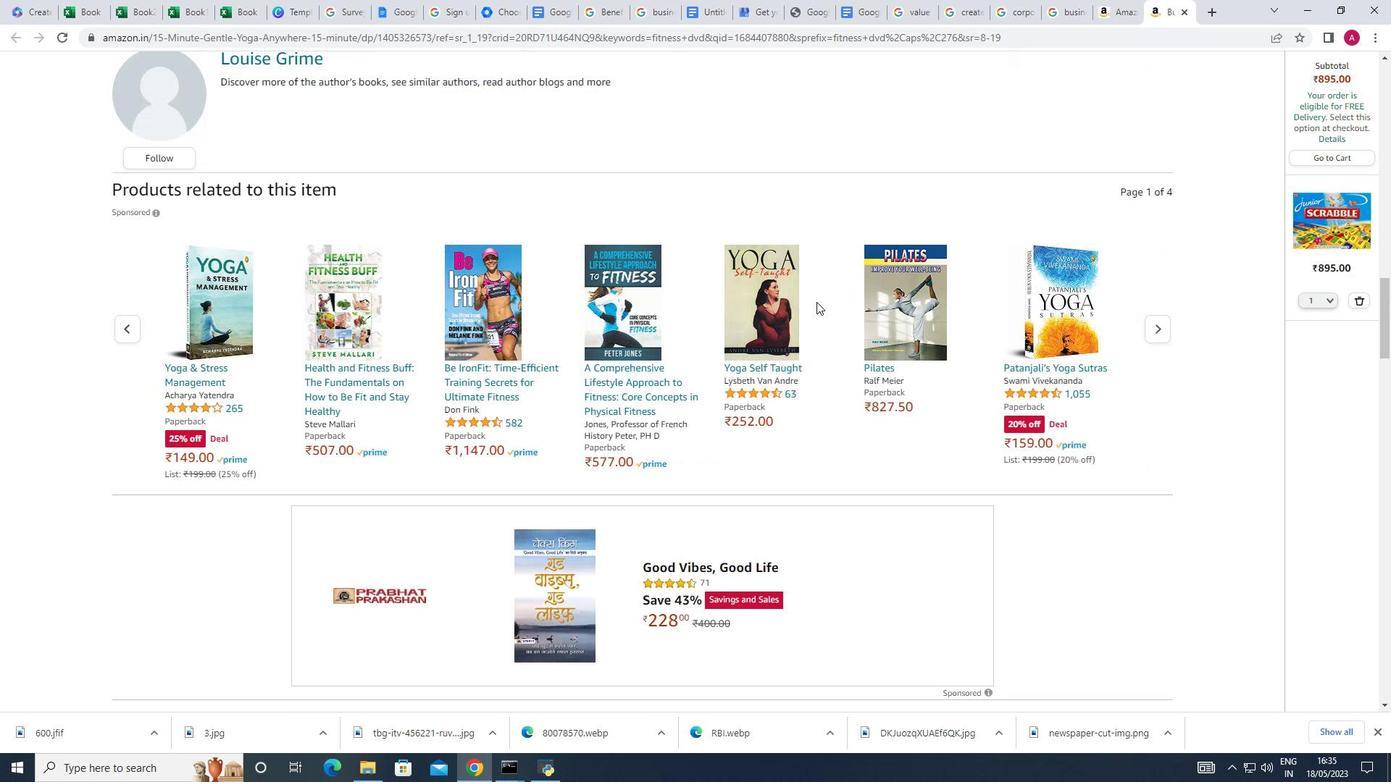 
Action: Mouse scrolled (816, 302) with delta (0, 0)
Screenshot: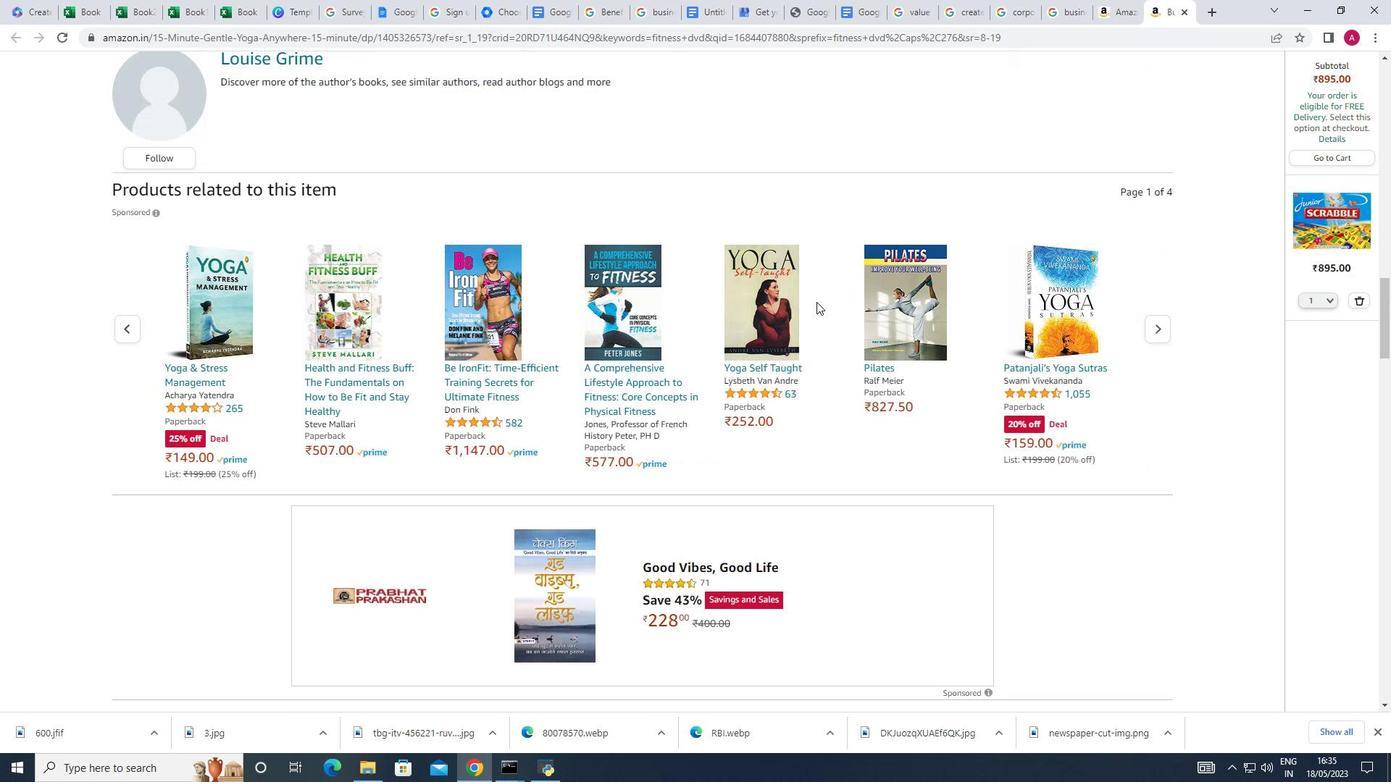 
Action: Mouse scrolled (816, 302) with delta (0, 0)
Screenshot: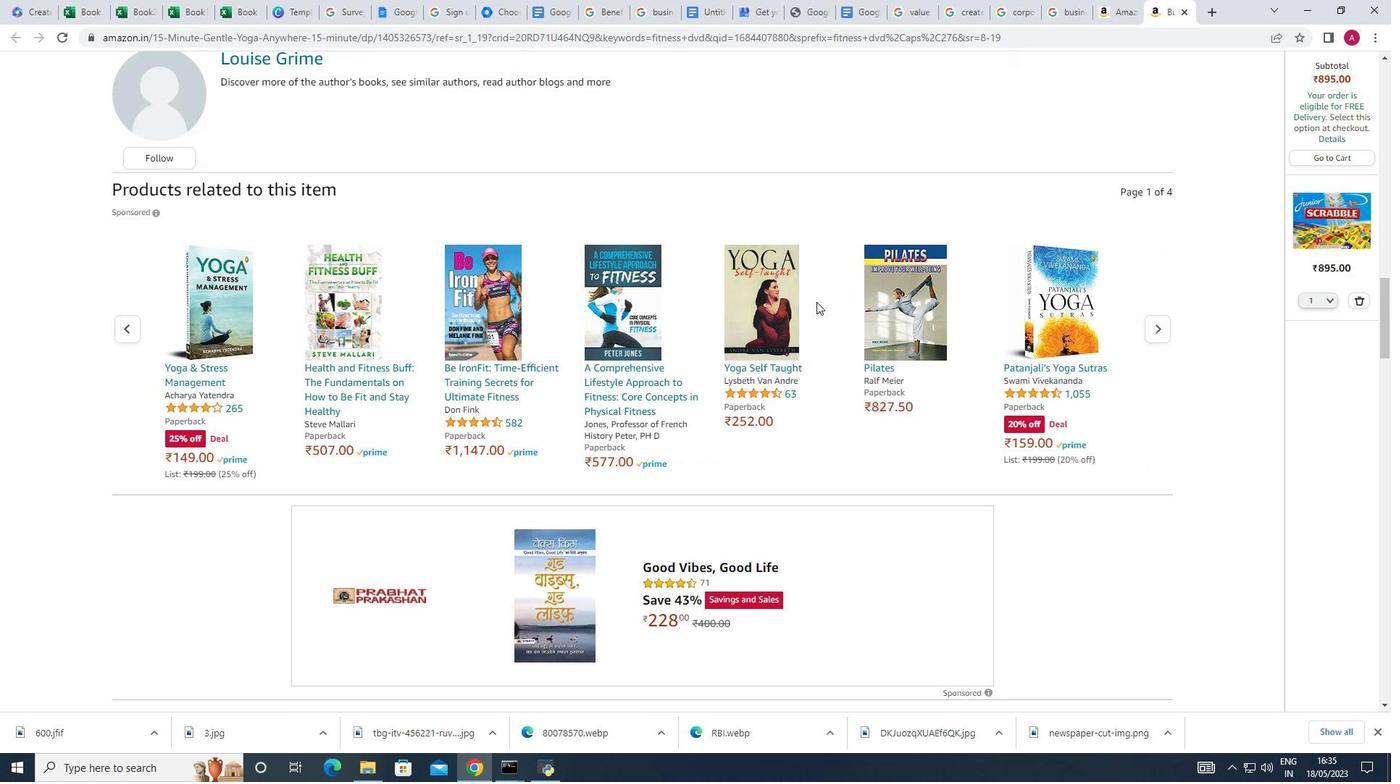 
Action: Mouse scrolled (816, 302) with delta (0, 0)
Screenshot: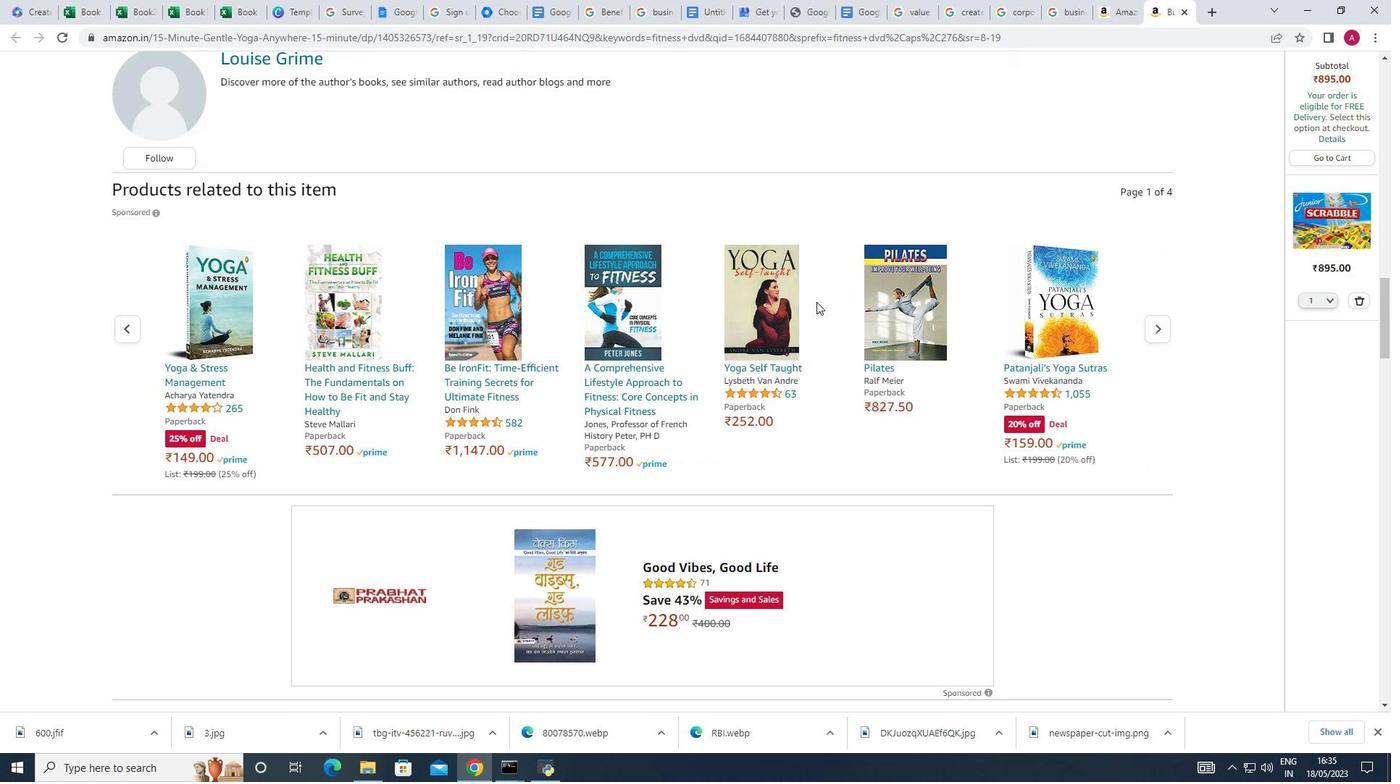 
Action: Mouse scrolled (816, 302) with delta (0, 0)
Screenshot: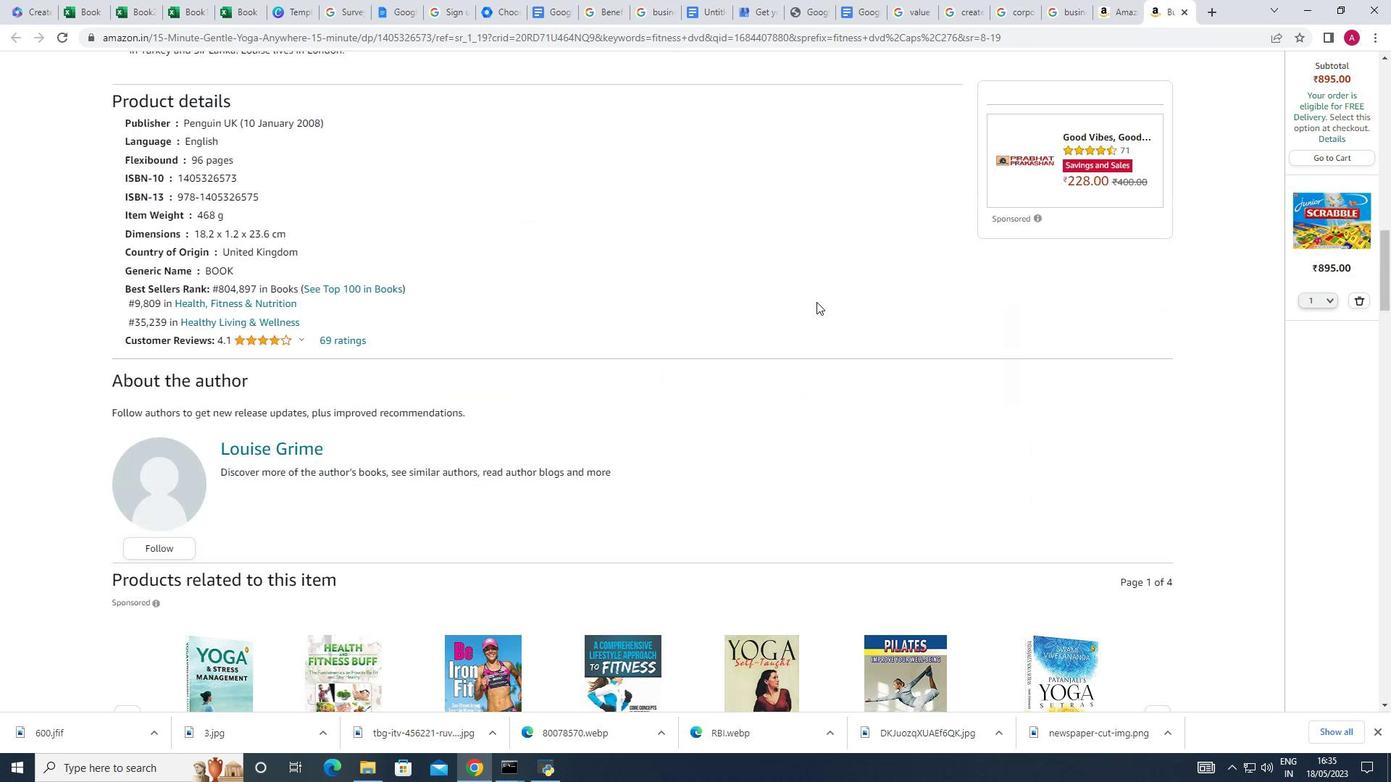 
Action: Mouse scrolled (816, 302) with delta (0, 0)
Screenshot: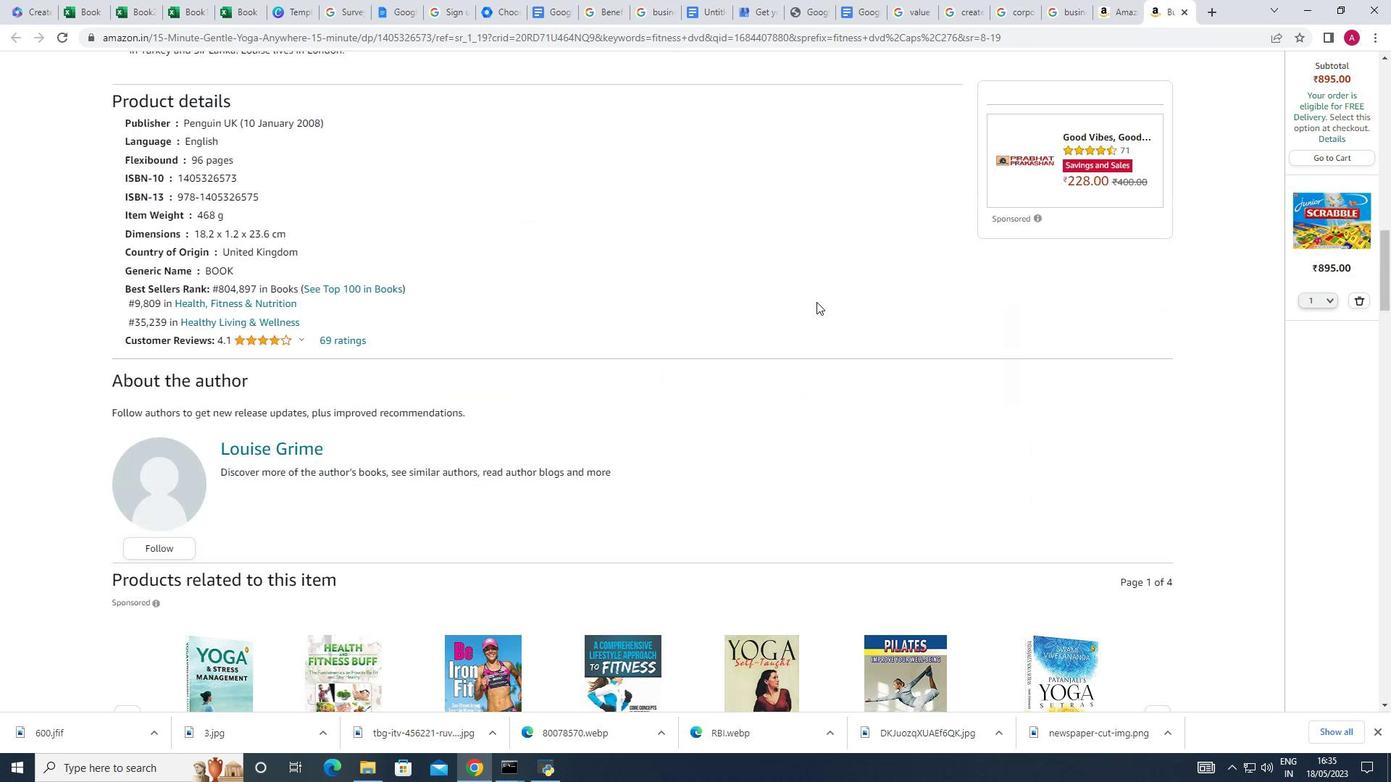 
Action: Mouse scrolled (816, 302) with delta (0, 0)
Screenshot: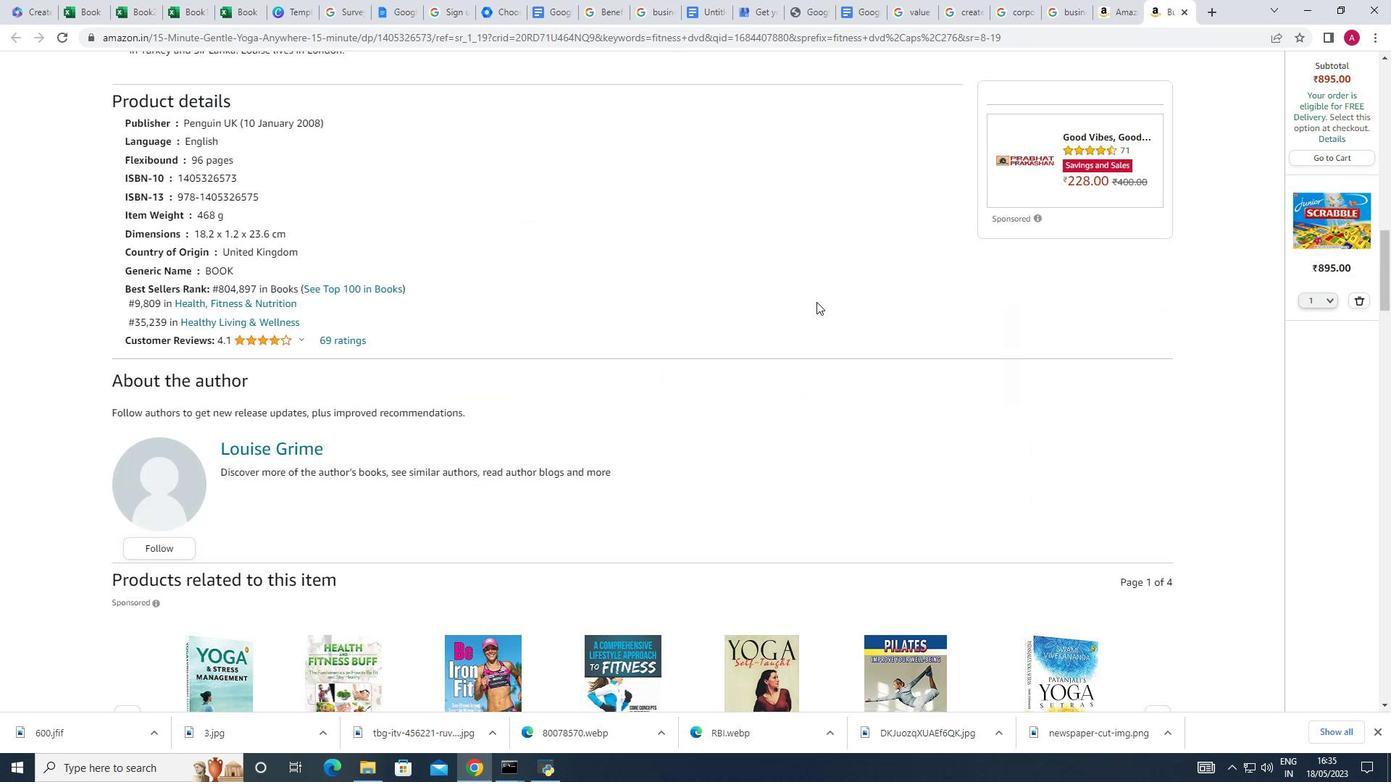 
Action: Mouse scrolled (816, 302) with delta (0, 0)
Screenshot: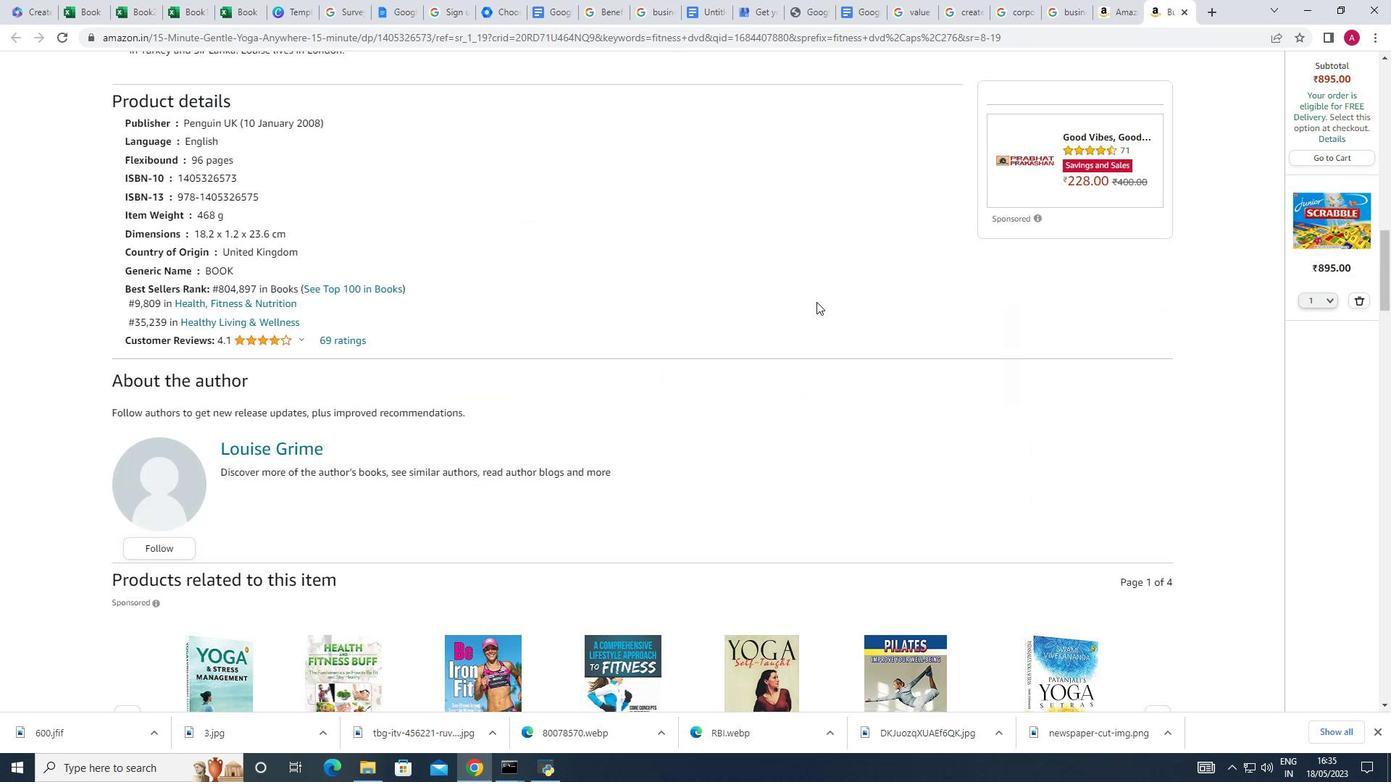 
Action: Mouse scrolled (816, 302) with delta (0, 0)
Screenshot: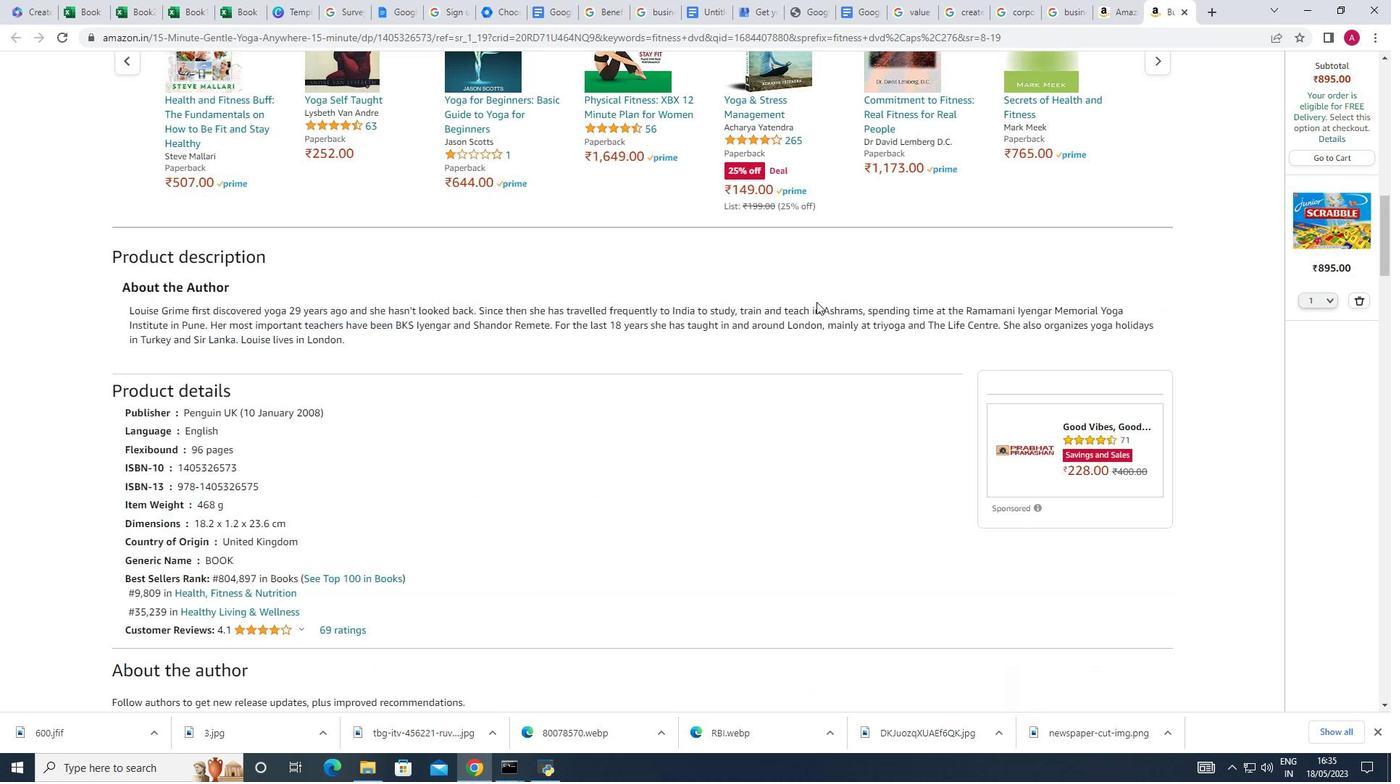 
Action: Mouse scrolled (816, 302) with delta (0, 0)
Screenshot: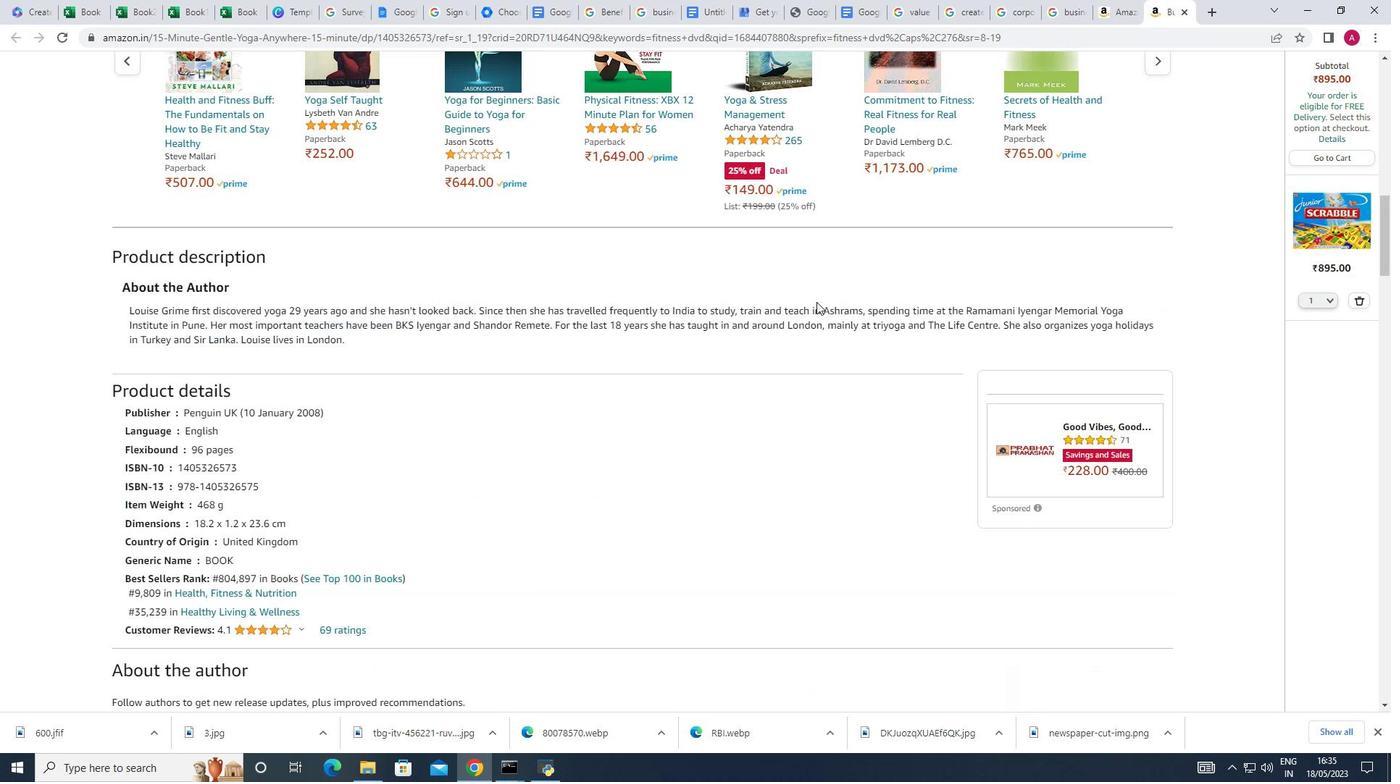 
Action: Mouse scrolled (816, 302) with delta (0, 0)
Screenshot: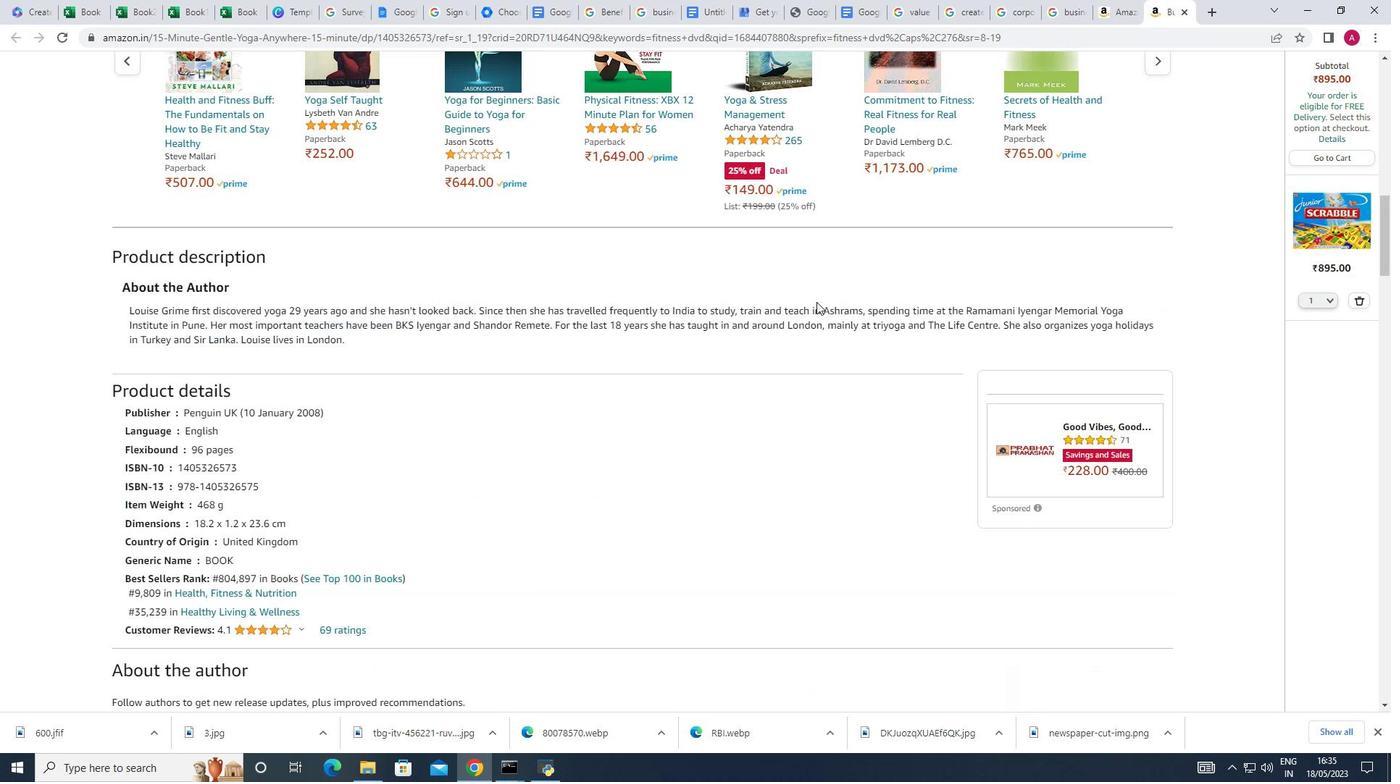 
Action: Mouse scrolled (816, 302) with delta (0, 0)
Screenshot: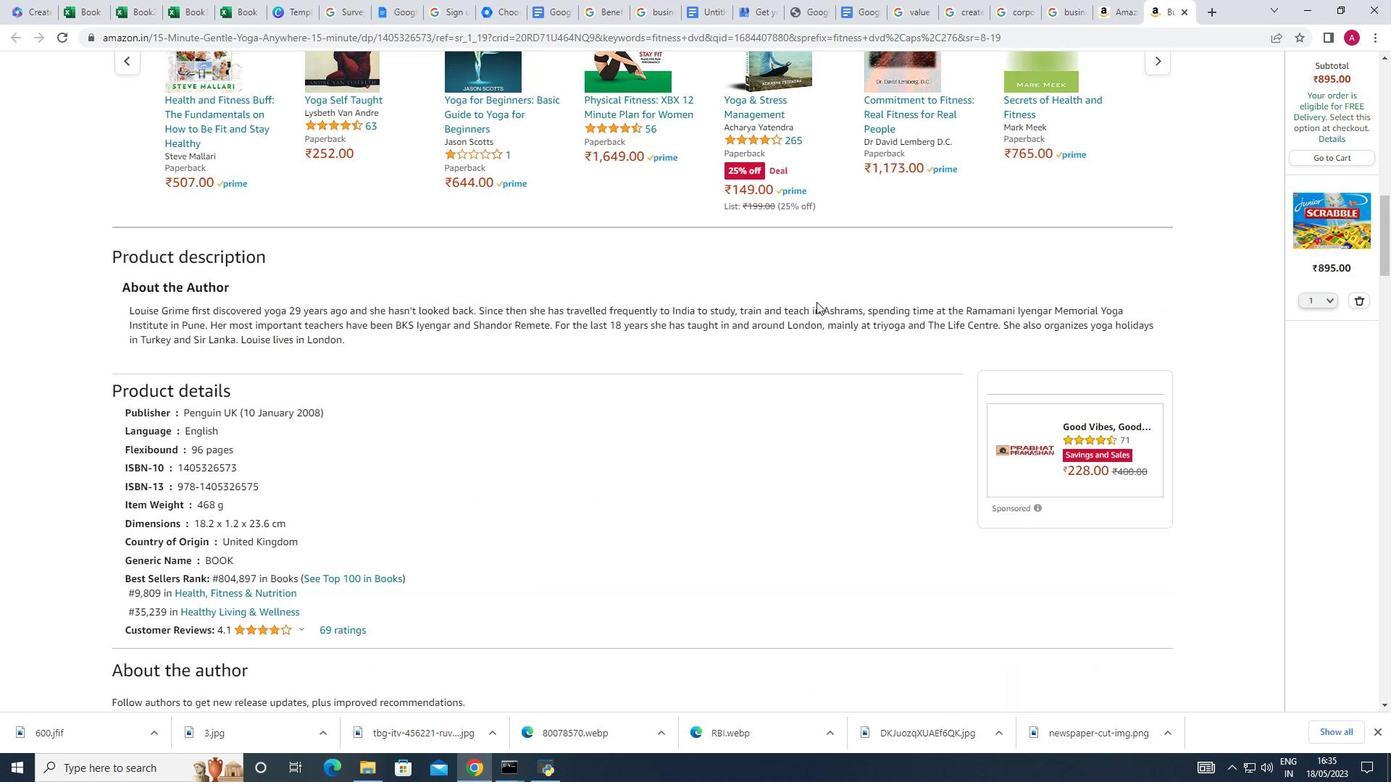 
Action: Mouse scrolled (816, 302) with delta (0, 0)
Screenshot: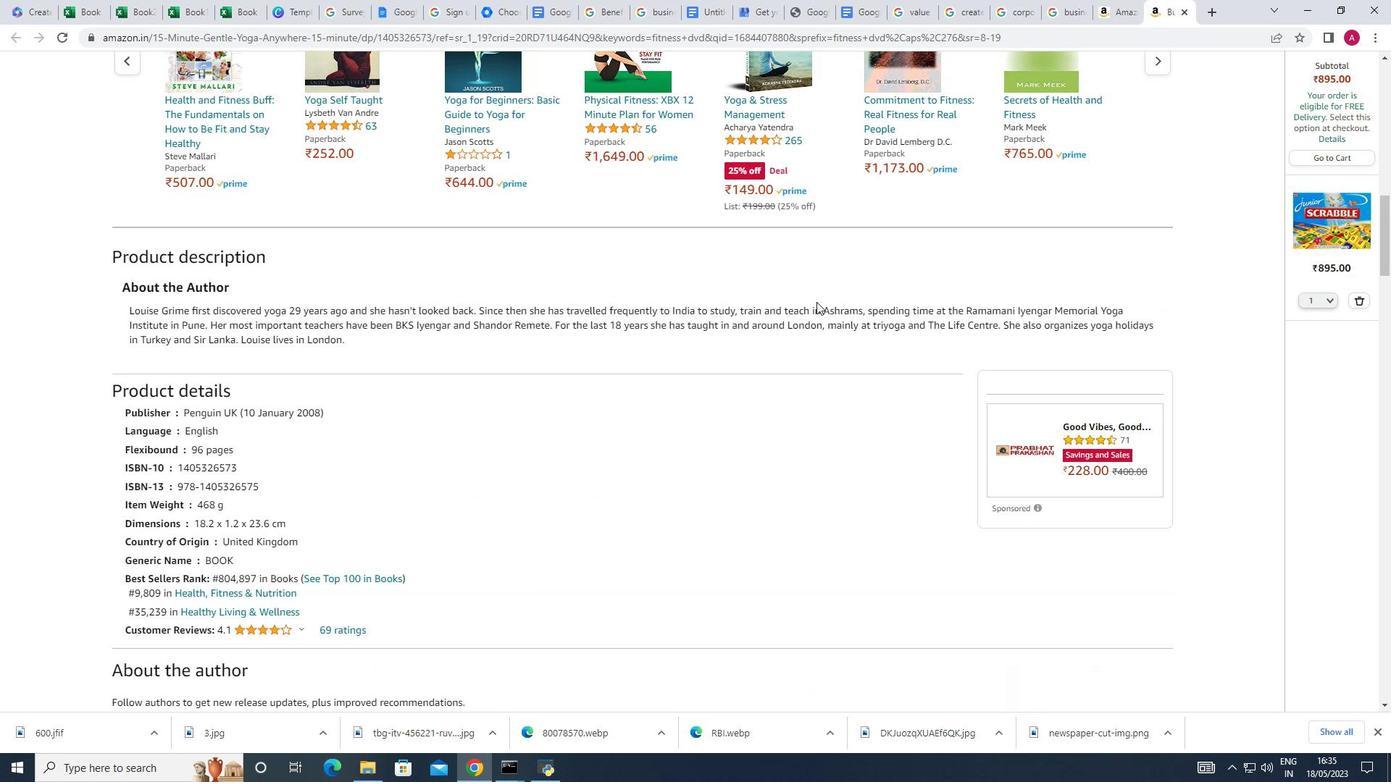 
Action: Mouse scrolled (816, 302) with delta (0, 0)
Screenshot: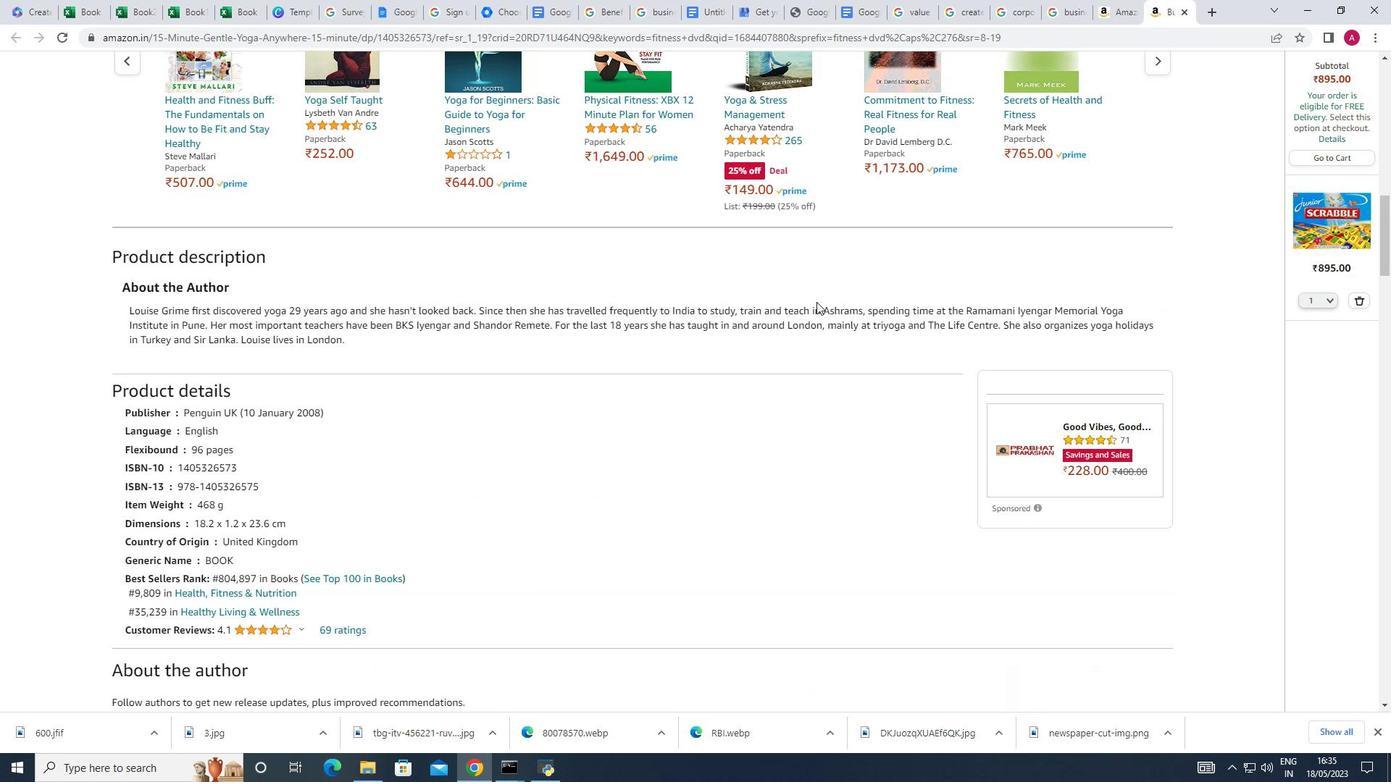 
Action: Mouse scrolled (816, 302) with delta (0, 0)
Screenshot: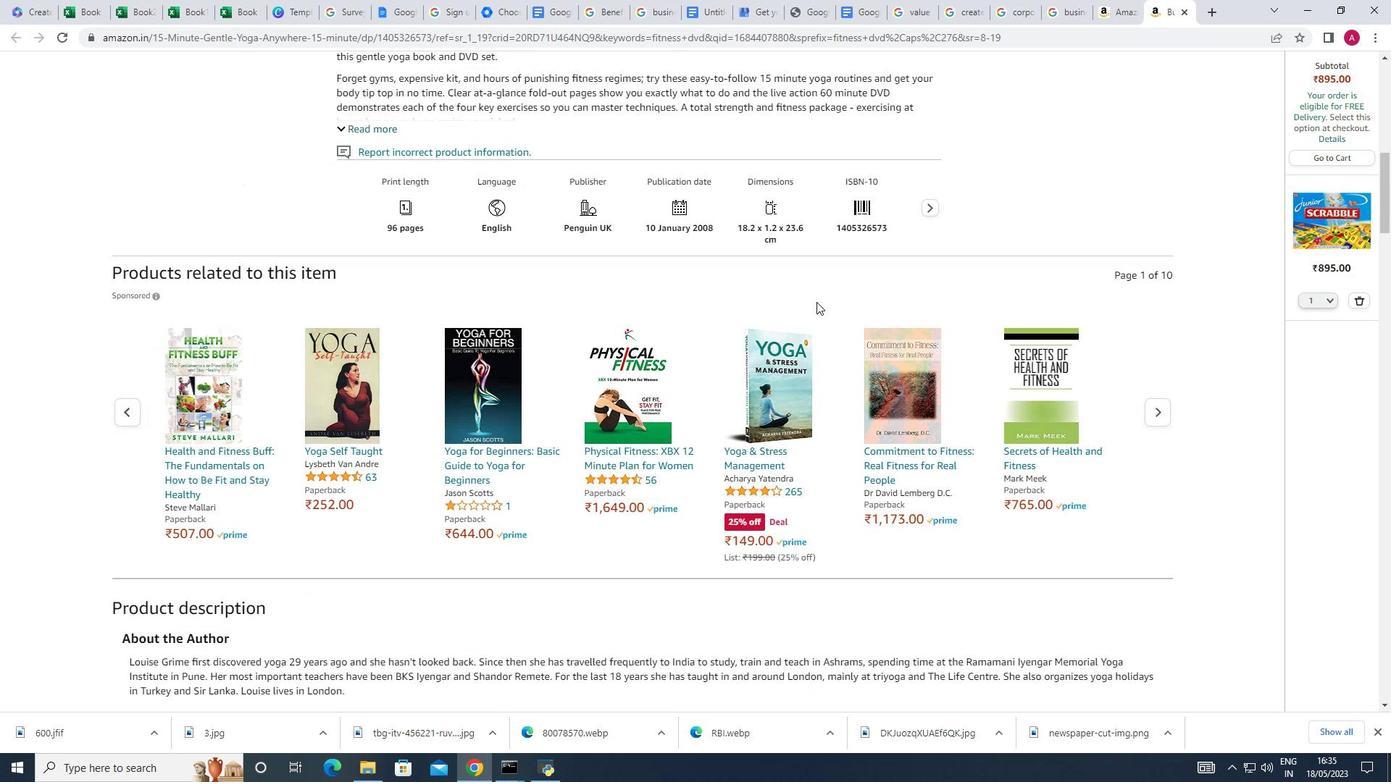 
Action: Mouse scrolled (816, 302) with delta (0, 0)
Screenshot: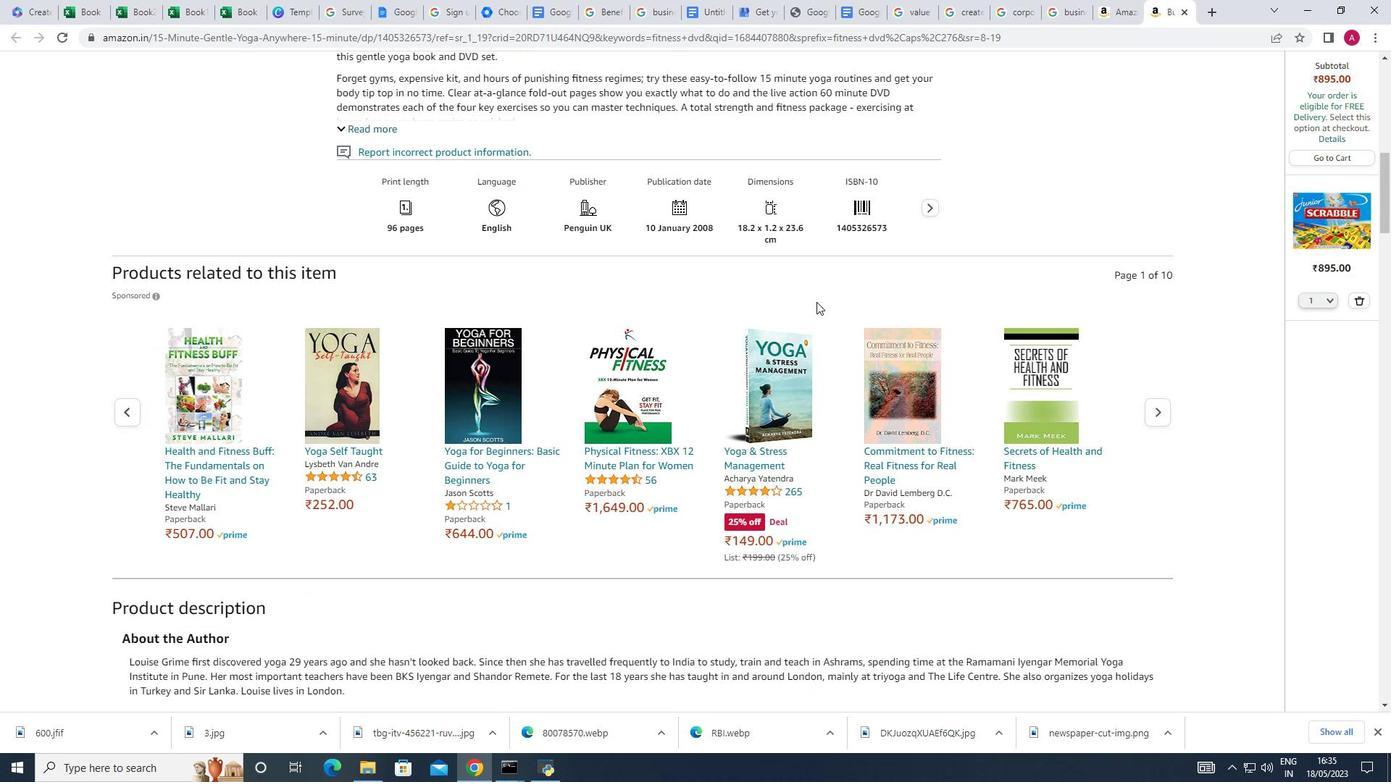 
Action: Mouse scrolled (816, 302) with delta (0, 0)
Screenshot: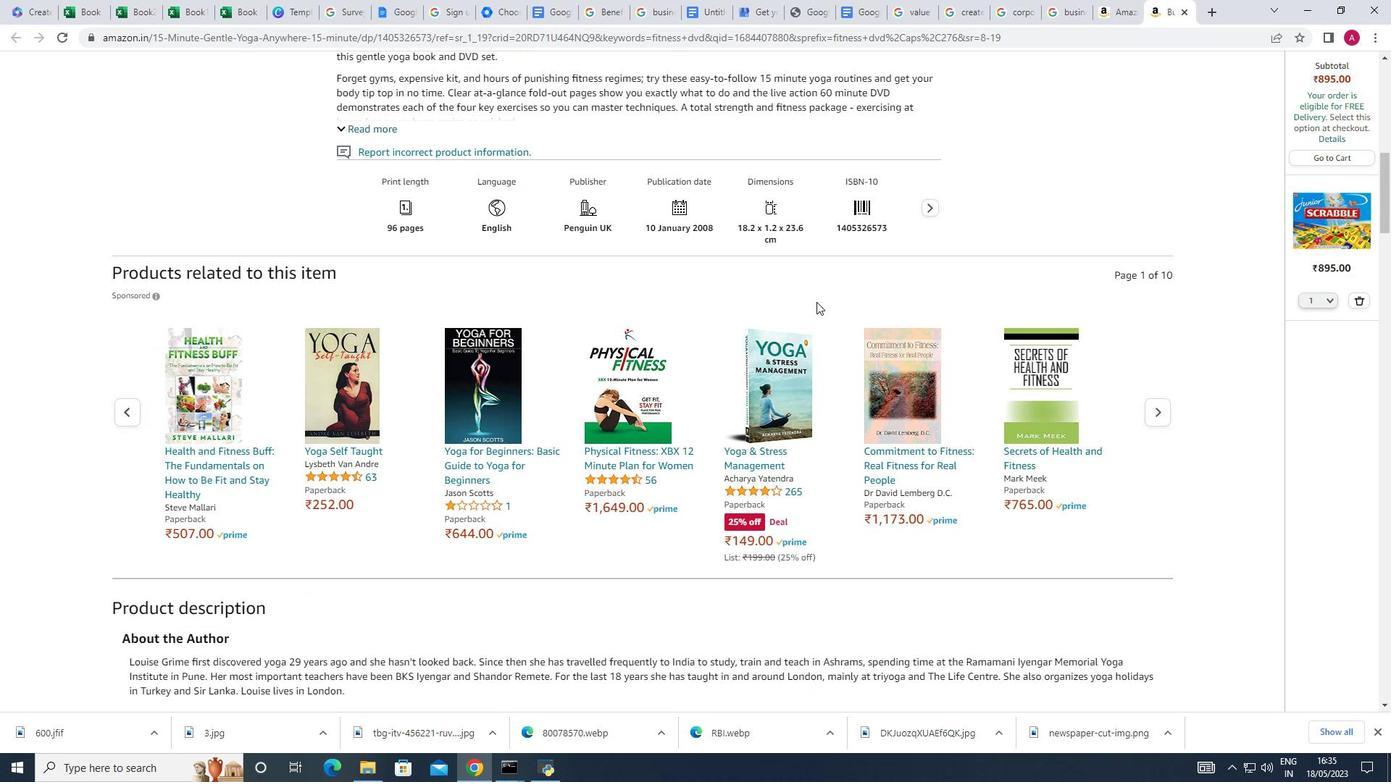 
Action: Mouse scrolled (816, 302) with delta (0, 0)
Screenshot: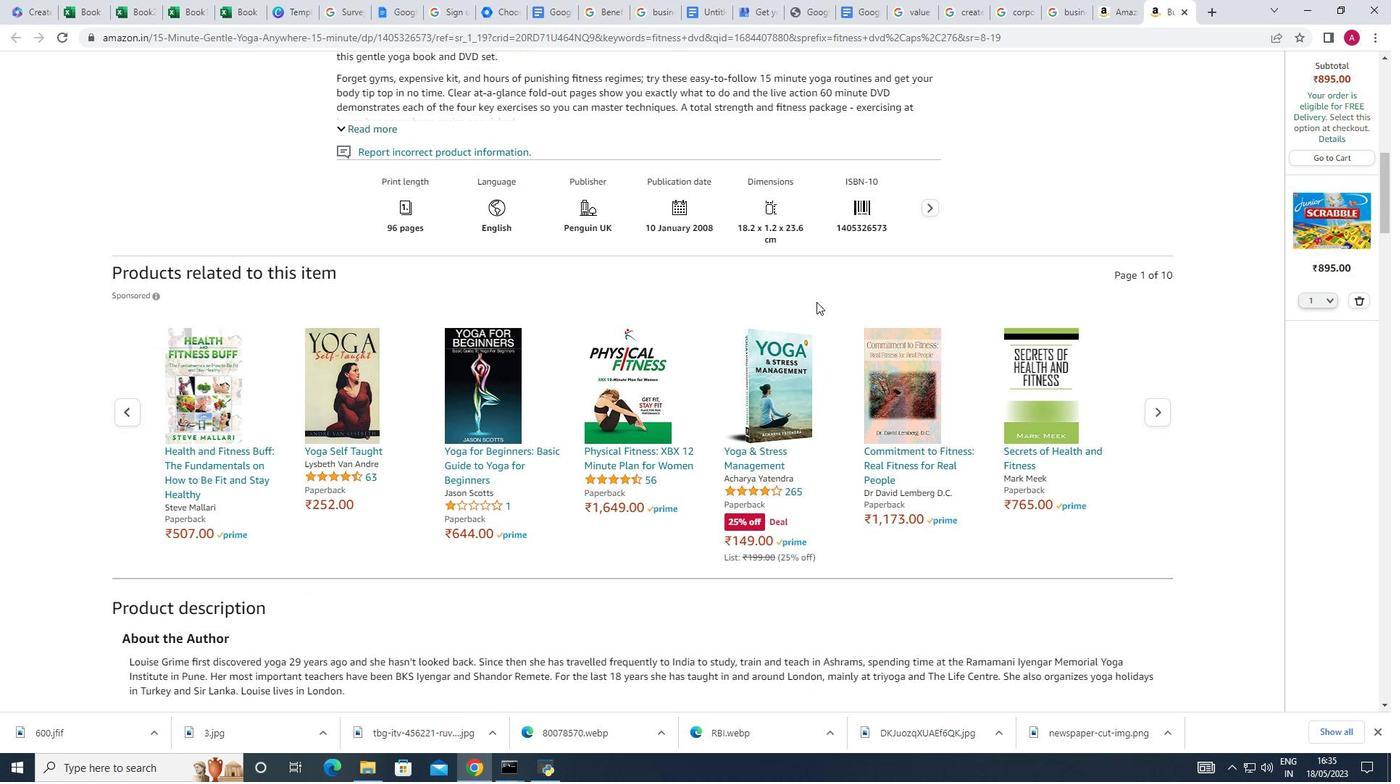 
Action: Mouse scrolled (816, 302) with delta (0, 0)
Screenshot: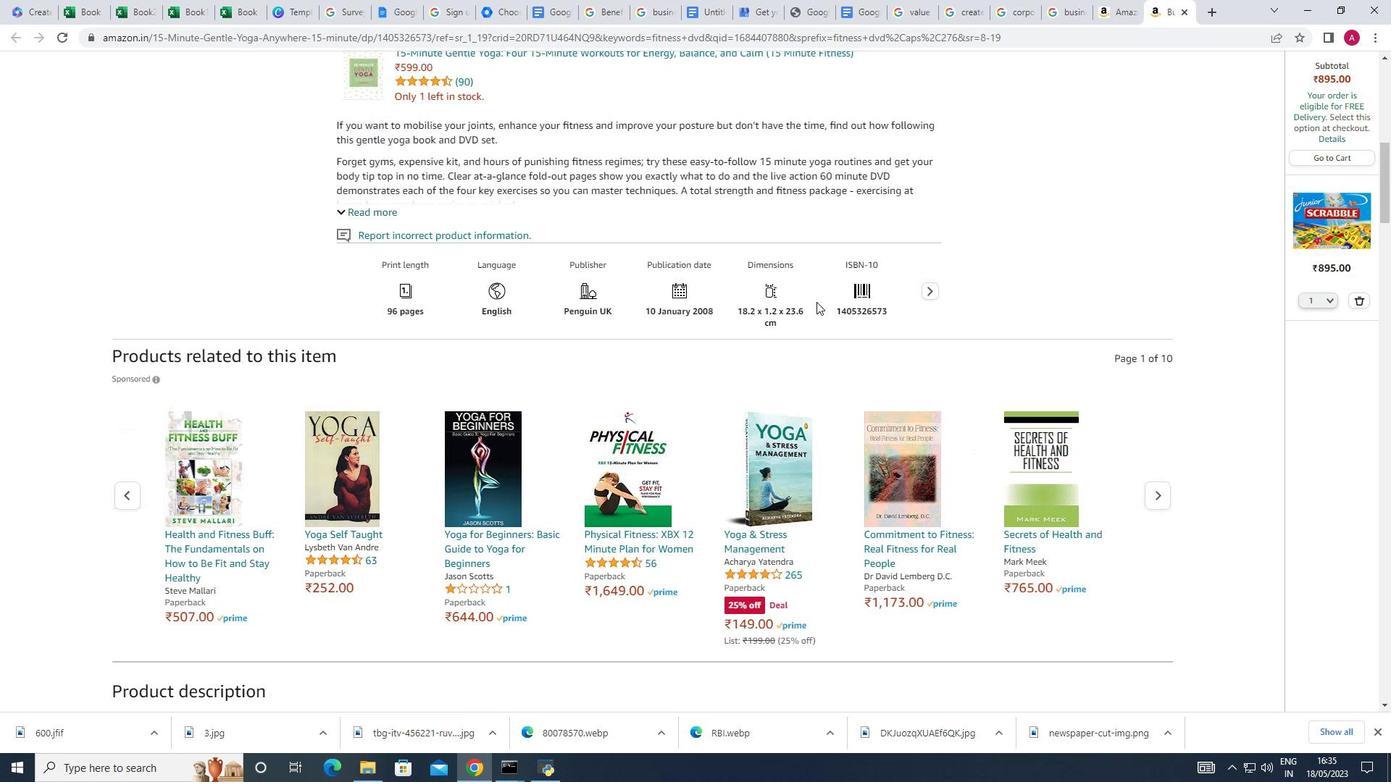 
Action: Mouse scrolled (816, 302) with delta (0, 0)
Screenshot: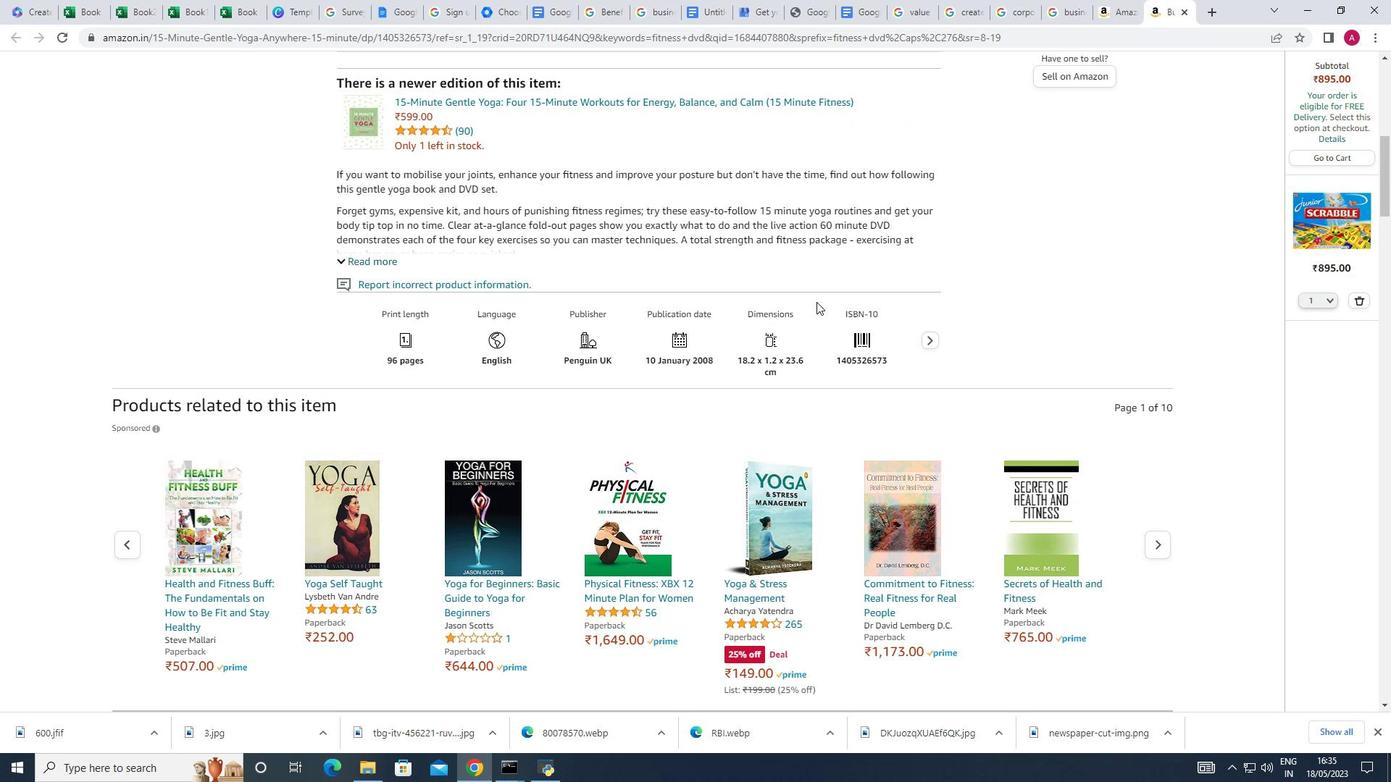 
Action: Mouse scrolled (816, 302) with delta (0, 0)
Screenshot: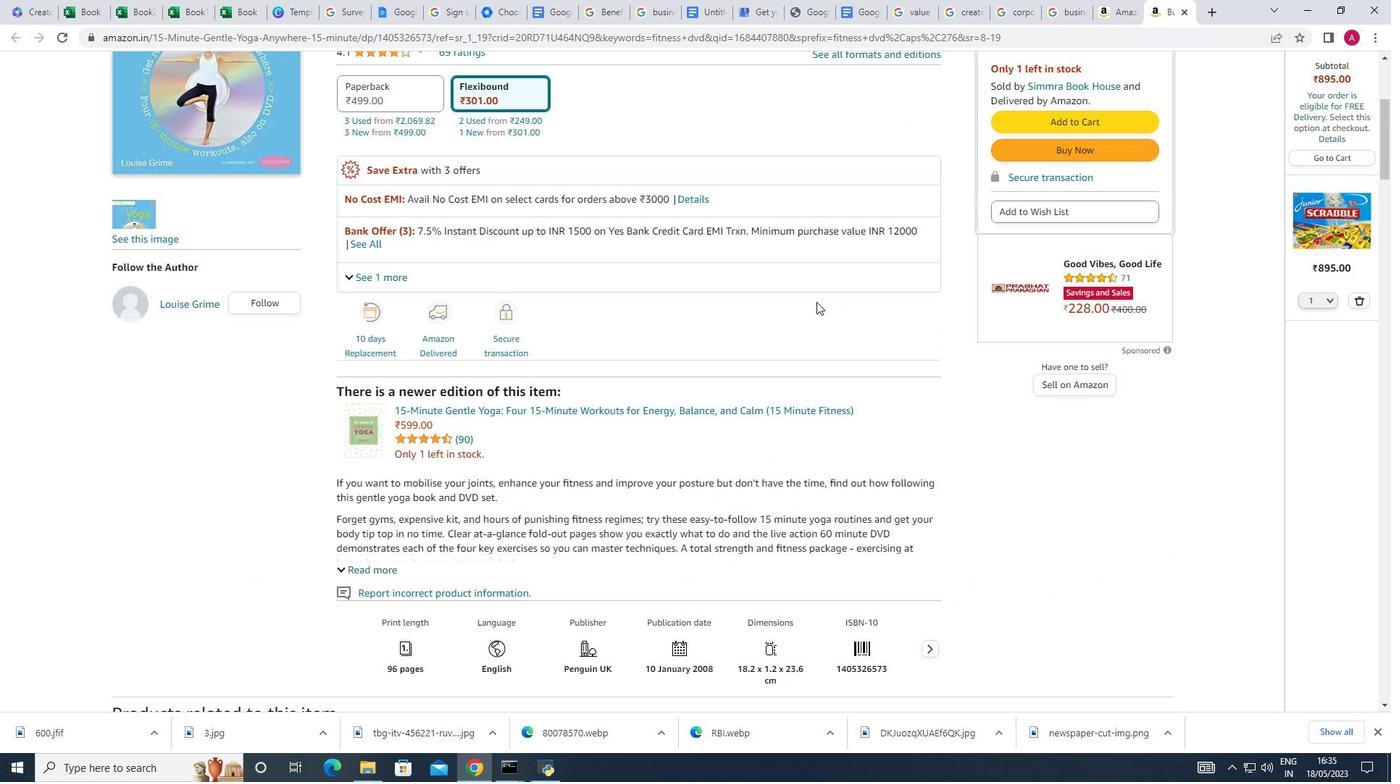 
Action: Mouse scrolled (816, 302) with delta (0, 0)
Screenshot: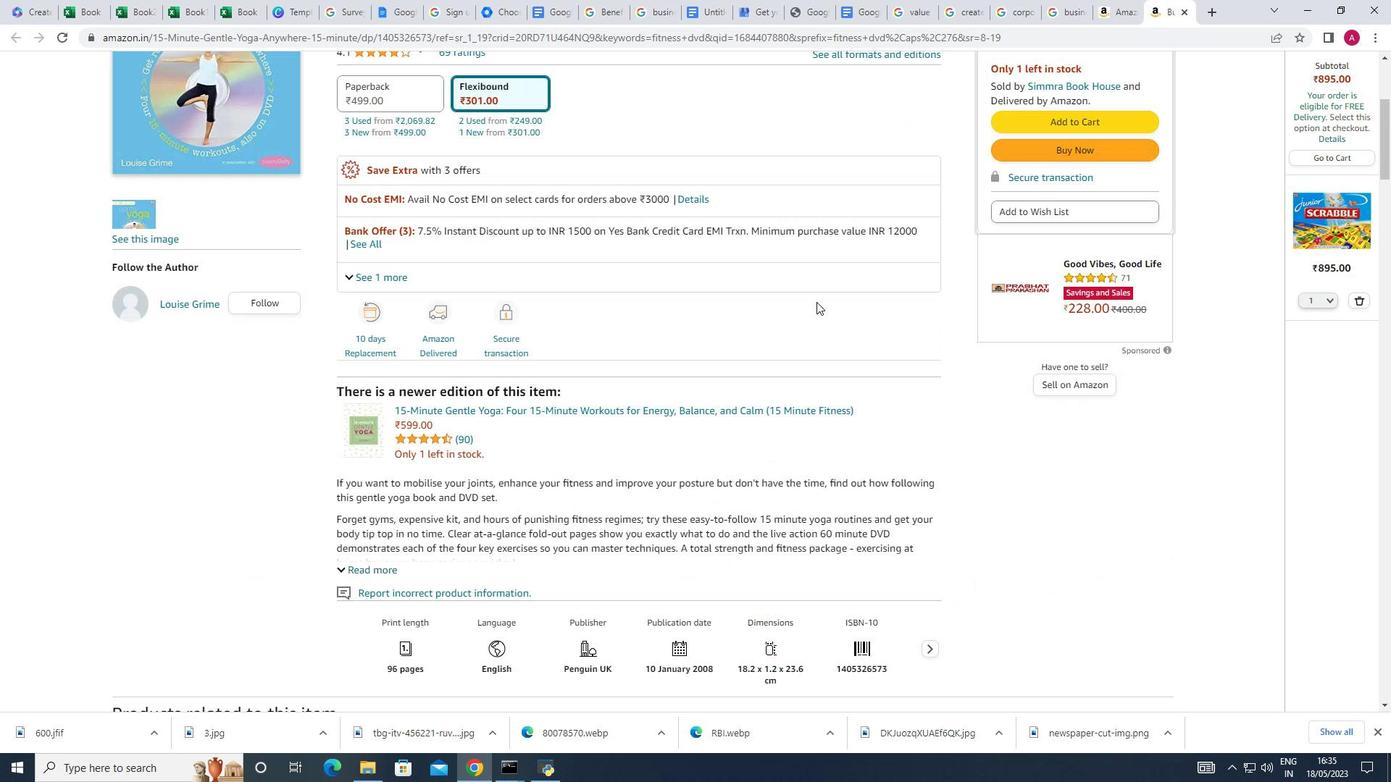 
Action: Mouse scrolled (816, 302) with delta (0, 0)
Screenshot: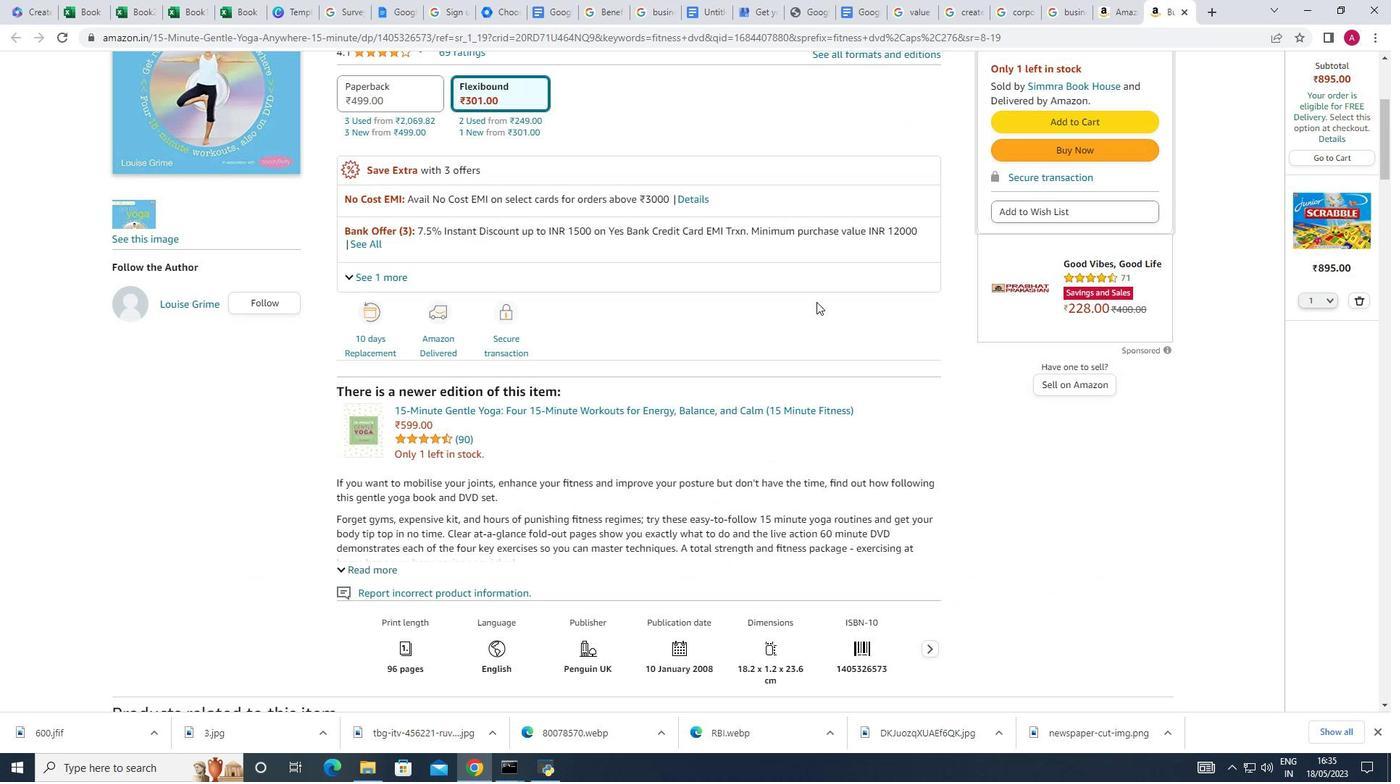 
Action: Mouse scrolled (816, 302) with delta (0, 0)
Screenshot: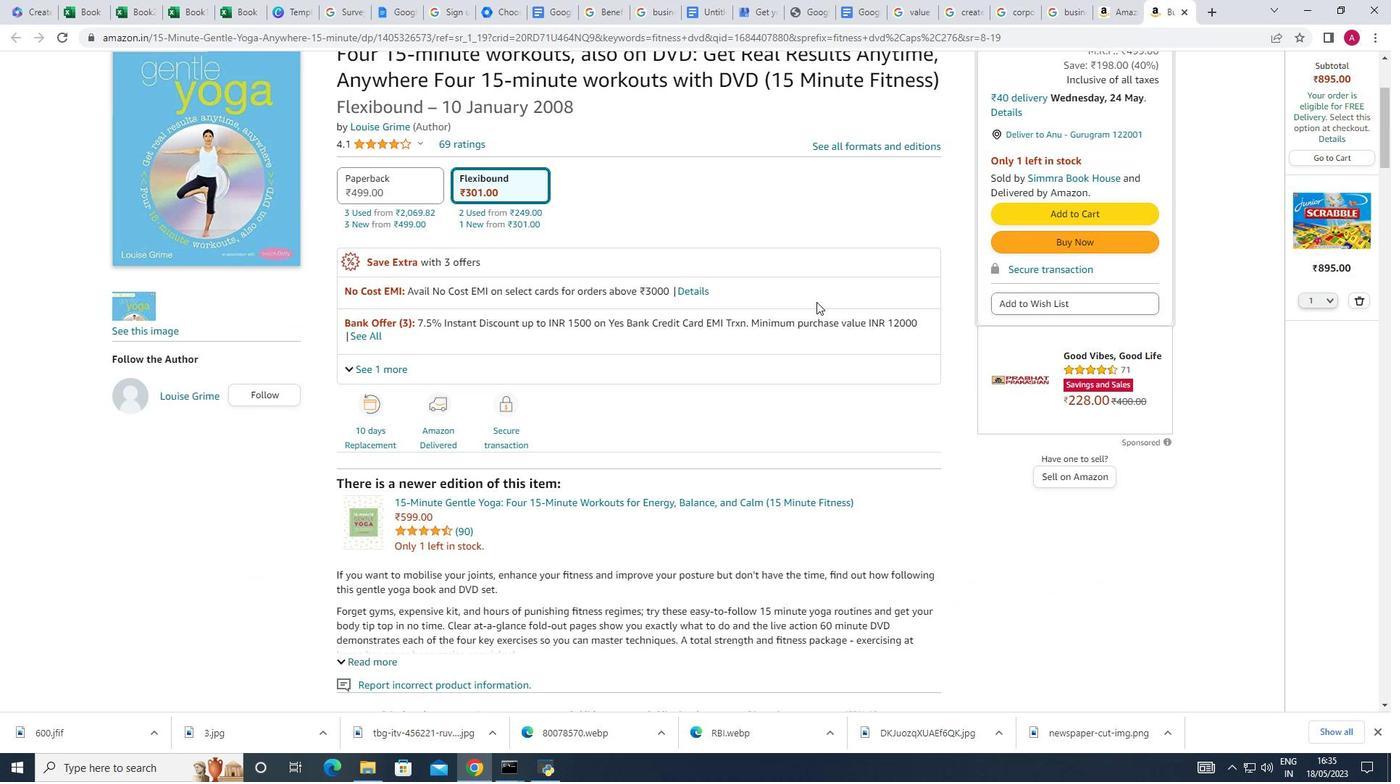 
Action: Mouse scrolled (816, 302) with delta (0, 0)
Screenshot: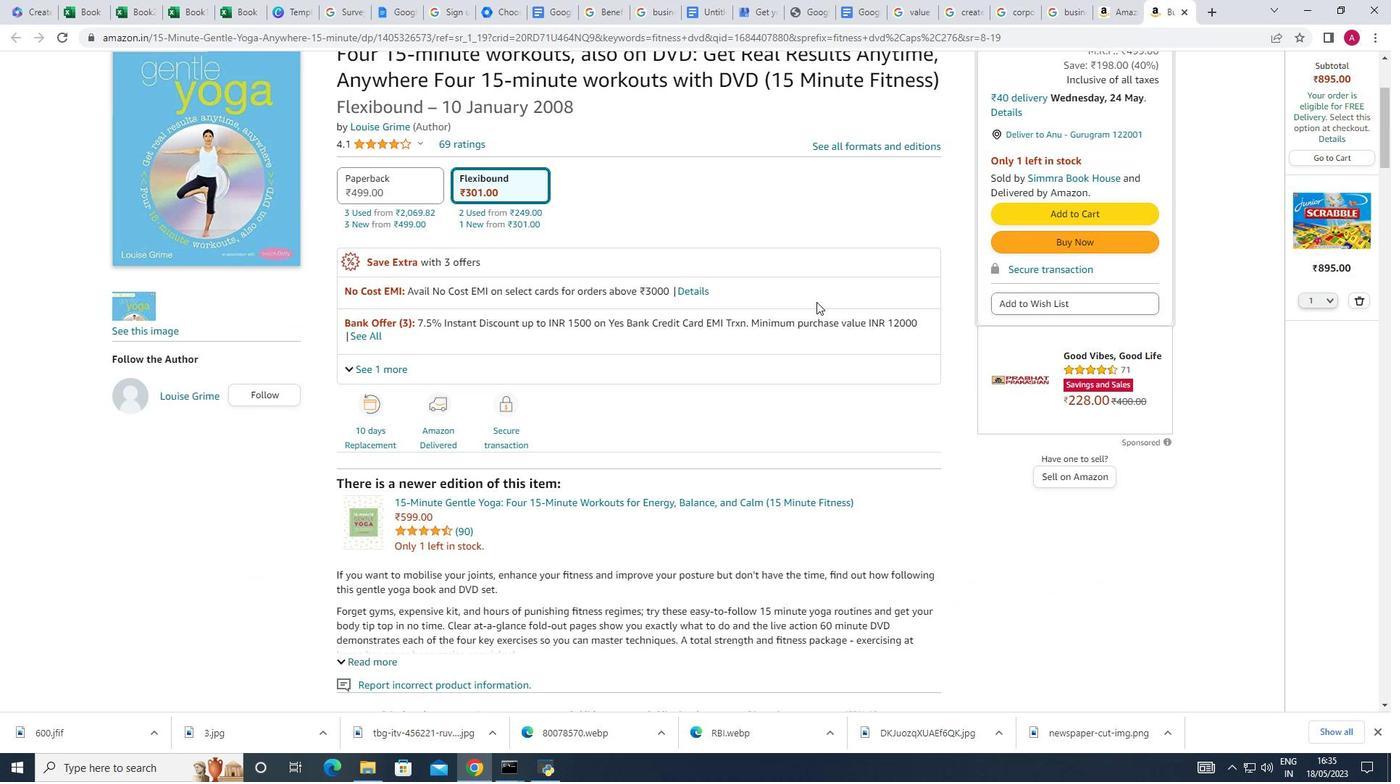 
Action: Mouse scrolled (816, 302) with delta (0, 0)
Screenshot: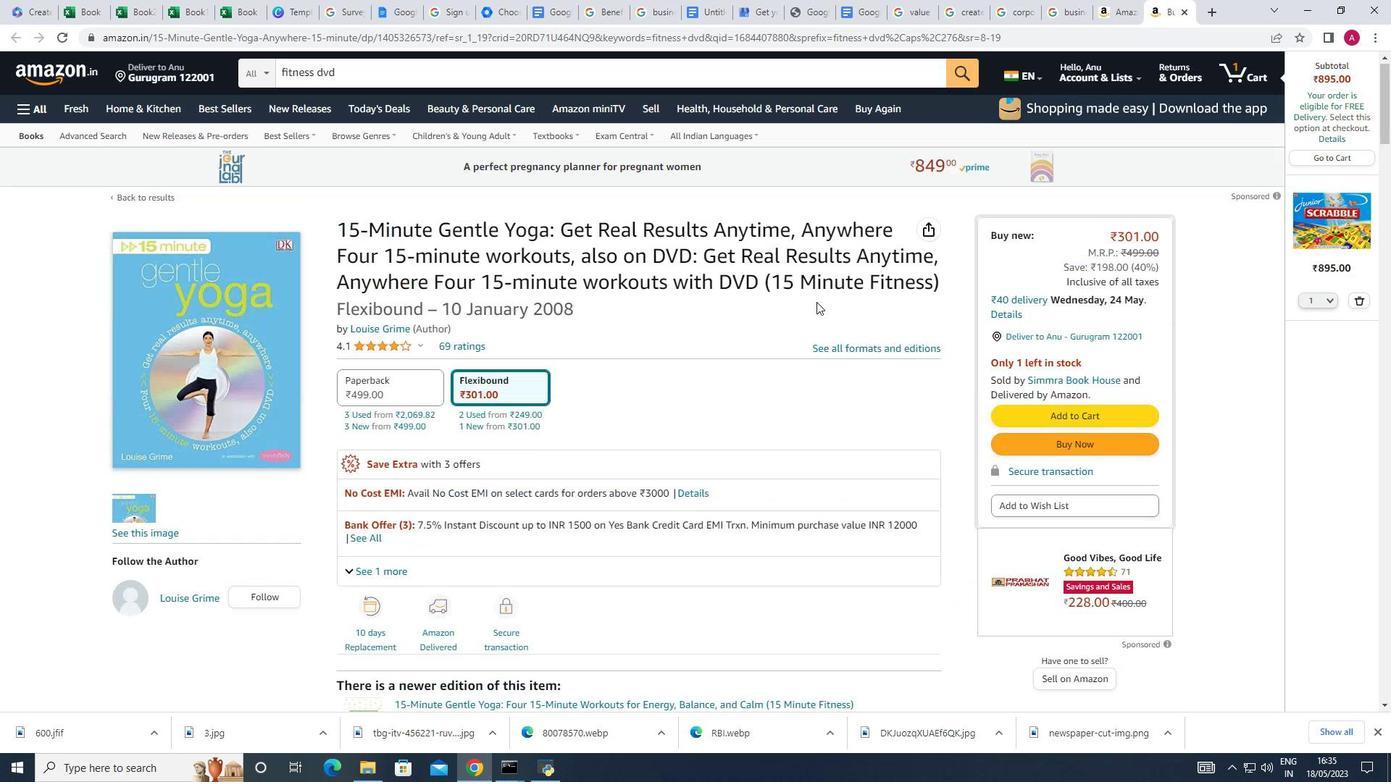 
Action: Mouse scrolled (816, 302) with delta (0, 0)
Screenshot: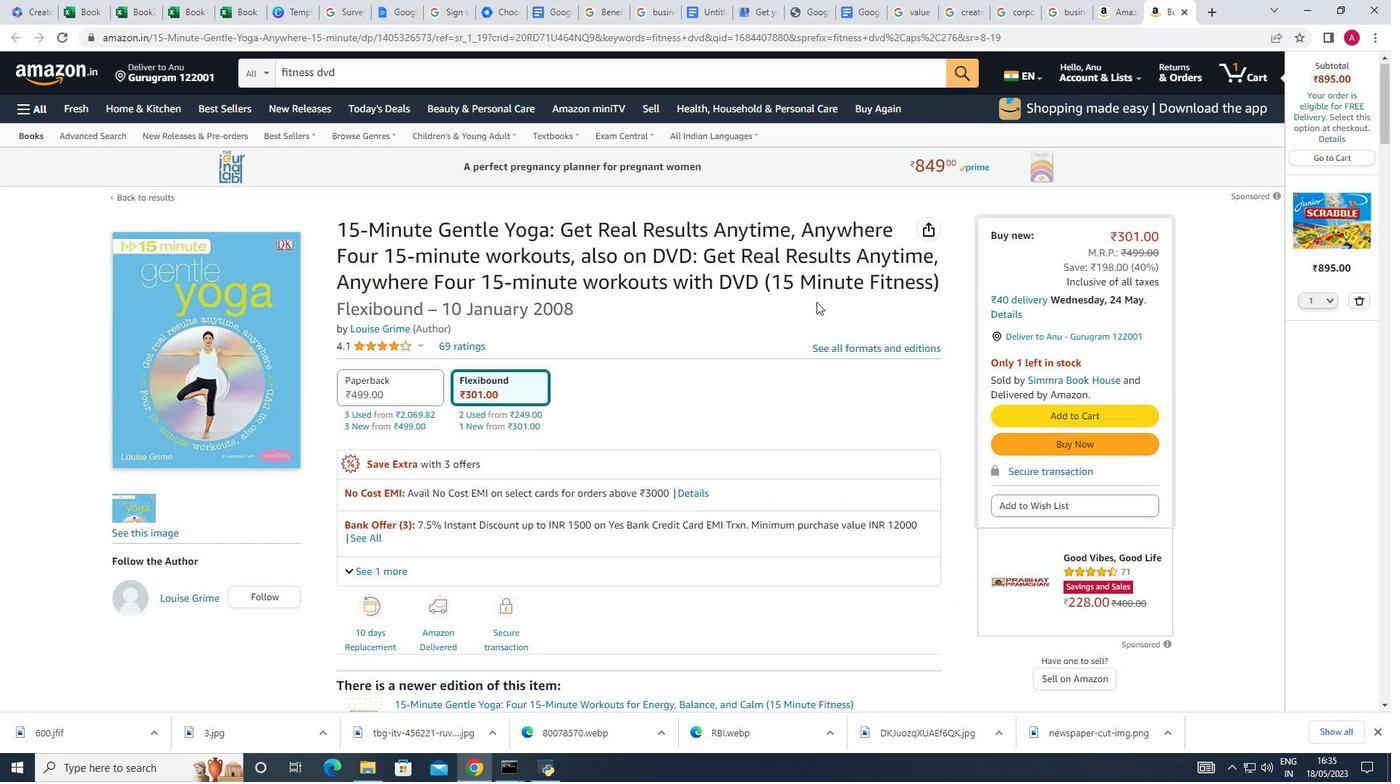 
Action: Mouse scrolled (816, 302) with delta (0, 0)
Screenshot: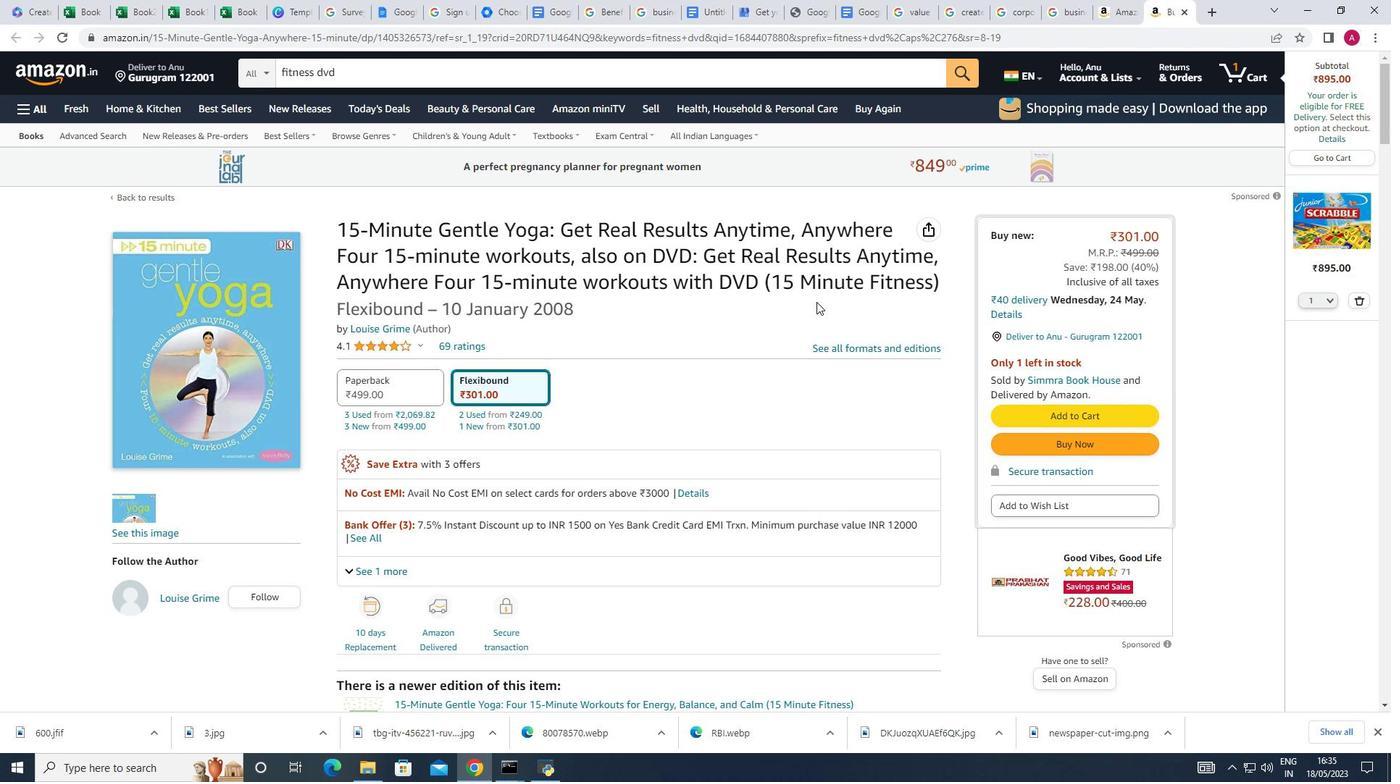 
Action: Mouse moved to (495, 259)
Screenshot: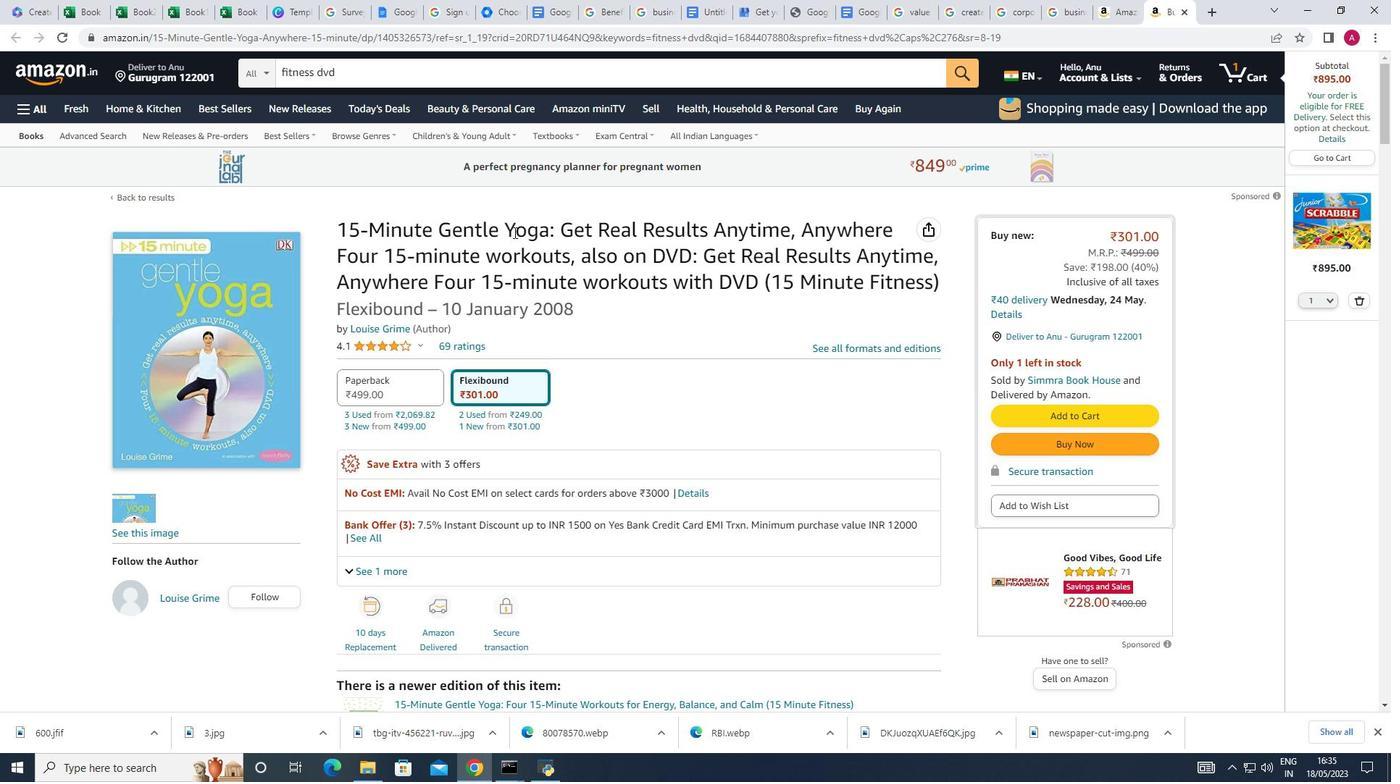
Action: Mouse scrolled (495, 260) with delta (0, 0)
Screenshot: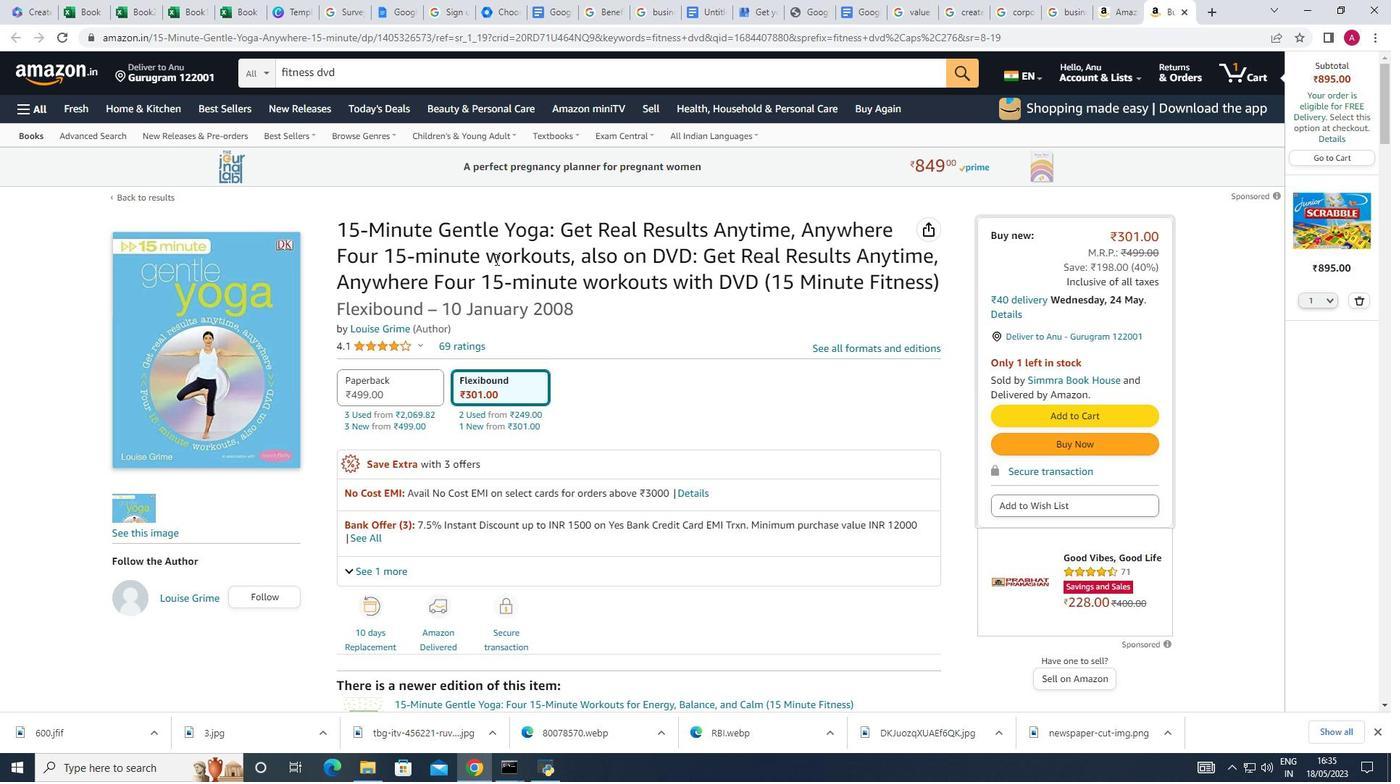 
Action: Mouse moved to (319, 175)
Screenshot: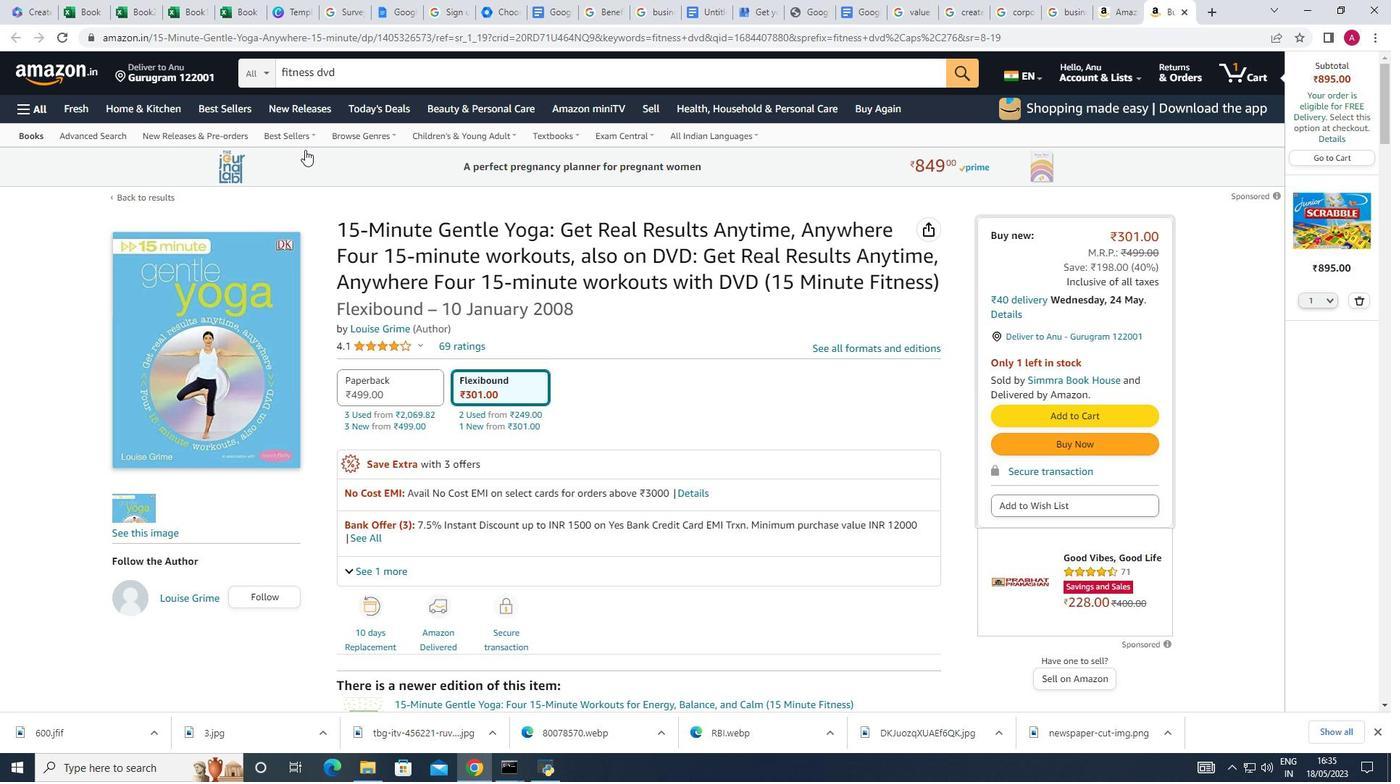 
Action: Mouse scrolled (319, 176) with delta (0, 0)
Screenshot: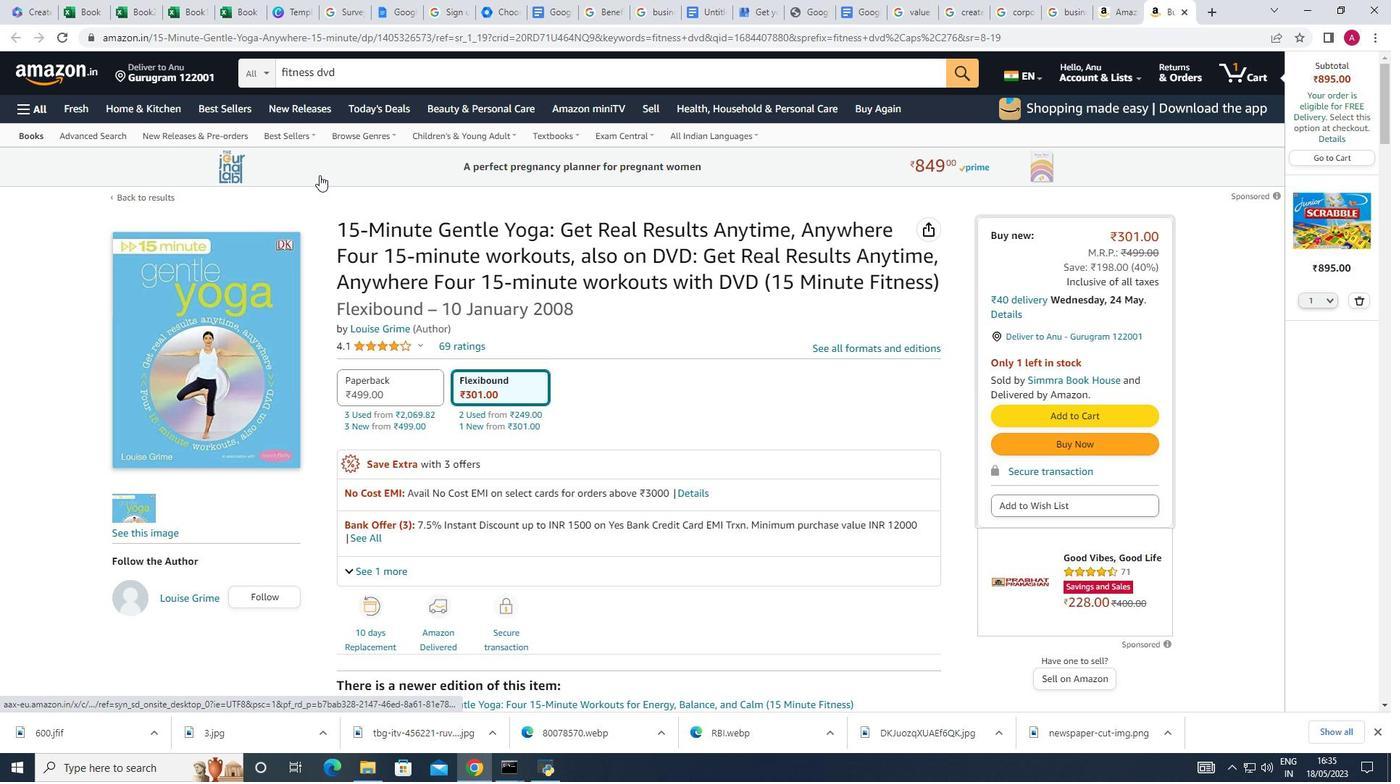 
Action: Mouse moved to (236, 198)
Screenshot: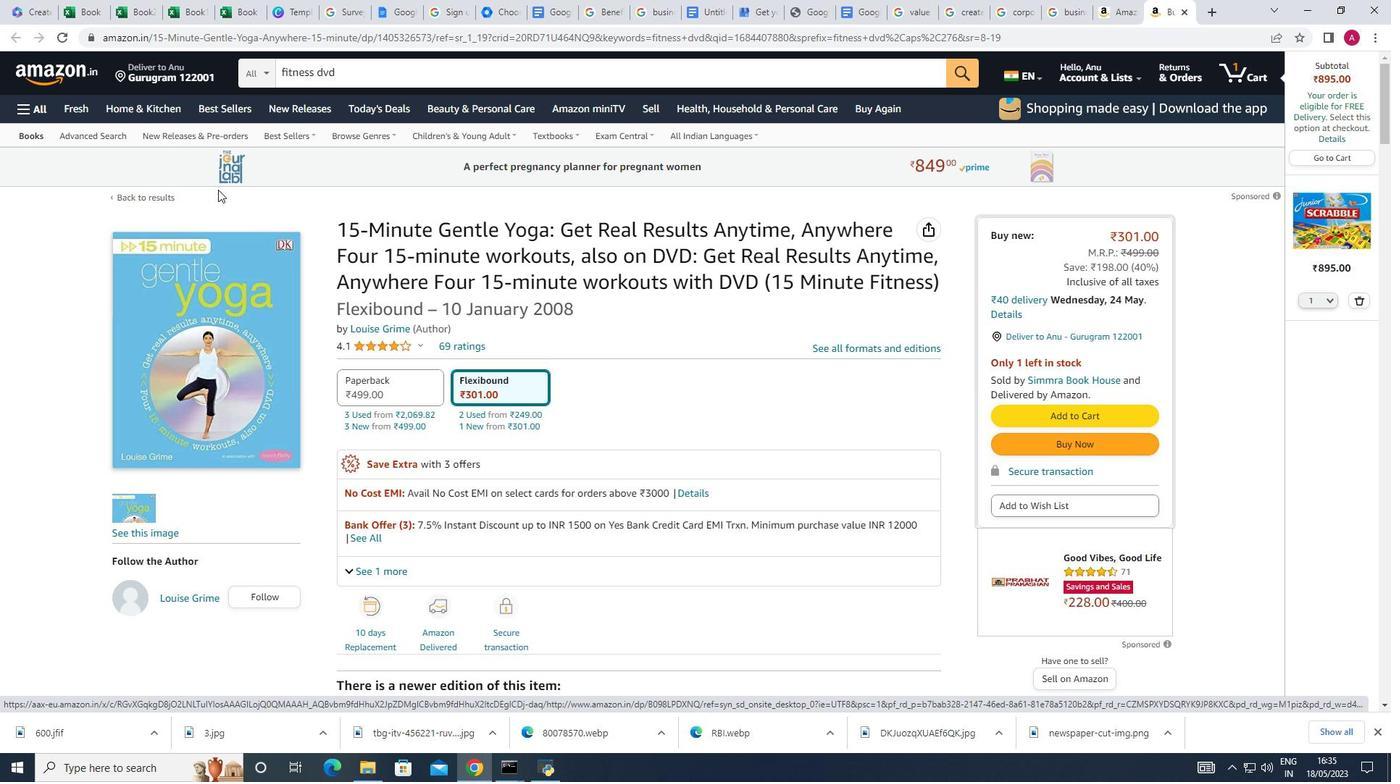 
Action: Mouse scrolled (236, 199) with delta (0, 0)
Screenshot: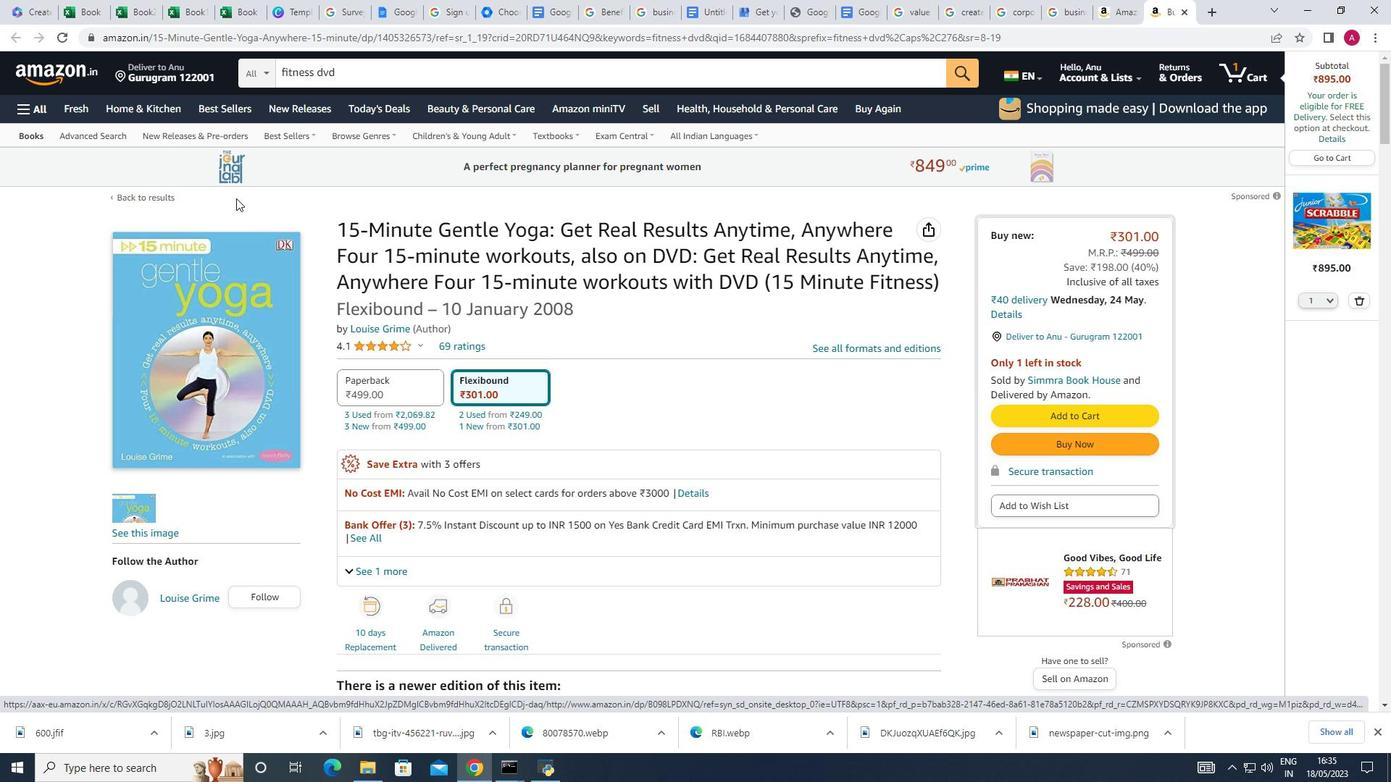 
Action: Mouse moved to (398, 214)
Screenshot: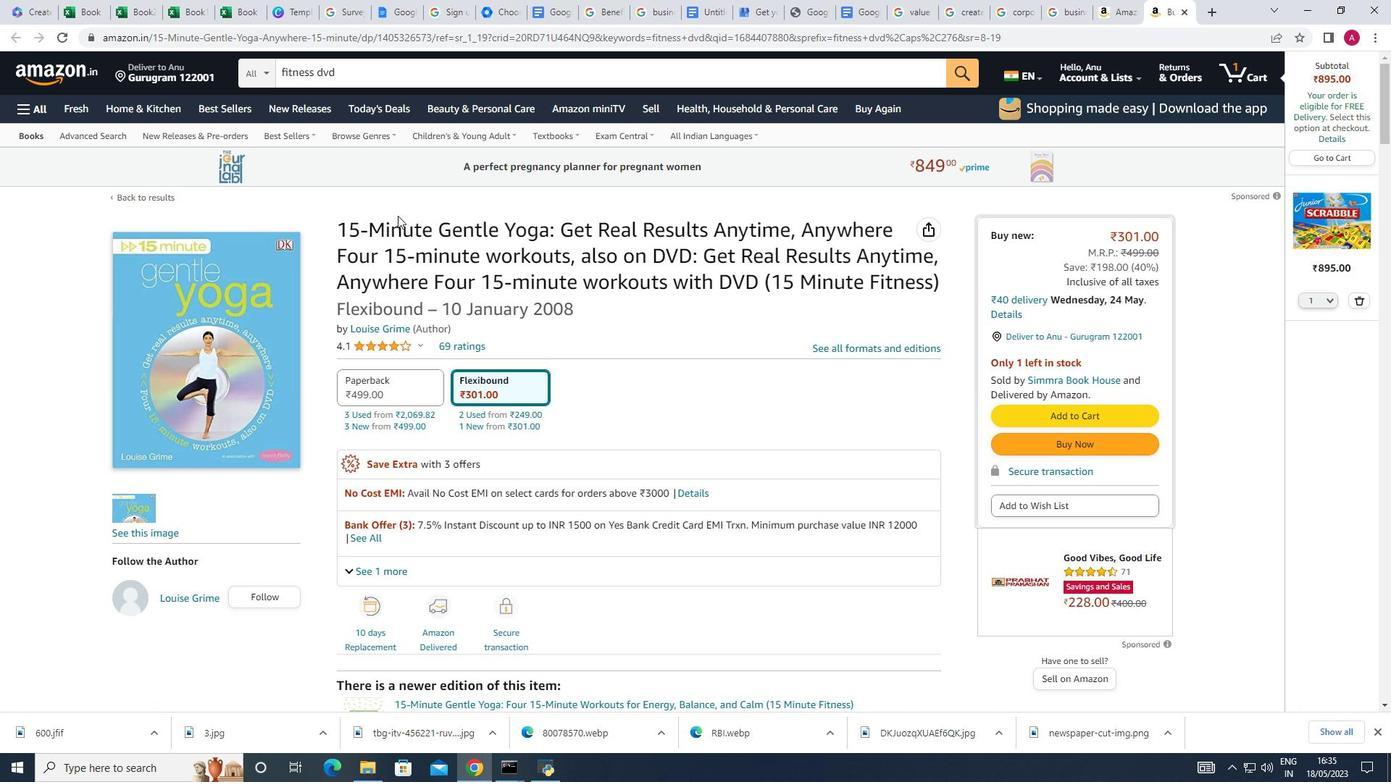 
Action: Mouse pressed left at (398, 214)
Screenshot: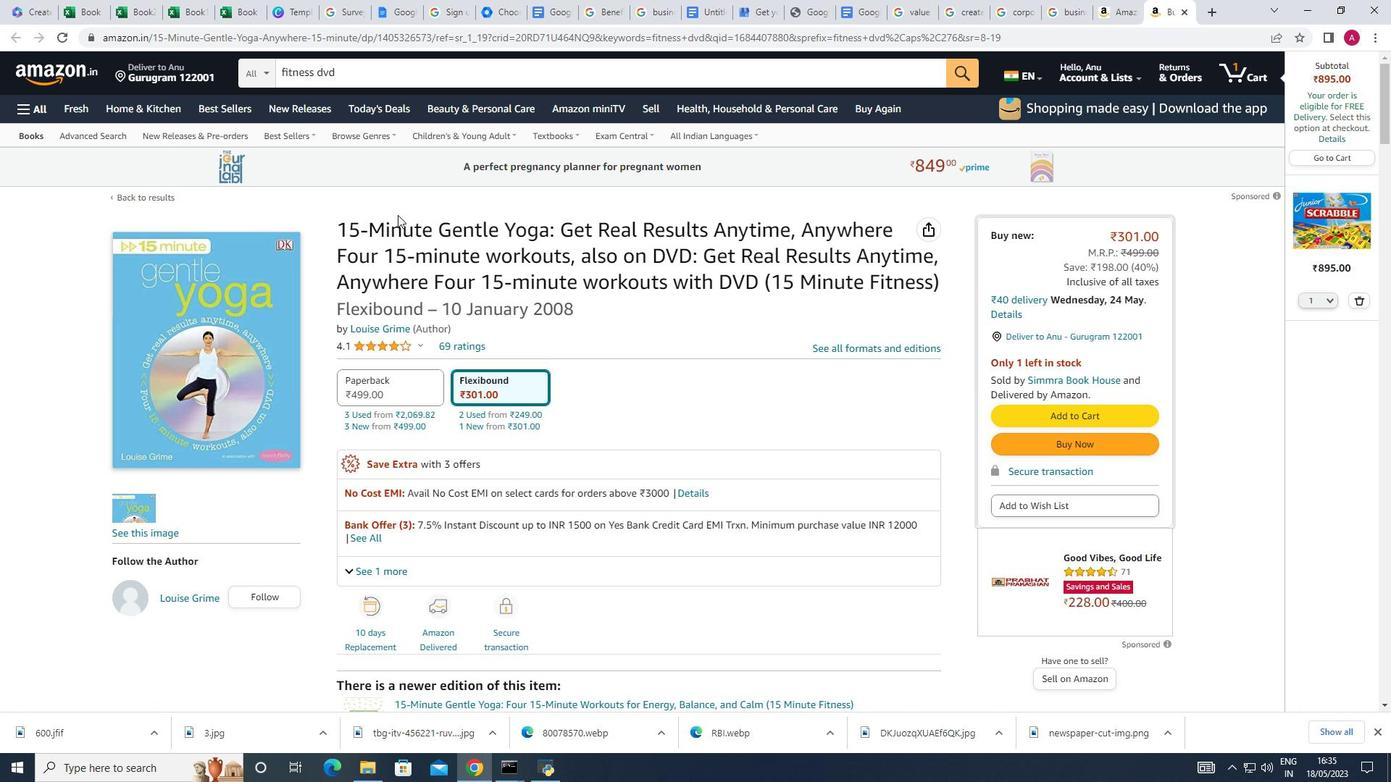 
Action: Mouse moved to (202, 270)
Screenshot: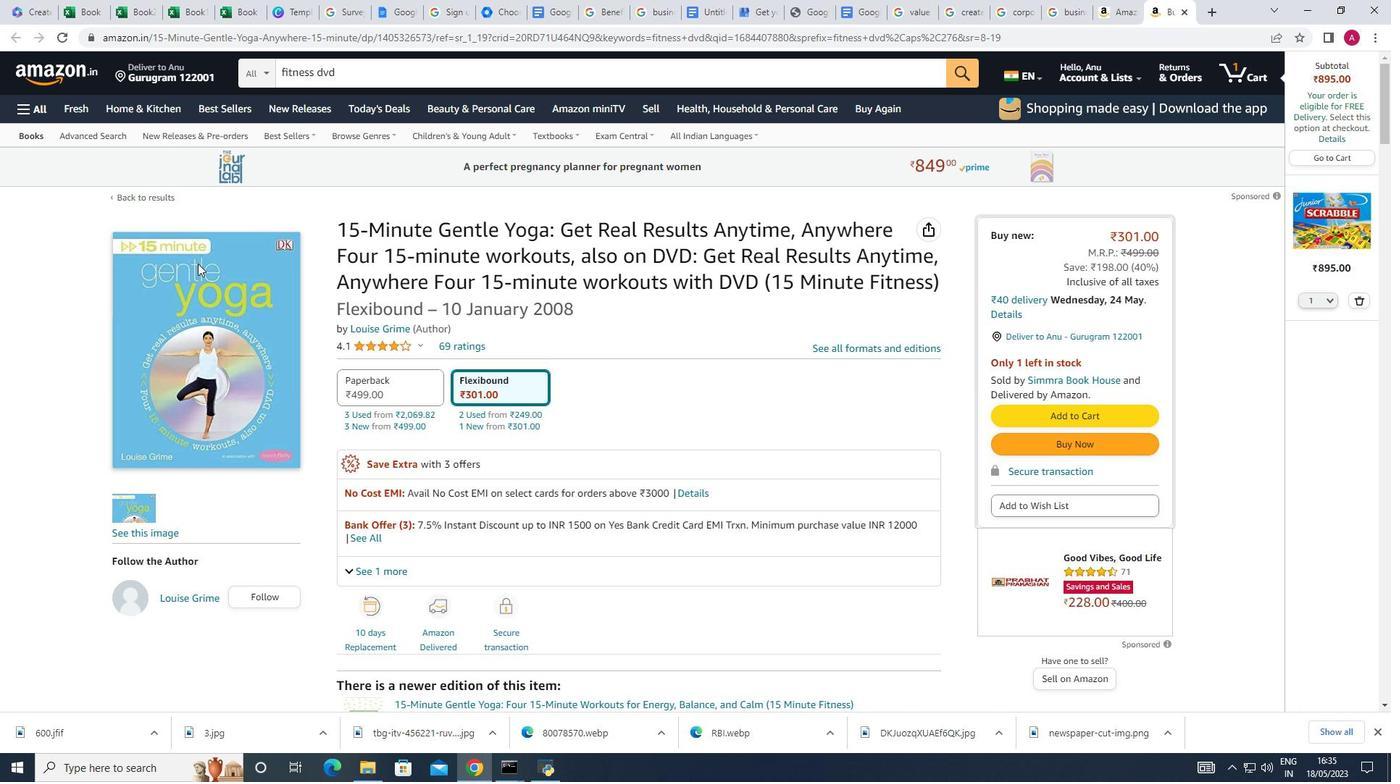 
Action: Mouse pressed left at (202, 270)
Screenshot: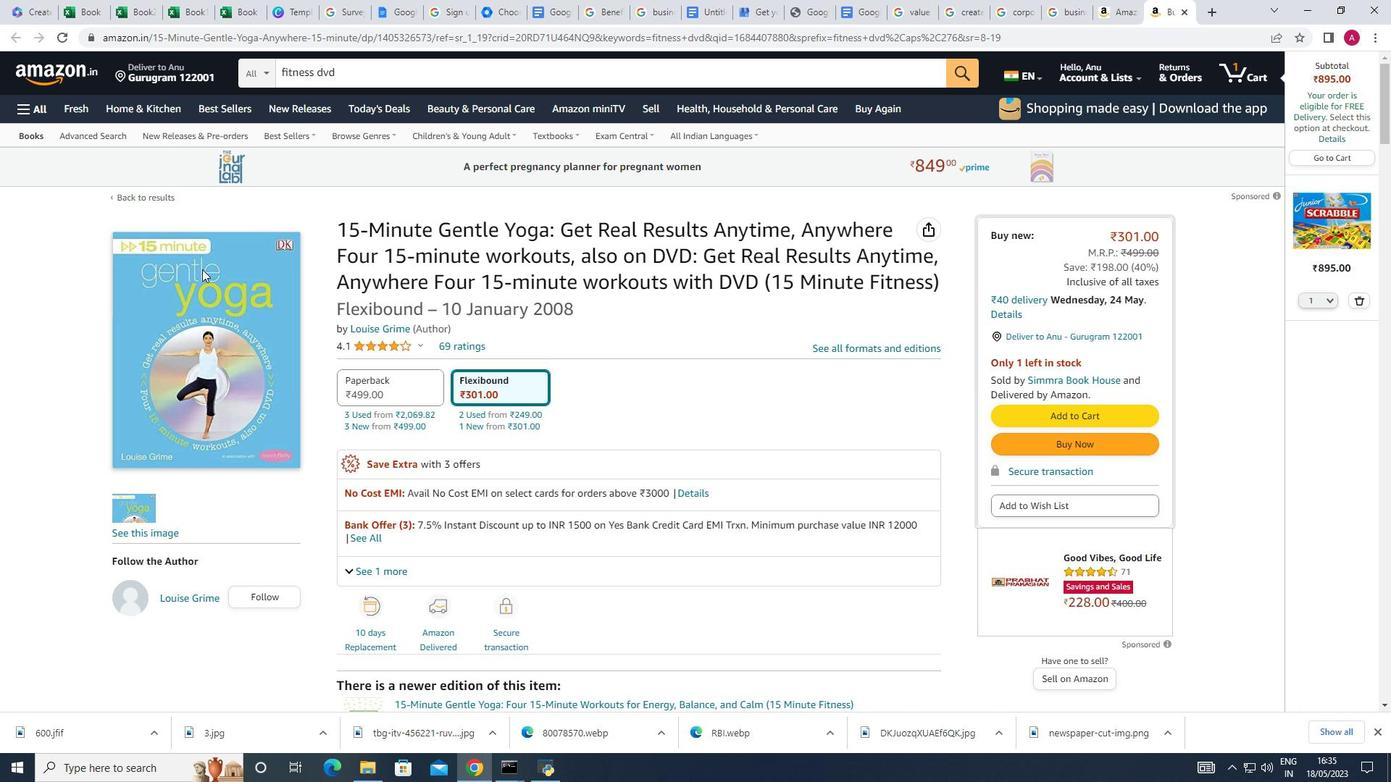 
Action: Mouse moved to (150, 194)
Screenshot: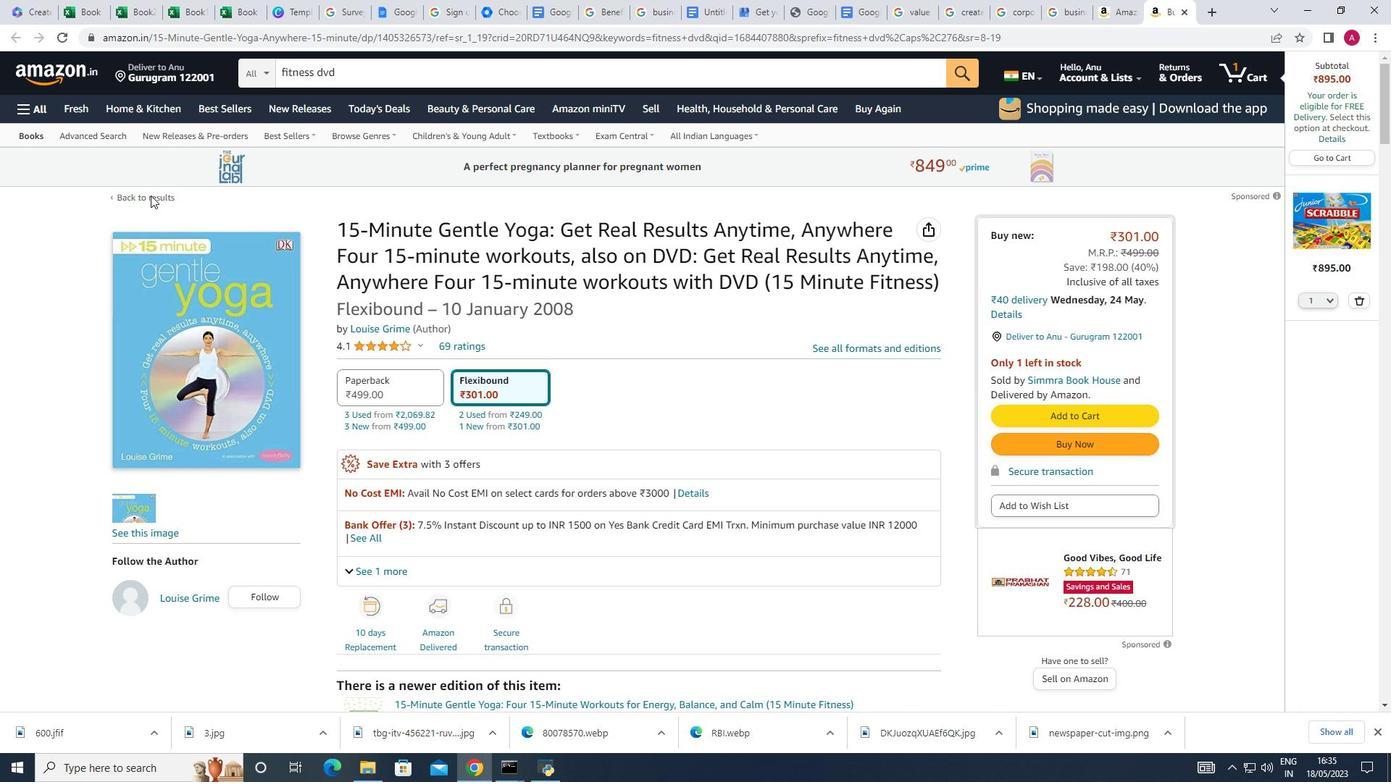 
Action: Mouse pressed left at (150, 194)
Screenshot: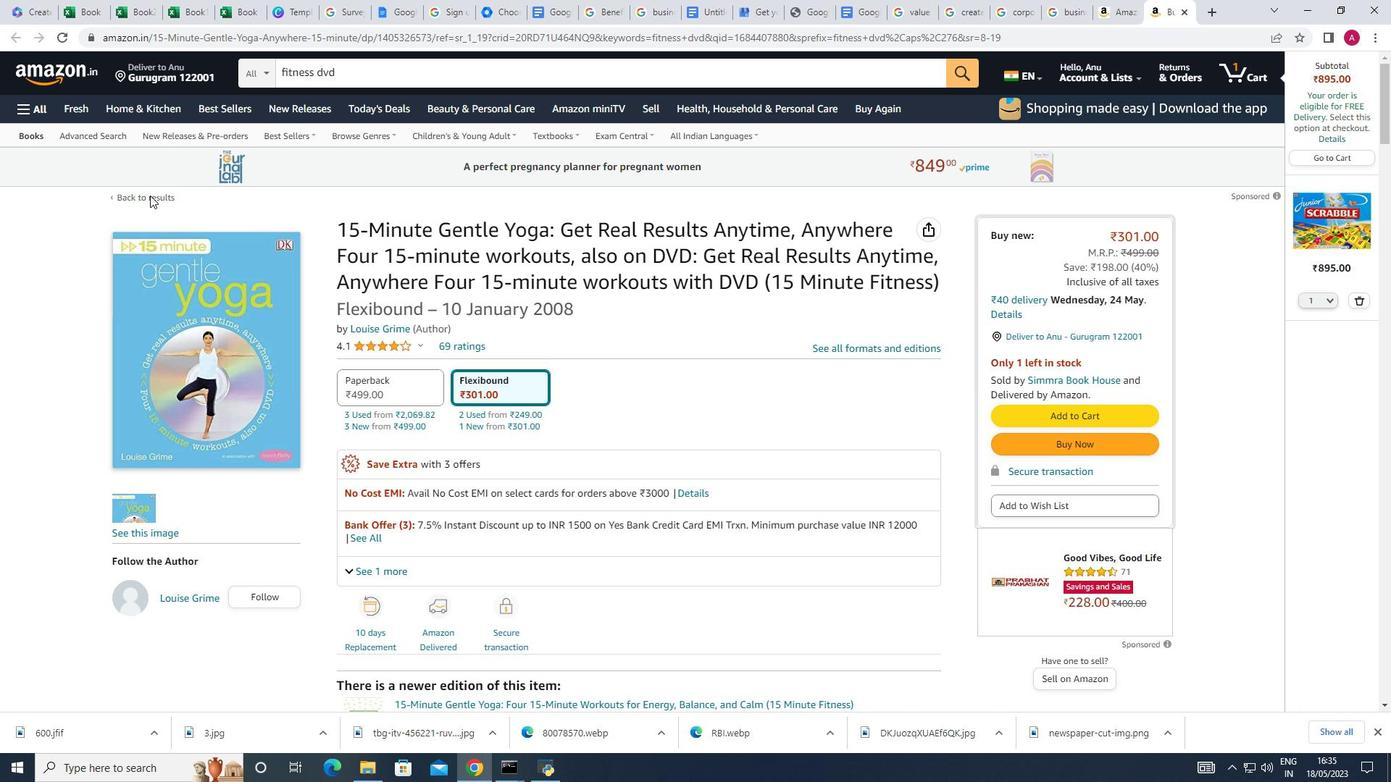 
Action: Mouse pressed left at (150, 194)
Screenshot: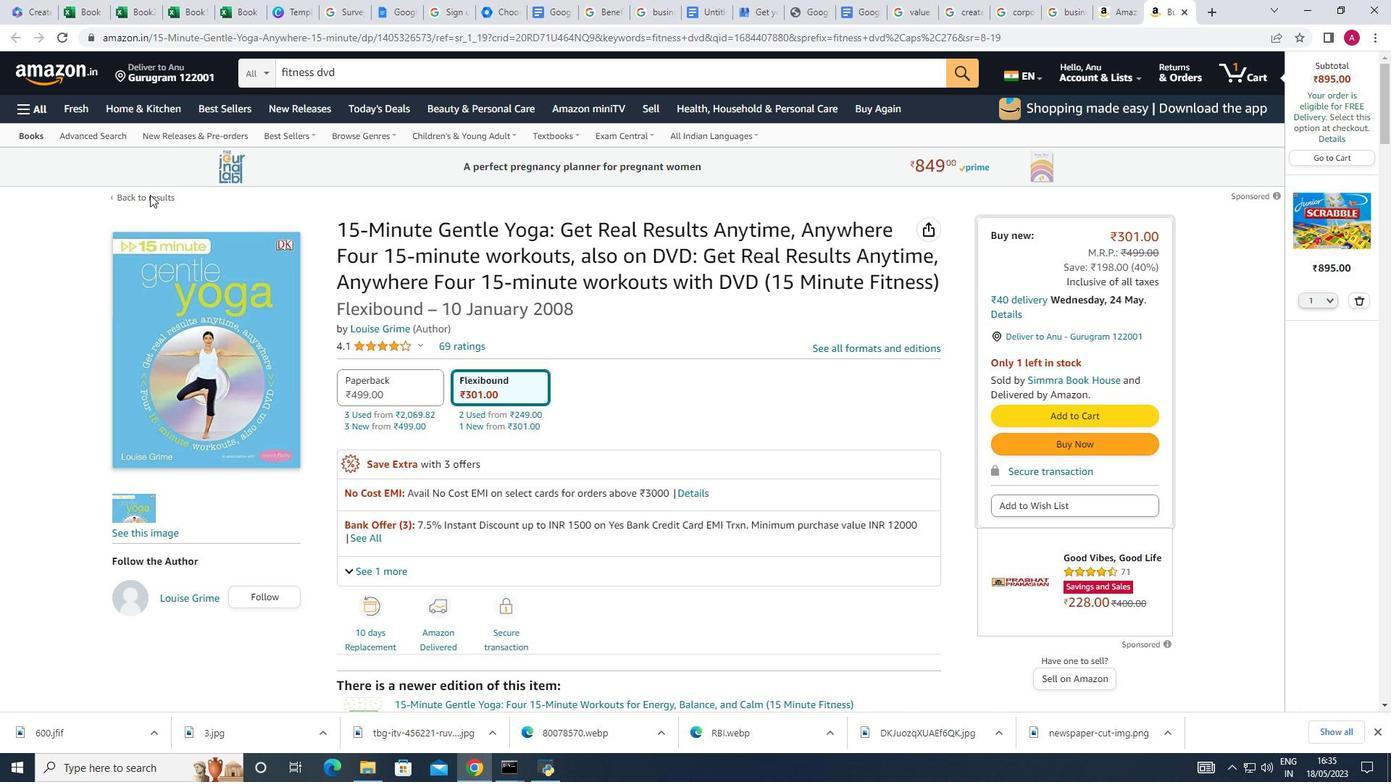 
Action: Mouse pressed left at (150, 194)
Screenshot: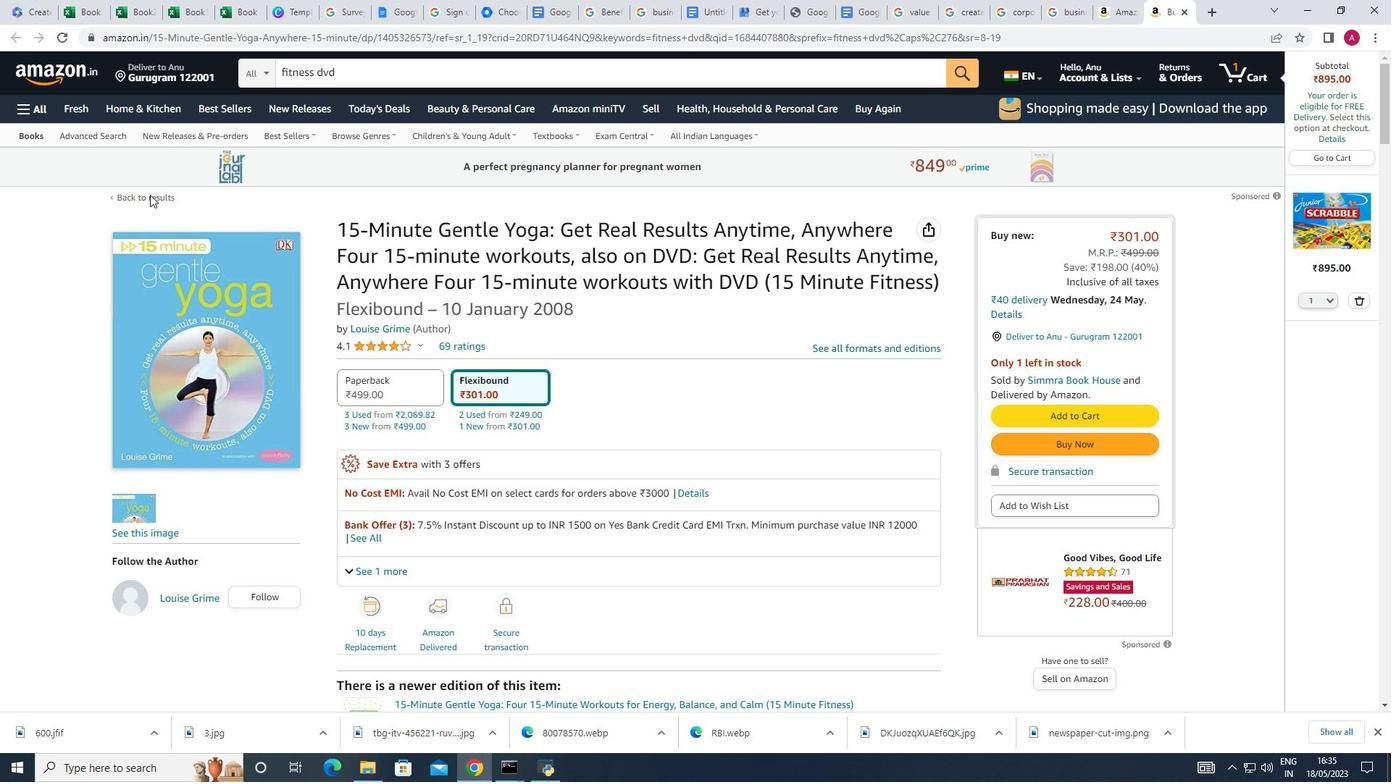 
Action: Mouse pressed left at (150, 194)
Screenshot: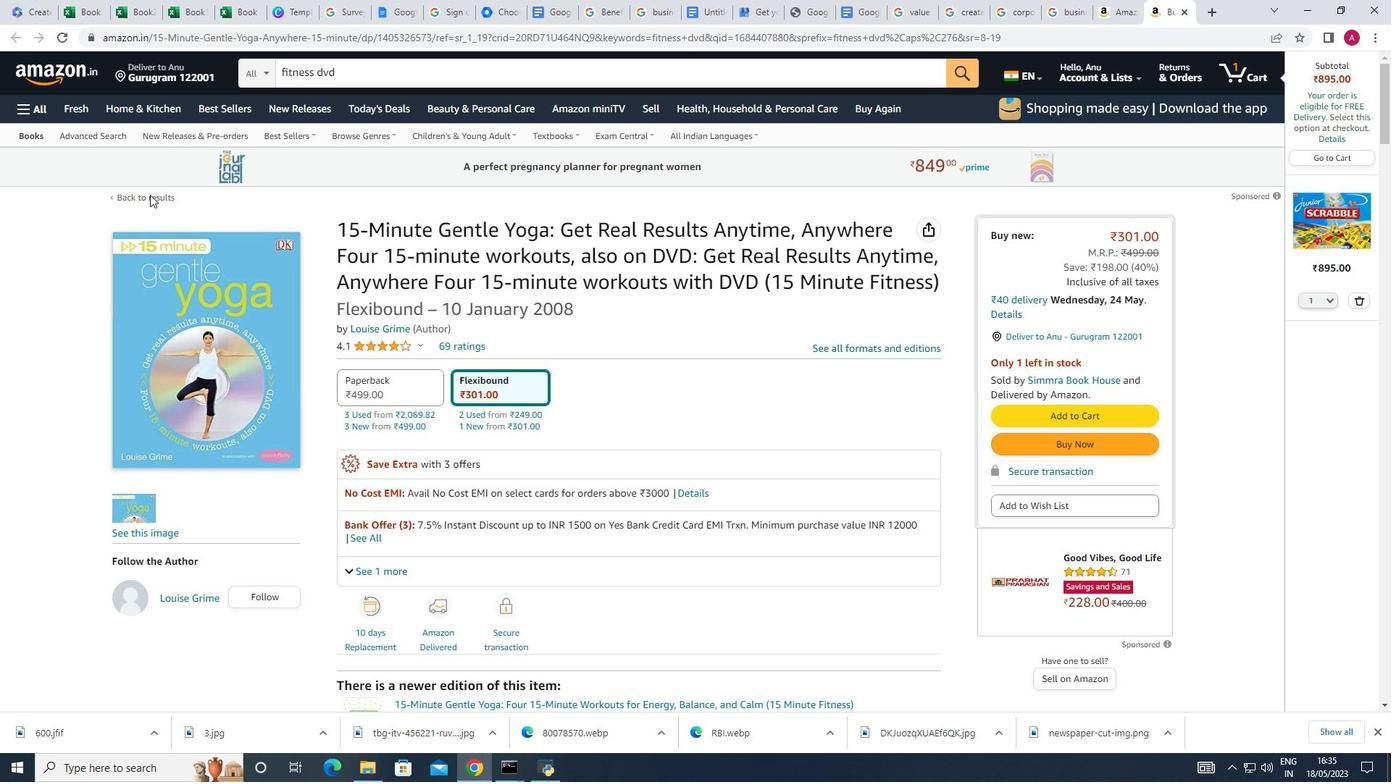 
Action: Mouse moved to (112, 196)
Screenshot: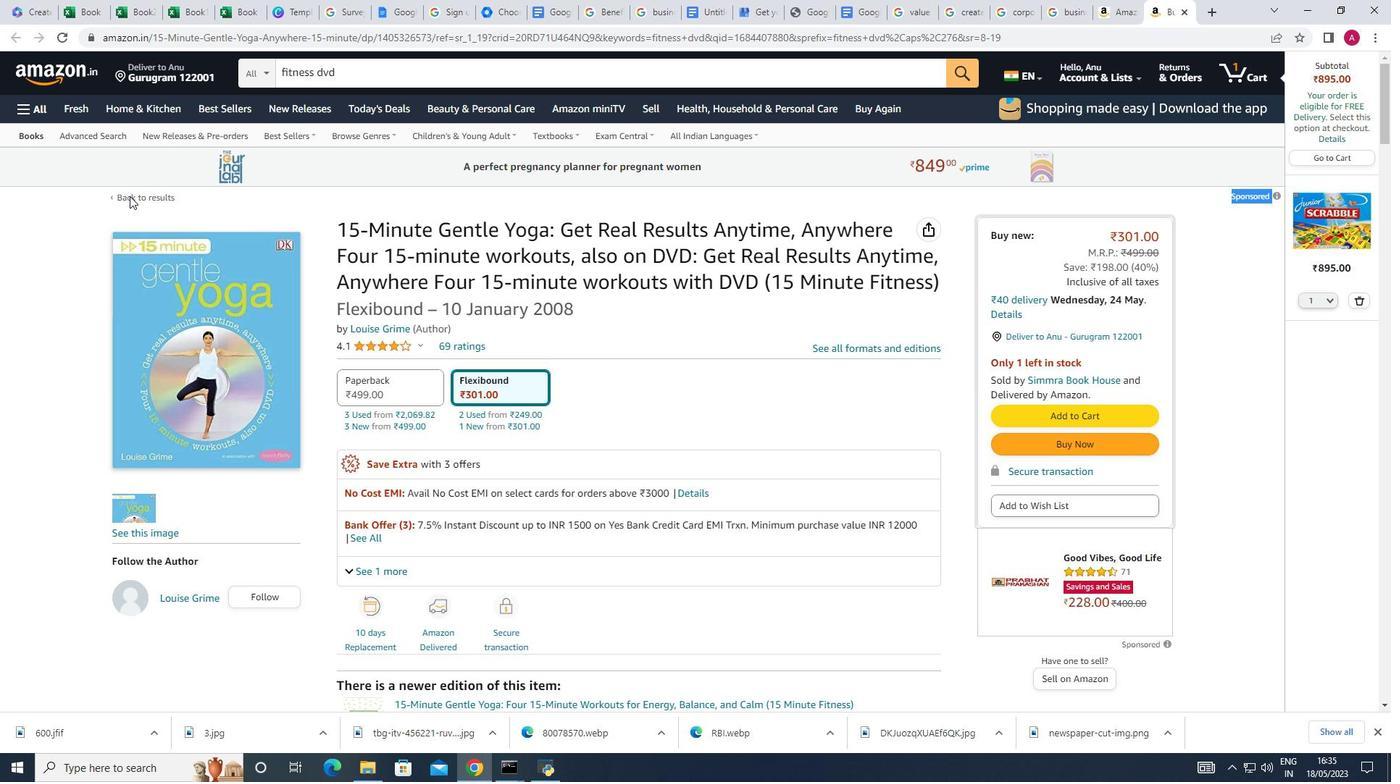 
Action: Mouse pressed left at (112, 196)
Screenshot: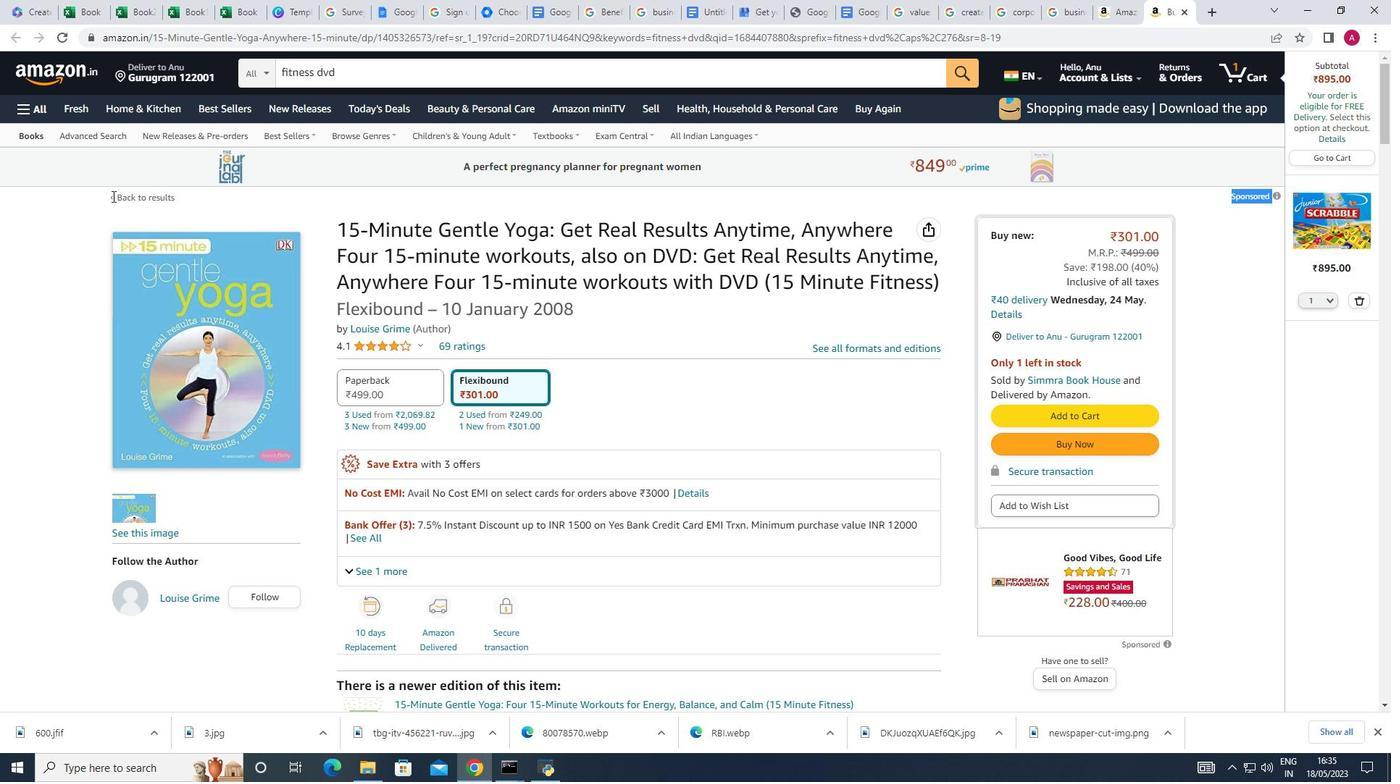 
Action: Mouse moved to (113, 200)
Screenshot: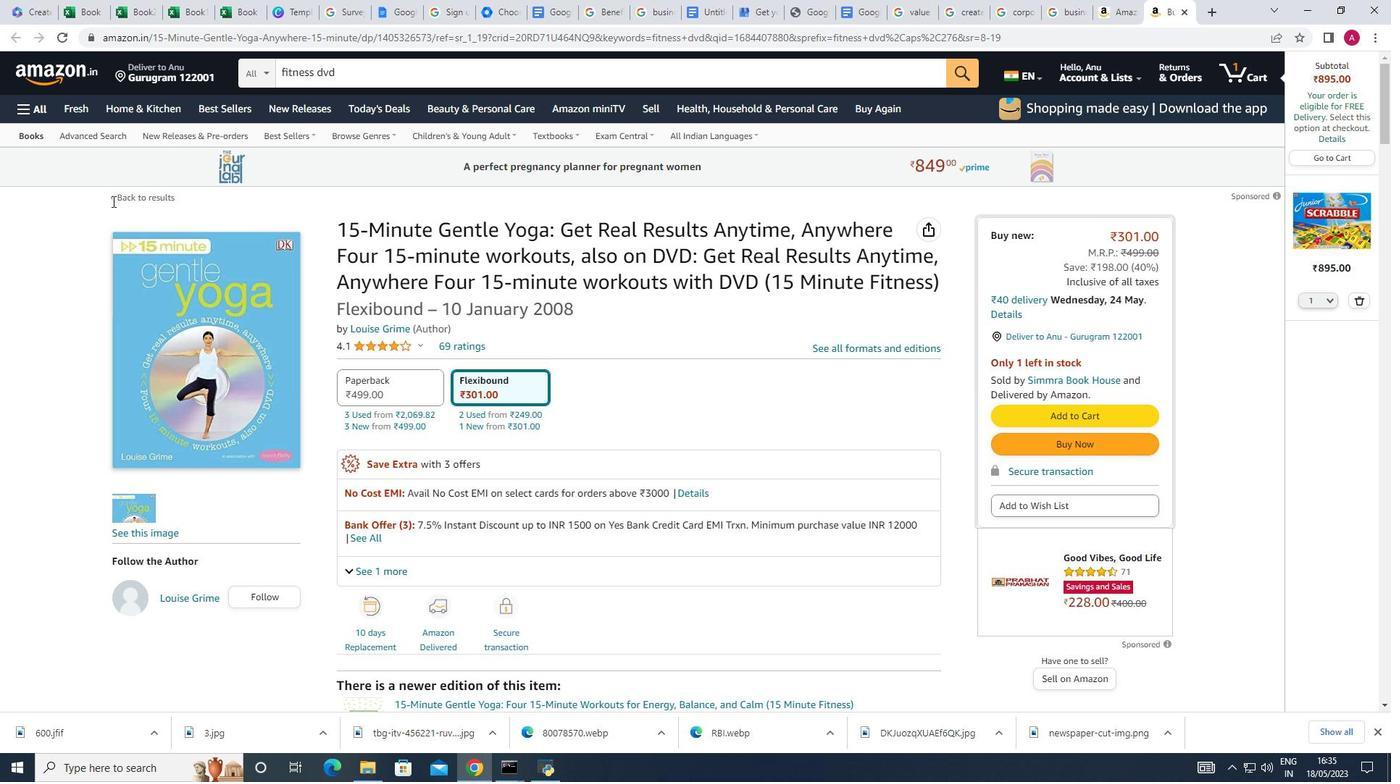 
Action: Mouse pressed left at (113, 200)
Screenshot: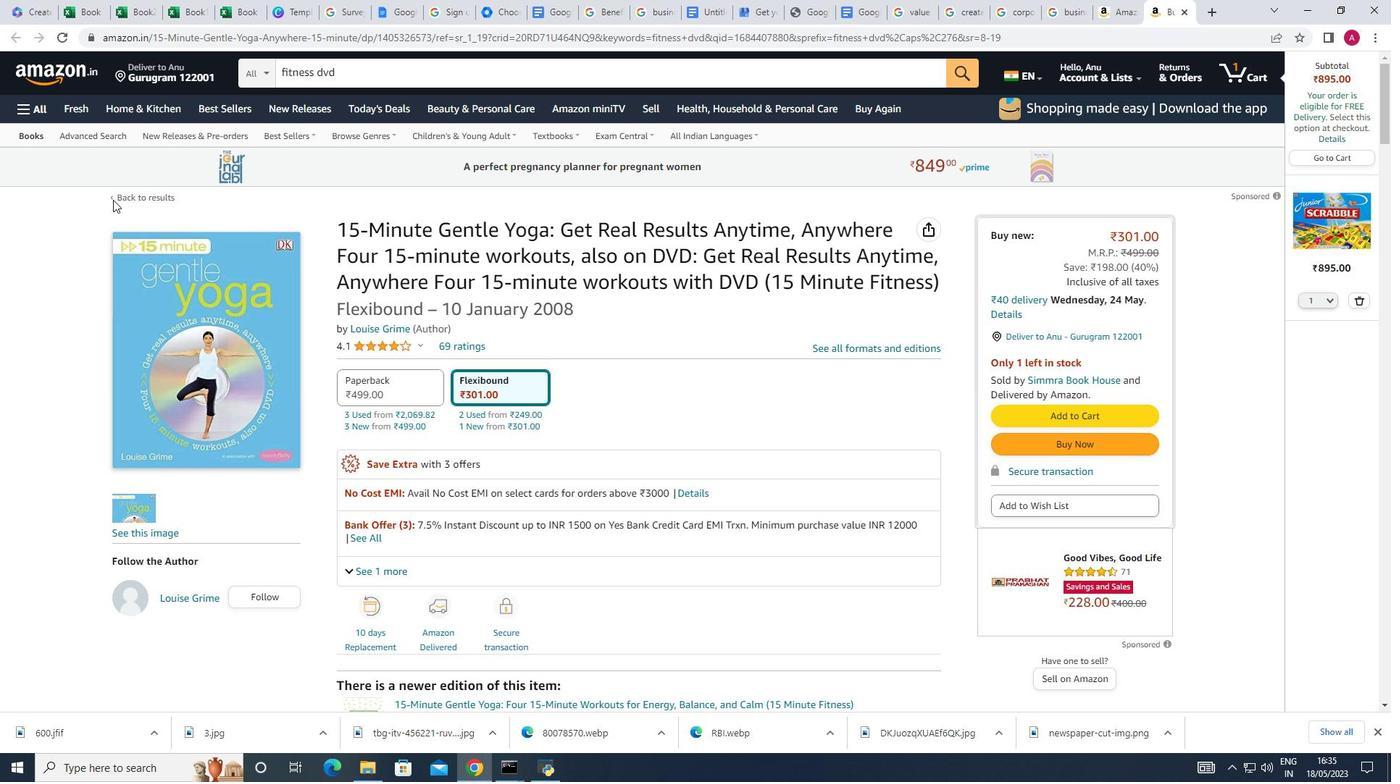 
Action: Mouse moved to (113, 194)
Screenshot: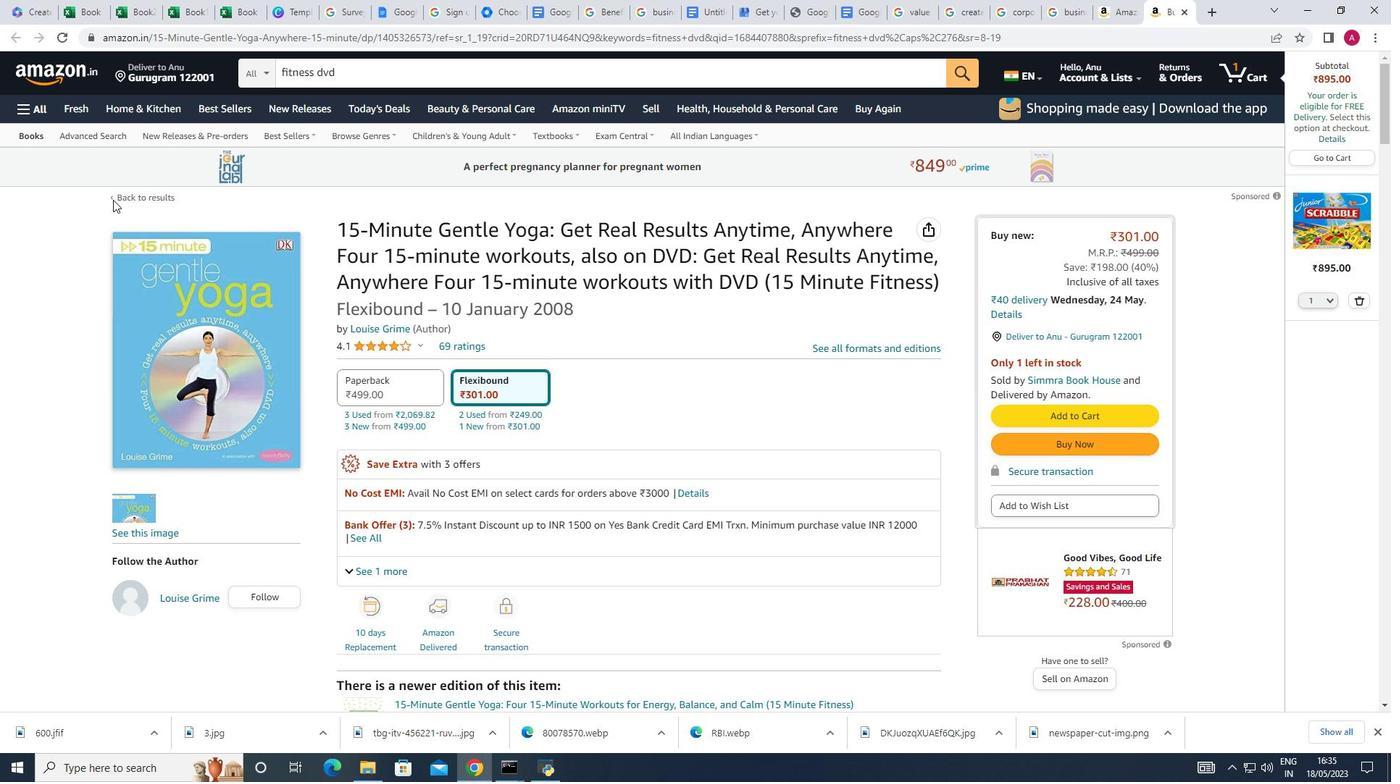 
Action: Mouse pressed left at (113, 194)
Screenshot: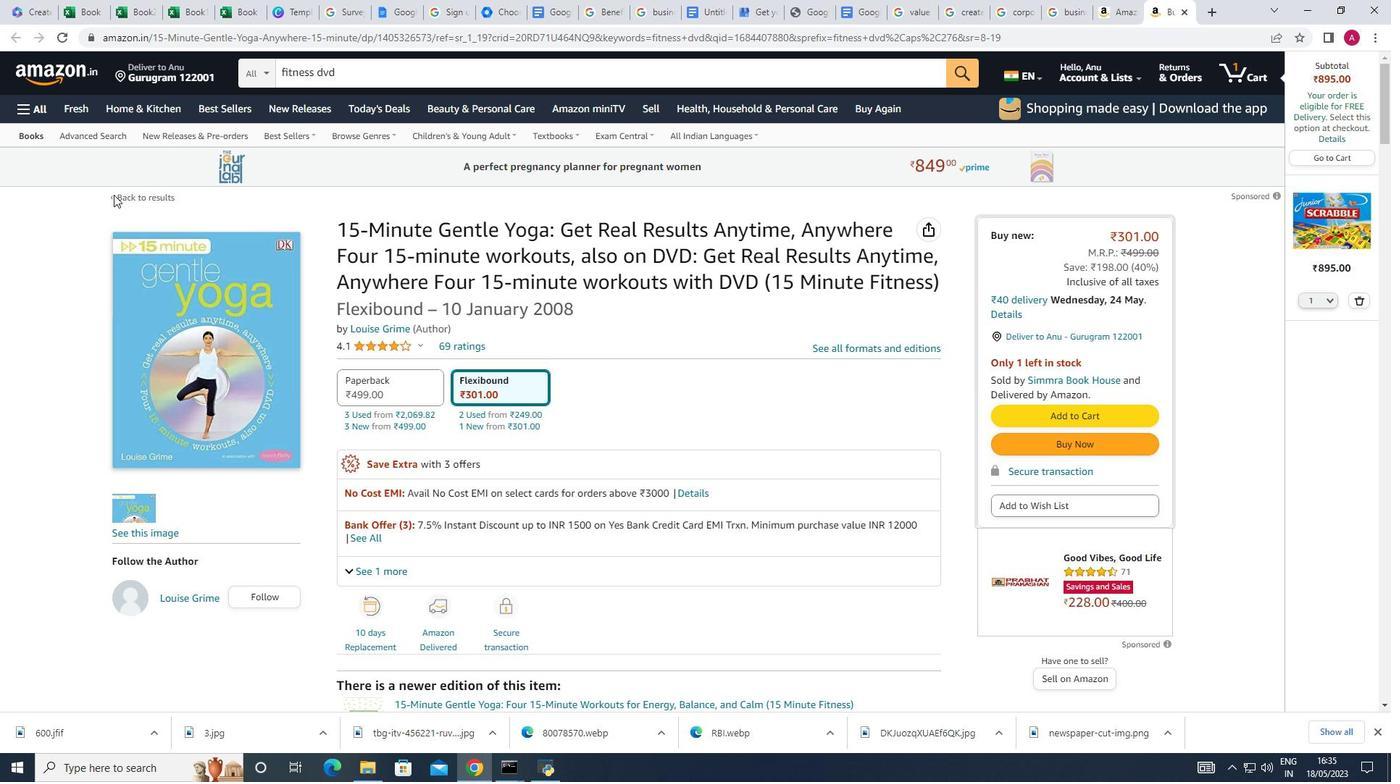 
Action: Mouse pressed left at (113, 194)
Screenshot: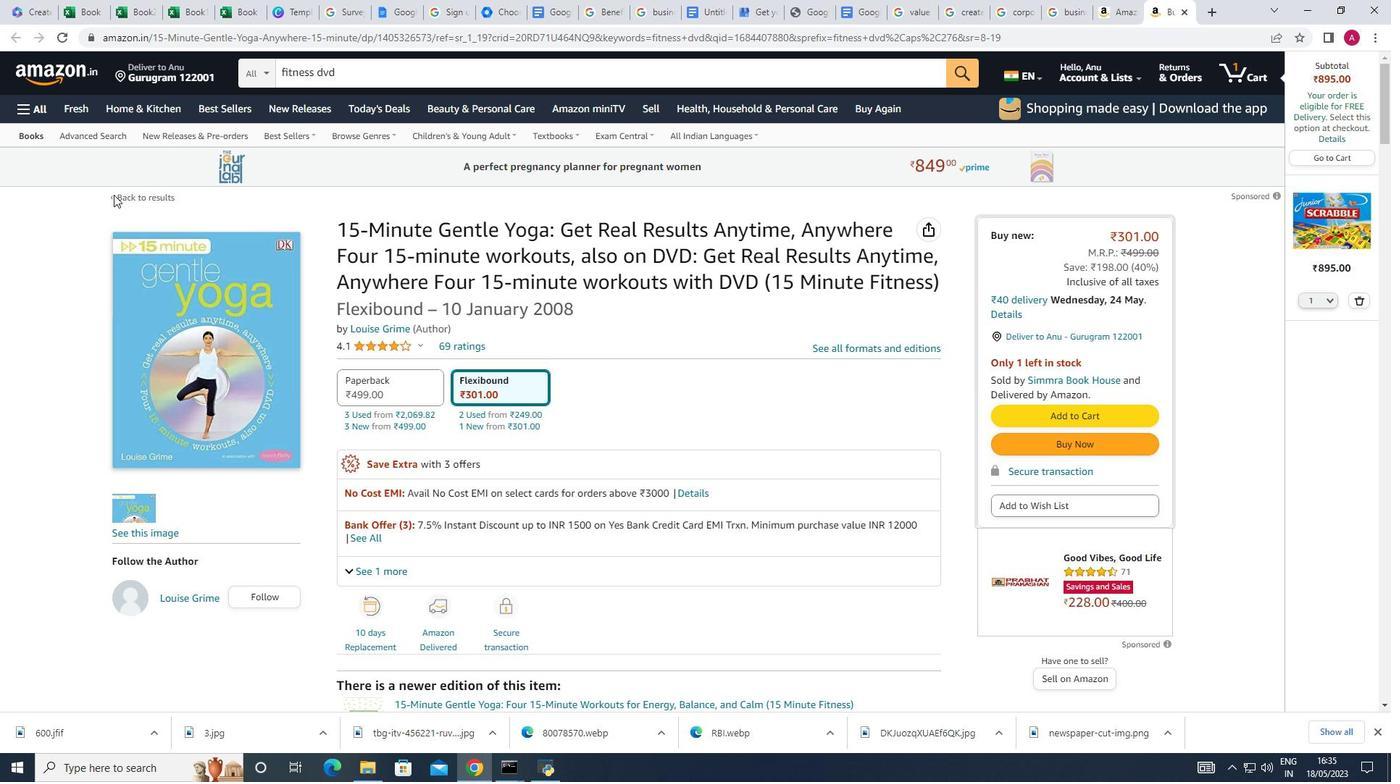 
Action: Mouse pressed left at (113, 194)
Screenshot: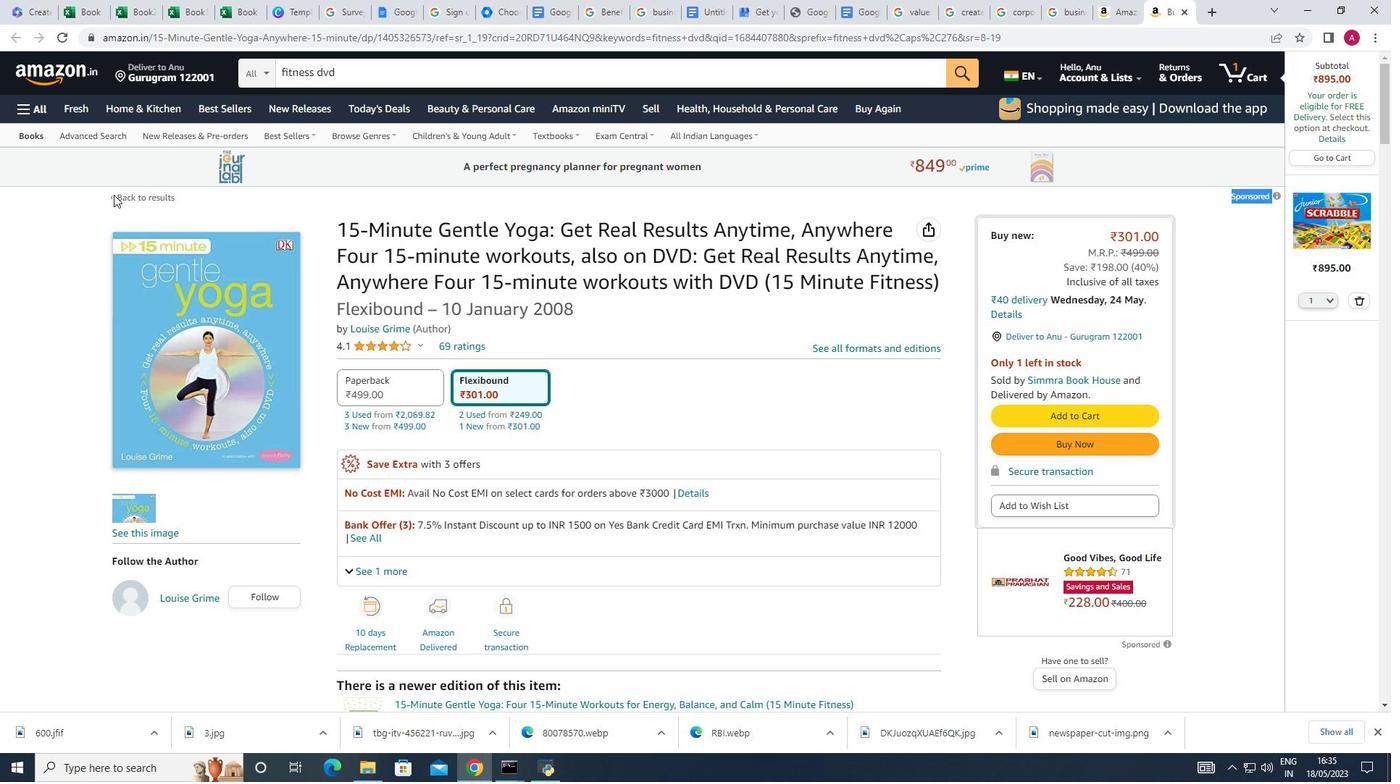 
Action: Mouse moved to (433, 342)
Screenshot: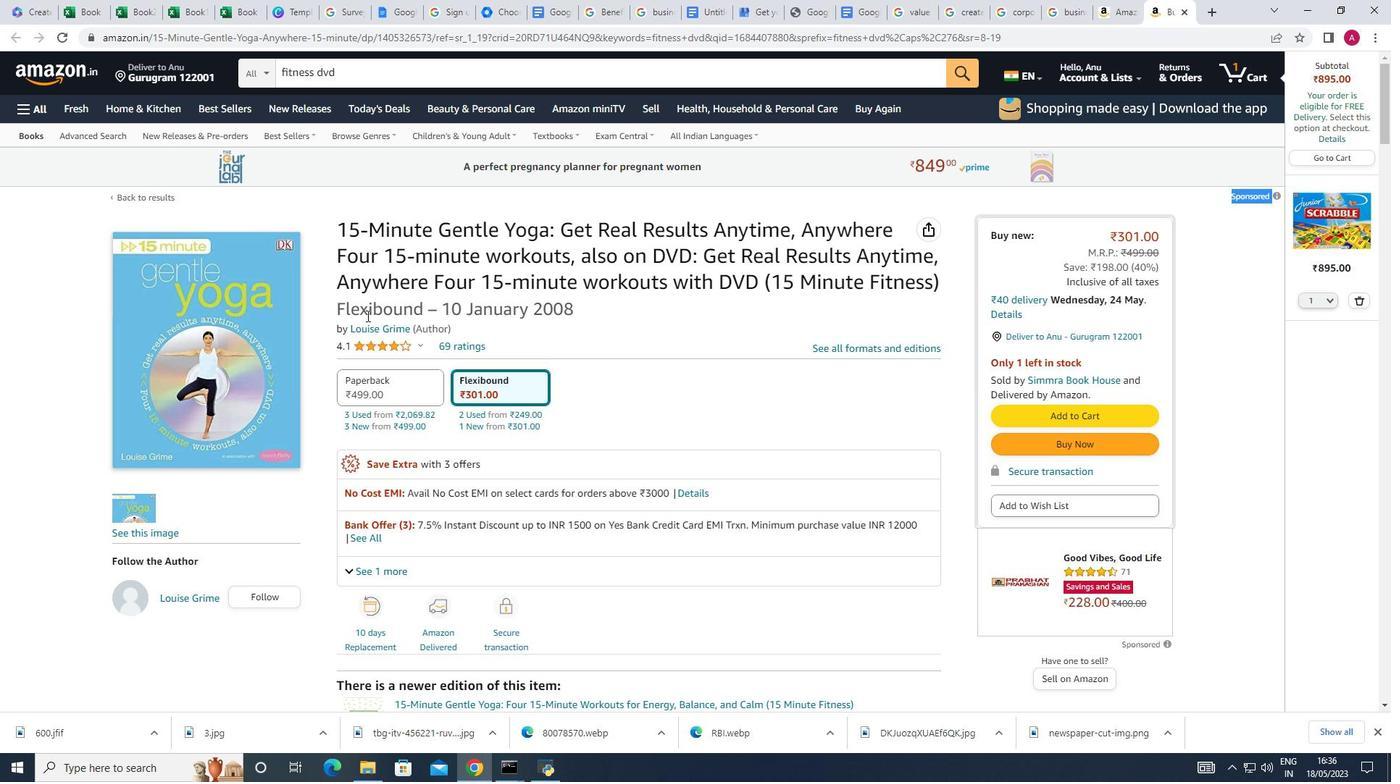 
Action: Mouse scrolled (433, 342) with delta (0, 0)
Screenshot: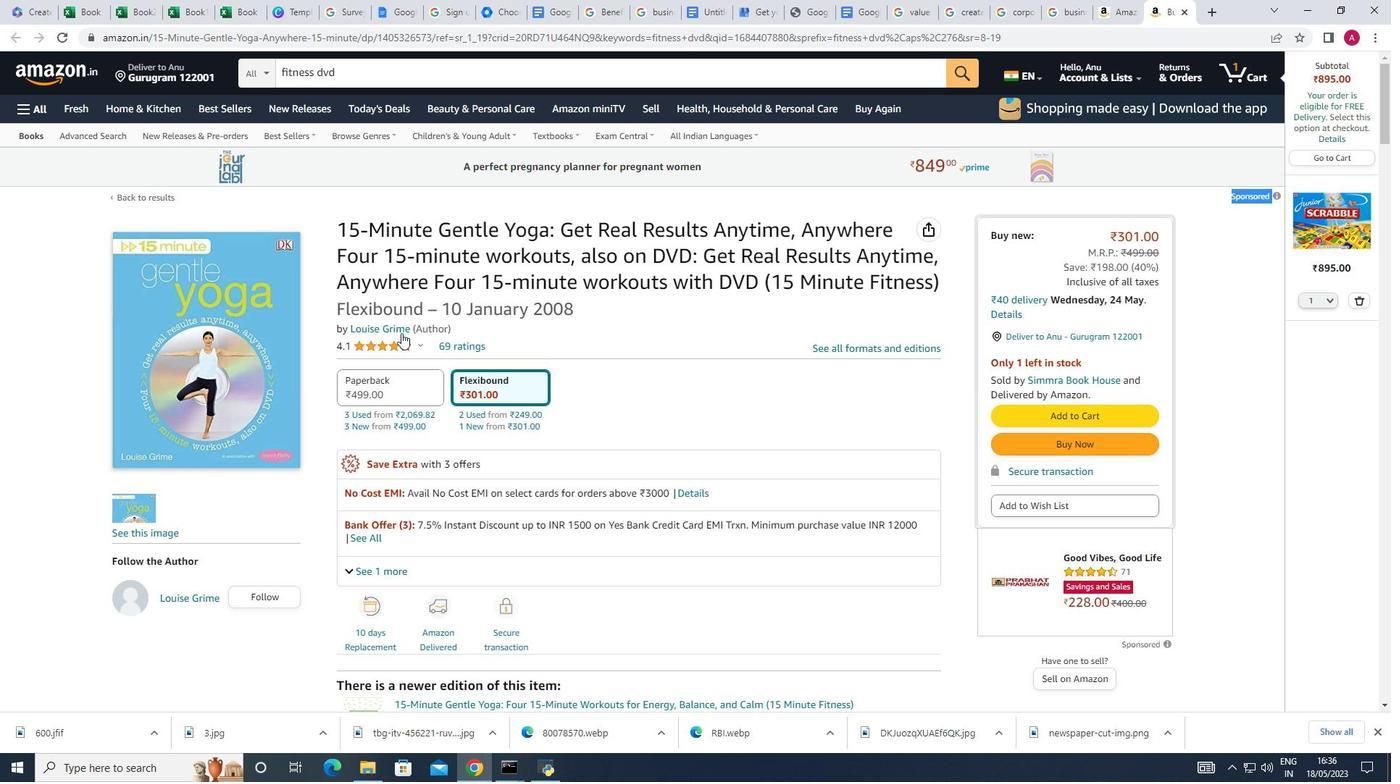 
Action: Mouse scrolled (433, 342) with delta (0, 0)
Screenshot: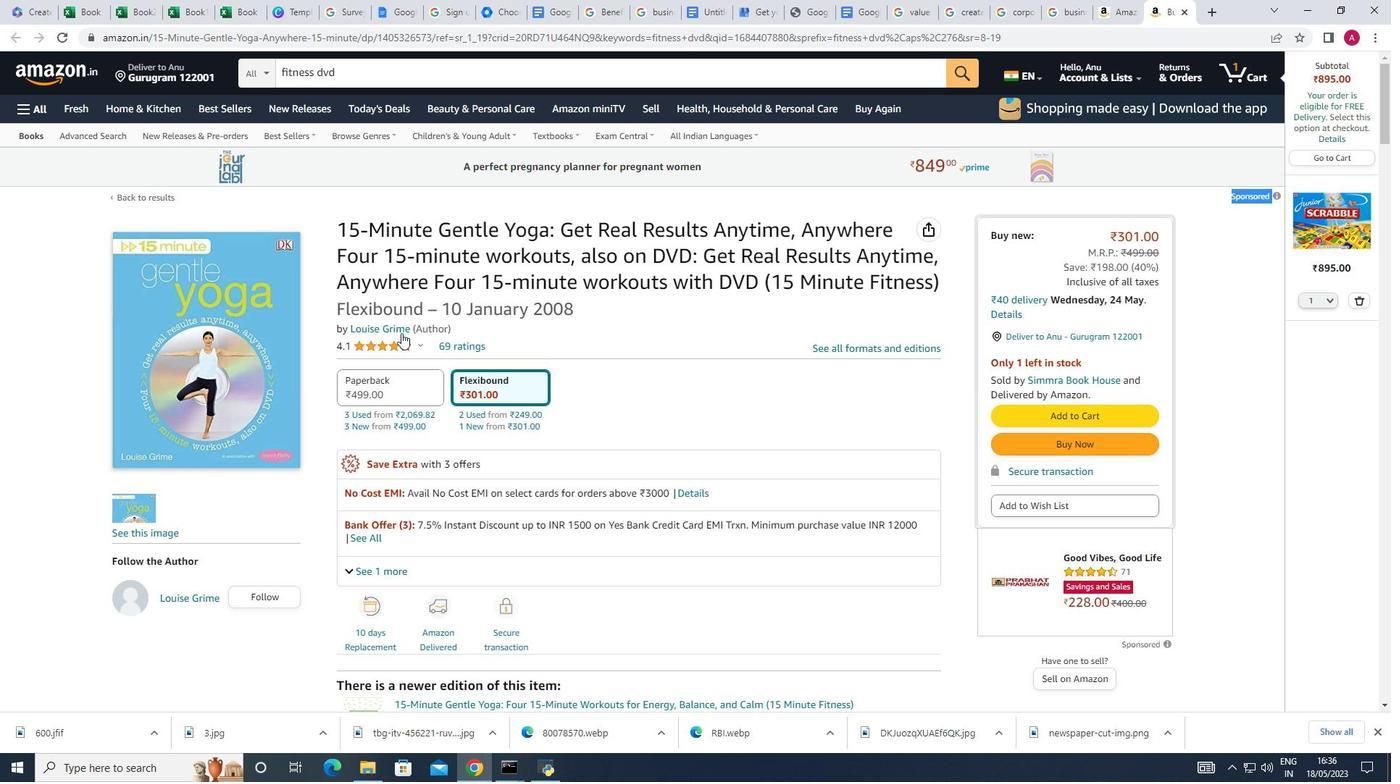 
Action: Mouse scrolled (433, 342) with delta (0, 0)
Screenshot: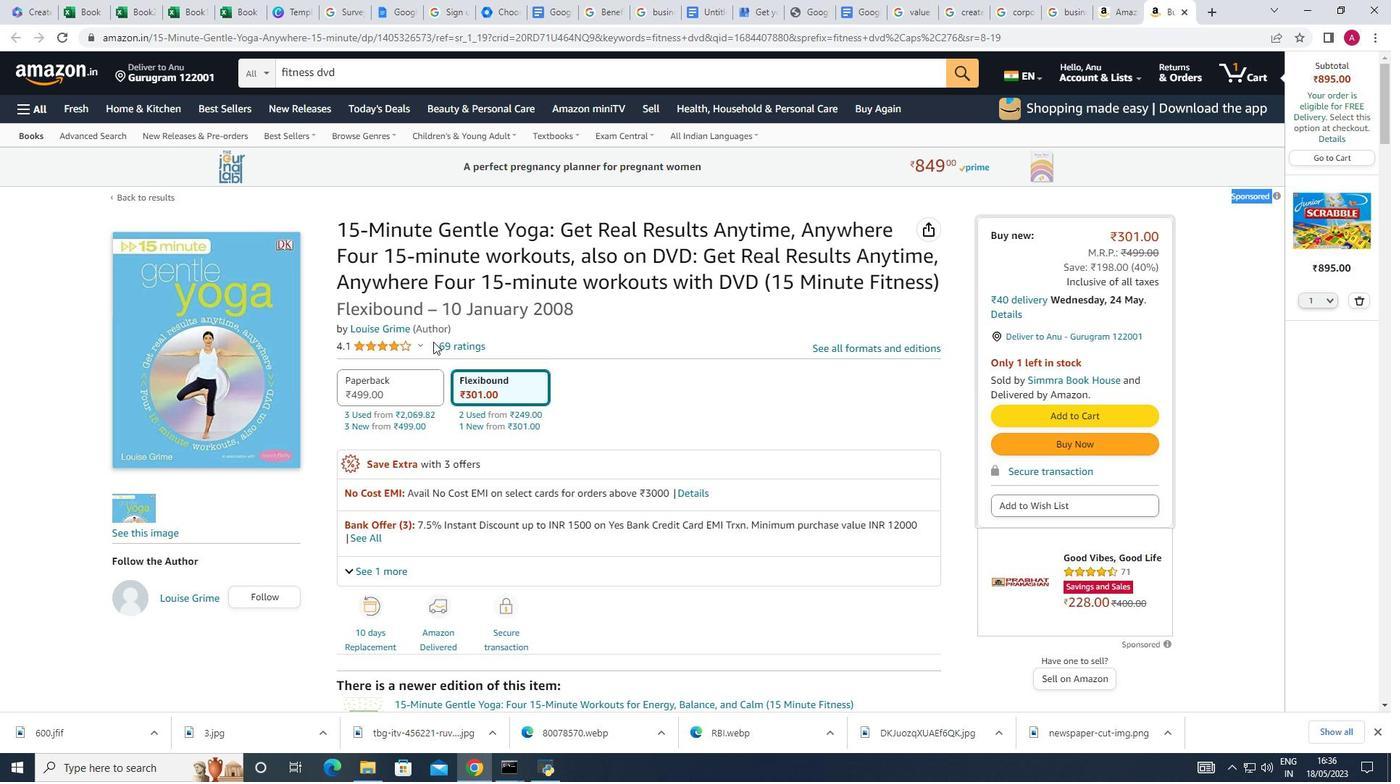 
Action: Mouse scrolled (433, 341) with delta (0, 0)
Screenshot: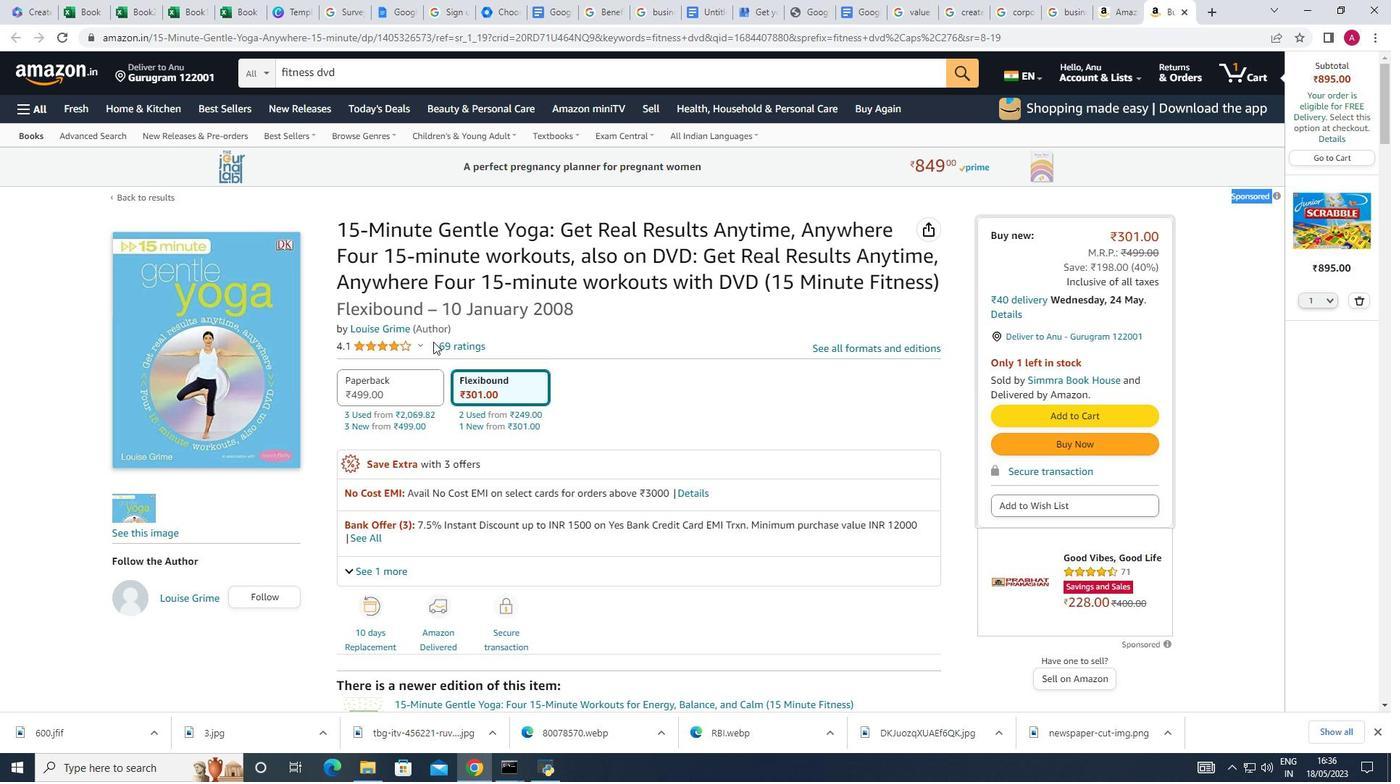 
Action: Mouse scrolled (433, 341) with delta (0, 0)
Screenshot: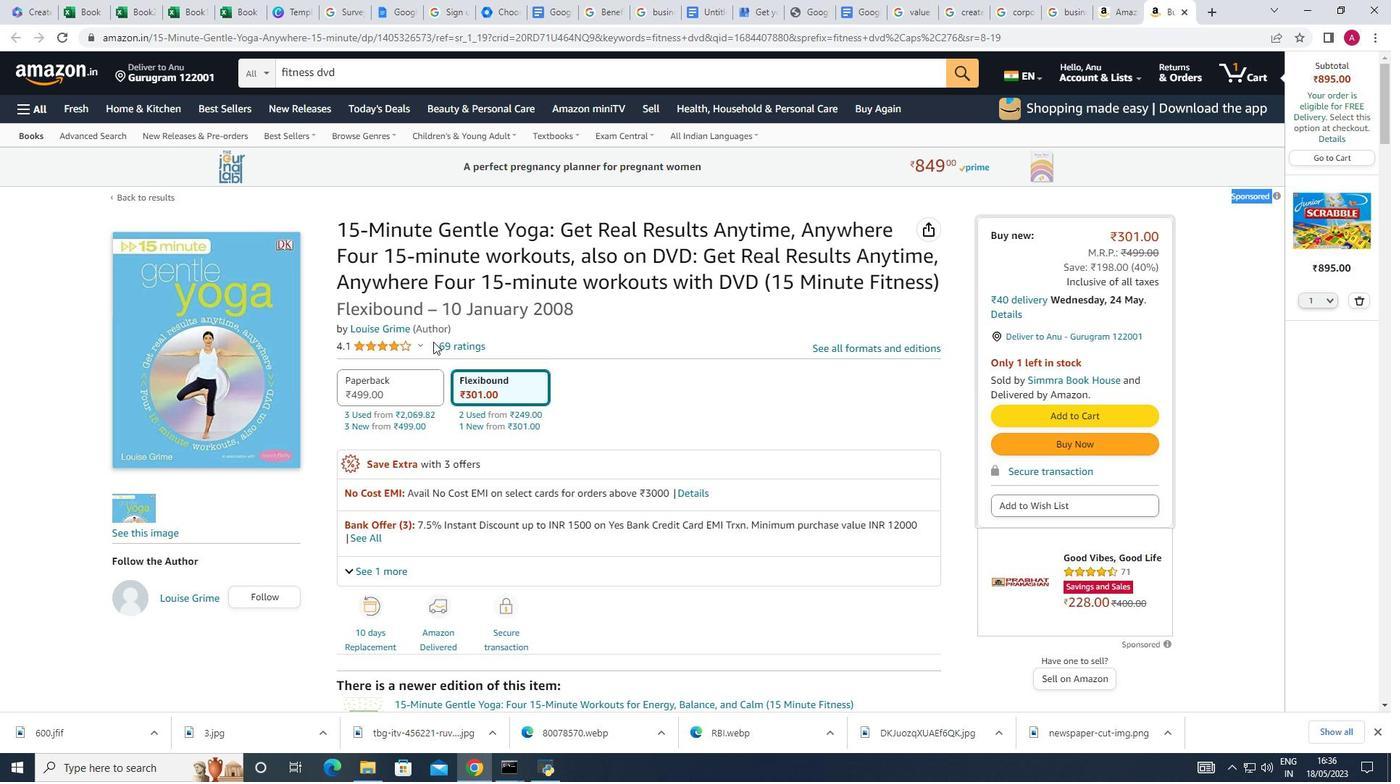 
Action: Mouse scrolled (433, 341) with delta (0, 0)
Screenshot: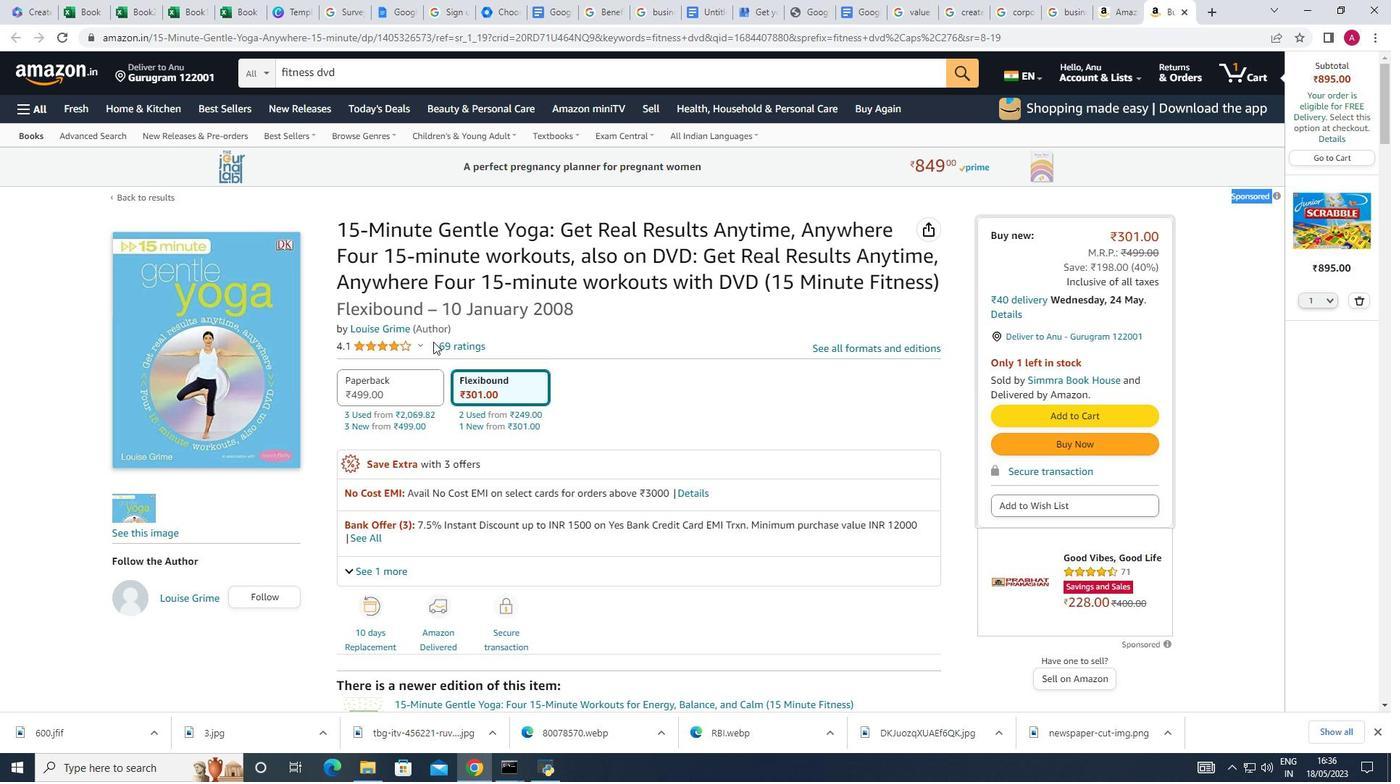 
Action: Mouse scrolled (433, 341) with delta (0, 0)
Screenshot: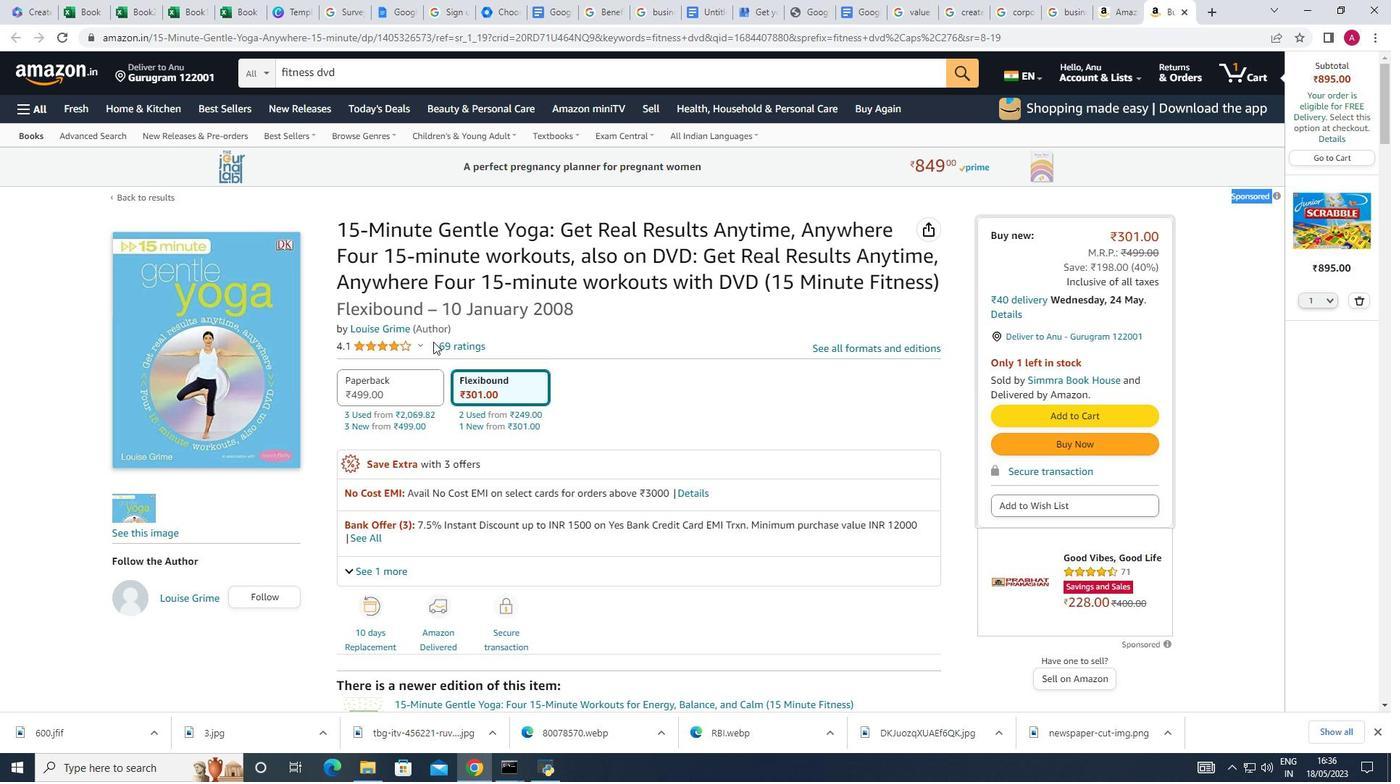 
Action: Mouse moved to (433, 342)
Screenshot: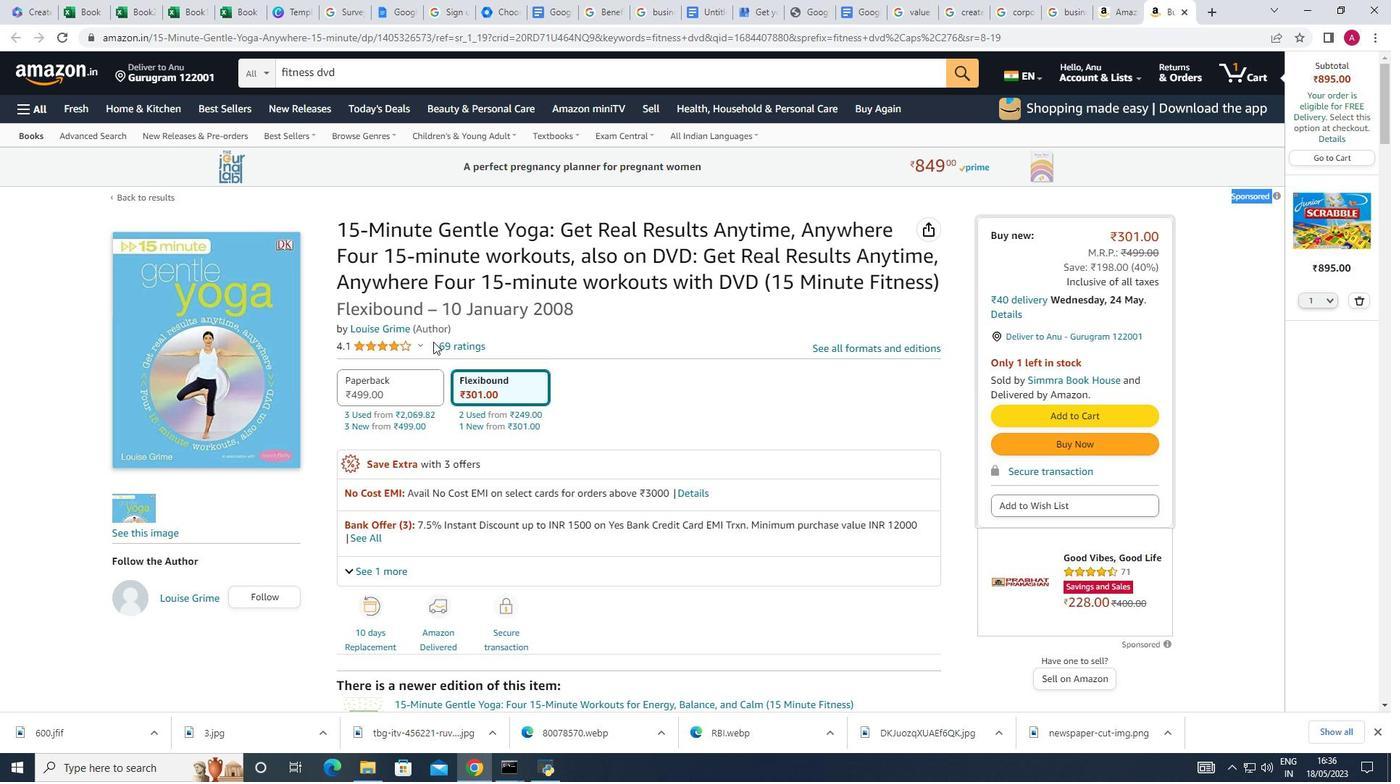 
Action: Mouse scrolled (433, 342) with delta (0, 0)
Screenshot: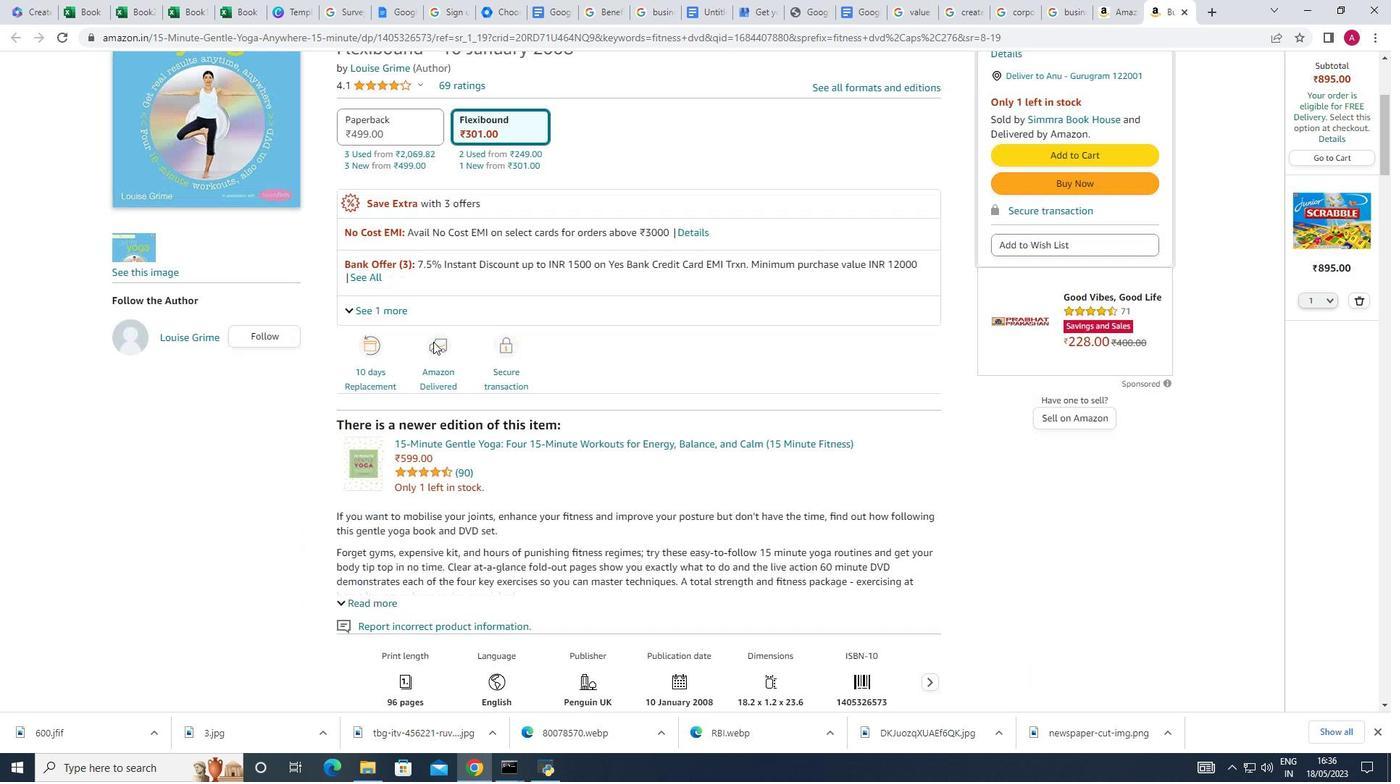 
Action: Mouse scrolled (433, 342) with delta (0, 0)
Screenshot: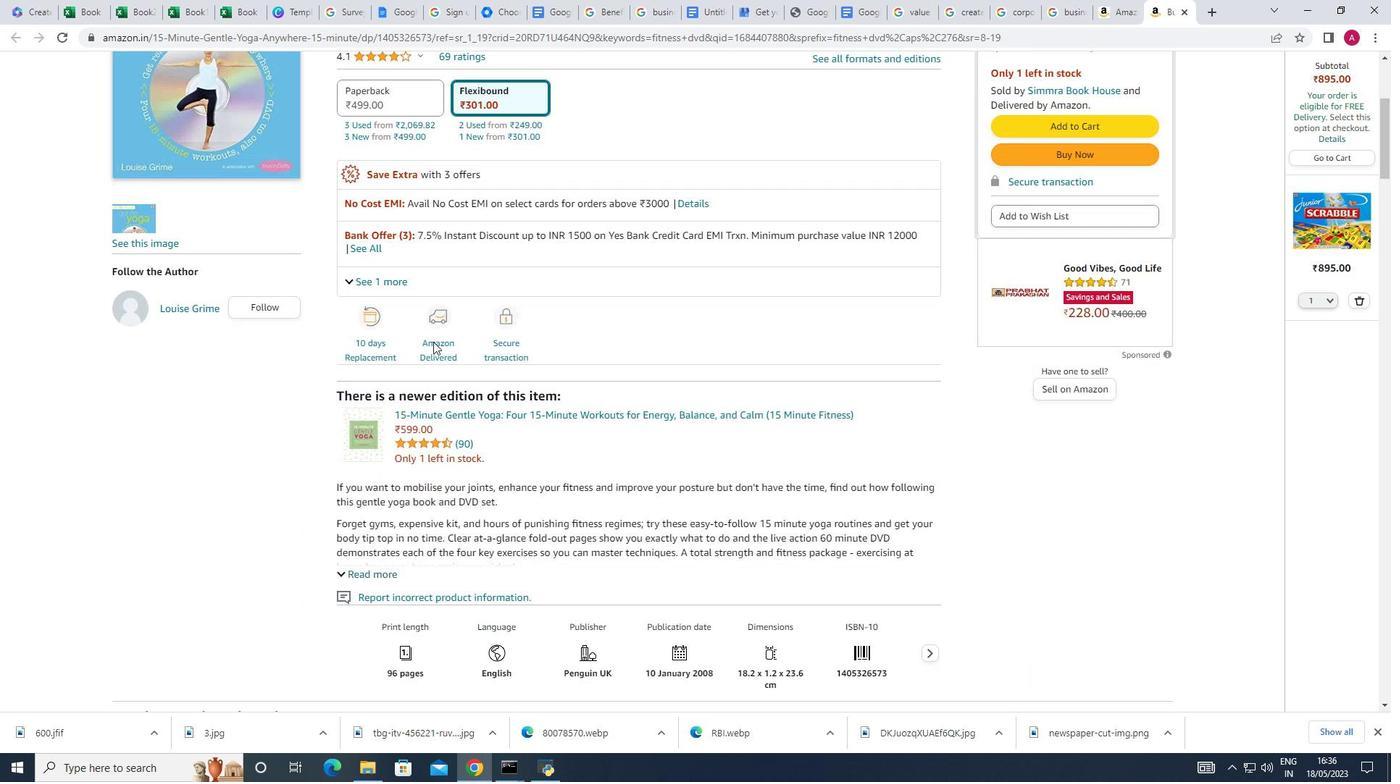 
Action: Mouse scrolled (433, 342) with delta (0, 0)
Screenshot: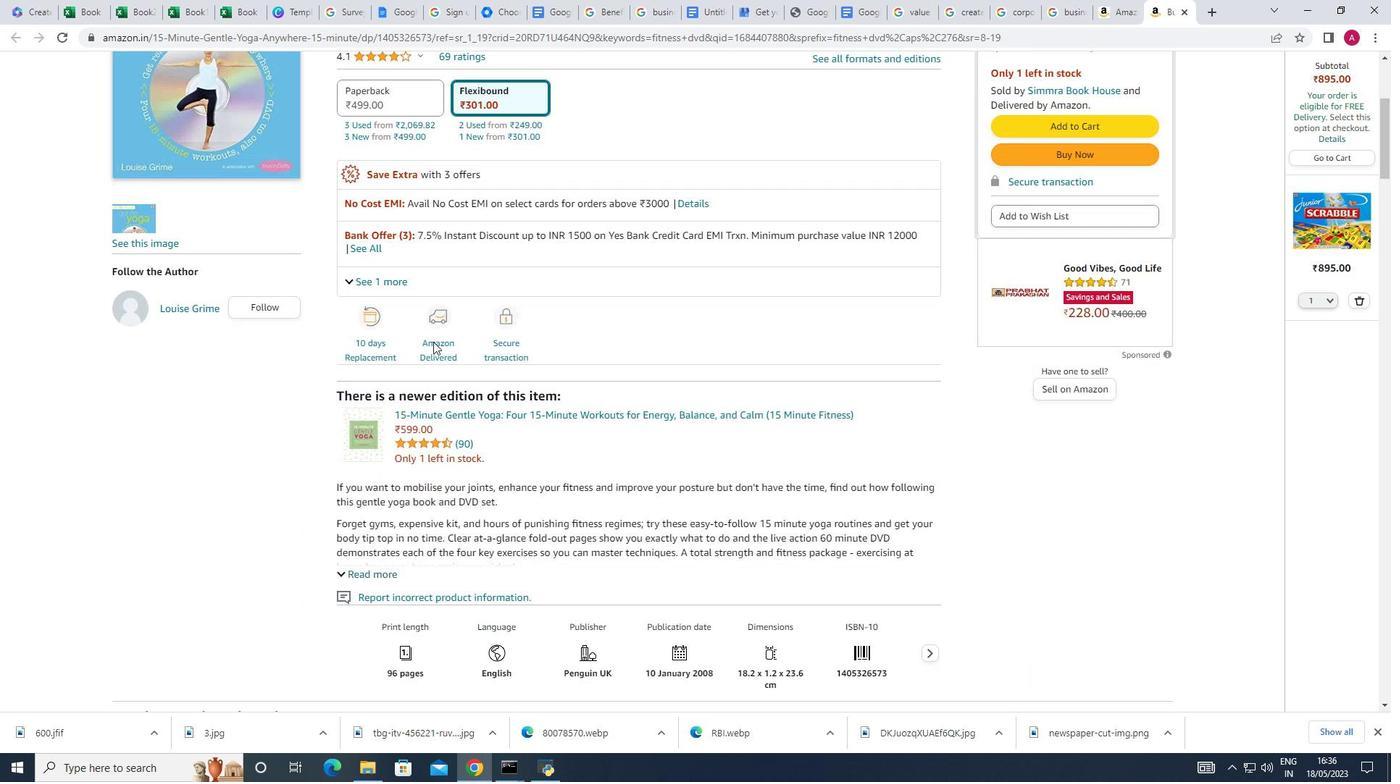
Action: Mouse scrolled (433, 342) with delta (0, 0)
Screenshot: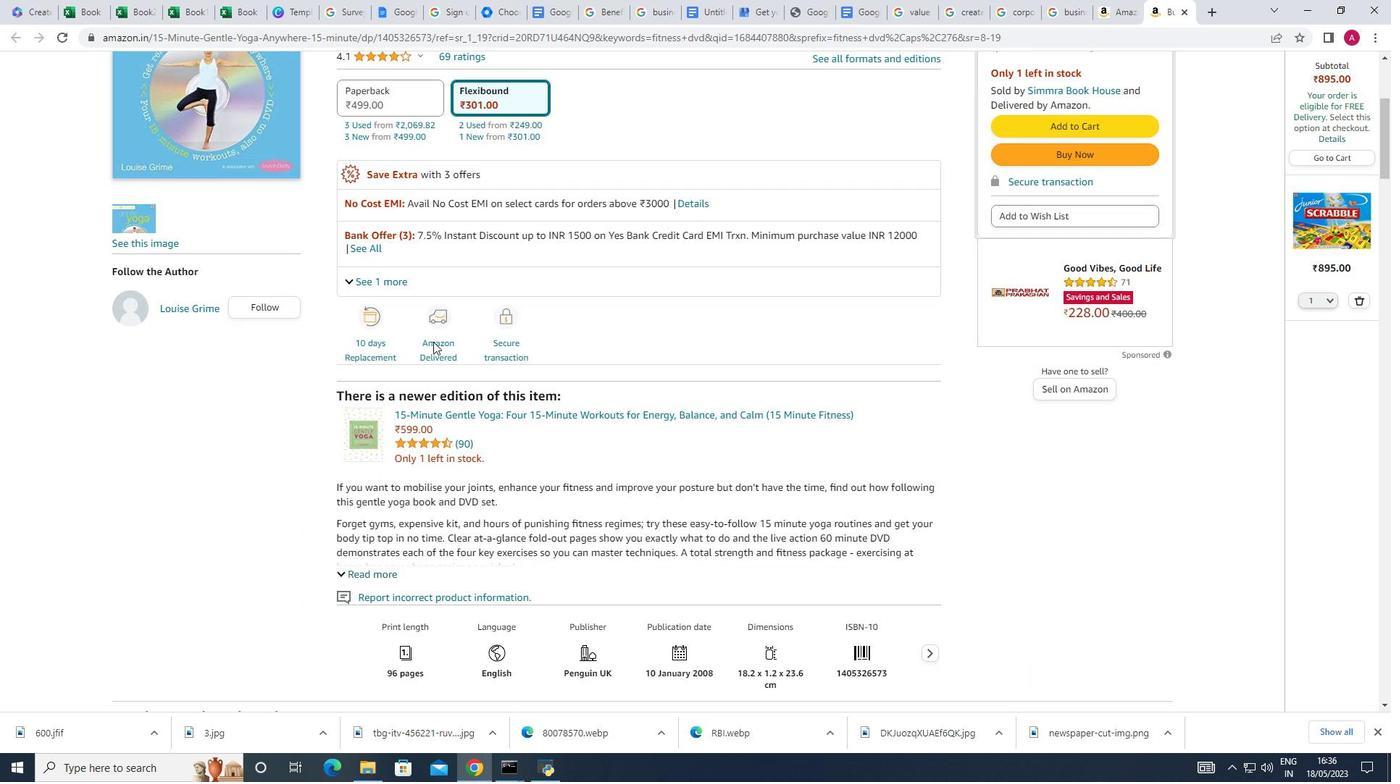 
Action: Mouse moved to (133, 199)
Screenshot: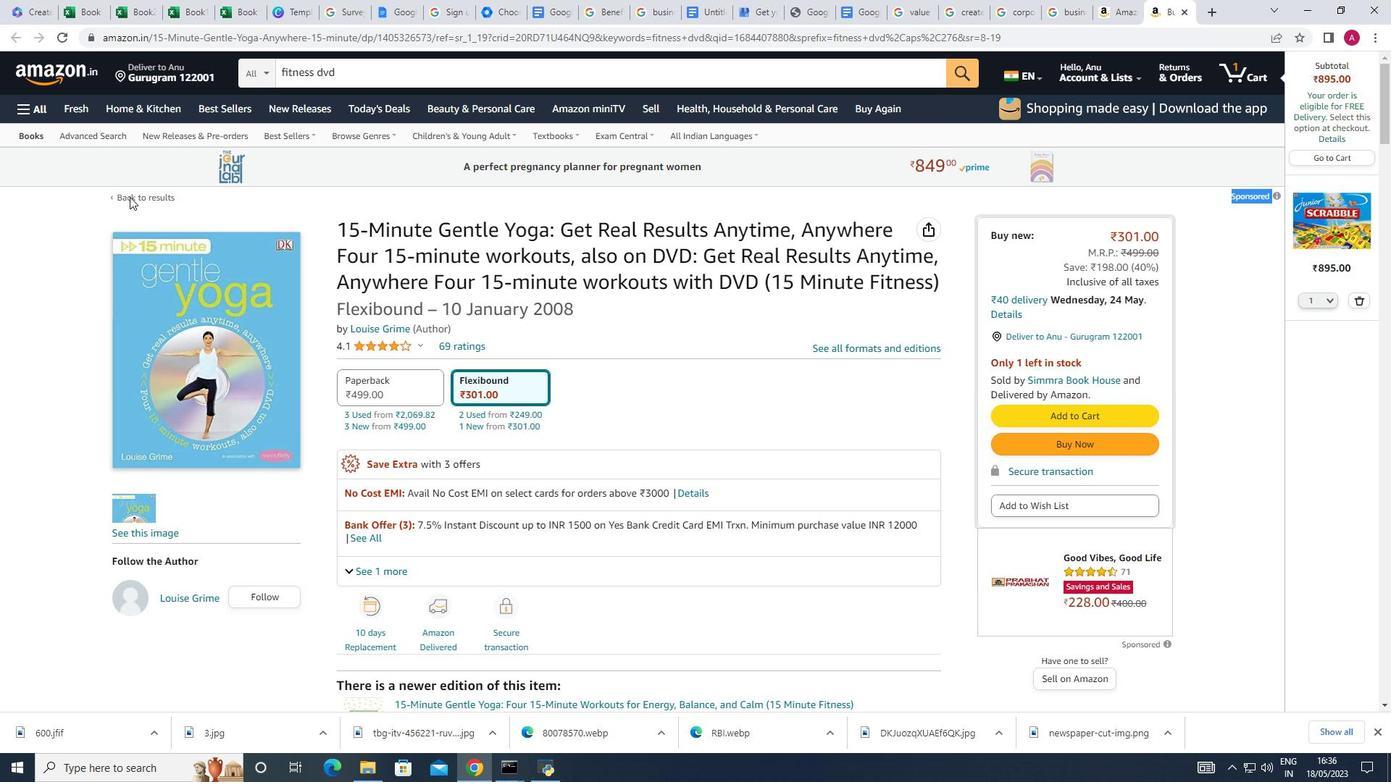 
Action: Mouse pressed left at (133, 199)
Screenshot: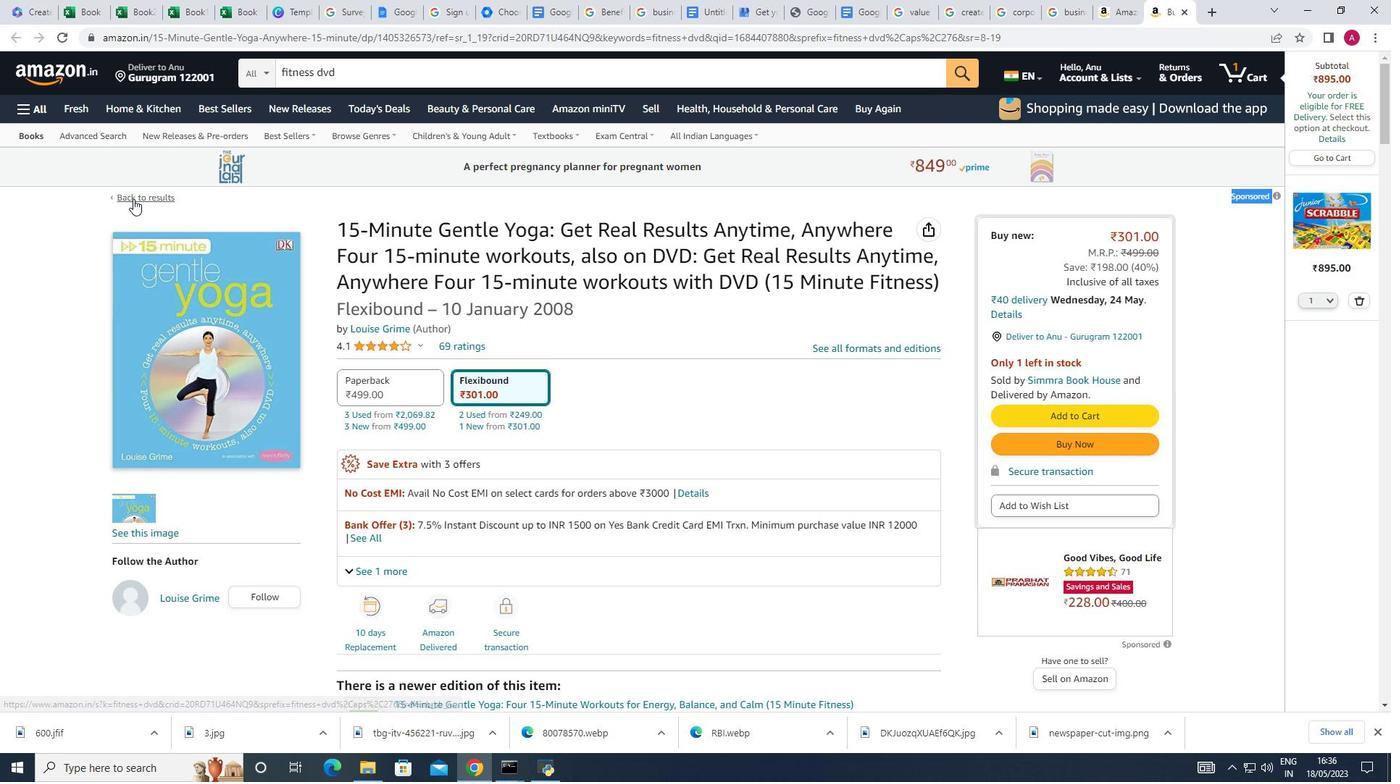 
Action: Mouse moved to (90, 342)
Screenshot: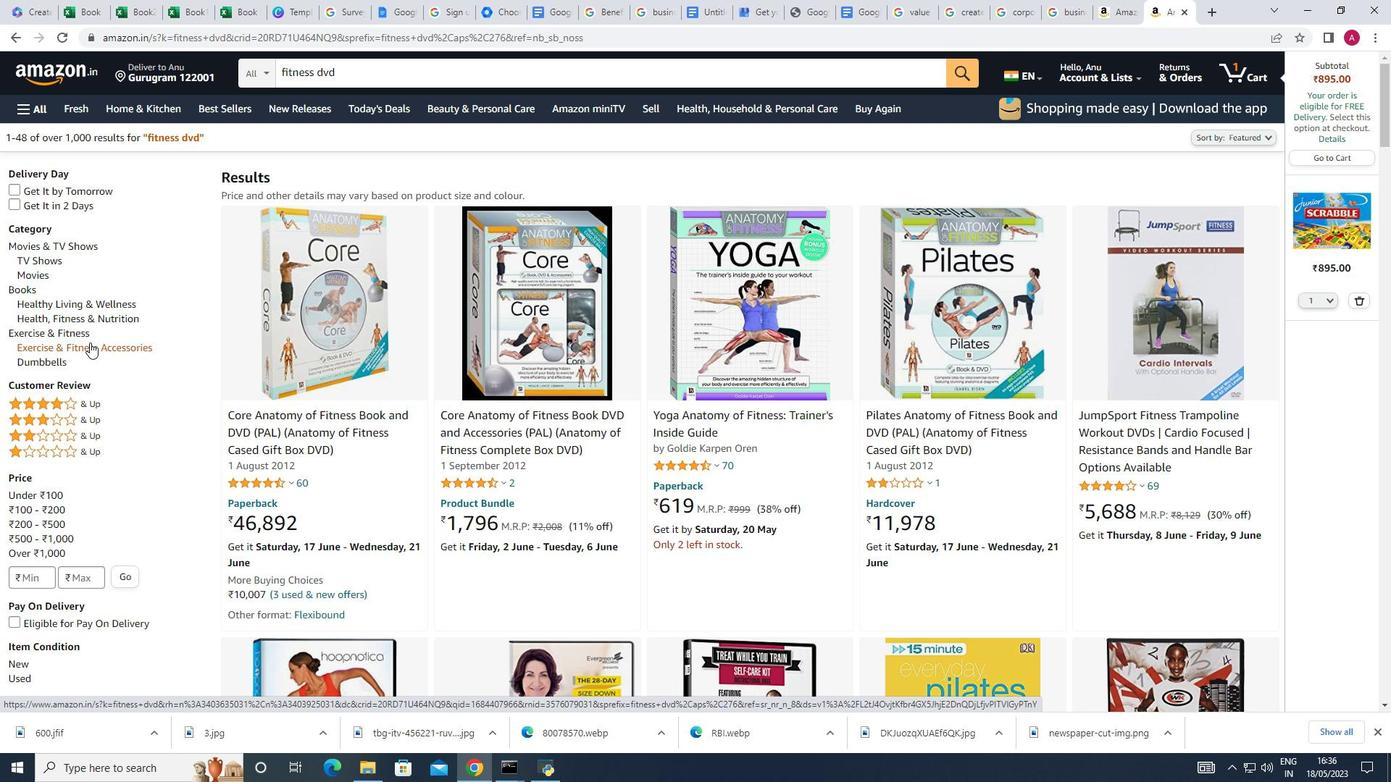 
Action: Mouse pressed left at (90, 342)
Screenshot: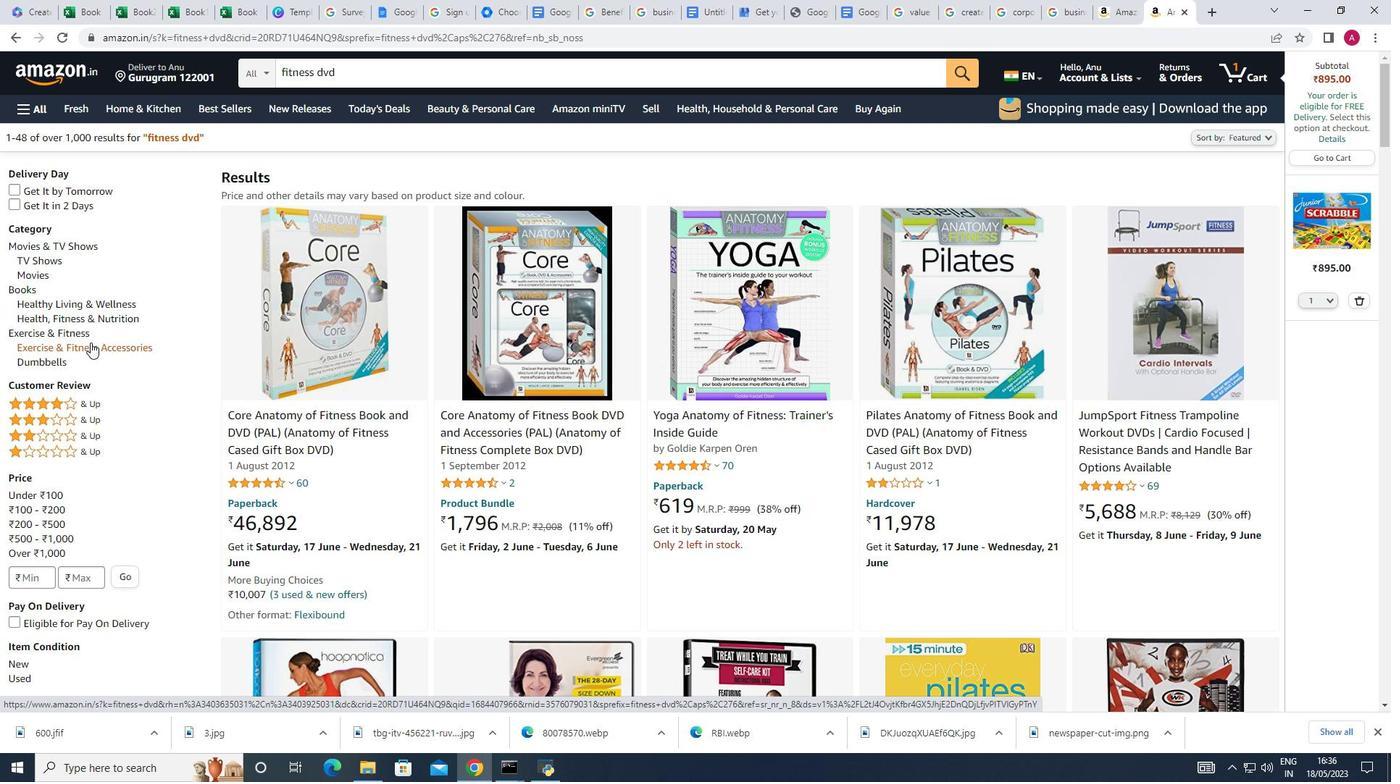 
Action: Mouse moved to (710, 446)
Screenshot: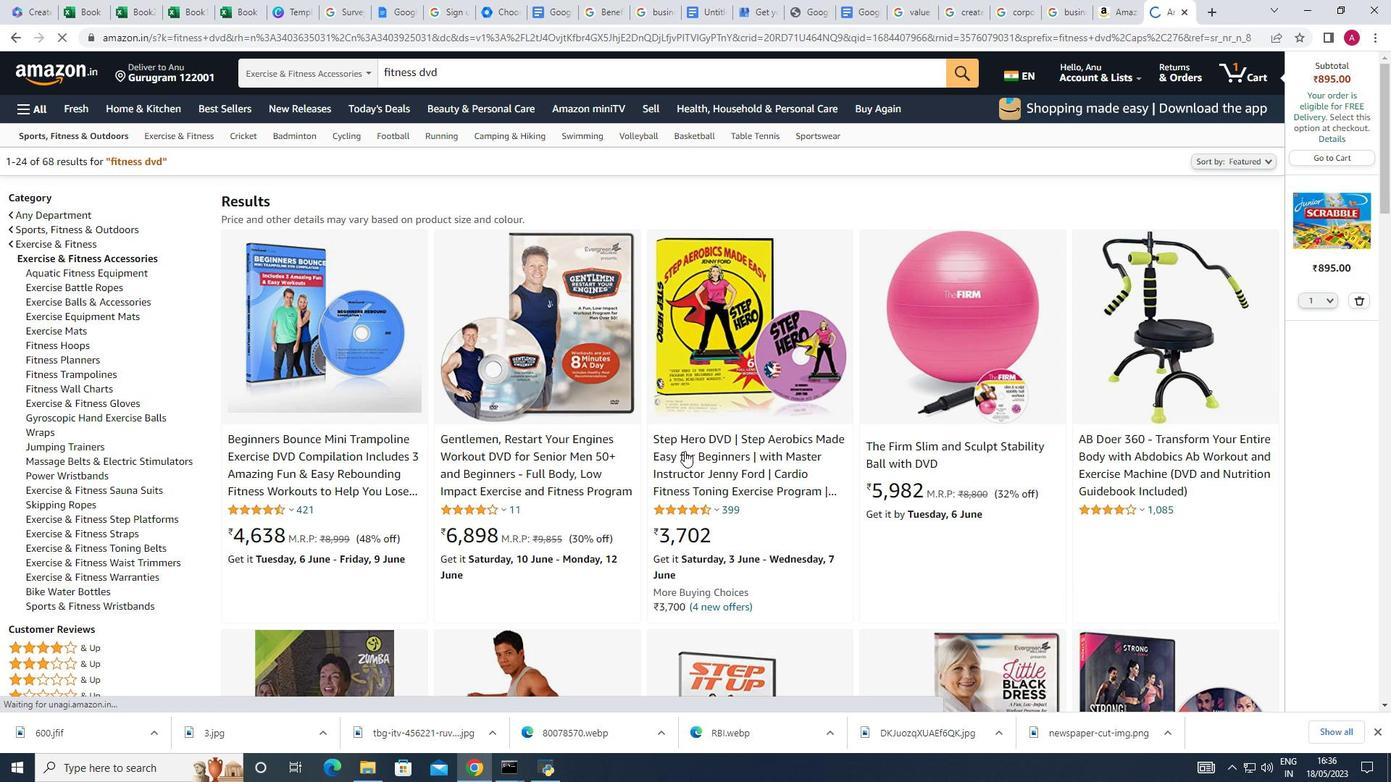 
Action: Mouse scrolled (710, 445) with delta (0, 0)
Screenshot: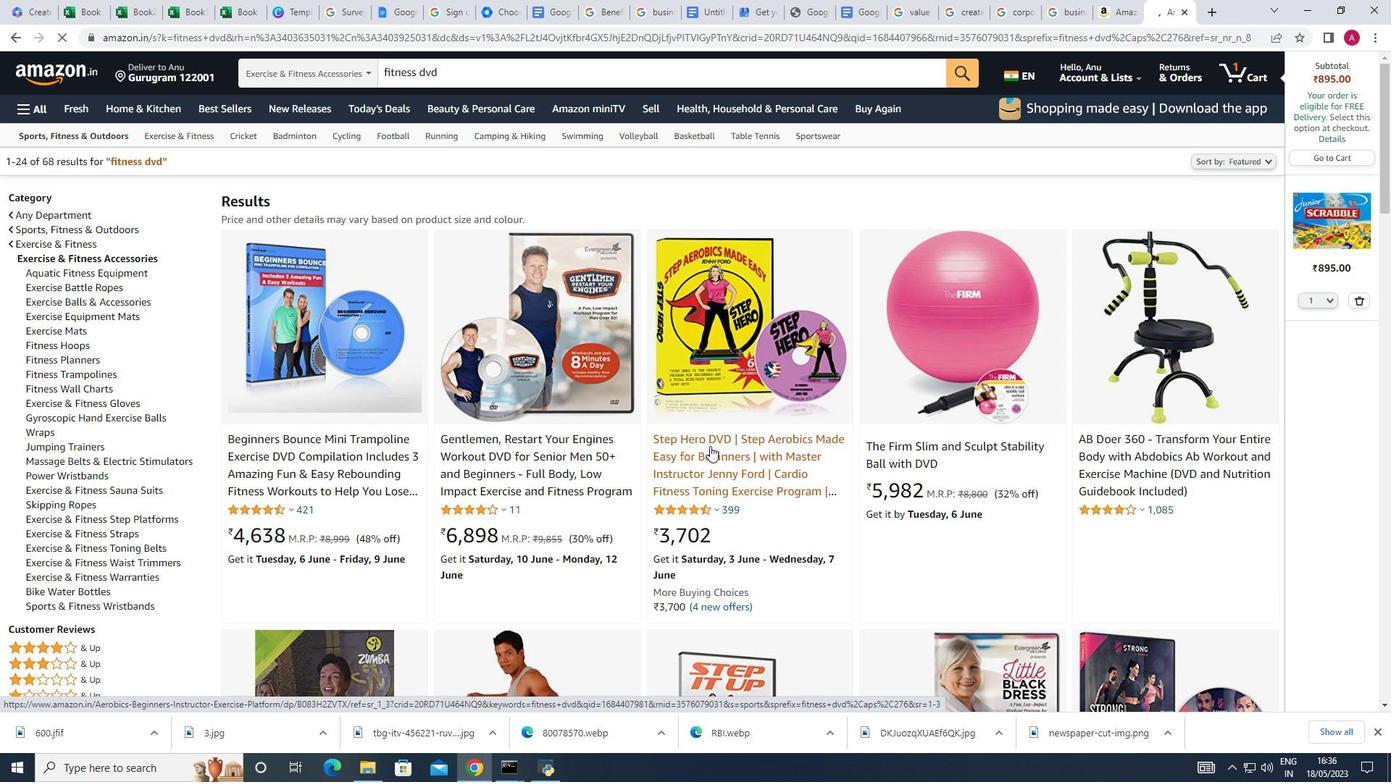 
Action: Mouse scrolled (710, 445) with delta (0, 0)
Screenshot: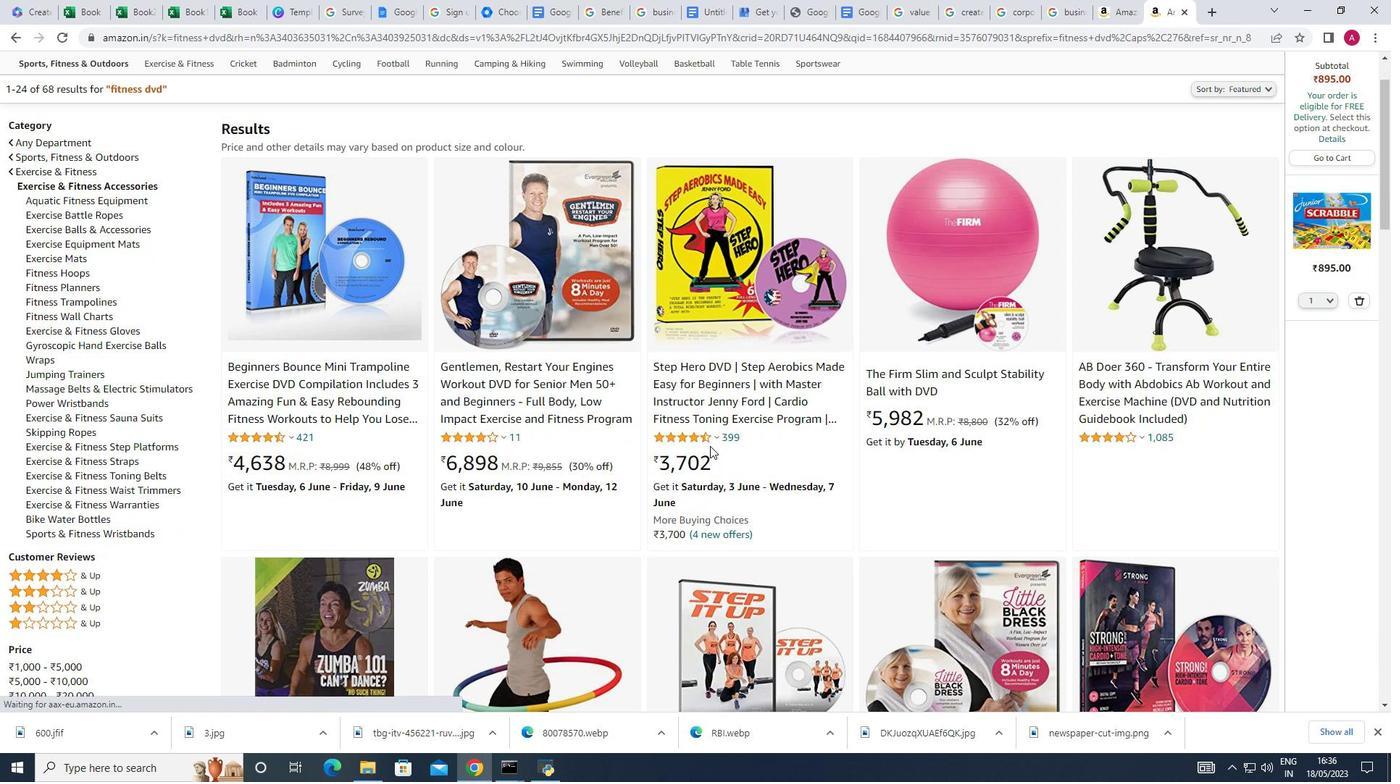 
Action: Mouse scrolled (710, 445) with delta (0, 0)
Screenshot: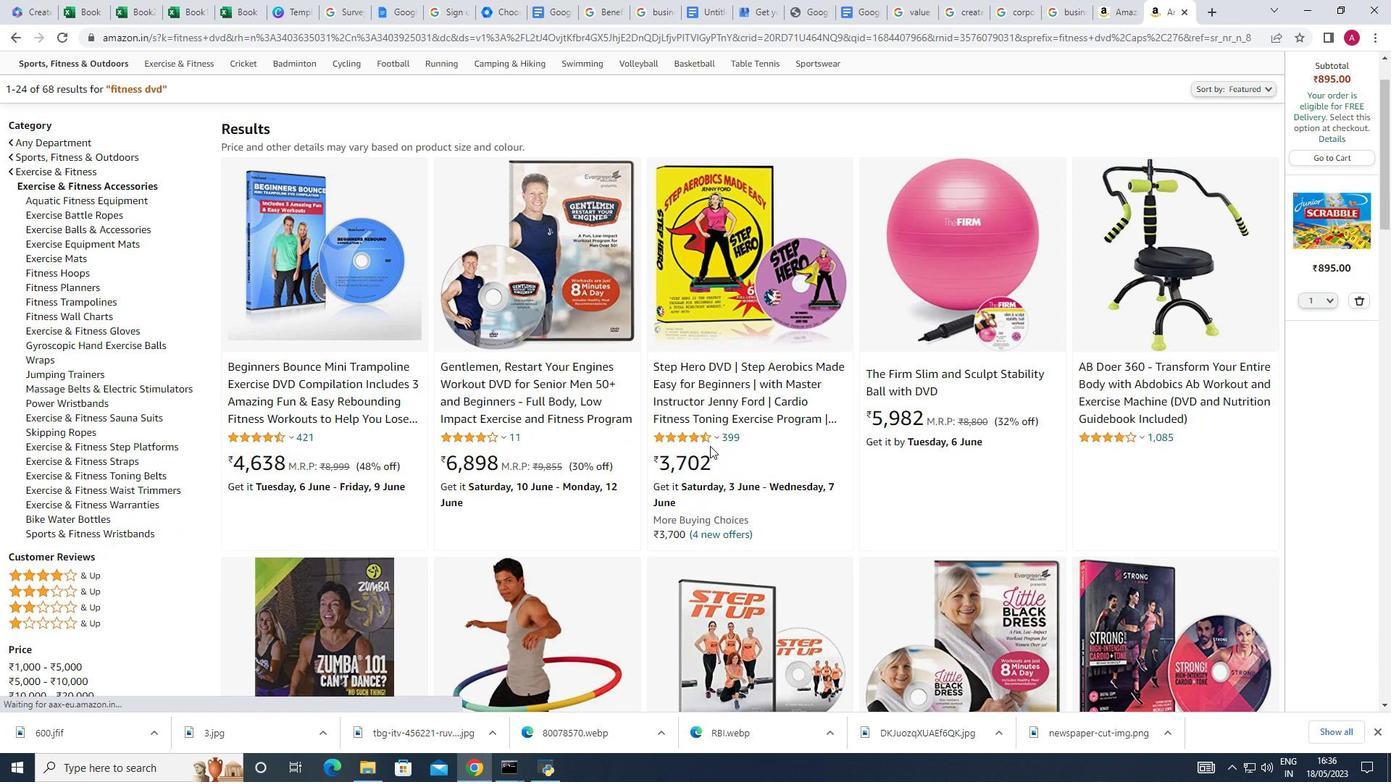 
Action: Mouse scrolled (710, 445) with delta (0, 0)
Screenshot: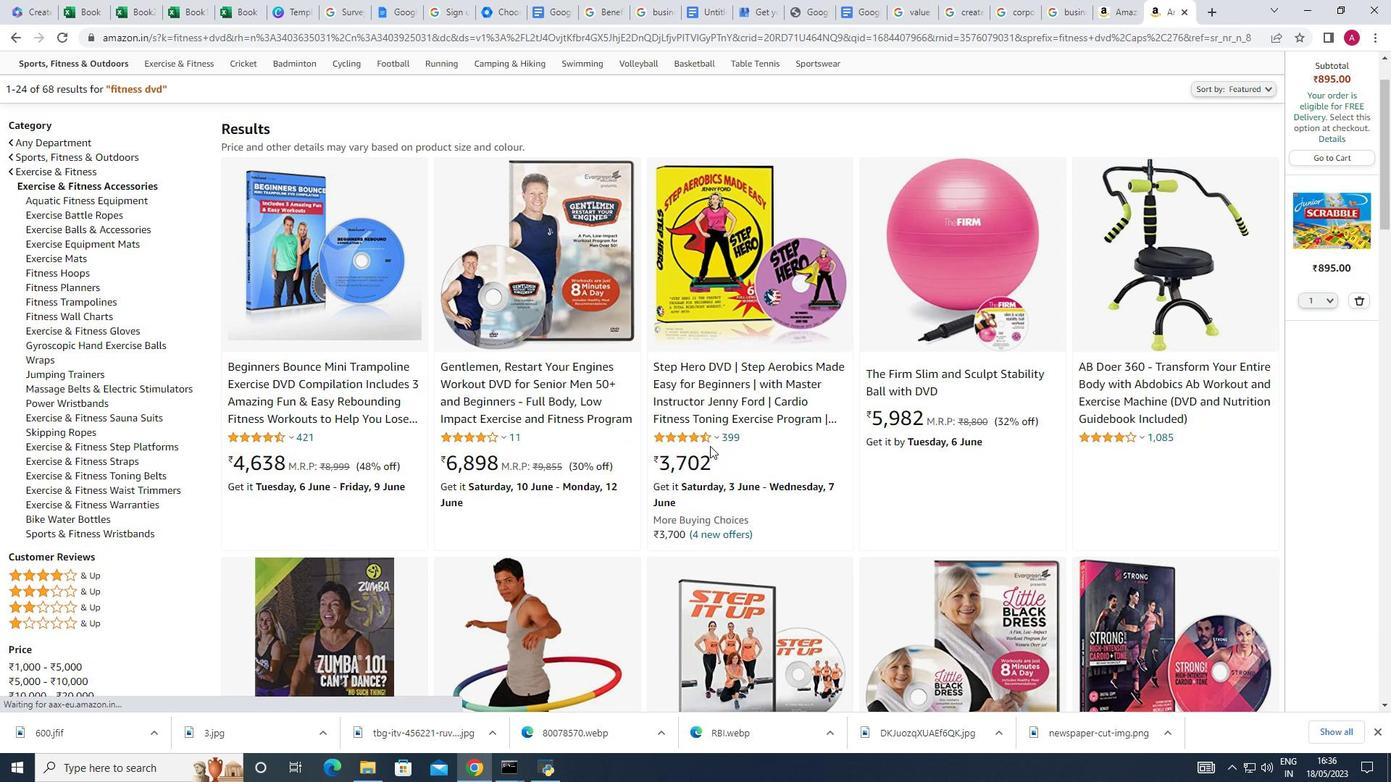 
Action: Mouse scrolled (710, 445) with delta (0, 0)
Screenshot: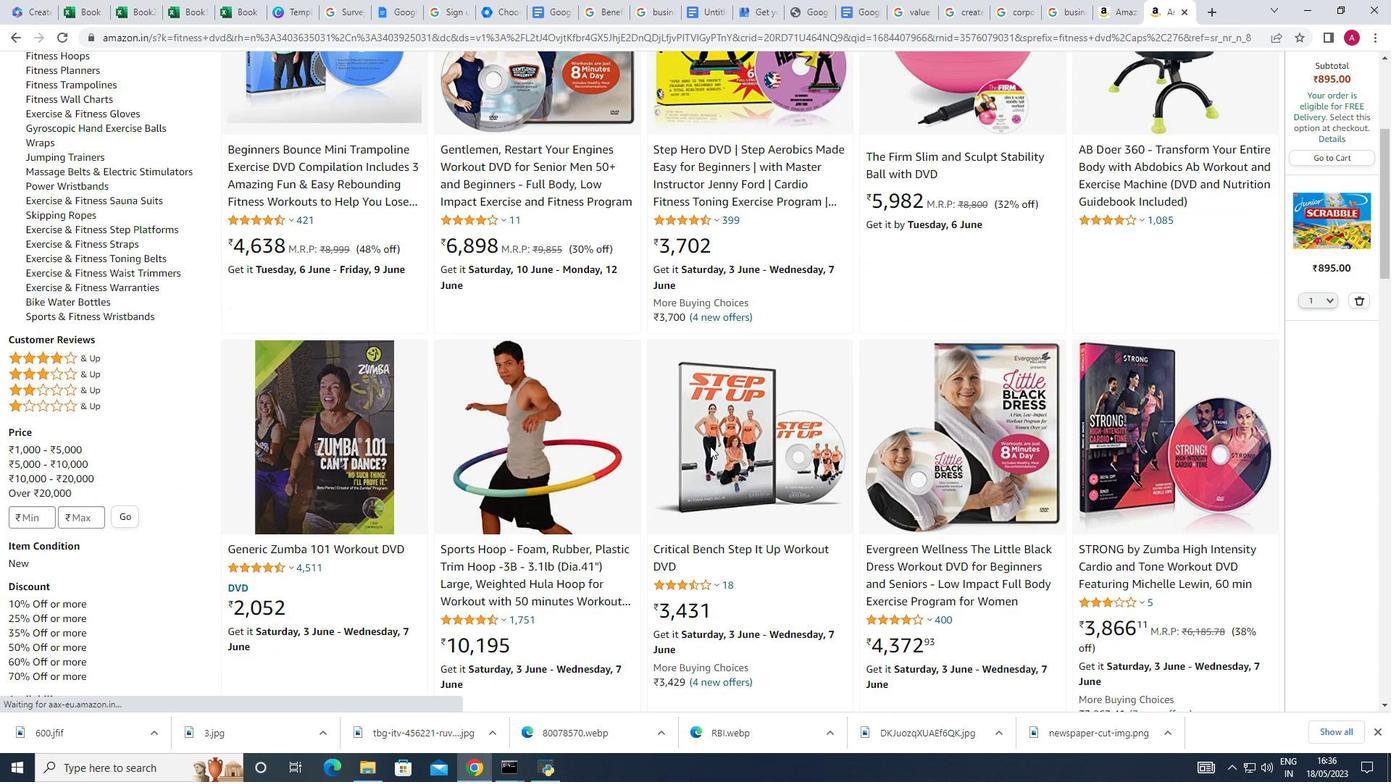 
Action: Mouse scrolled (710, 445) with delta (0, 0)
Screenshot: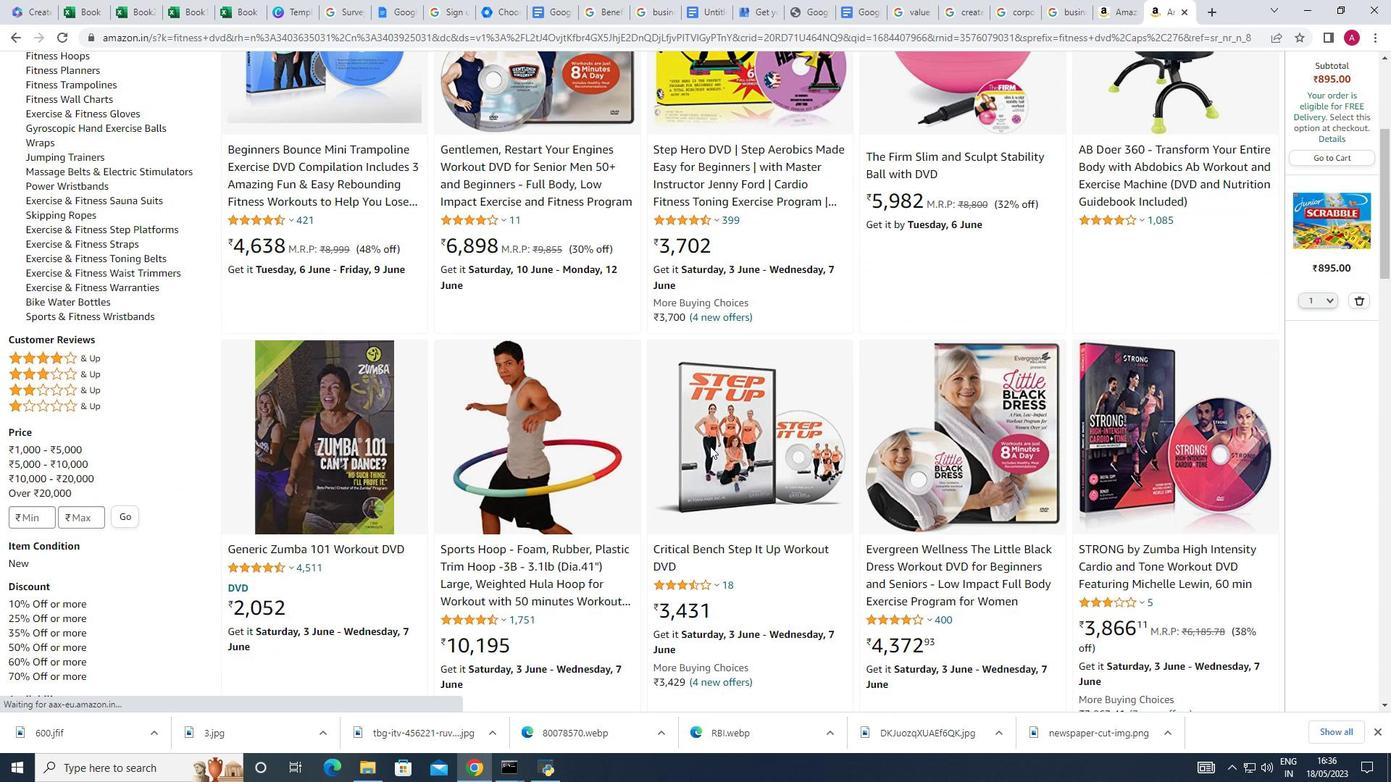 
Action: Mouse scrolled (710, 445) with delta (0, 0)
Screenshot: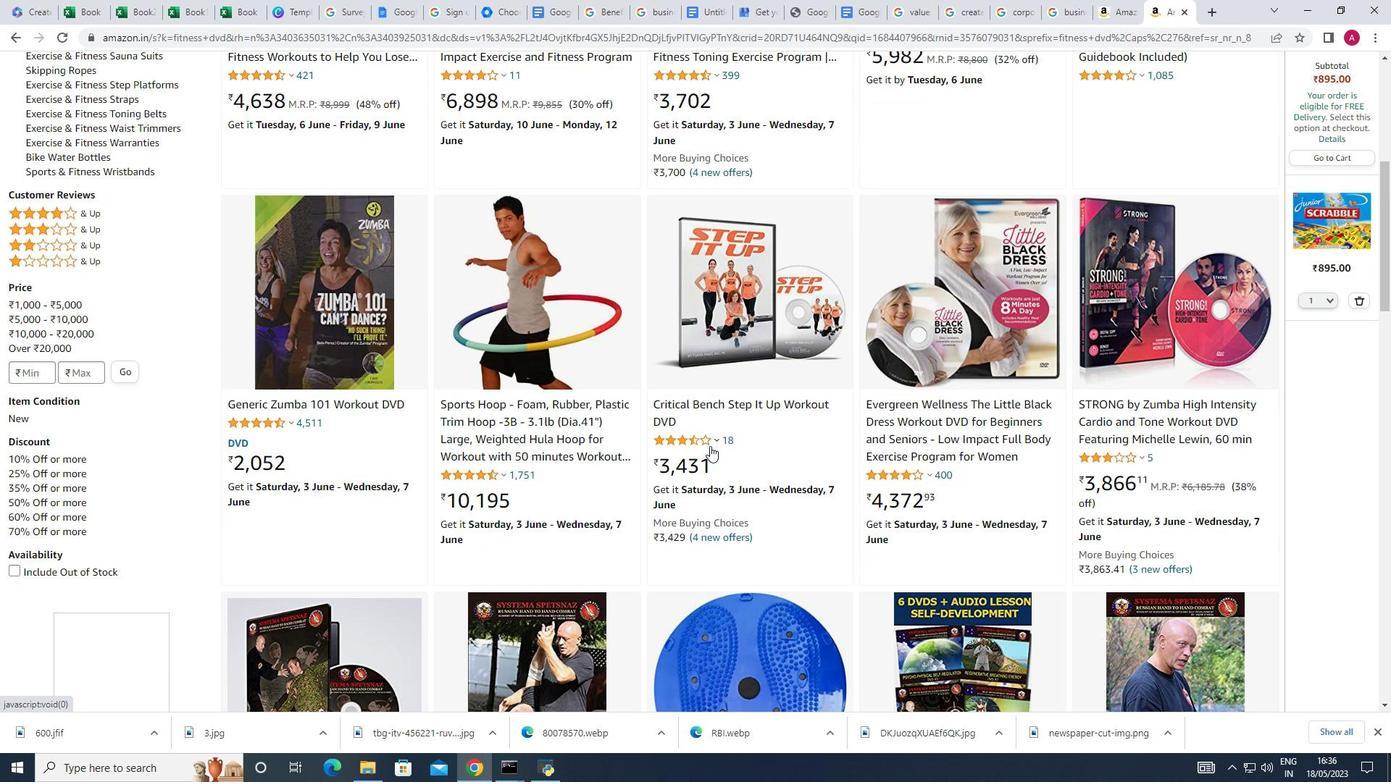 
Action: Mouse moved to (951, 463)
Screenshot: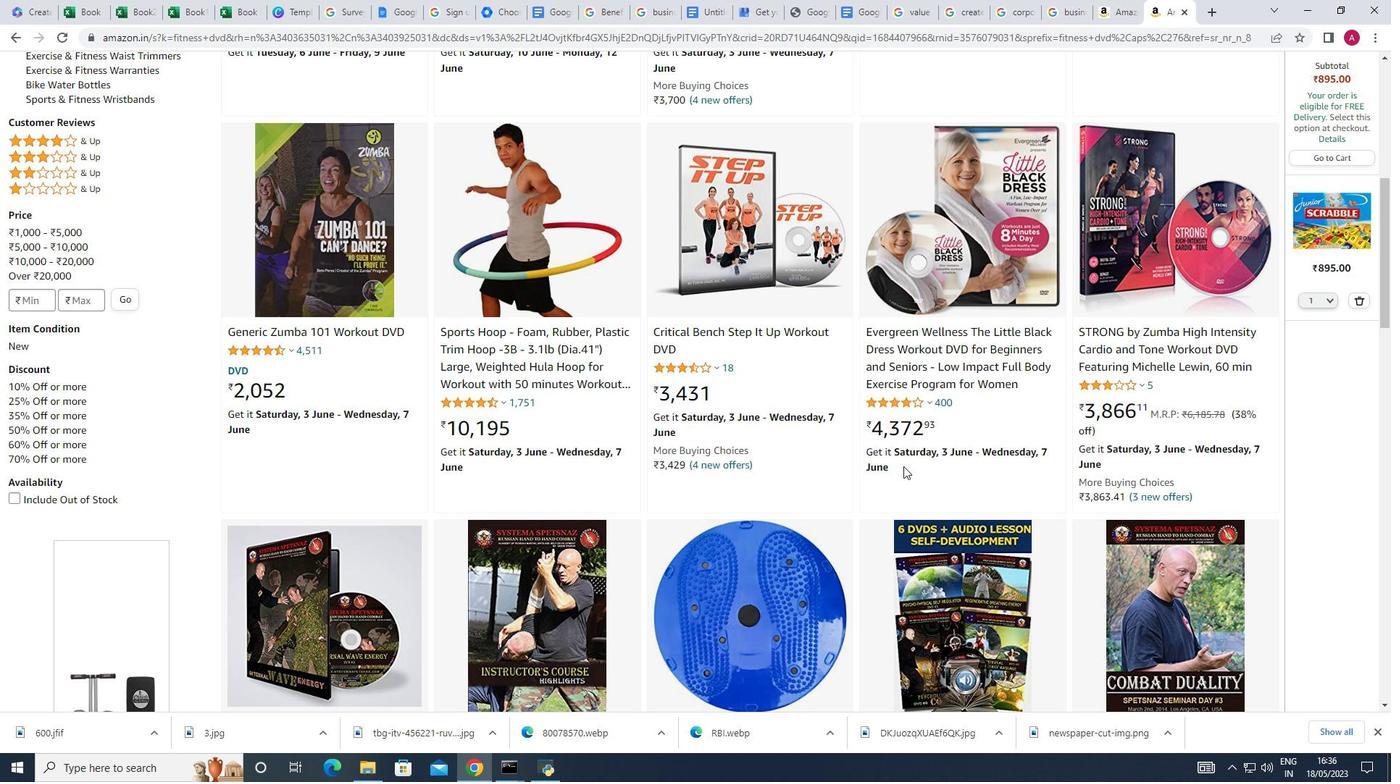 
Action: Mouse scrolled (951, 463) with delta (0, 0)
Screenshot: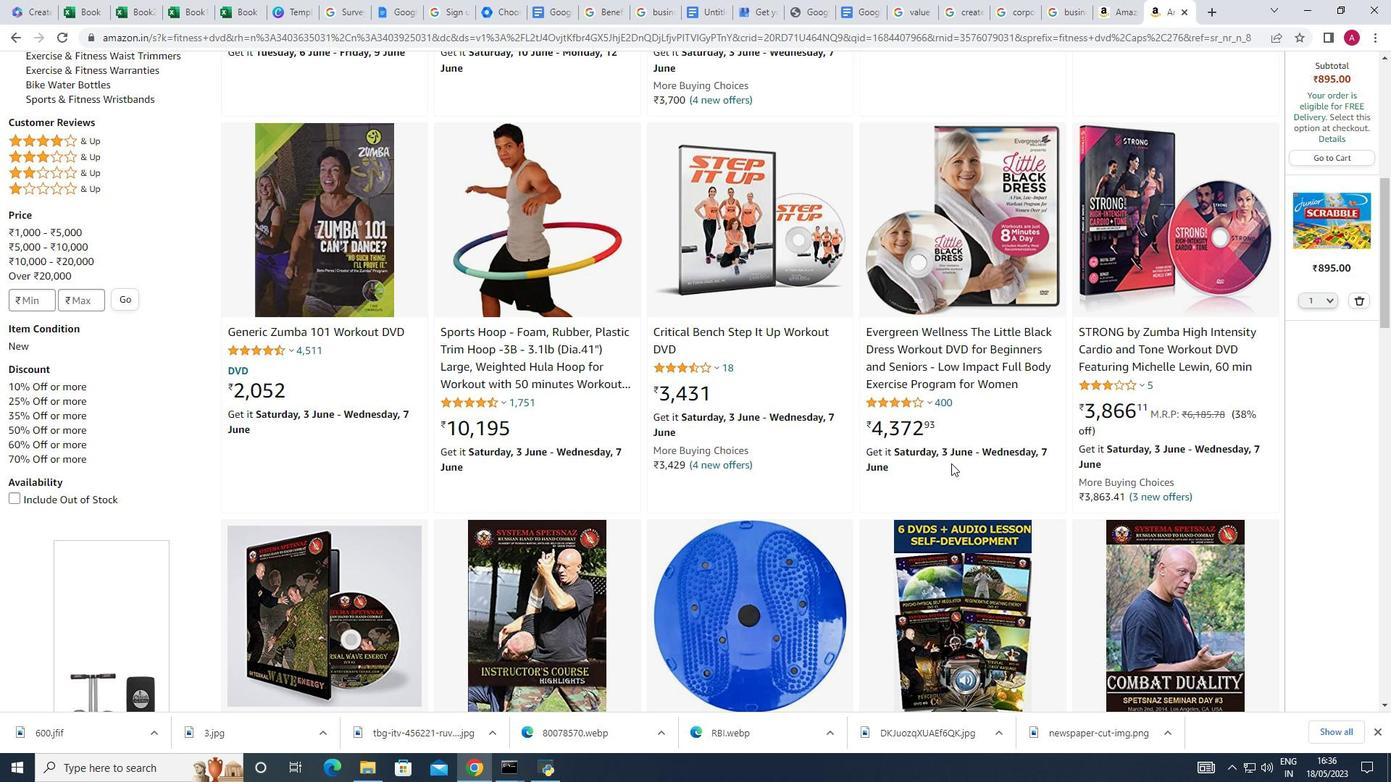 
Action: Mouse scrolled (951, 463) with delta (0, 0)
Screenshot: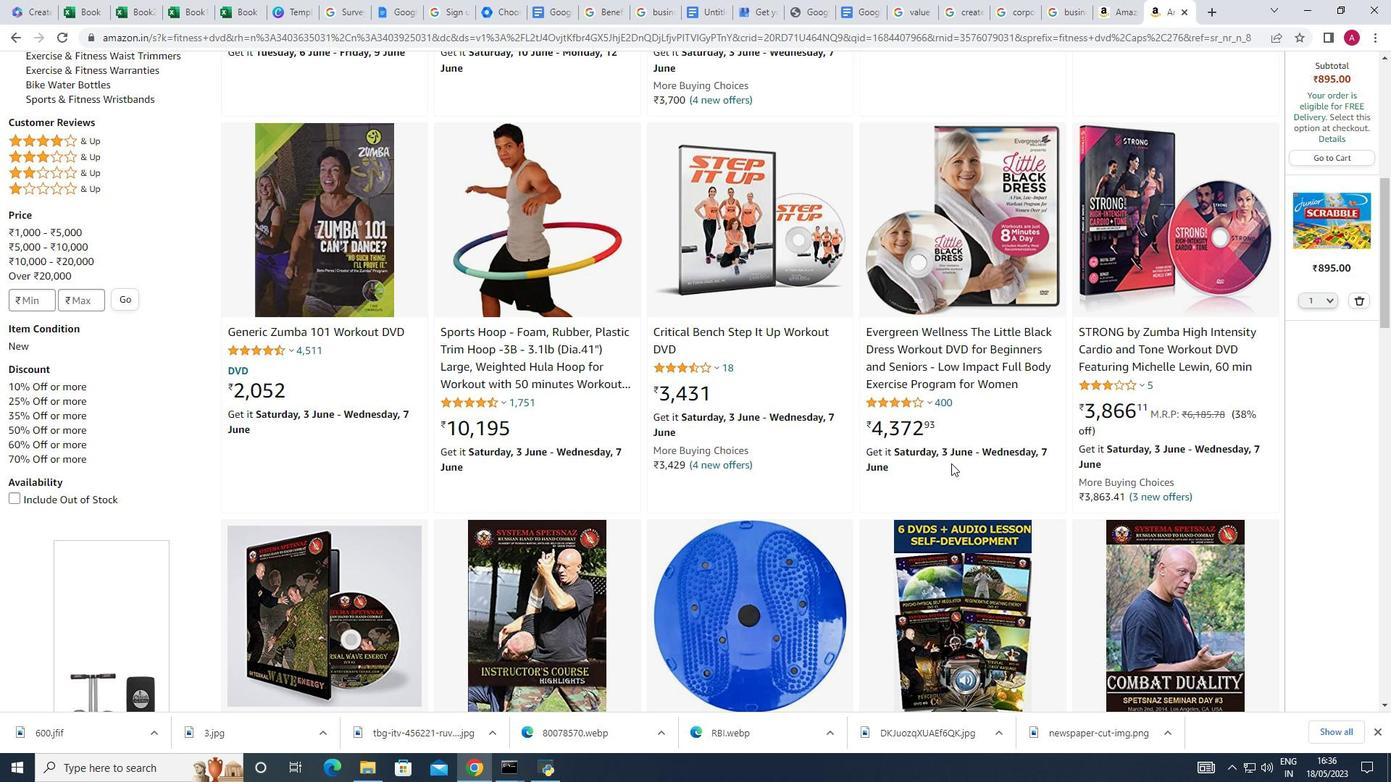 
Action: Mouse moved to (953, 460)
Screenshot: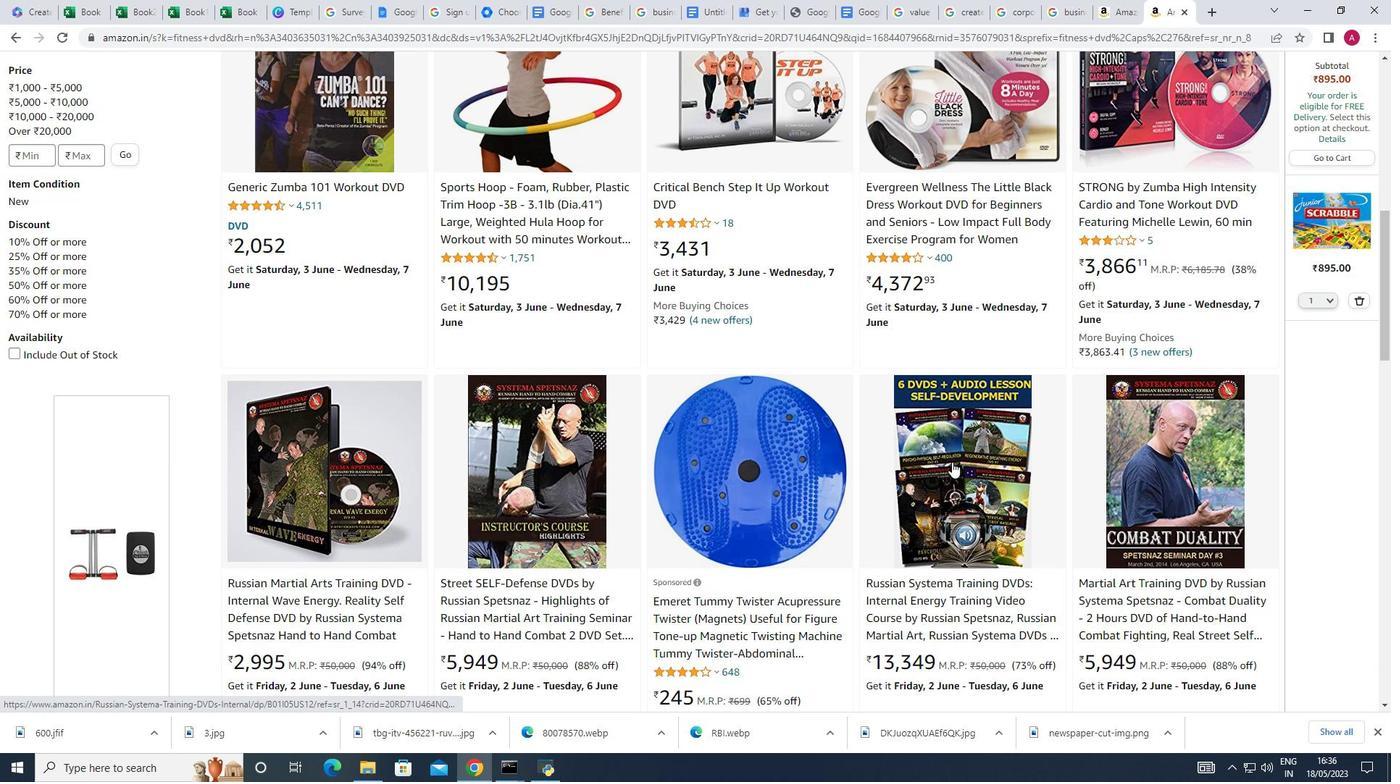 
Action: Mouse scrolled (953, 460) with delta (0, 0)
Screenshot: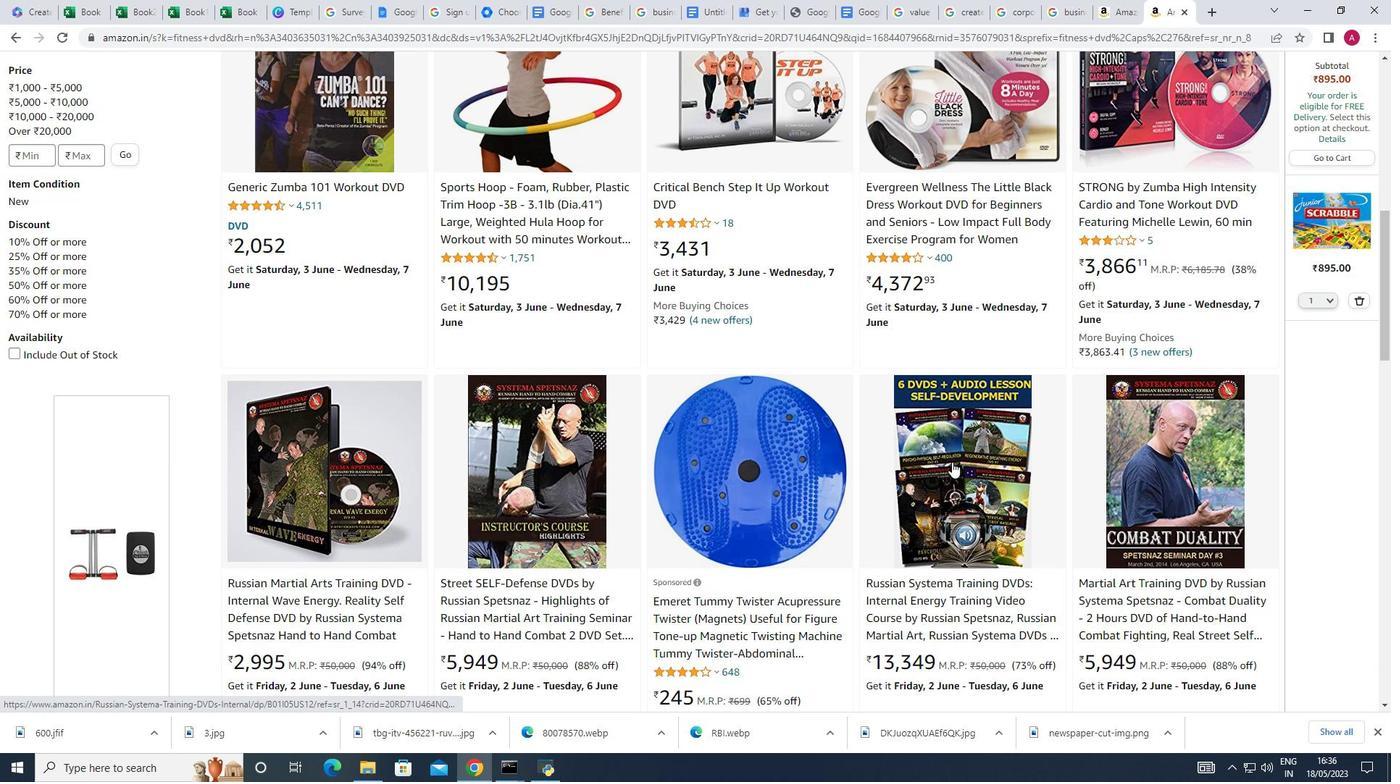 
Action: Mouse scrolled (953, 460) with delta (0, 0)
Screenshot: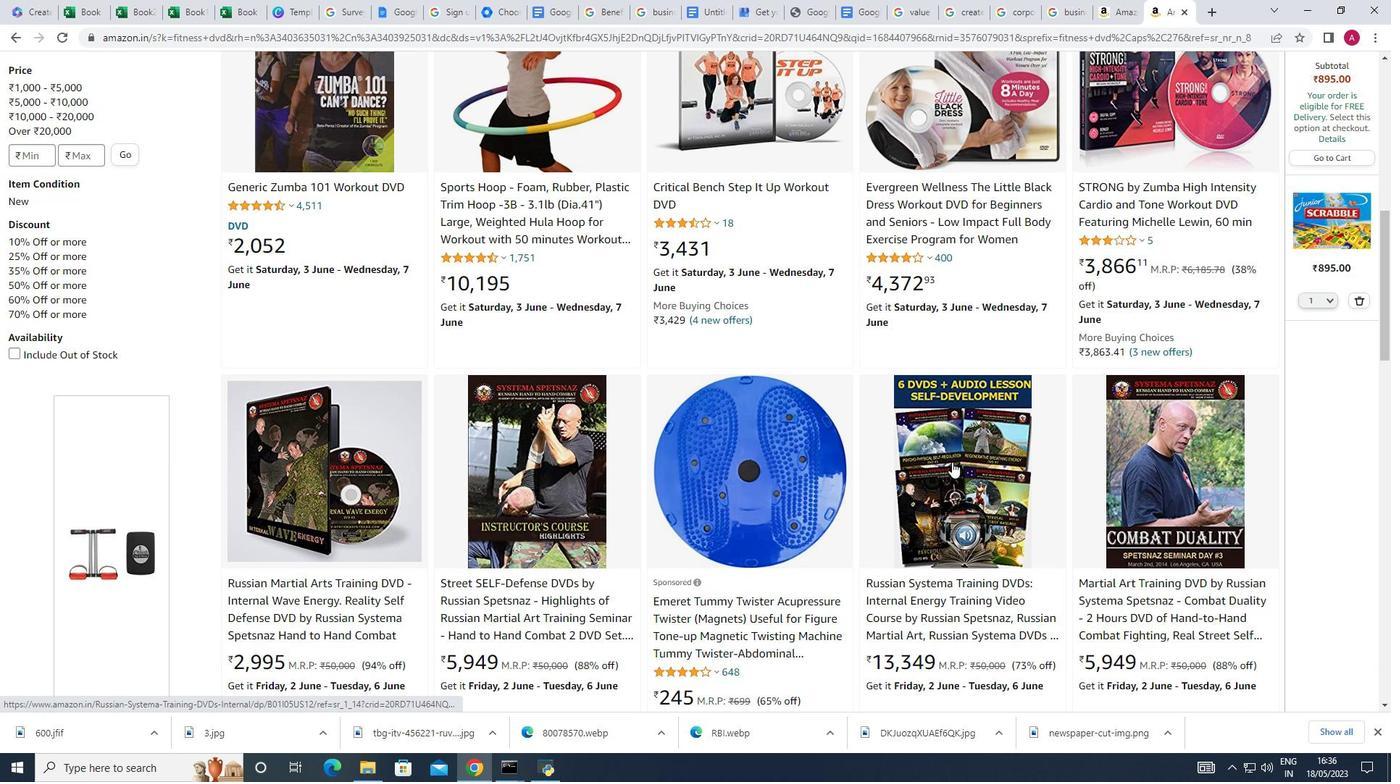 
Action: Mouse moved to (1190, 270)
Screenshot: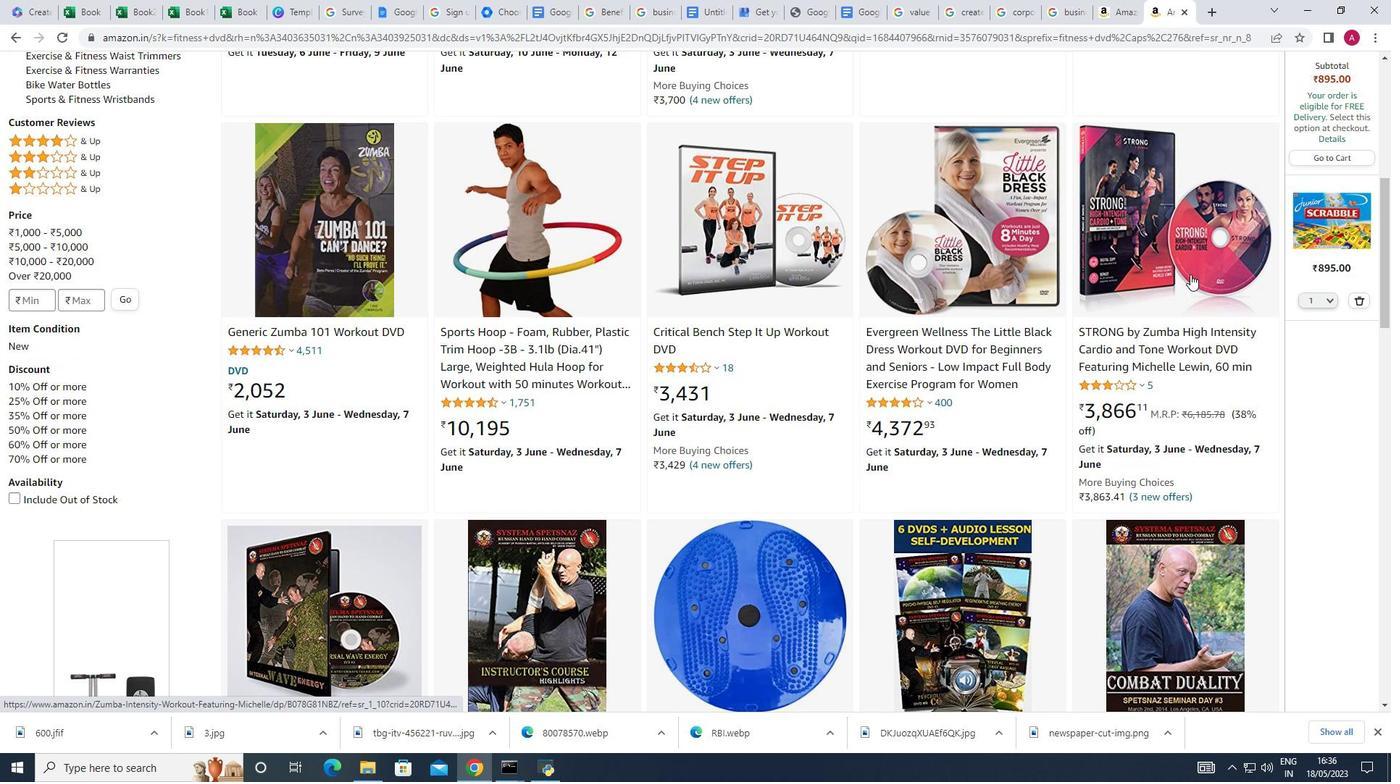 
Action: Mouse pressed left at (1190, 270)
Screenshot: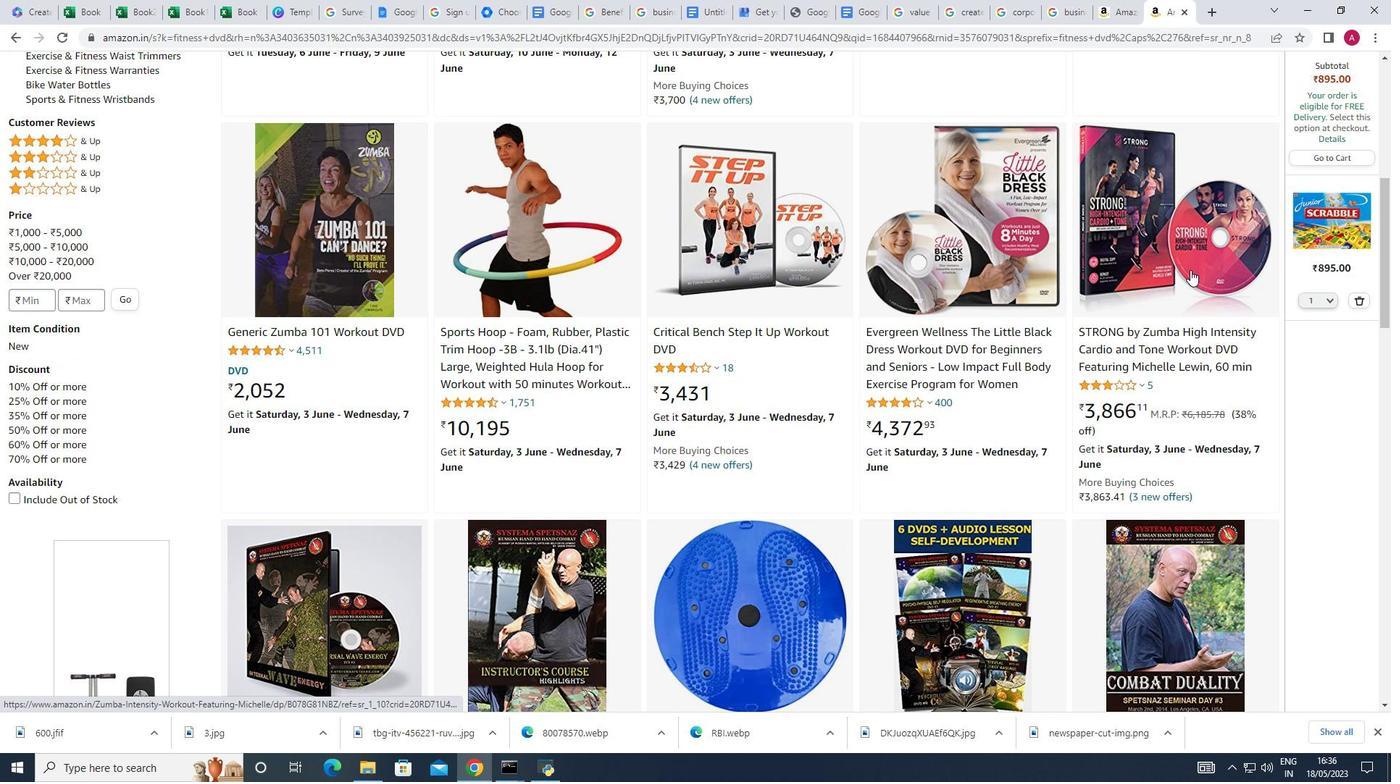 
Action: Mouse moved to (1181, 292)
Screenshot: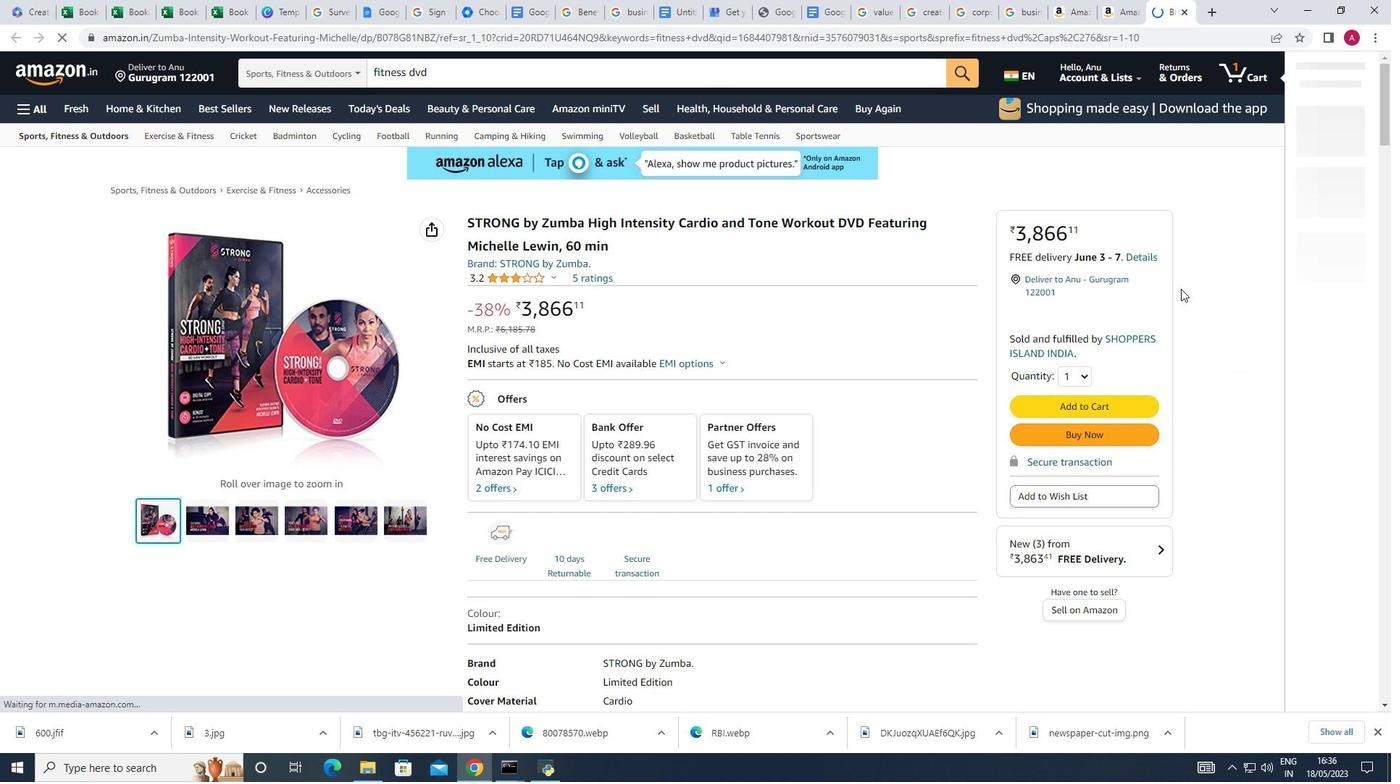 
Action: Mouse scrolled (1181, 291) with delta (0, 0)
Screenshot: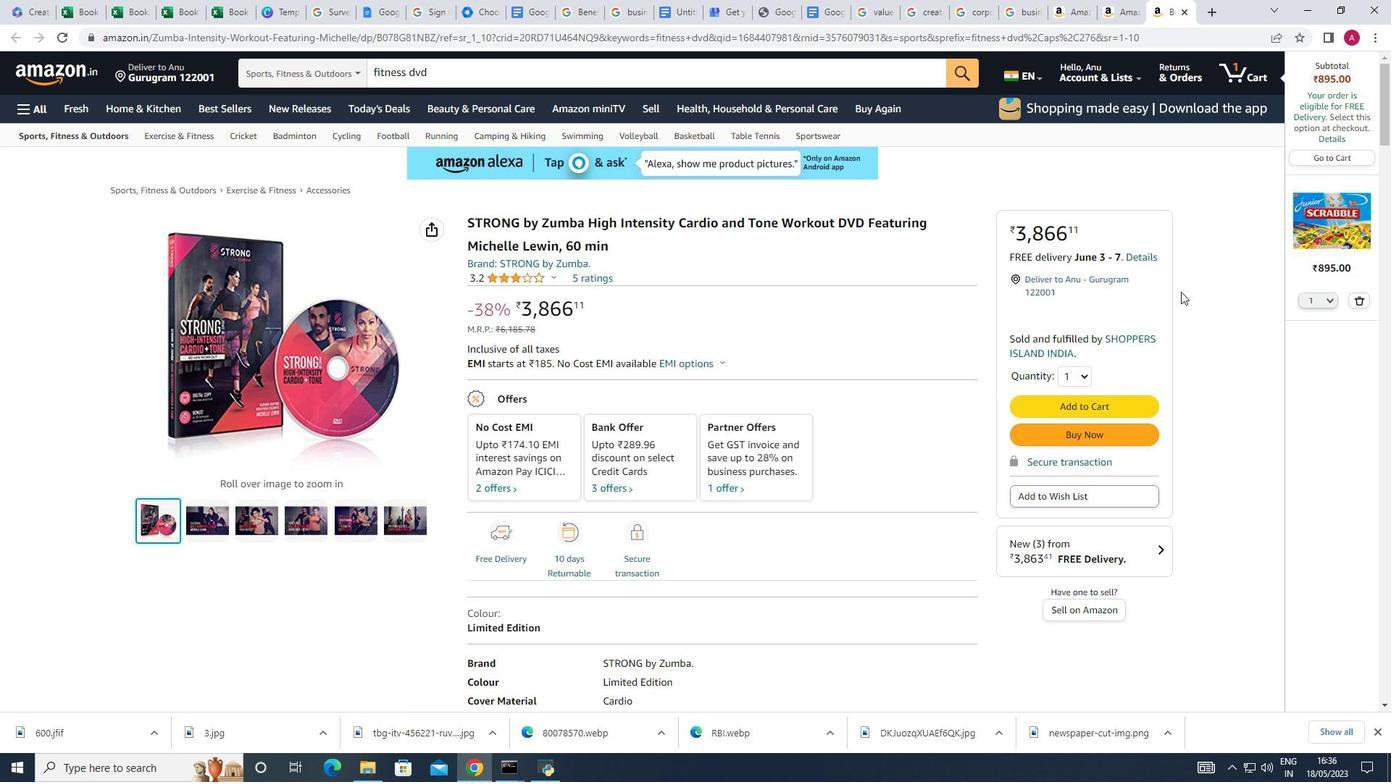 
Action: Mouse scrolled (1181, 291) with delta (0, 0)
Screenshot: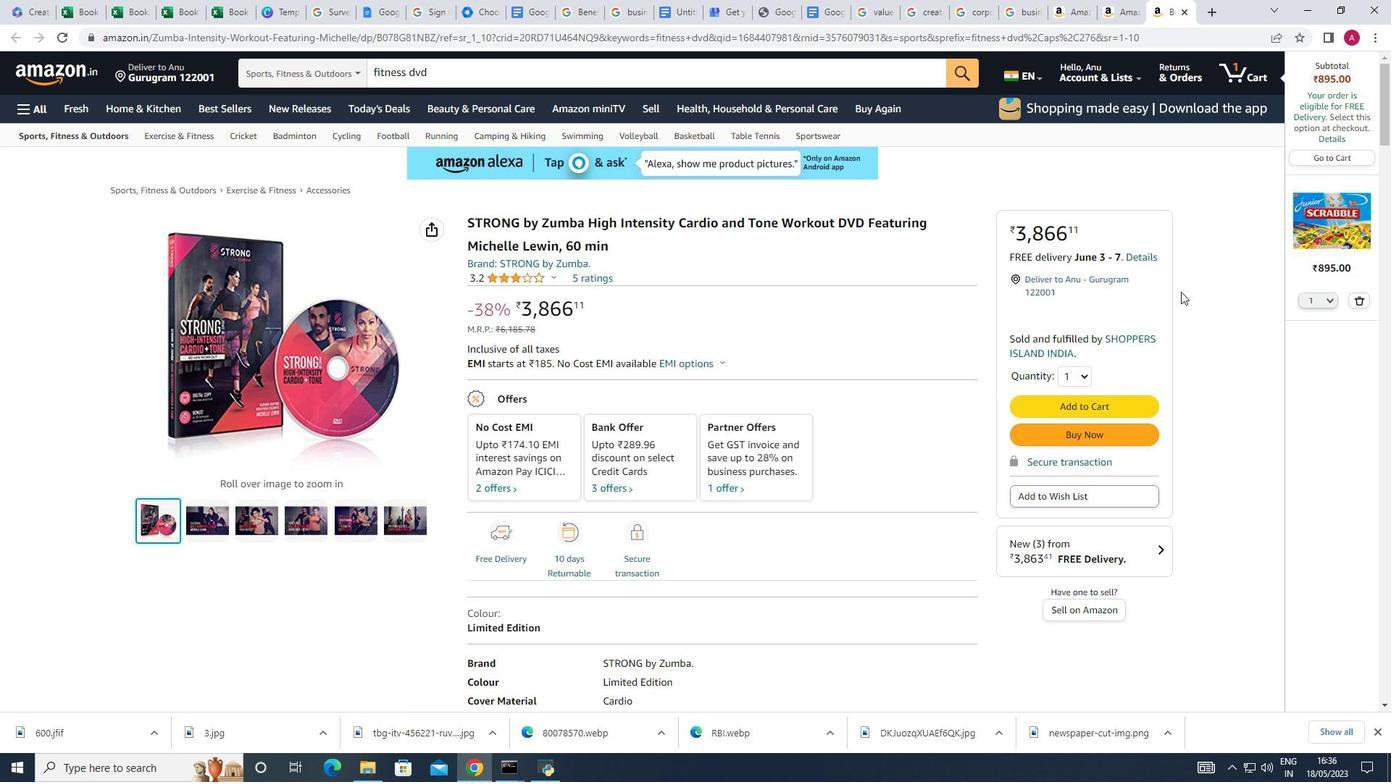 
Action: Mouse moved to (214, 368)
Screenshot: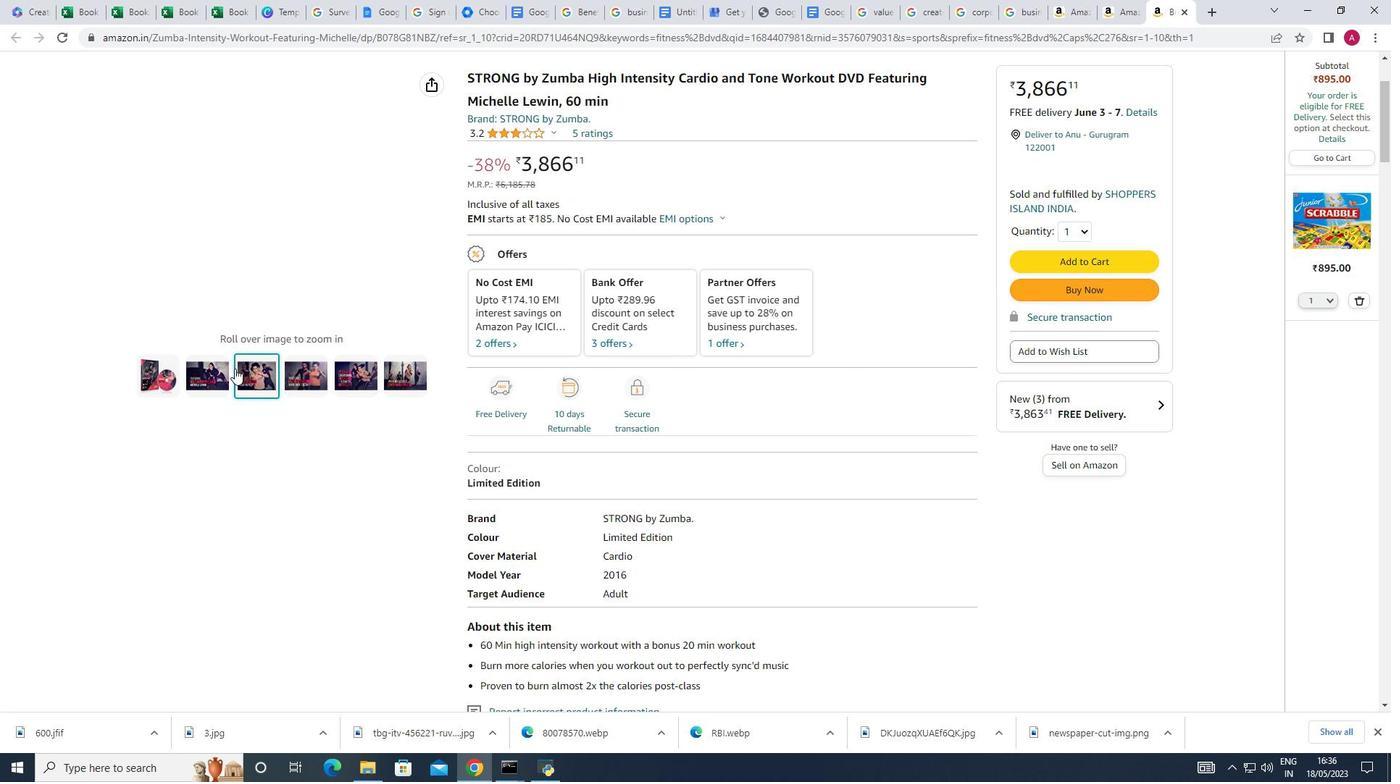
Action: Mouse pressed left at (214, 368)
Screenshot: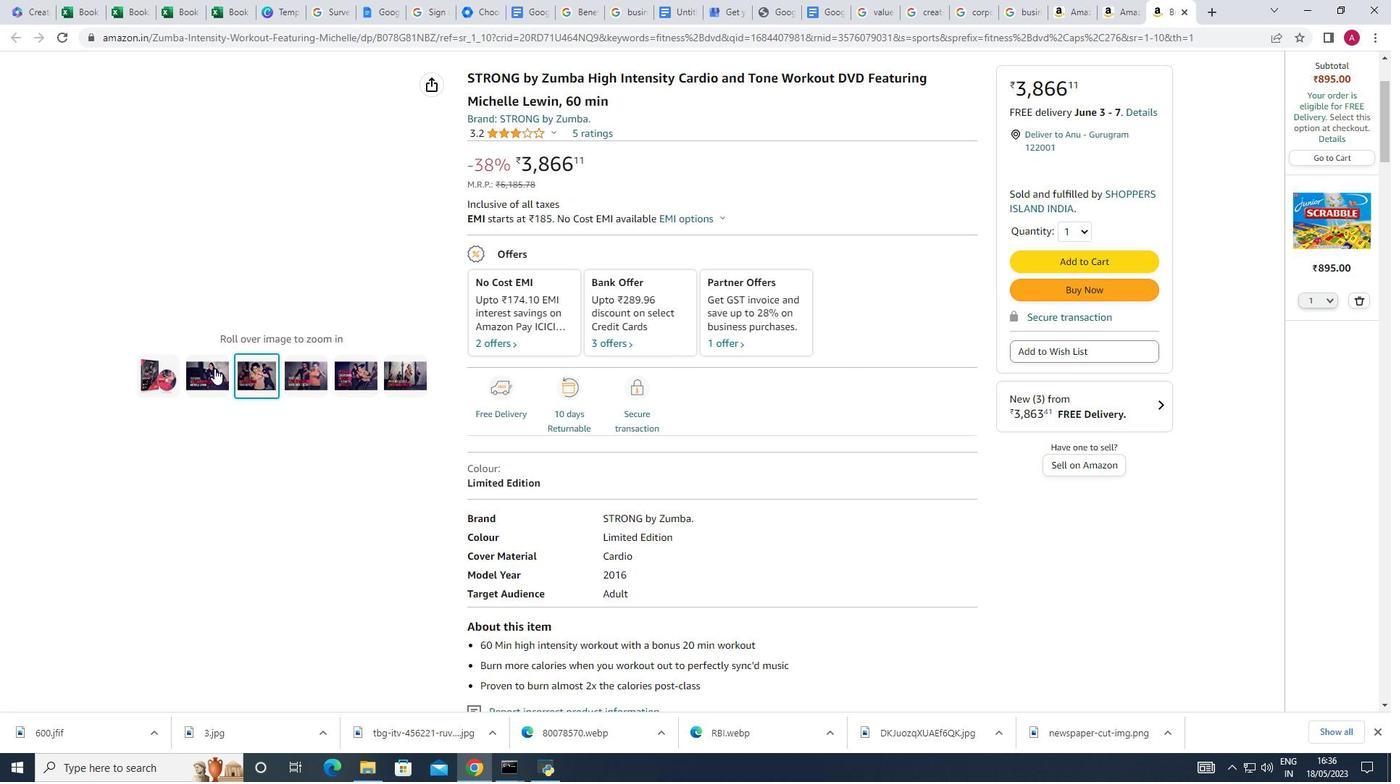 
Action: Mouse moved to (258, 275)
Screenshot: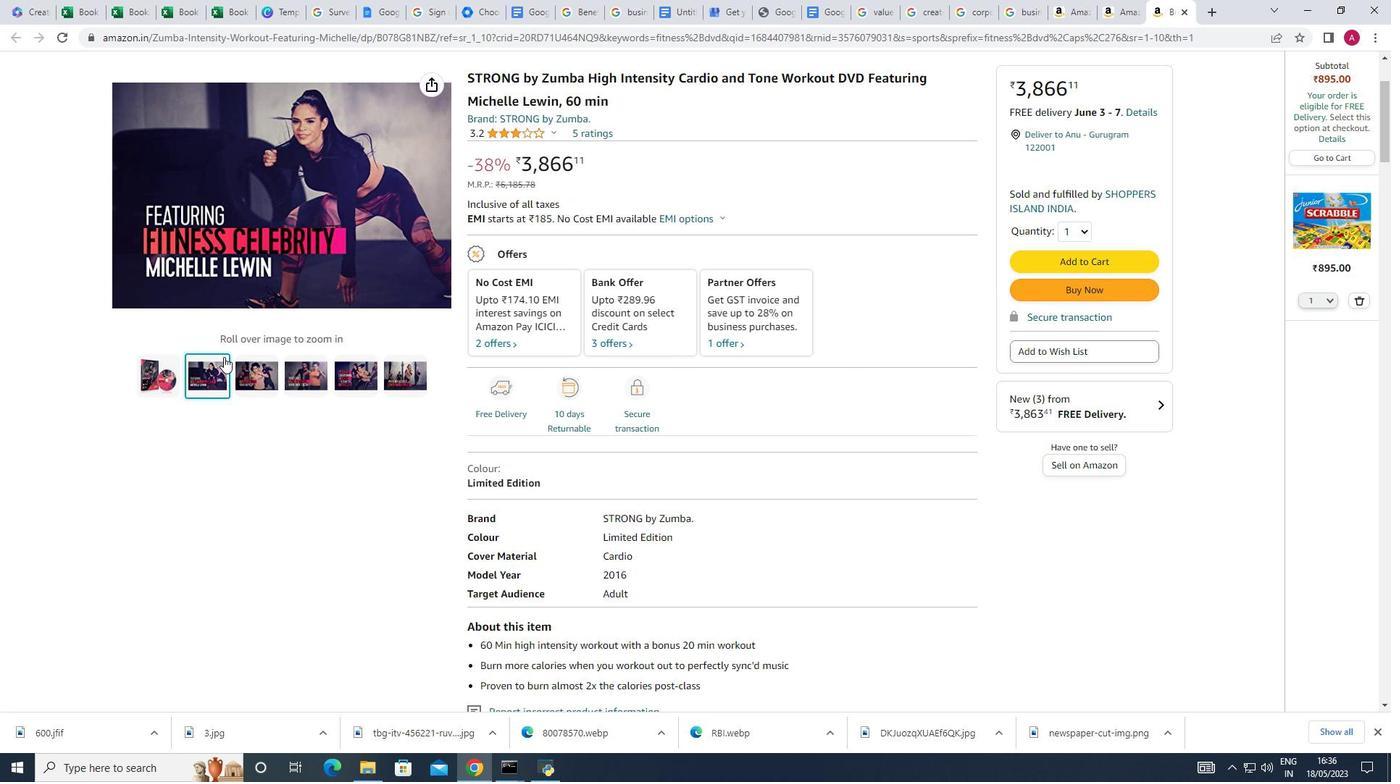 
Action: Mouse pressed left at (258, 275)
Screenshot: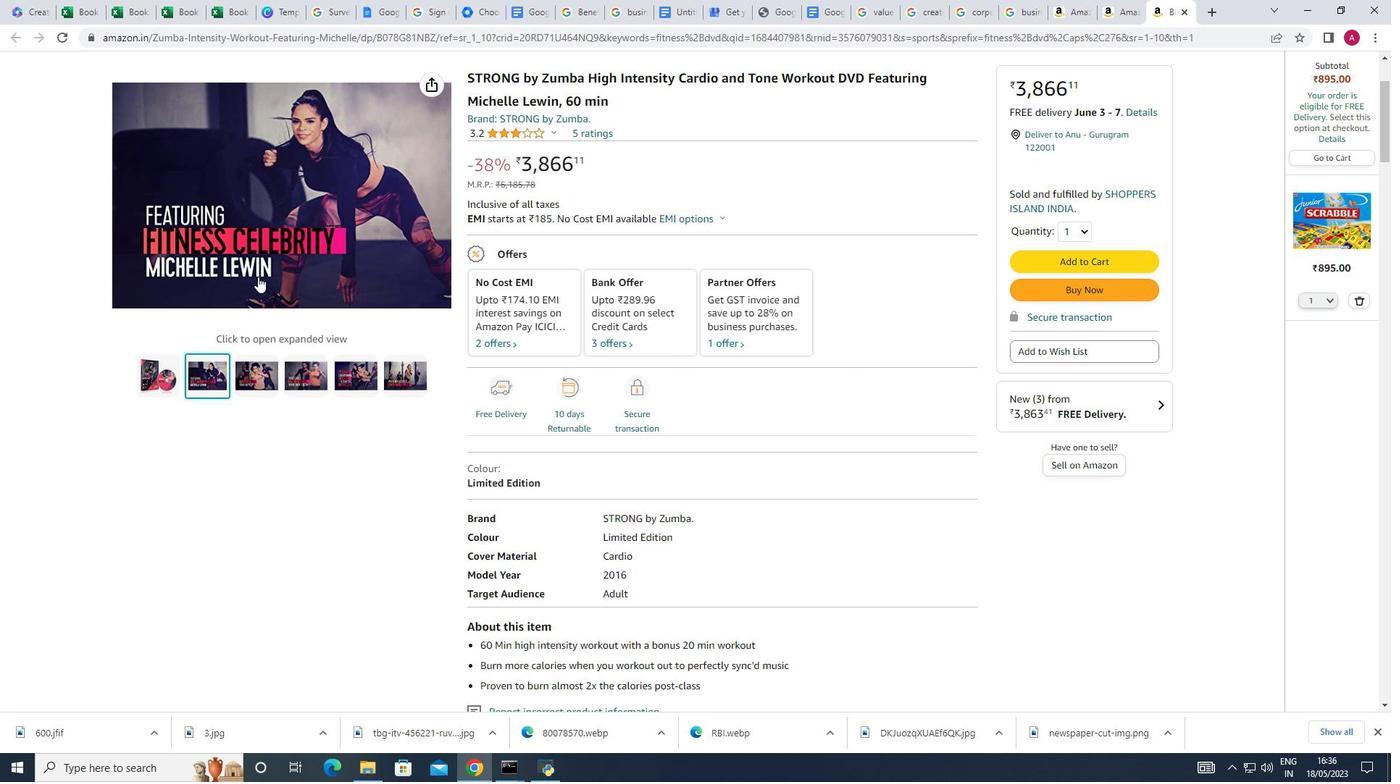 
Action: Mouse moved to (1240, 265)
Screenshot: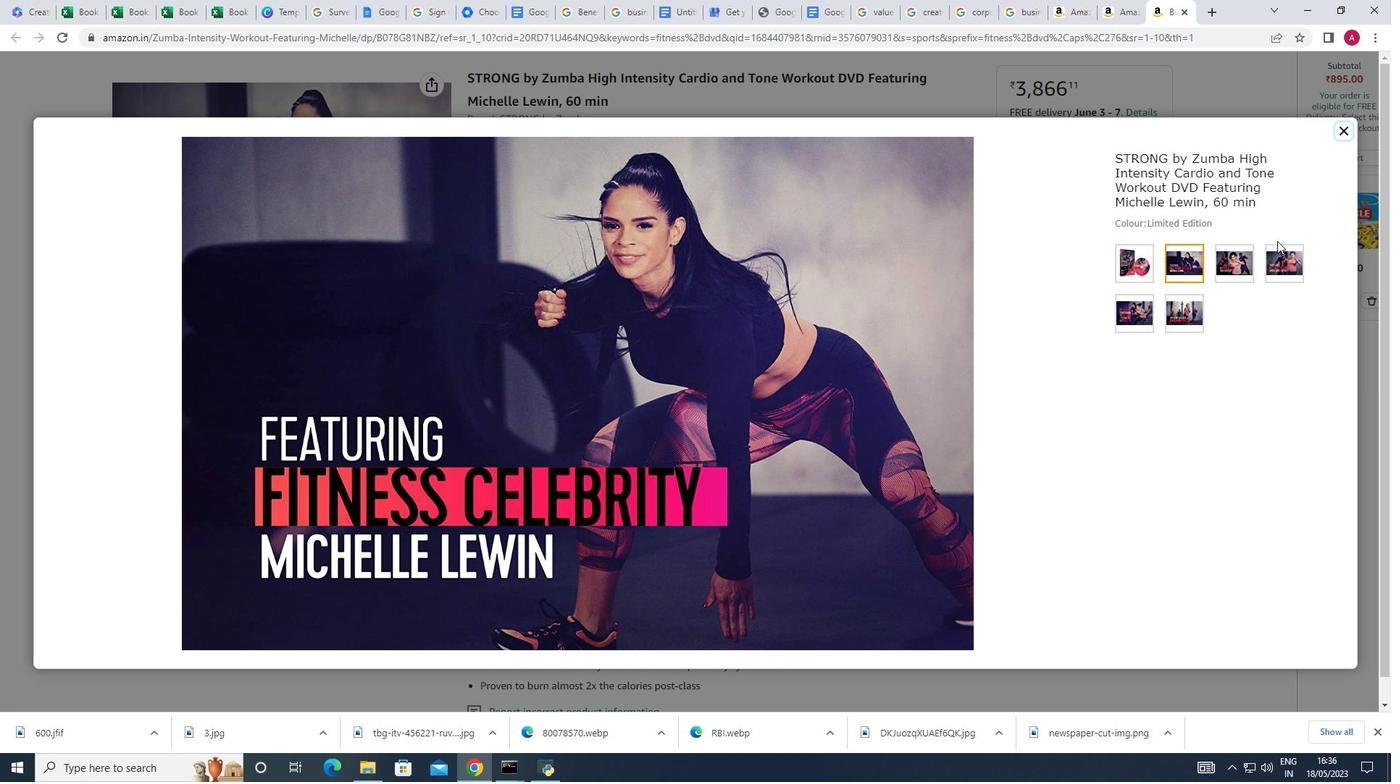 
Action: Mouse pressed left at (1240, 265)
Screenshot: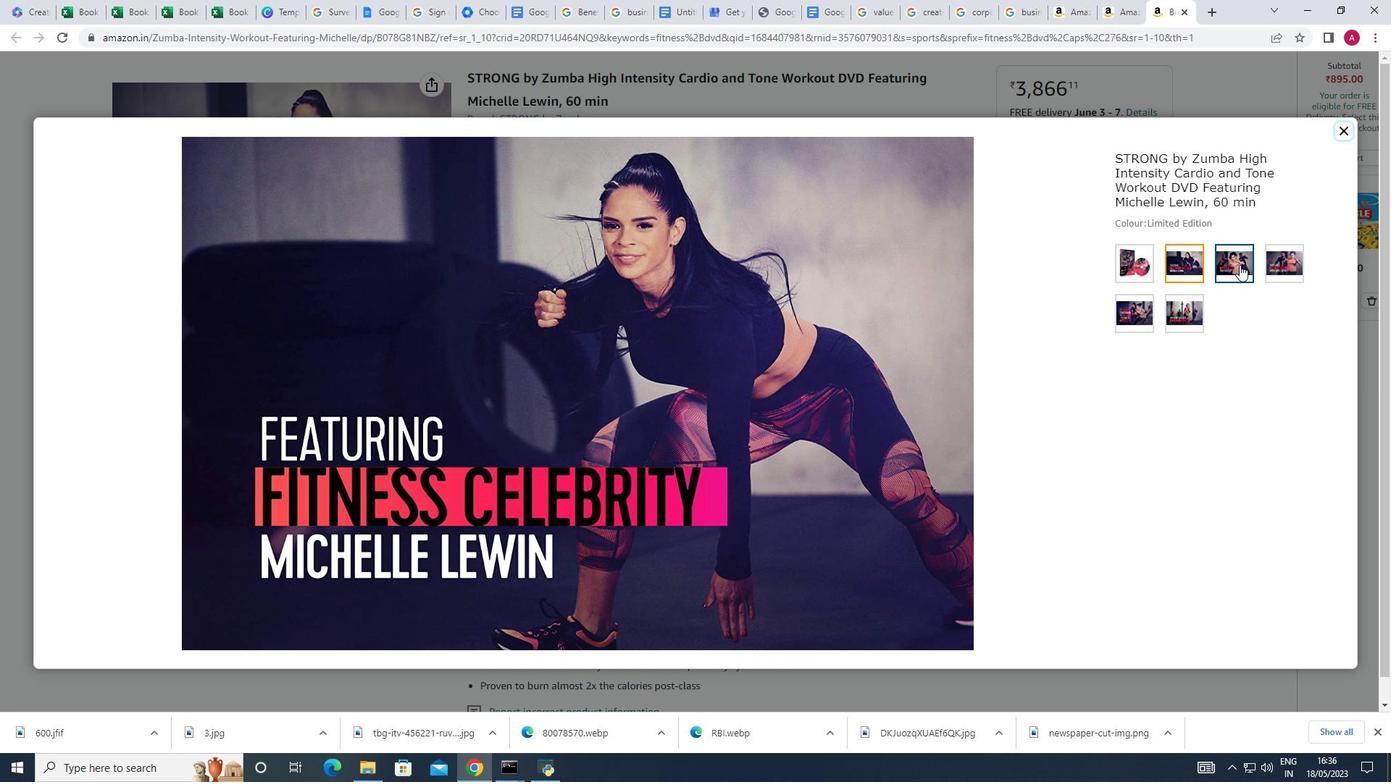 
Action: Mouse moved to (1285, 258)
Screenshot: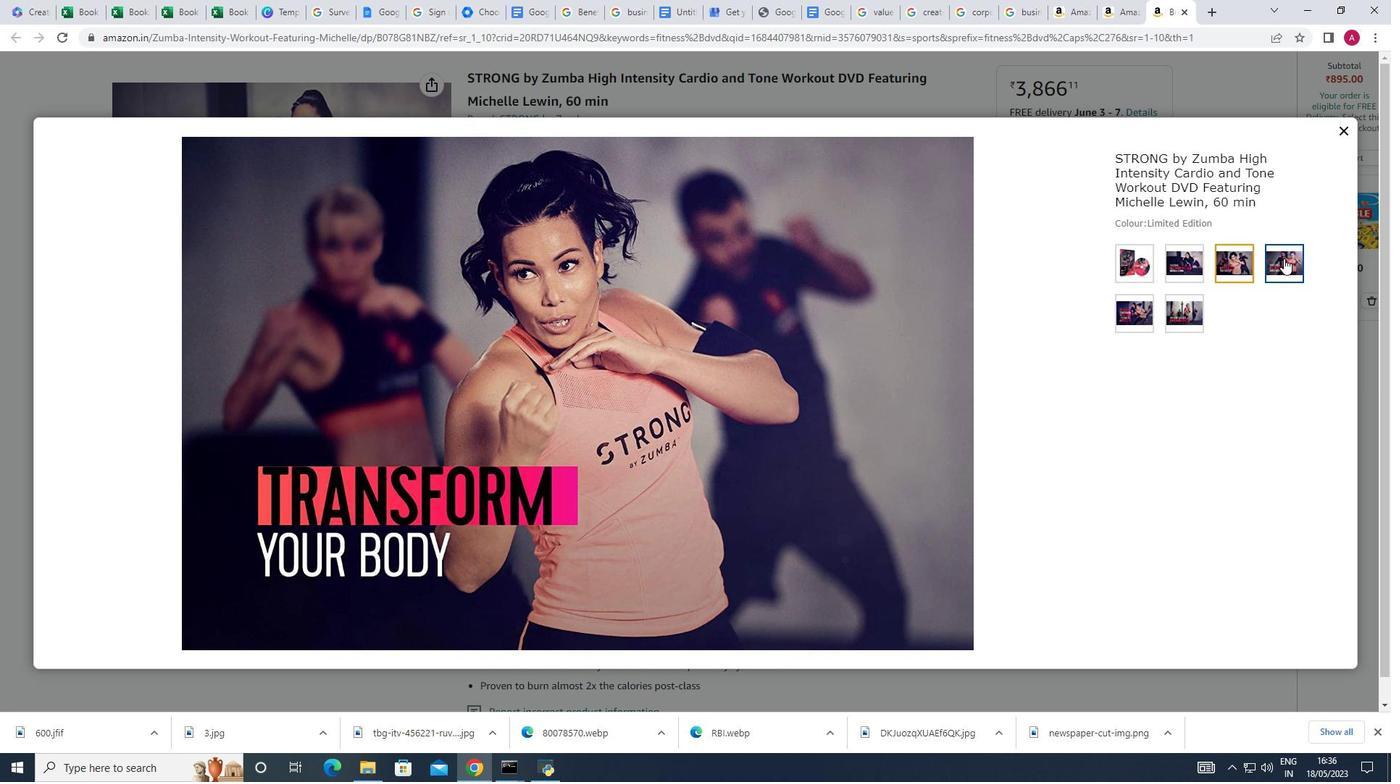 
Action: Mouse pressed left at (1285, 258)
Screenshot: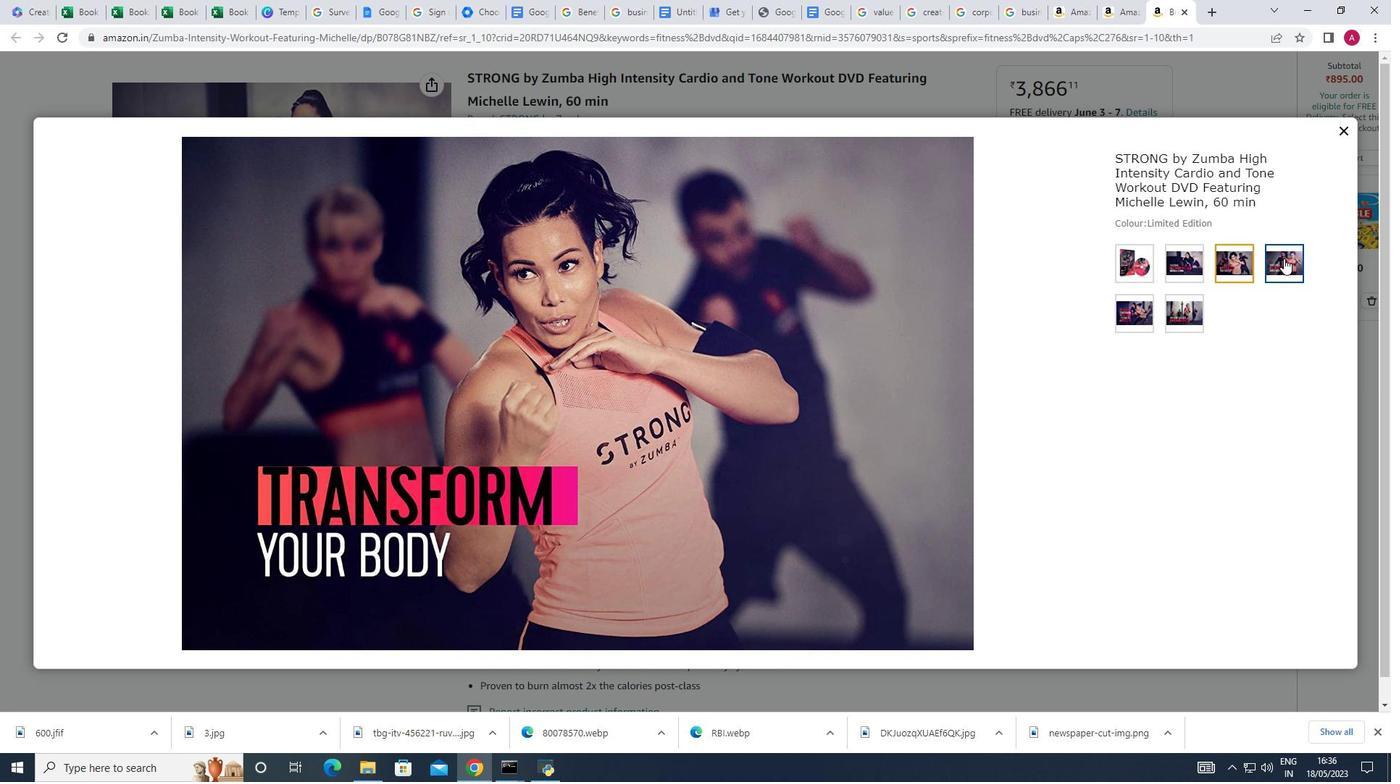 
Action: Mouse moved to (1140, 313)
Screenshot: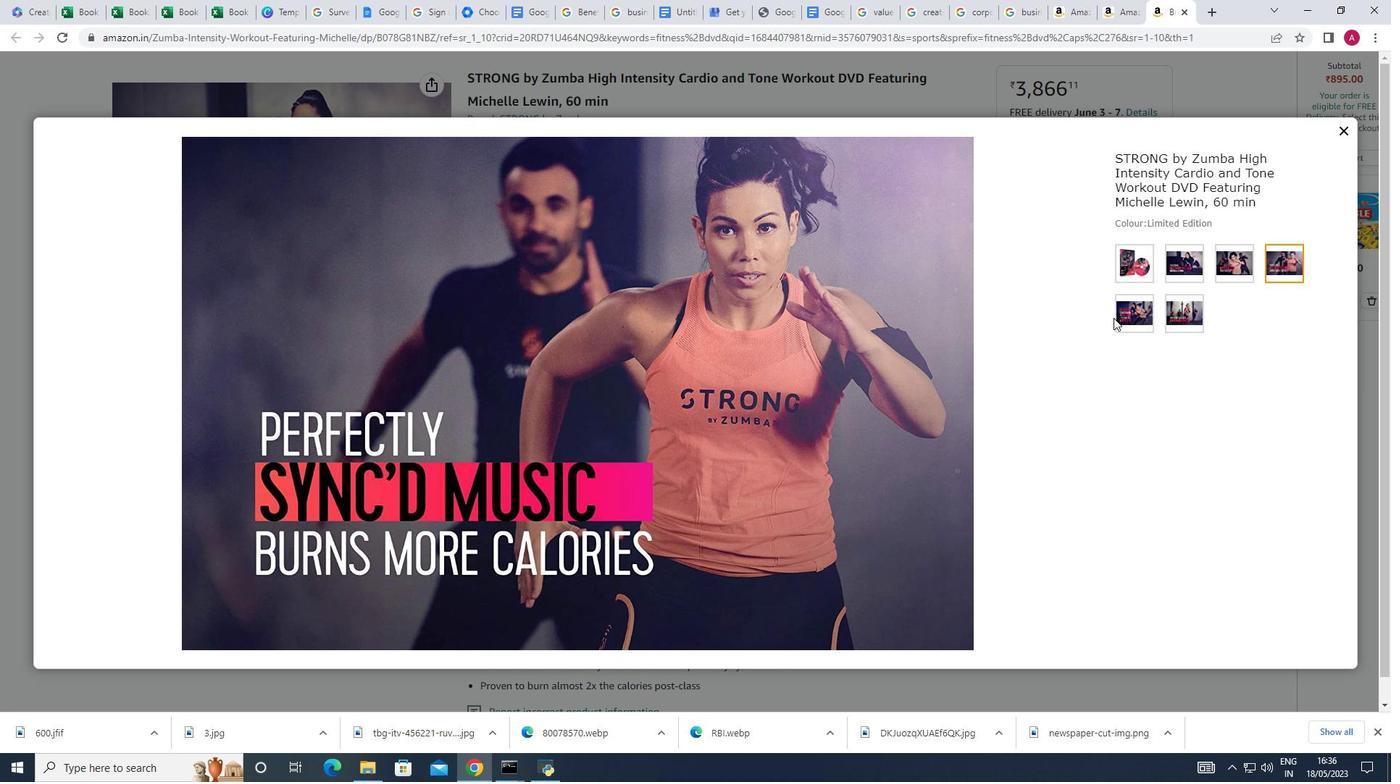 
Action: Mouse pressed left at (1140, 313)
Screenshot: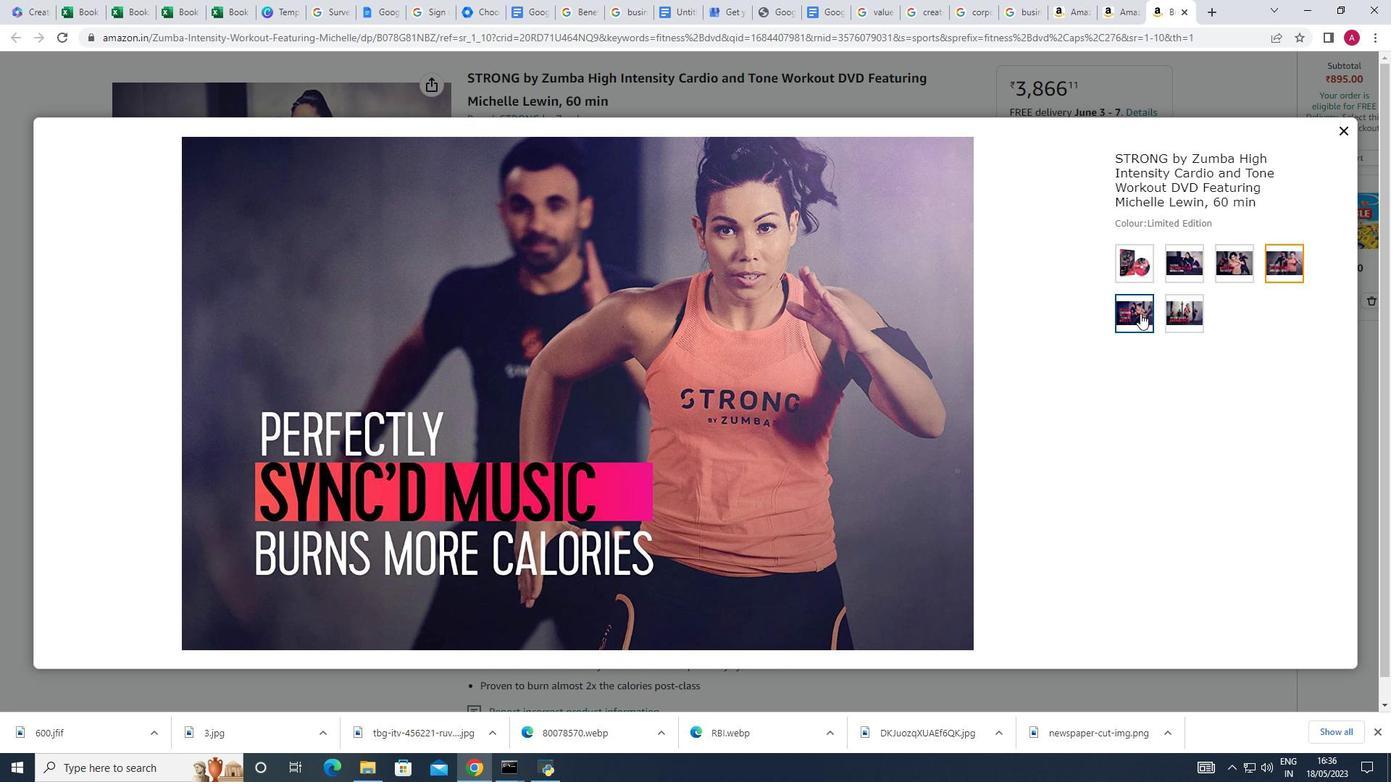 
Action: Mouse moved to (1169, 309)
Screenshot: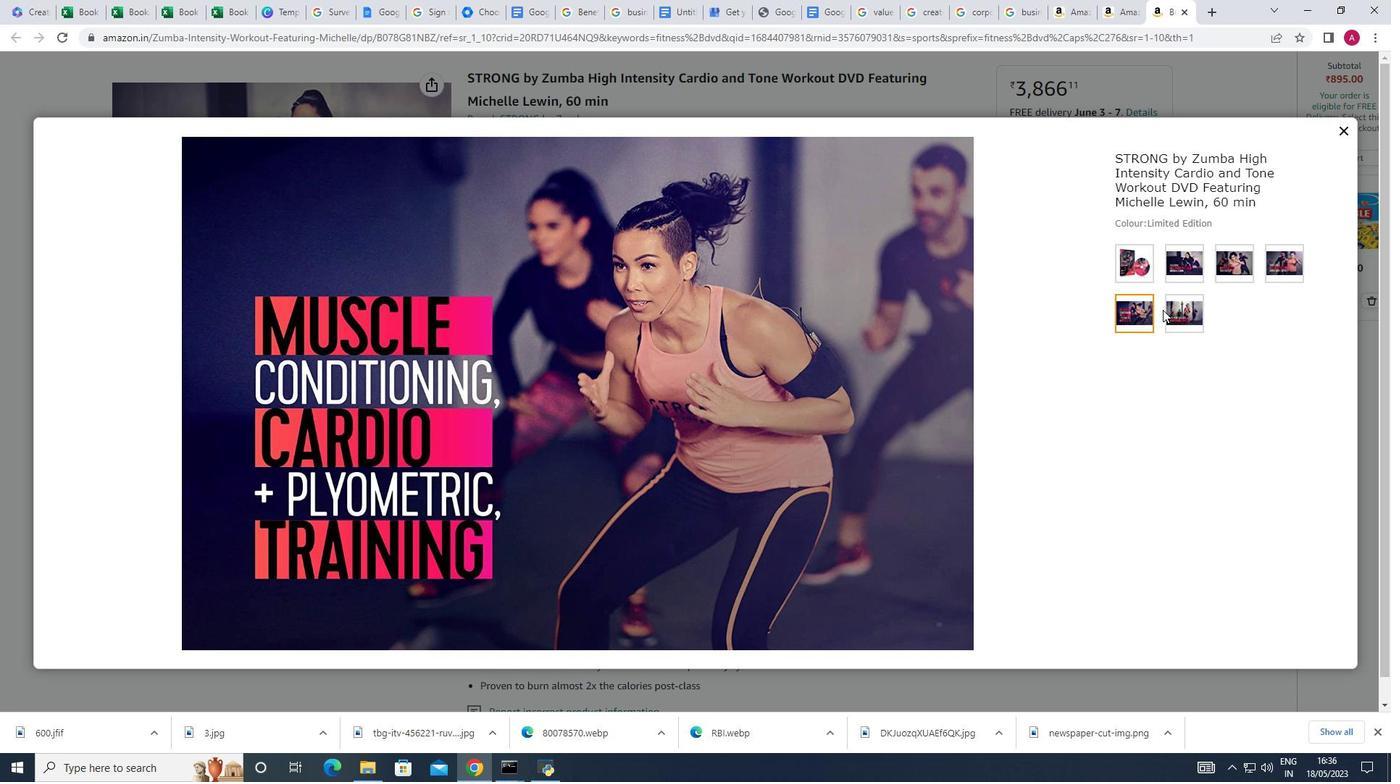 
Action: Mouse pressed left at (1169, 309)
Screenshot: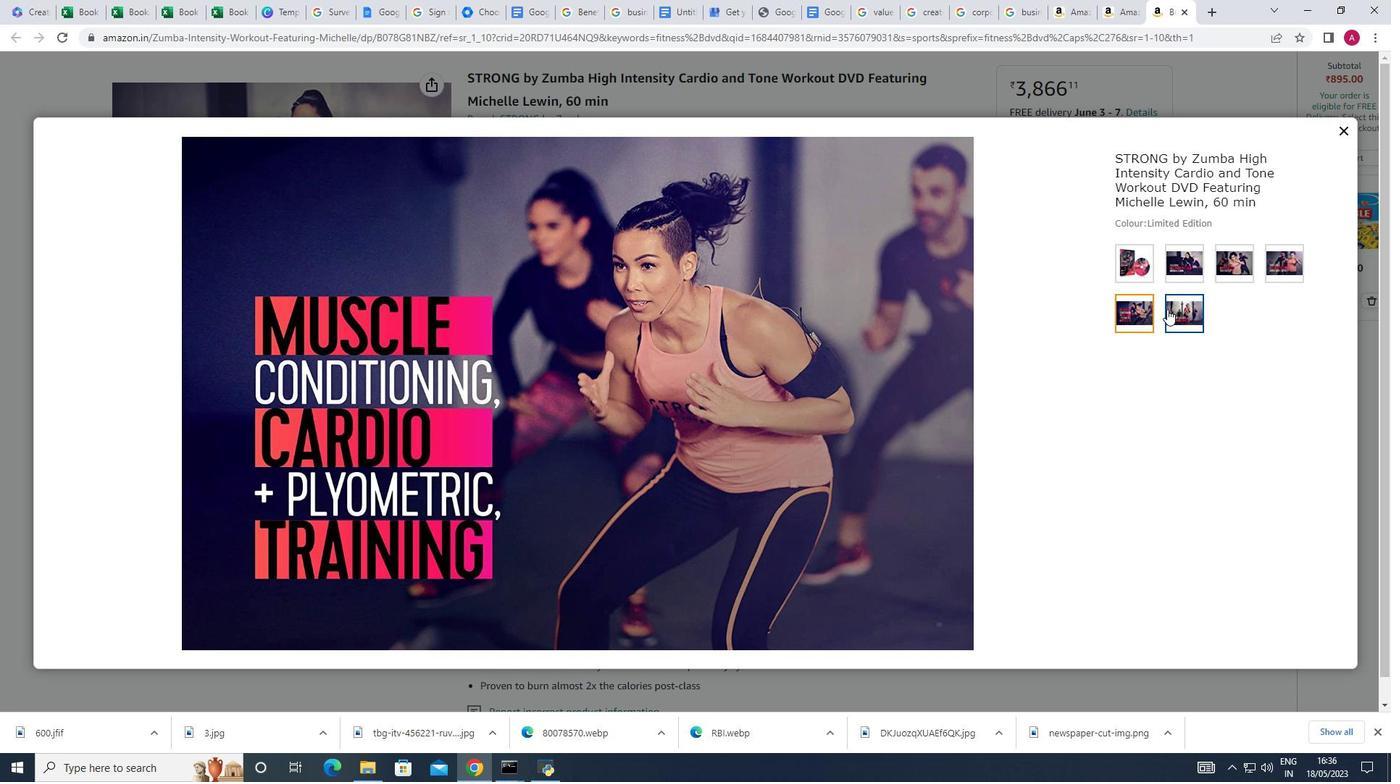 
Action: Mouse moved to (1134, 277)
Screenshot: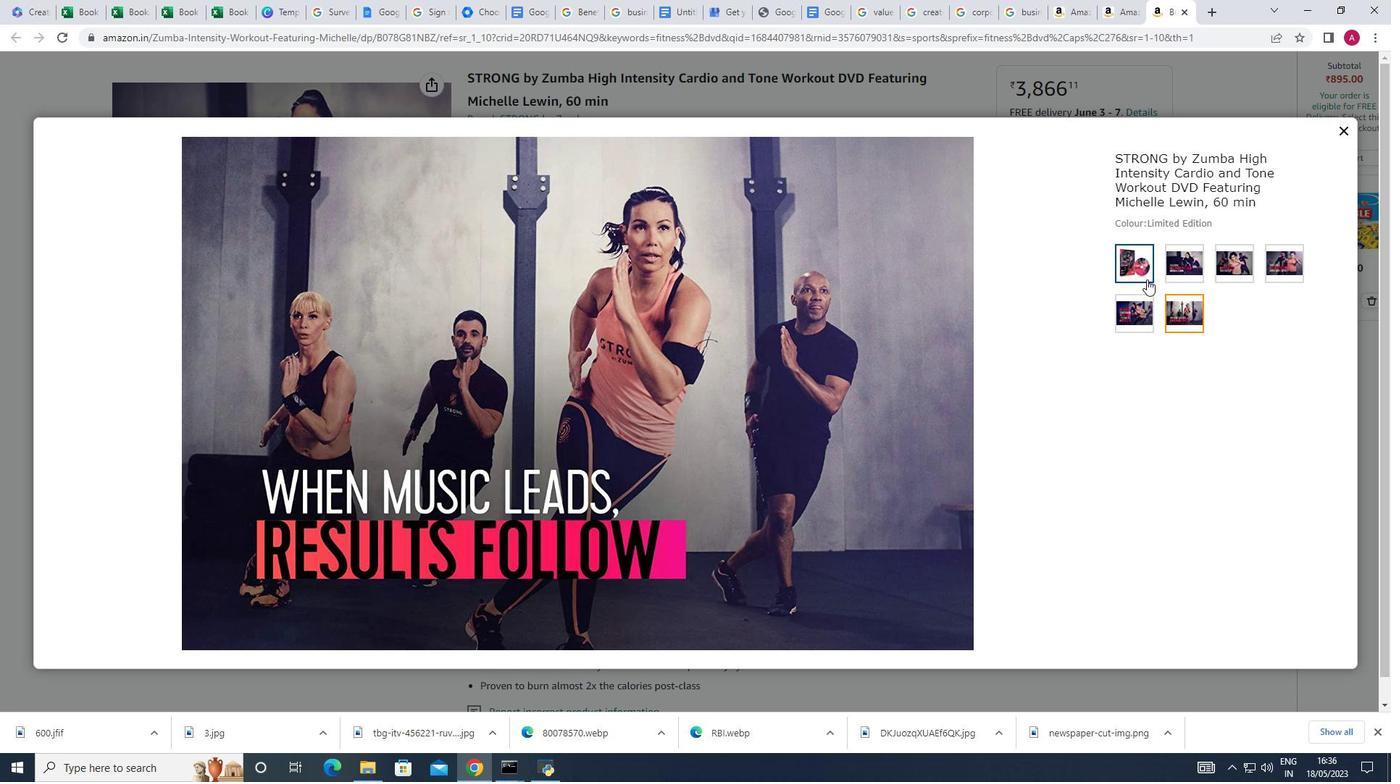 
Action: Mouse pressed left at (1134, 277)
Screenshot: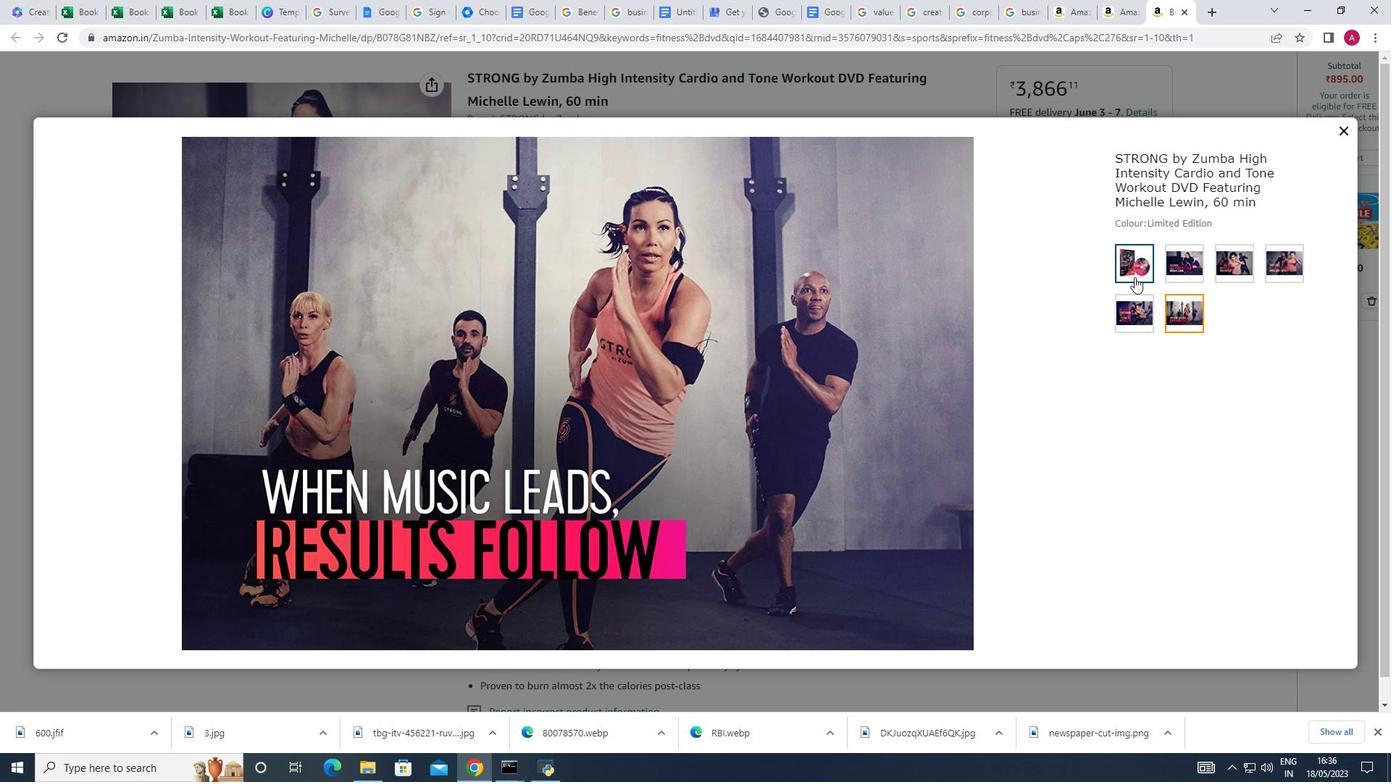 
Action: Mouse moved to (1339, 125)
Screenshot: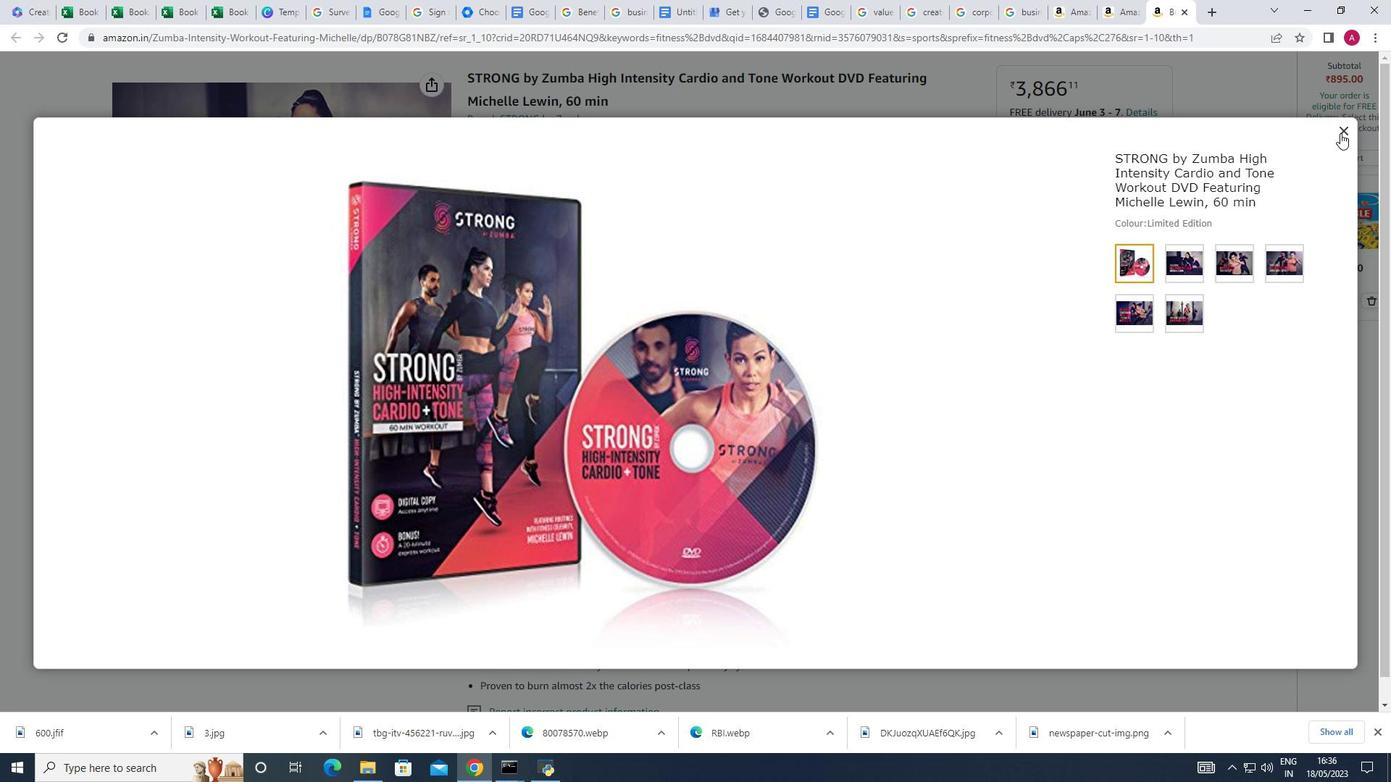 
Action: Mouse pressed left at (1339, 125)
Screenshot: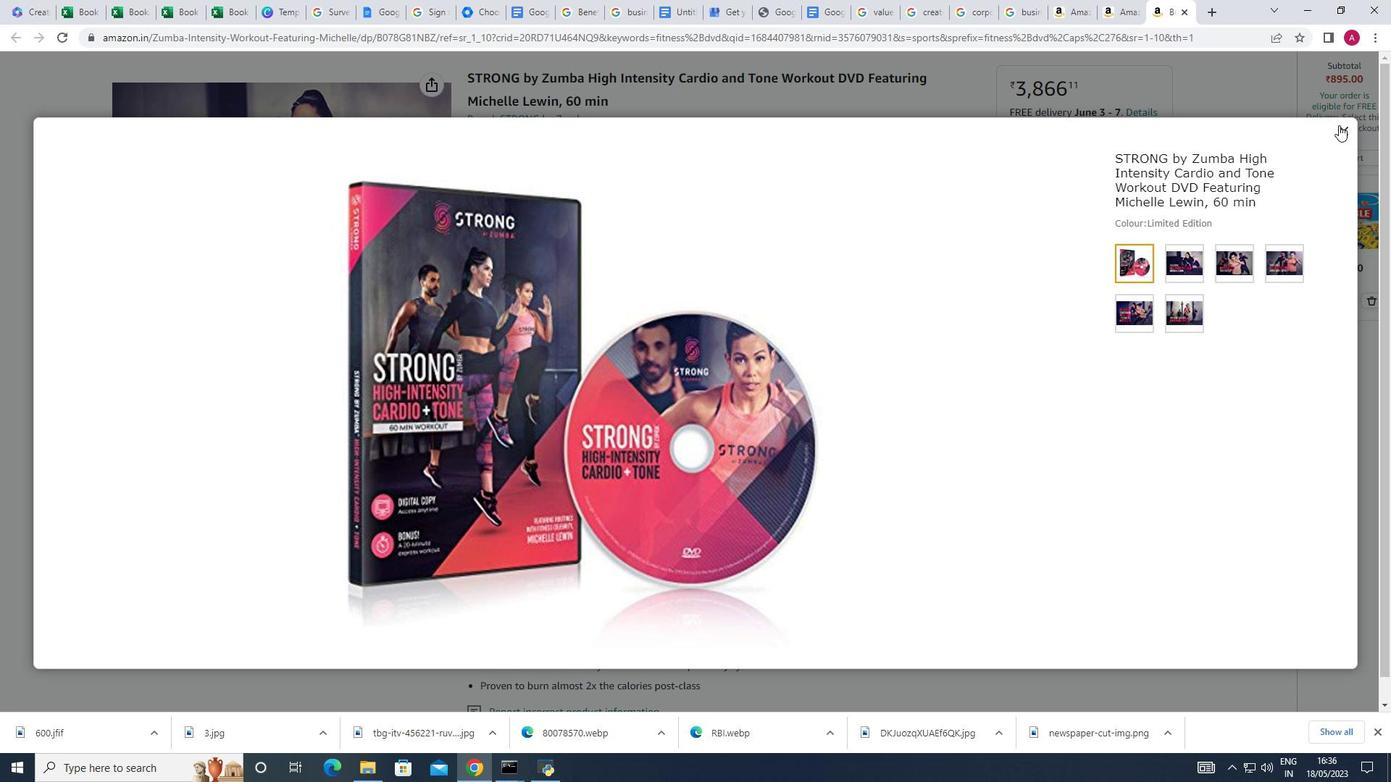
Action: Mouse moved to (851, 453)
Screenshot: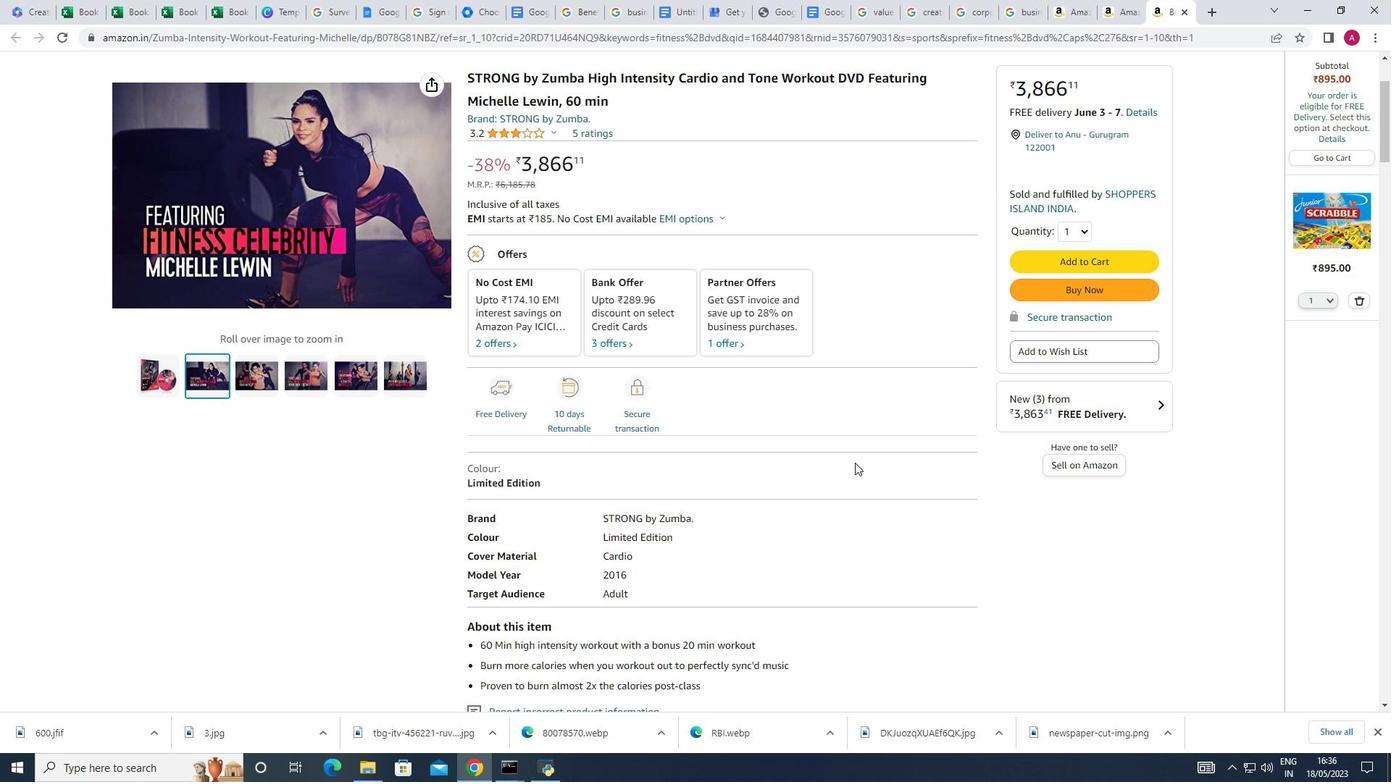 
Action: Mouse scrolled (851, 453) with delta (0, 0)
Screenshot: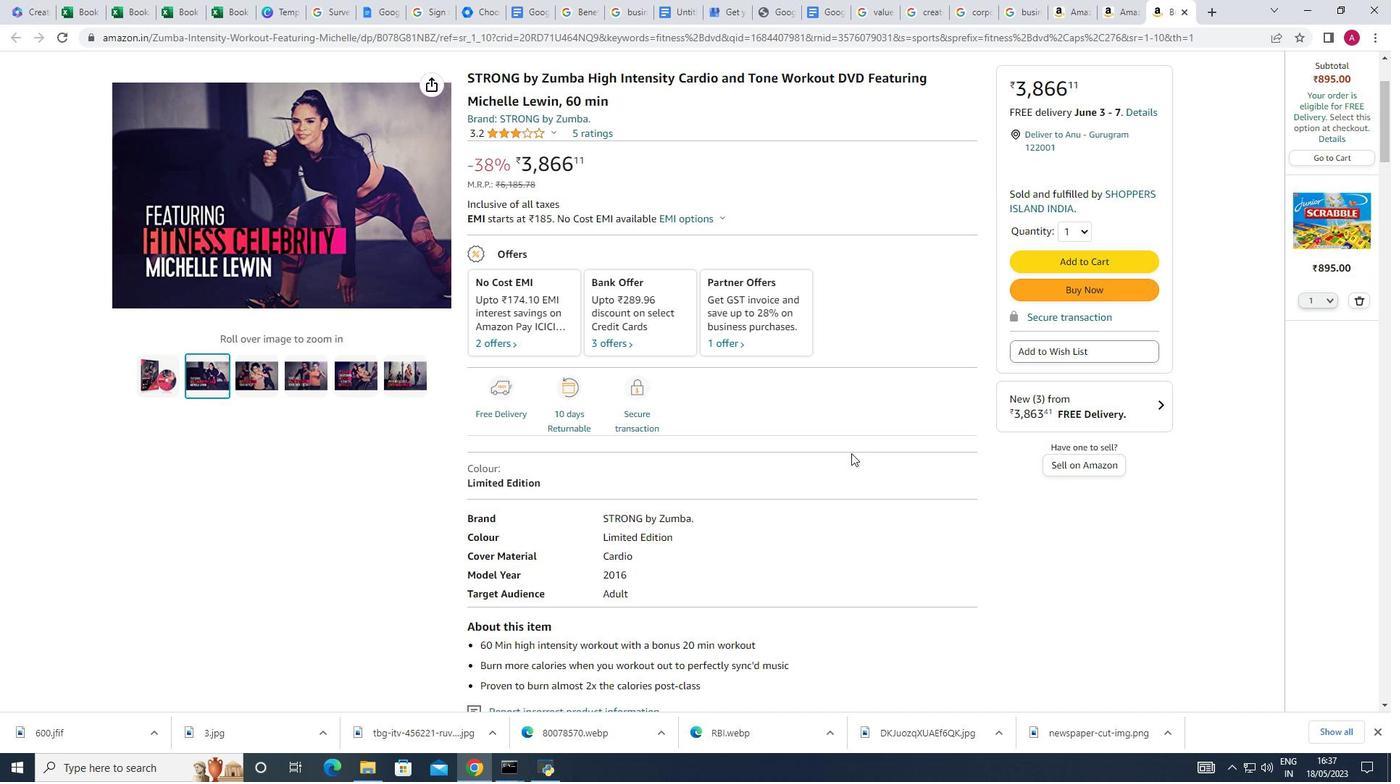 
Action: Mouse scrolled (851, 453) with delta (0, 0)
Screenshot: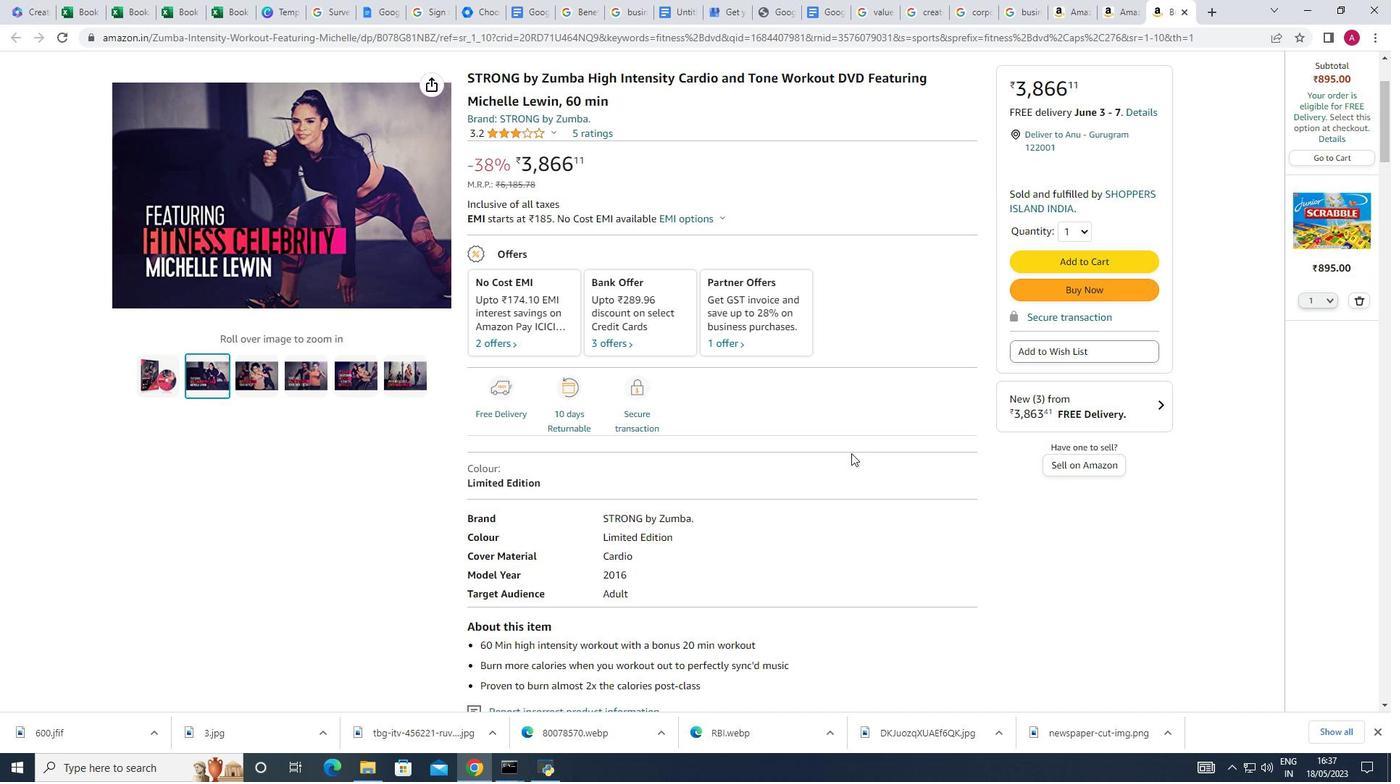 
Action: Mouse scrolled (851, 453) with delta (0, 0)
Screenshot: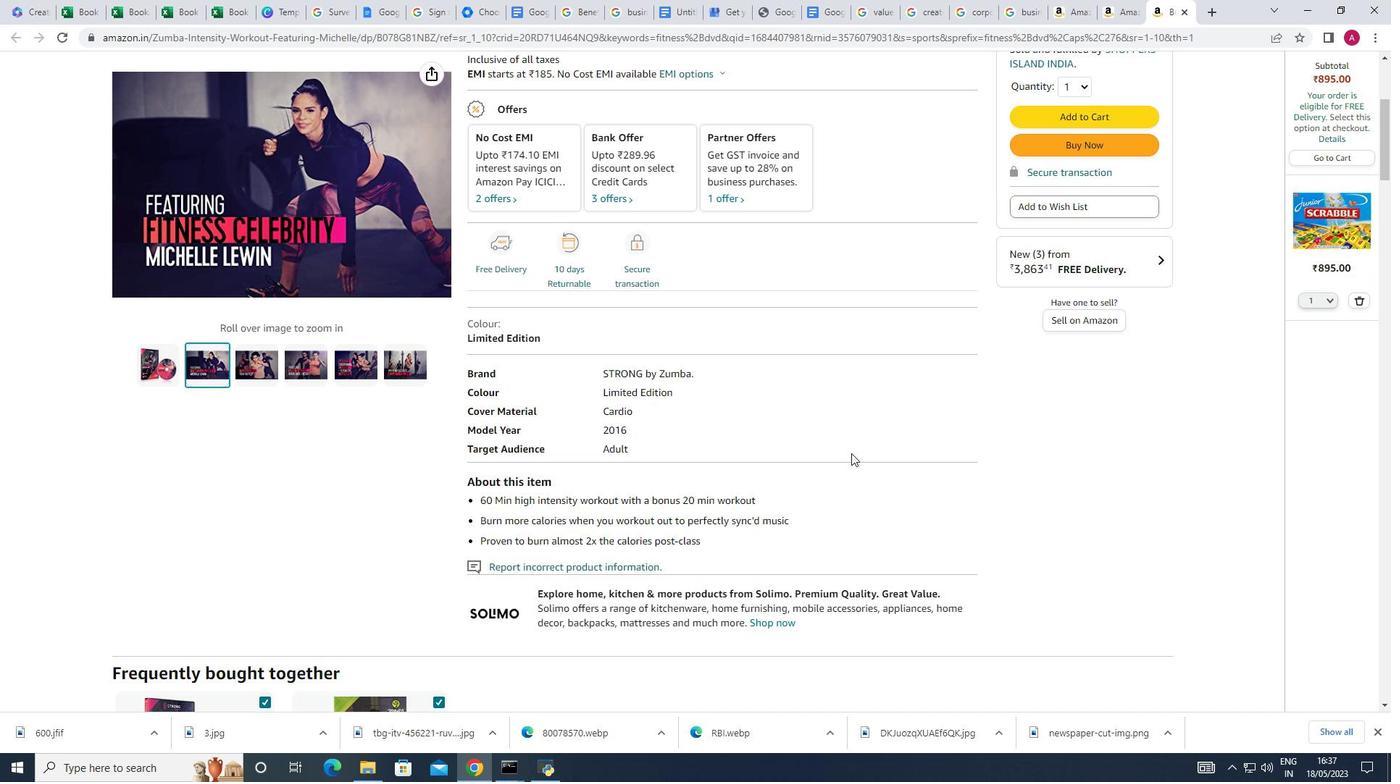 
Action: Mouse moved to (852, 450)
Screenshot: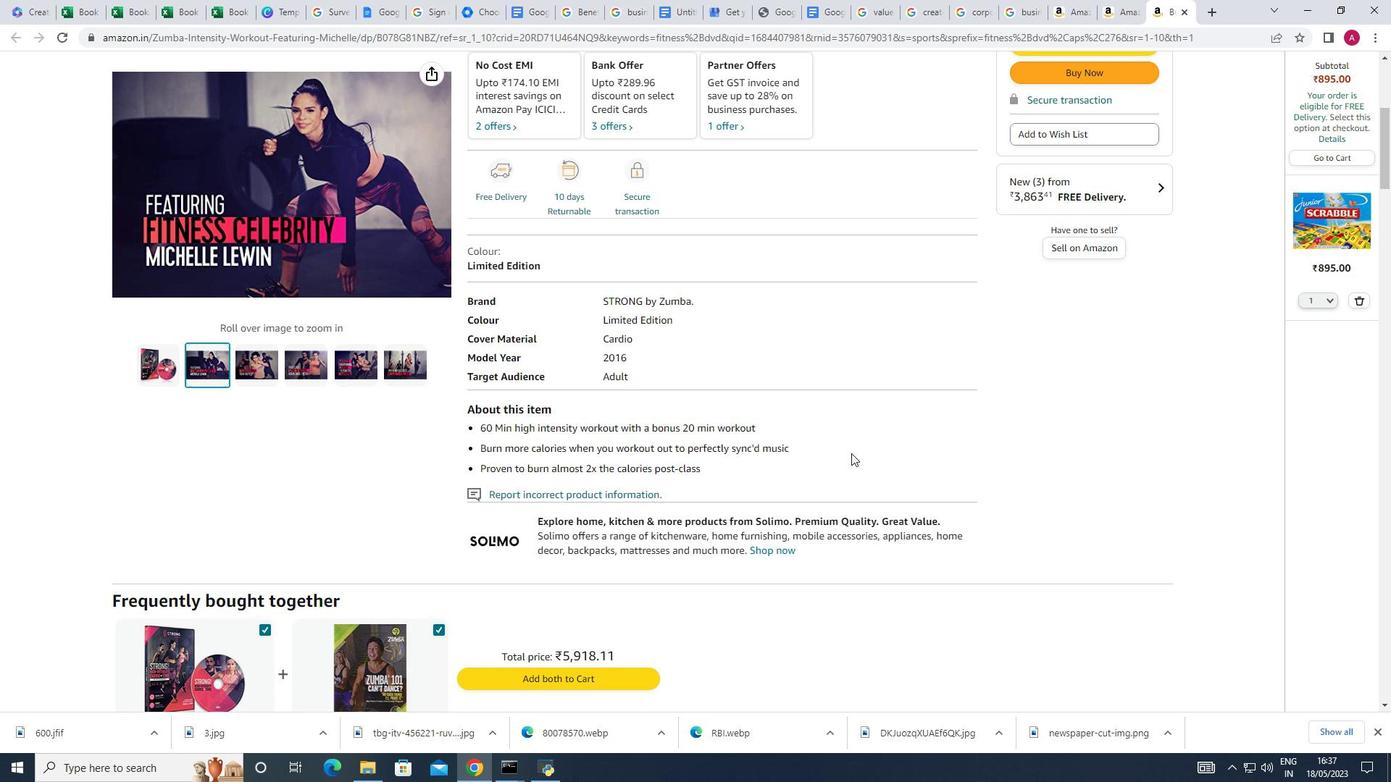 
Action: Mouse scrolled (852, 450) with delta (0, 0)
Screenshot: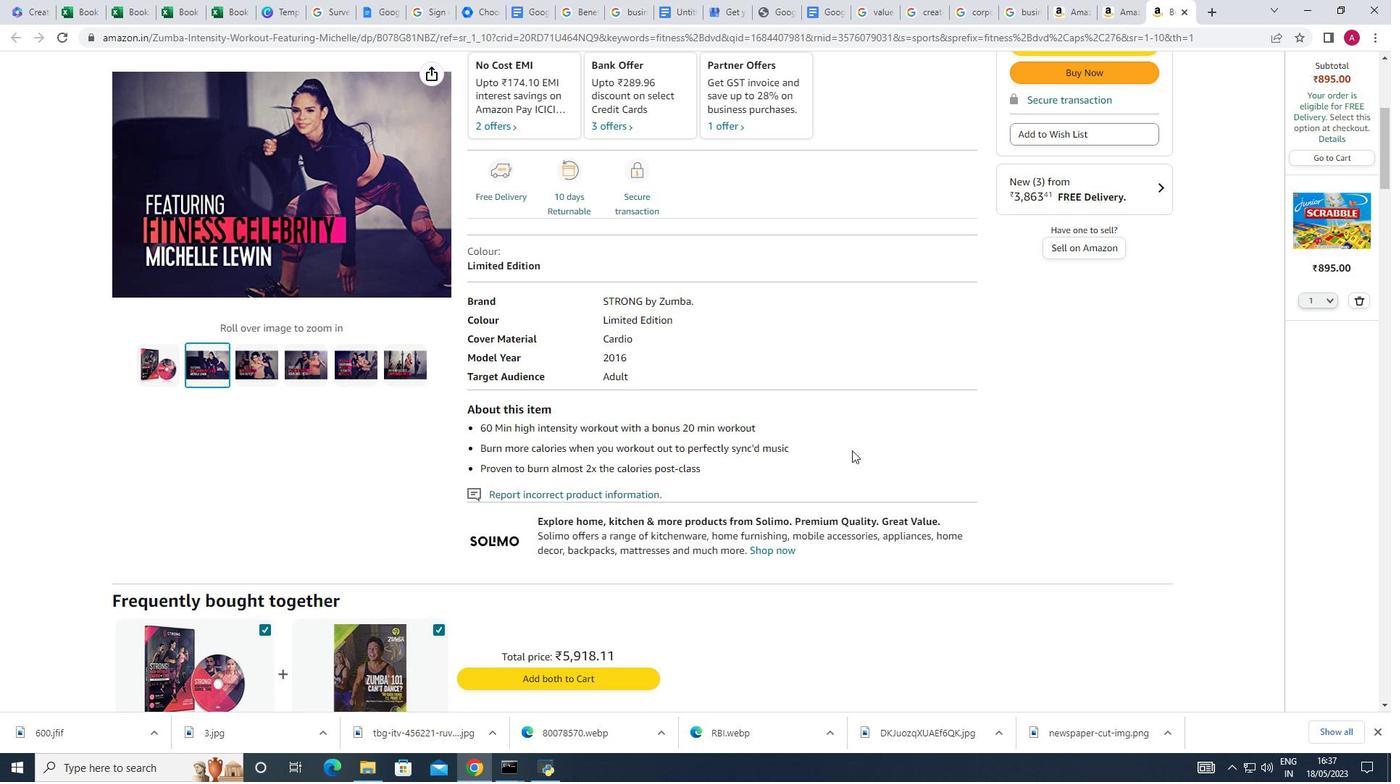 
Action: Mouse scrolled (852, 450) with delta (0, 0)
Screenshot: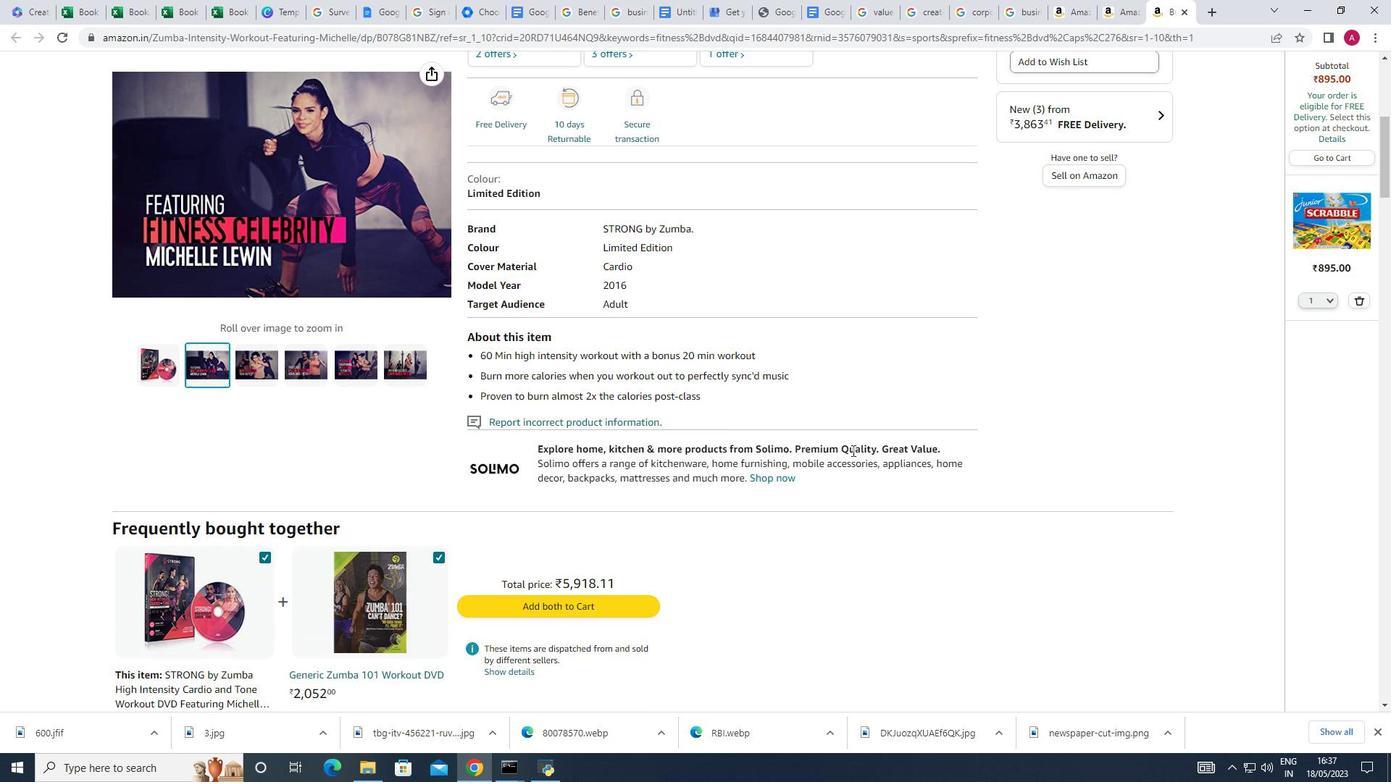 
Action: Mouse scrolled (852, 451) with delta (0, 0)
Screenshot: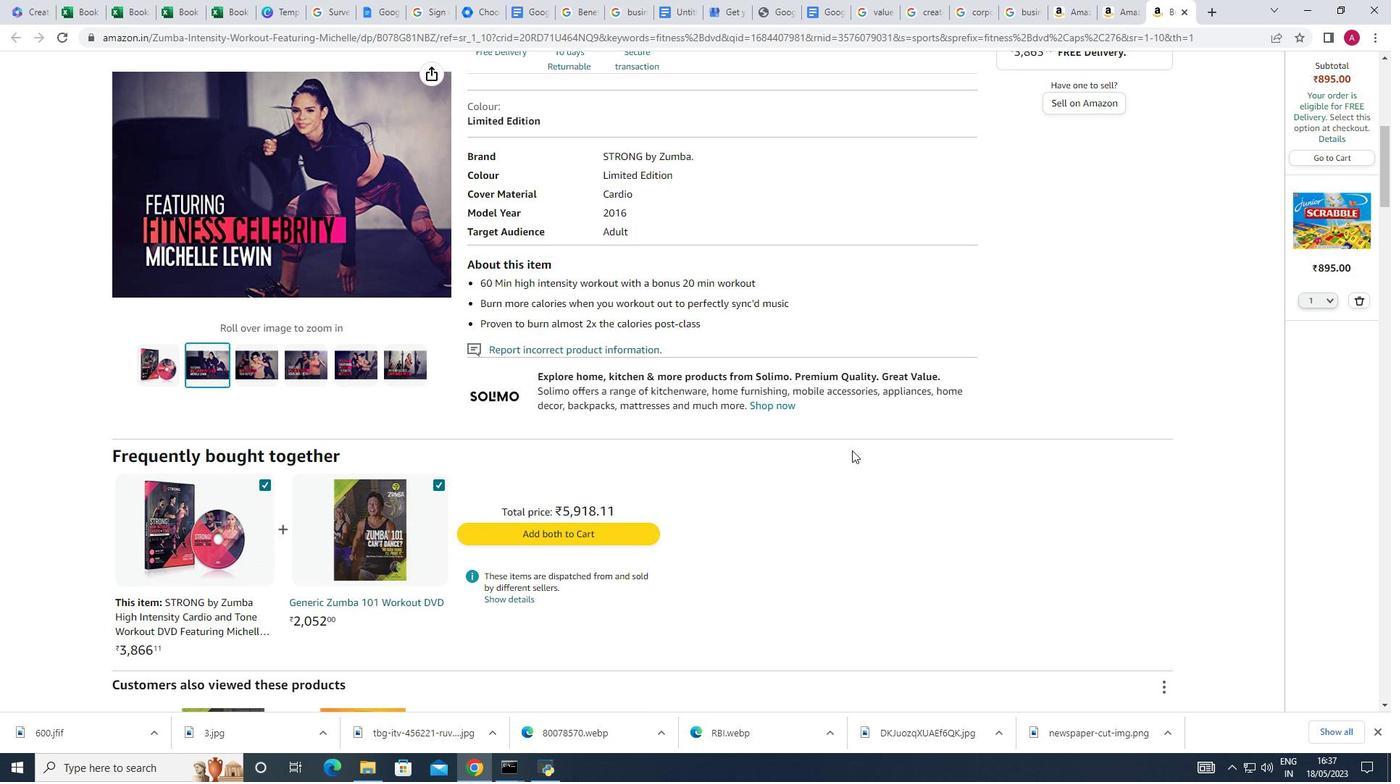 
Action: Mouse scrolled (852, 451) with delta (0, 0)
Screenshot: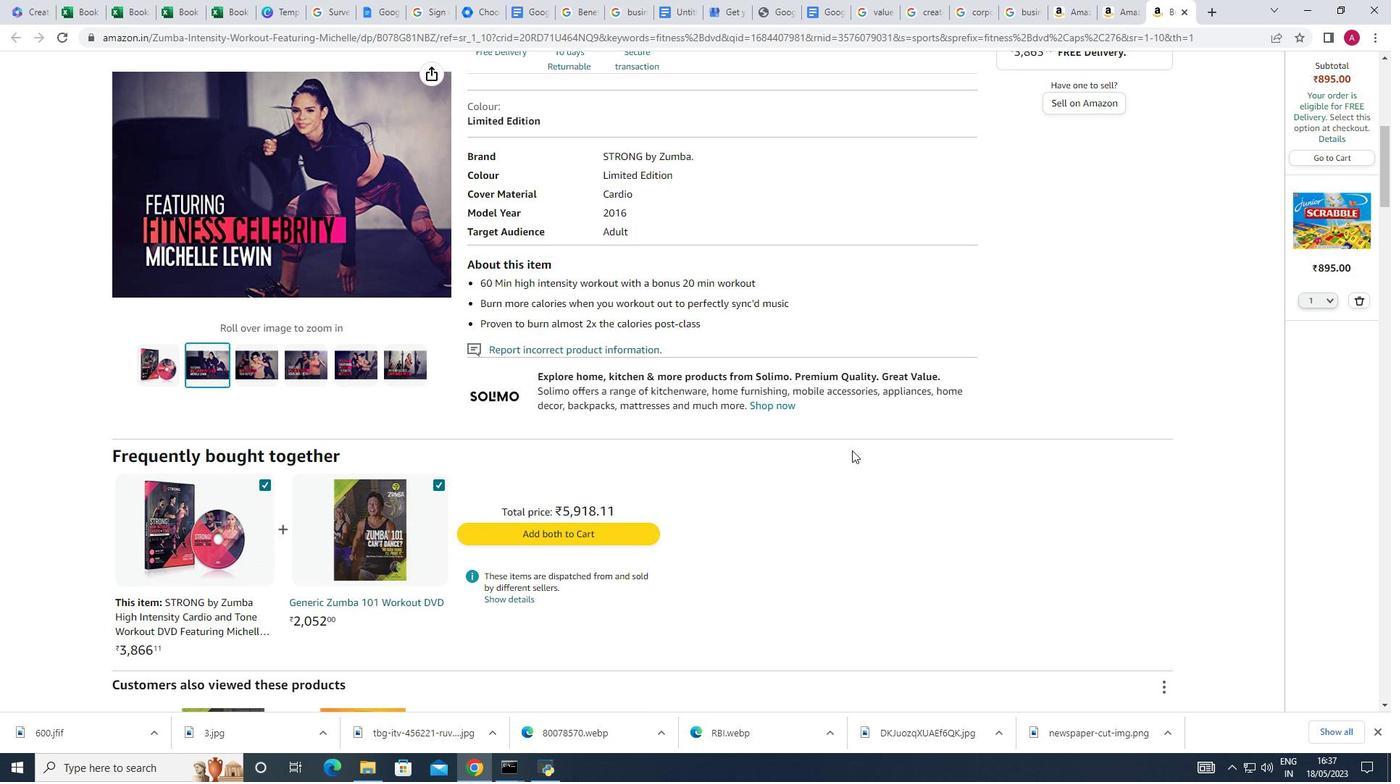 
Action: Mouse scrolled (852, 451) with delta (0, 0)
Screenshot: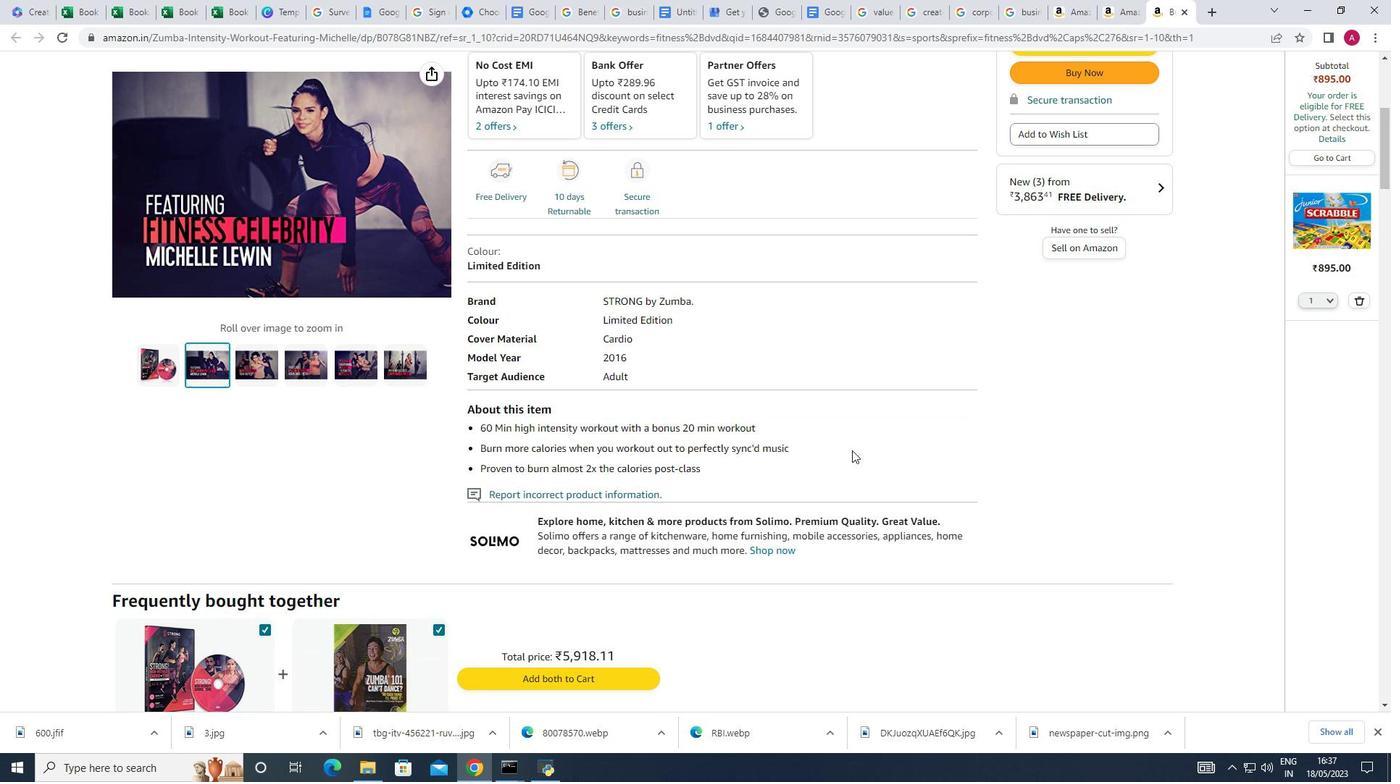 
Action: Mouse scrolled (852, 451) with delta (0, 0)
Screenshot: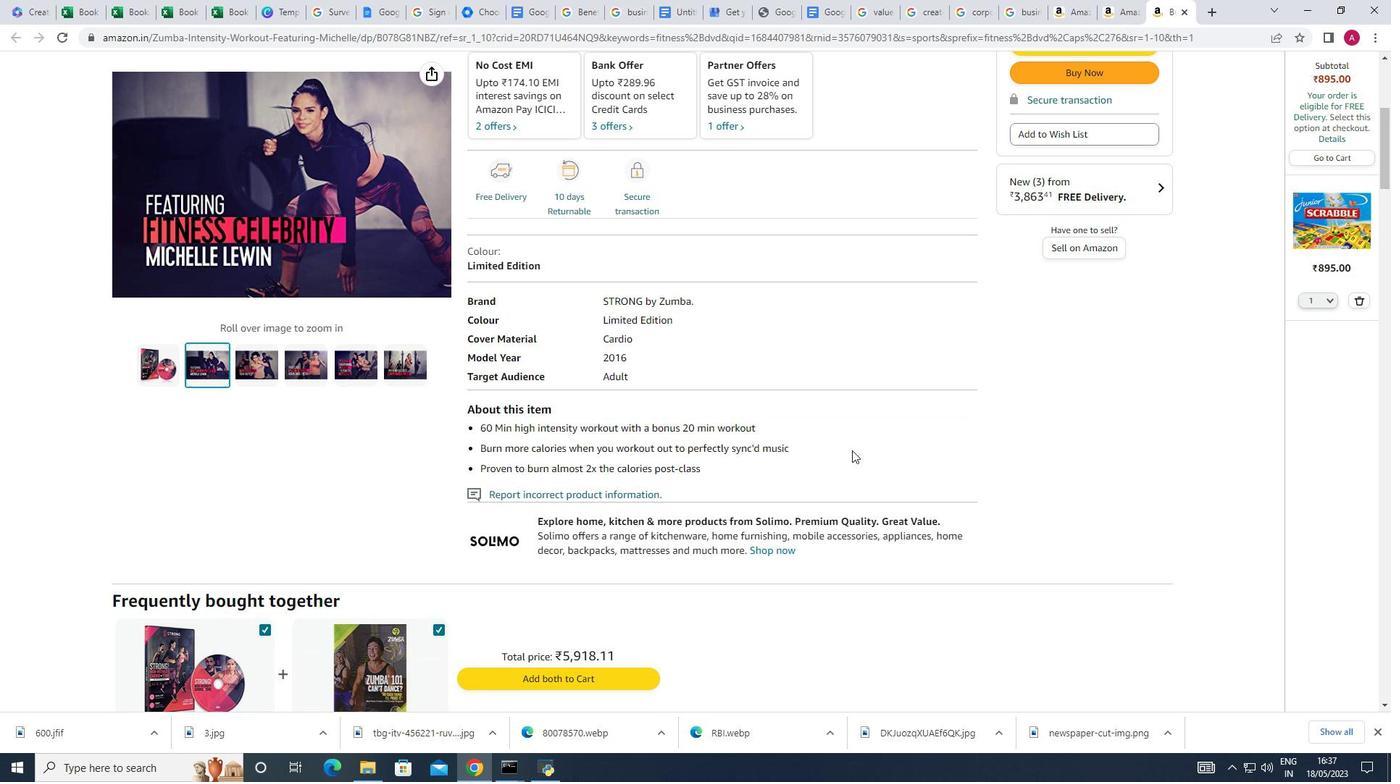 
Action: Mouse scrolled (852, 451) with delta (0, 0)
Screenshot: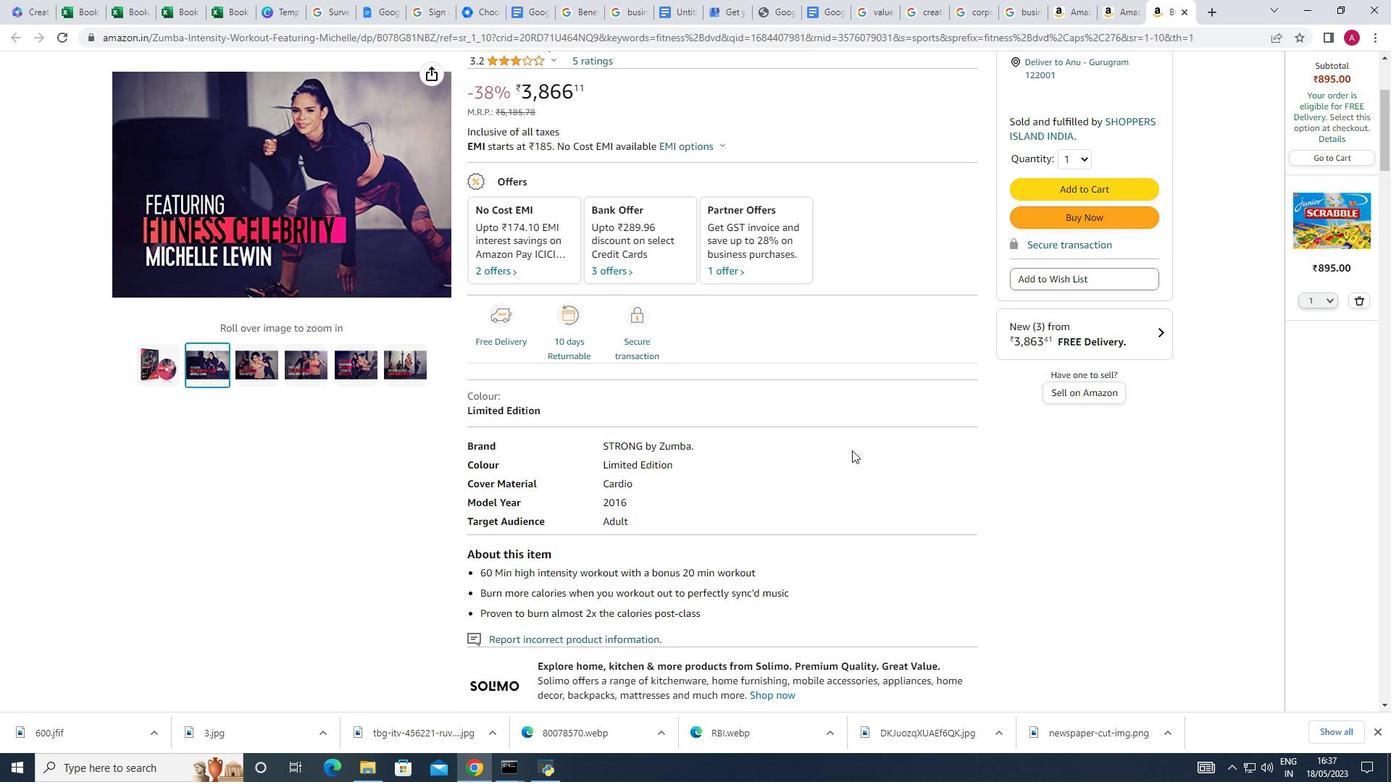 
Action: Mouse scrolled (852, 451) with delta (0, 0)
Screenshot: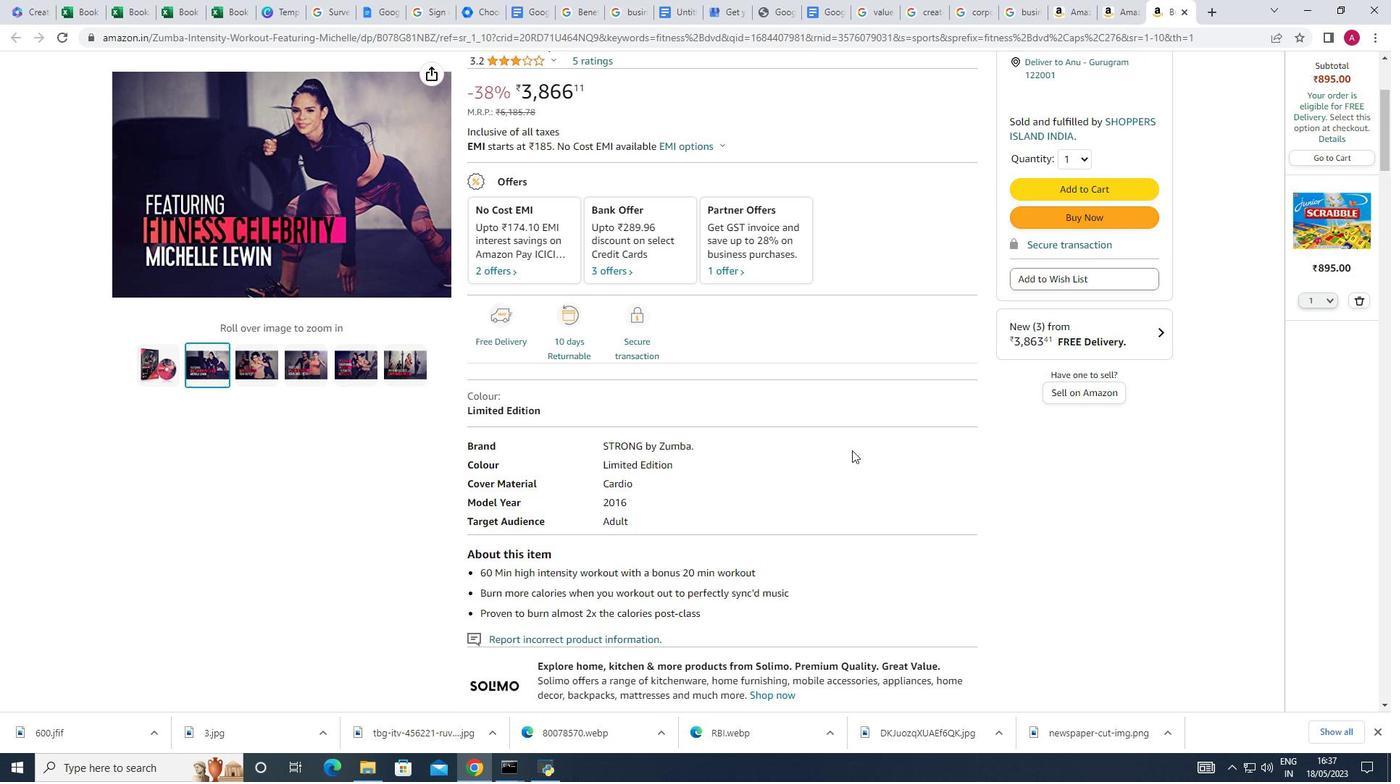 
Action: Mouse moved to (855, 445)
Screenshot: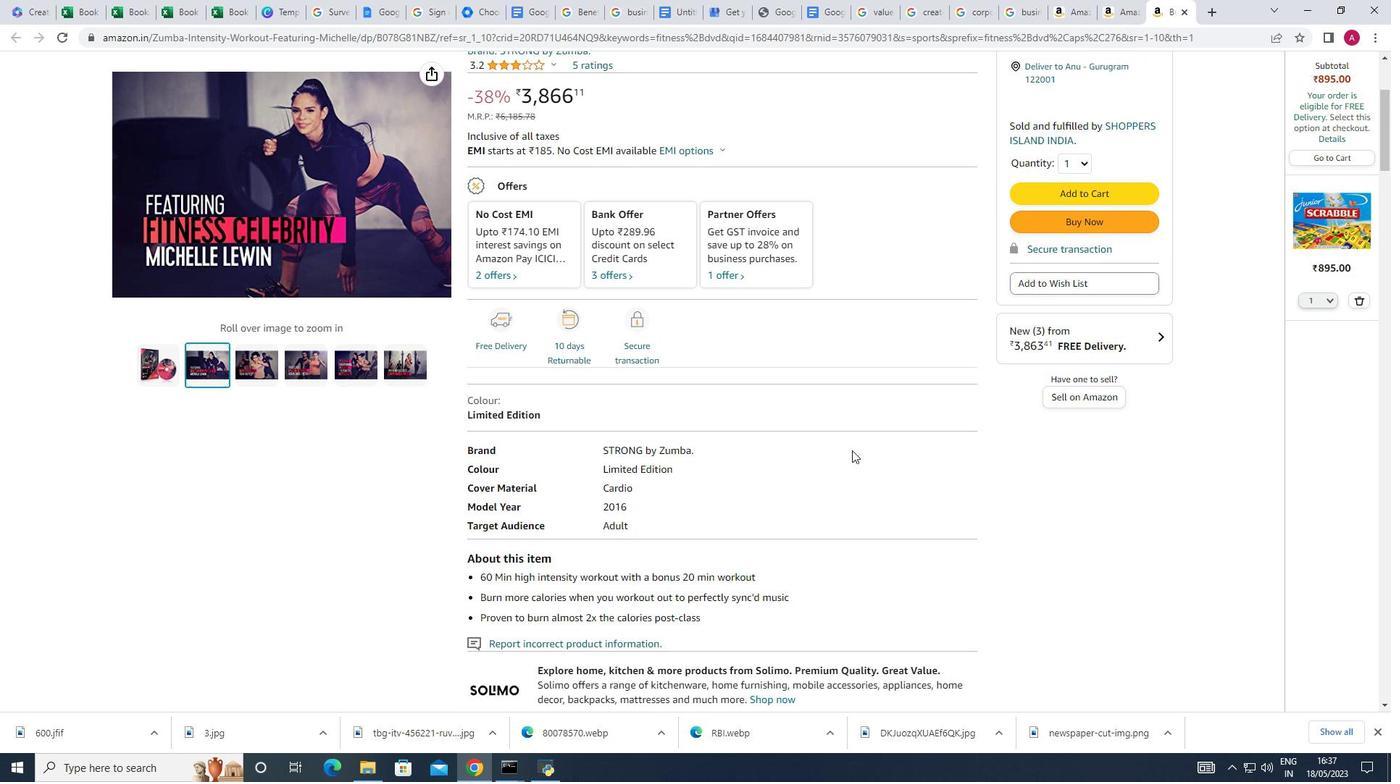 
Action: Mouse scrolled (855, 445) with delta (0, 0)
Screenshot: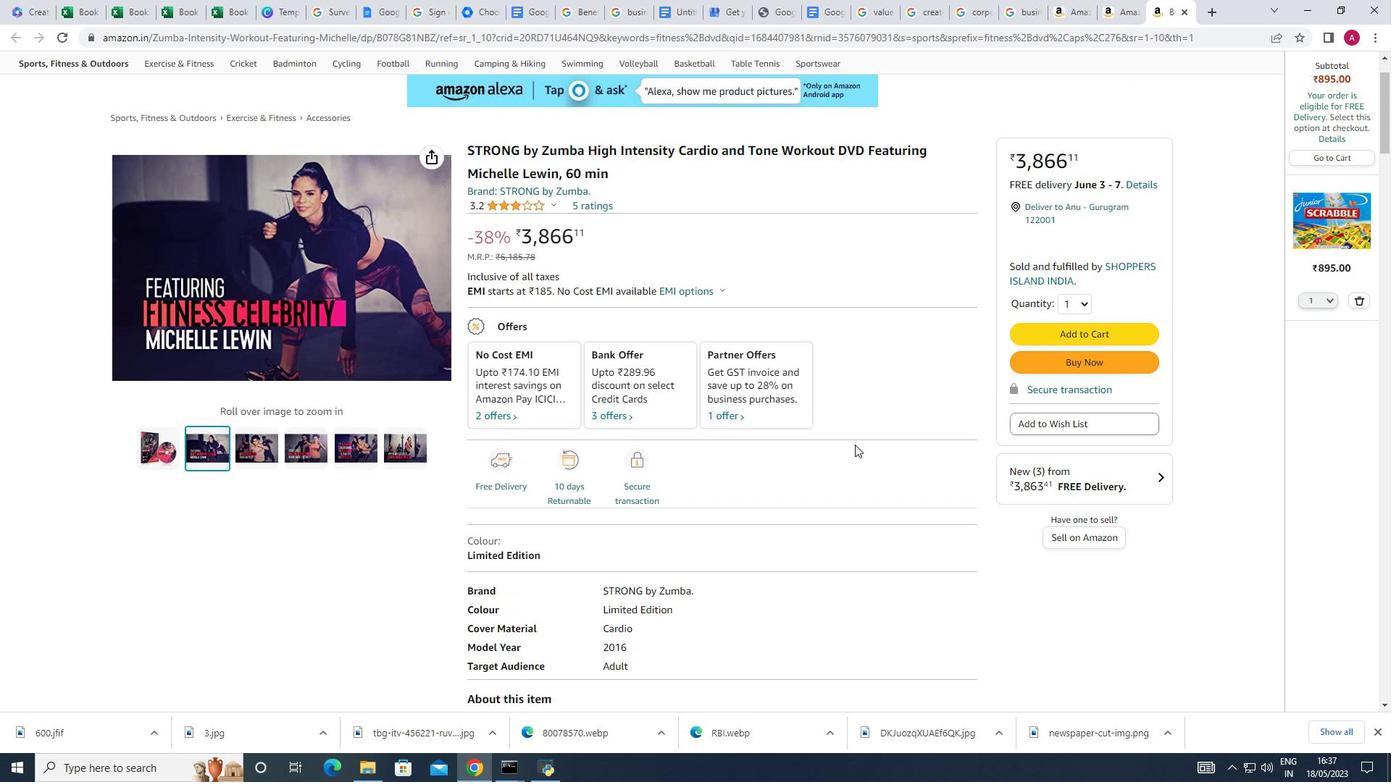 
Action: Mouse scrolled (855, 445) with delta (0, 0)
Screenshot: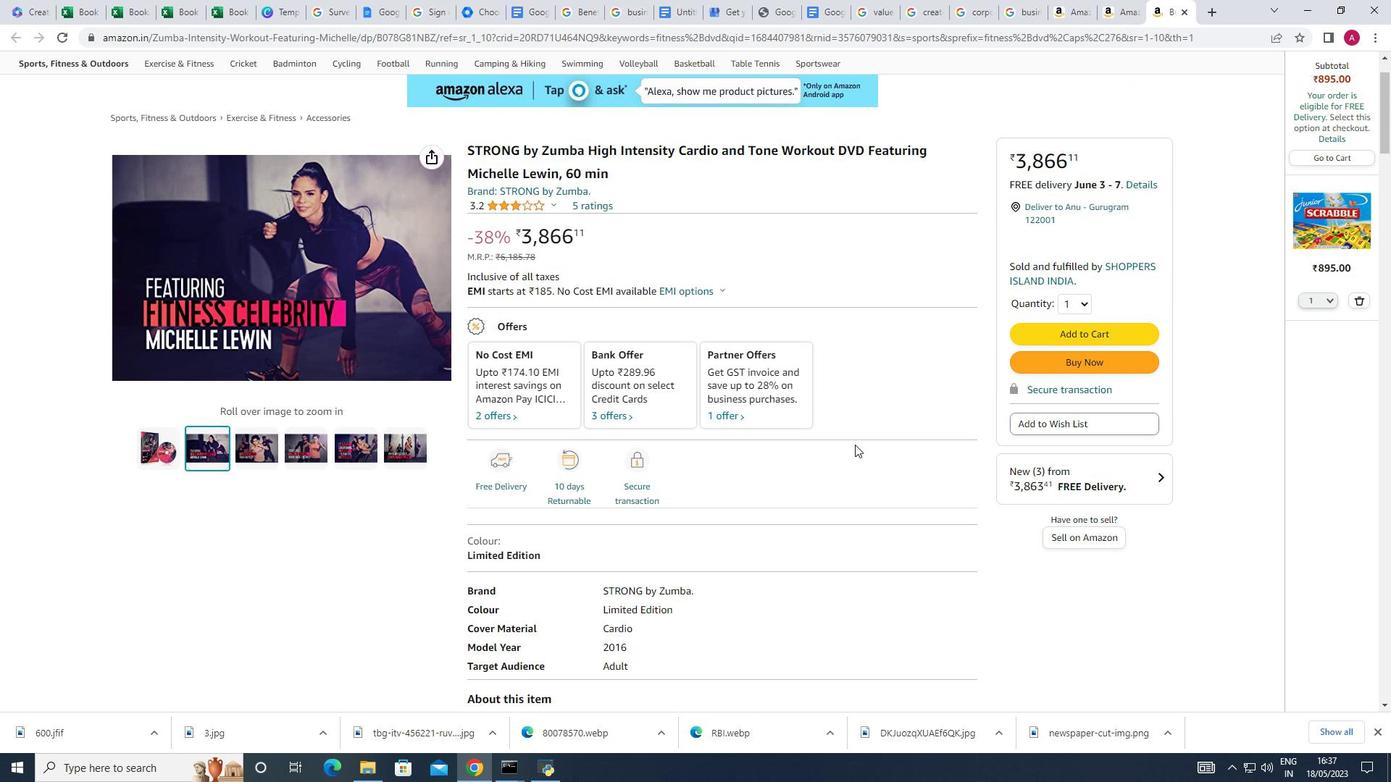 
Action: Mouse moved to (786, 500)
Screenshot: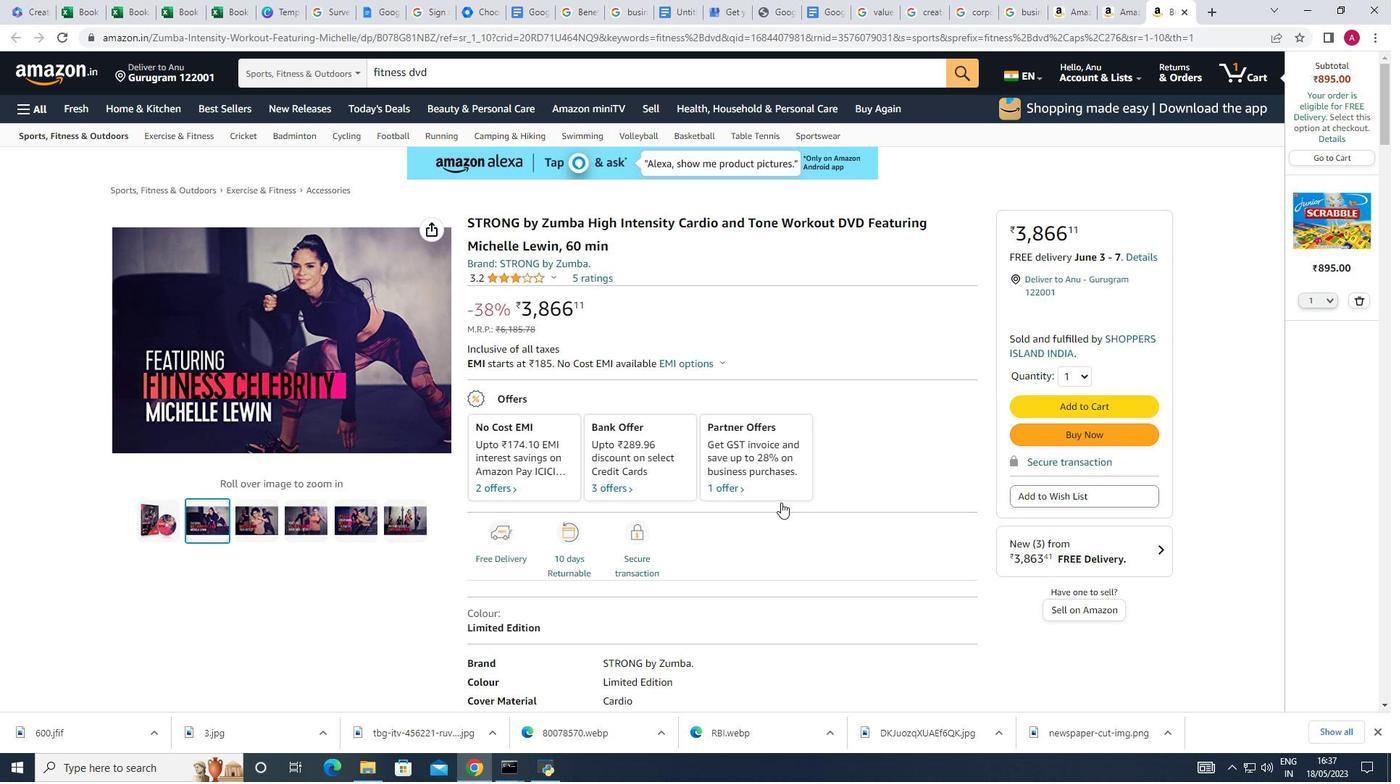 
Action: Mouse scrolled (786, 501) with delta (0, 0)
Screenshot: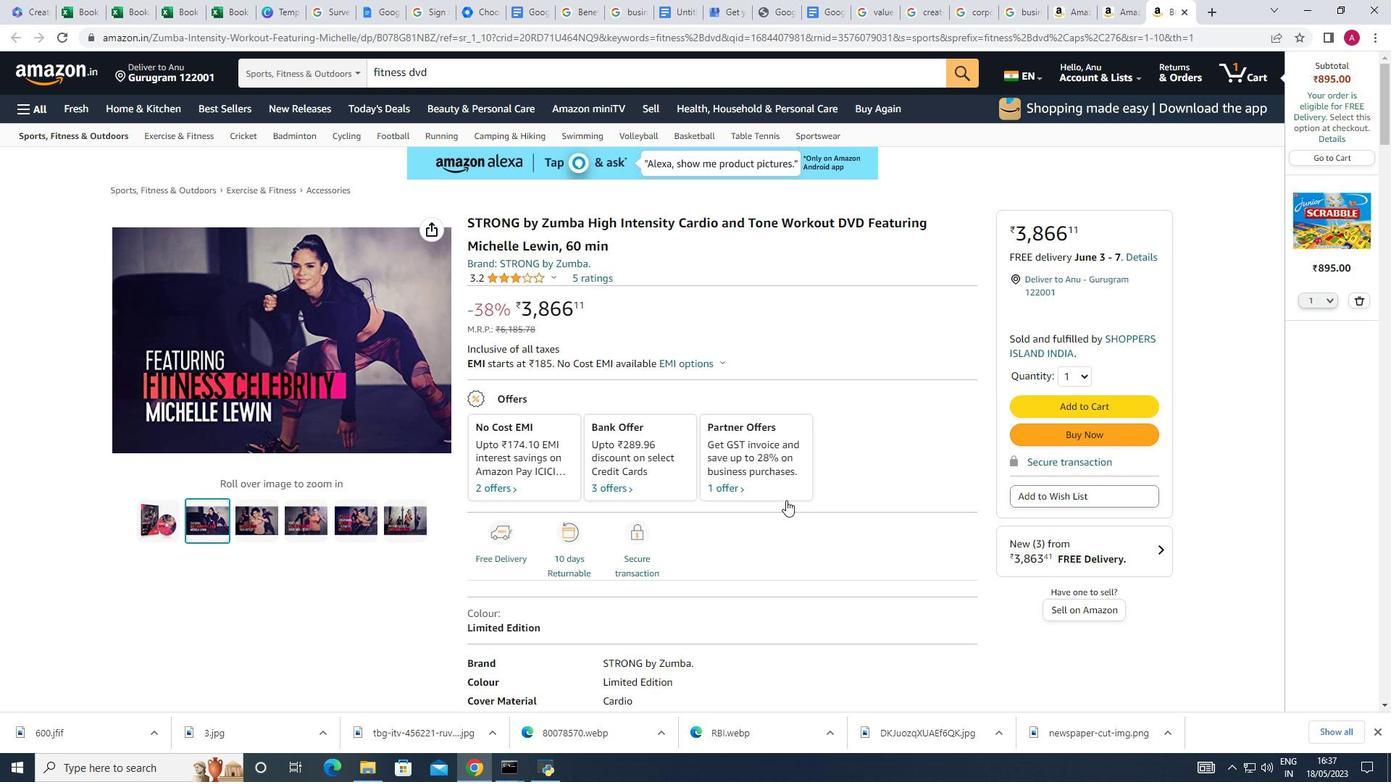 
Action: Mouse scrolled (786, 500) with delta (0, 0)
